 Task: Update the 'After Onboarding Checklist' in the 'Employee Onboarding' project with detailed descriptions and manage your personal tasks in the task management software.
Action: Mouse pressed left at (440, 76)
Screenshot: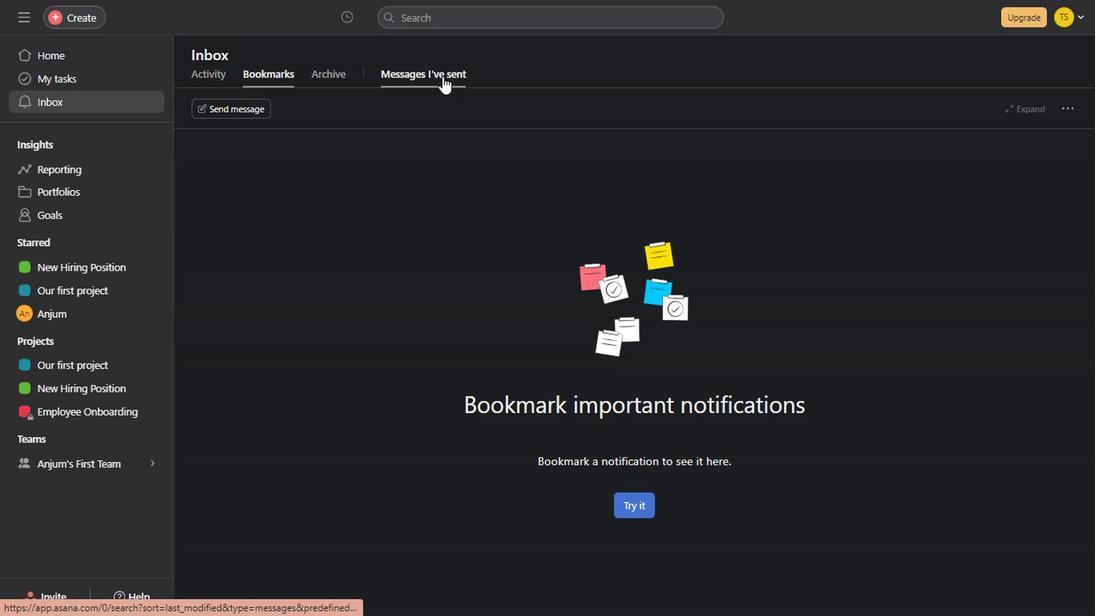
Action: Mouse moved to (410, 152)
Screenshot: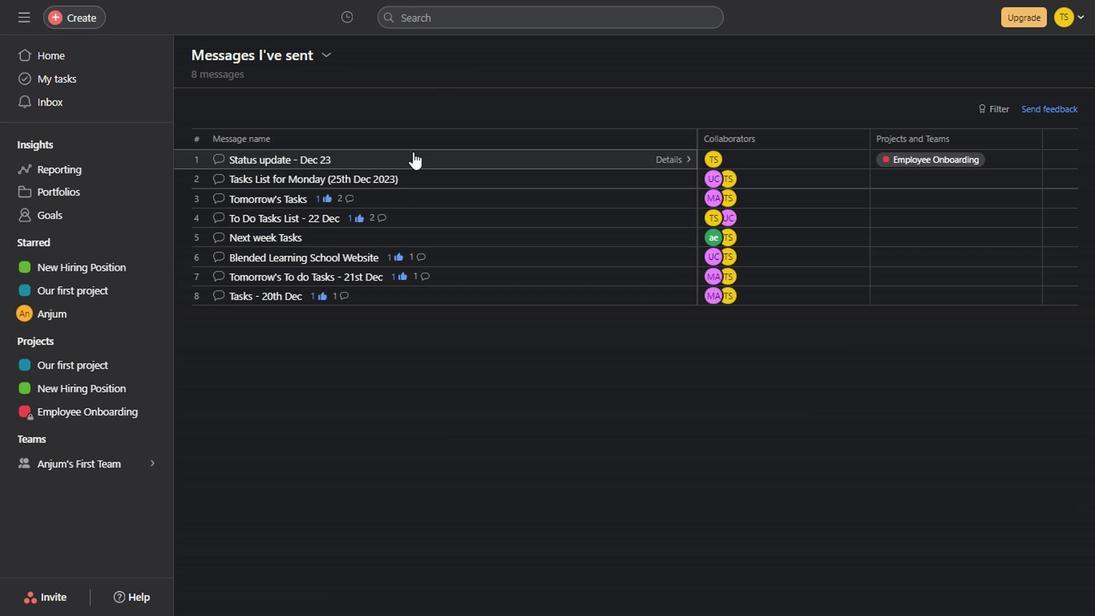 
Action: Mouse pressed left at (410, 152)
Screenshot: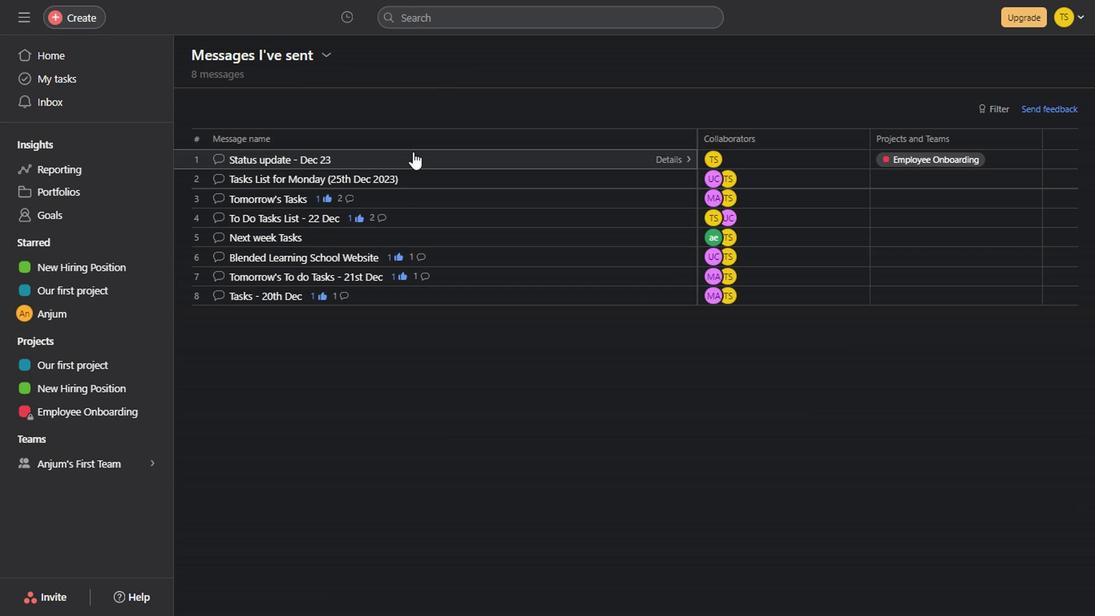 
Action: Mouse moved to (1074, 119)
Screenshot: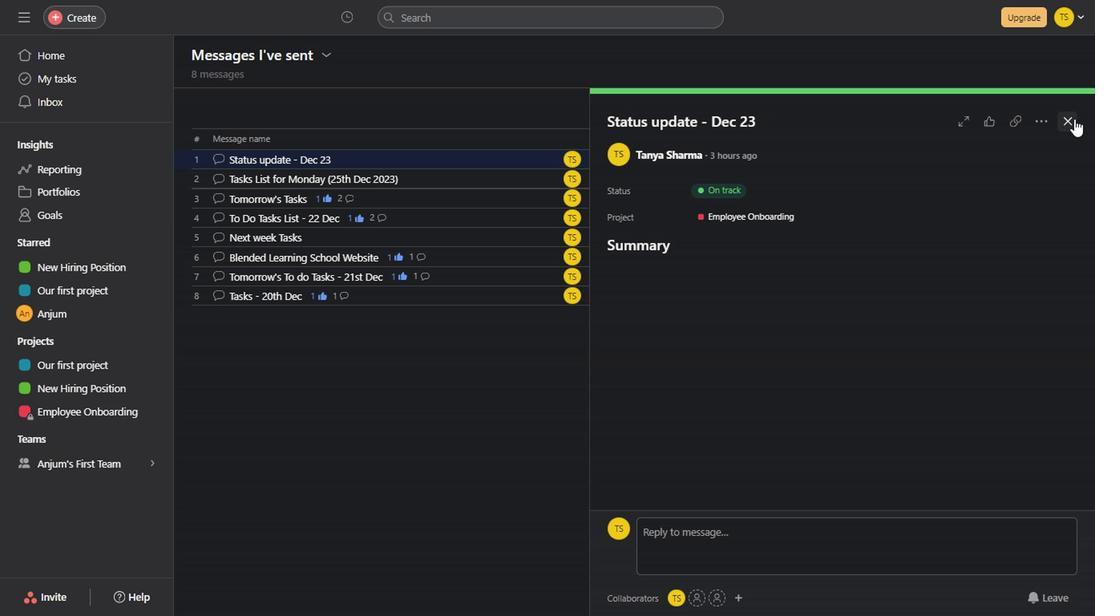 
Action: Mouse pressed left at (1074, 119)
Screenshot: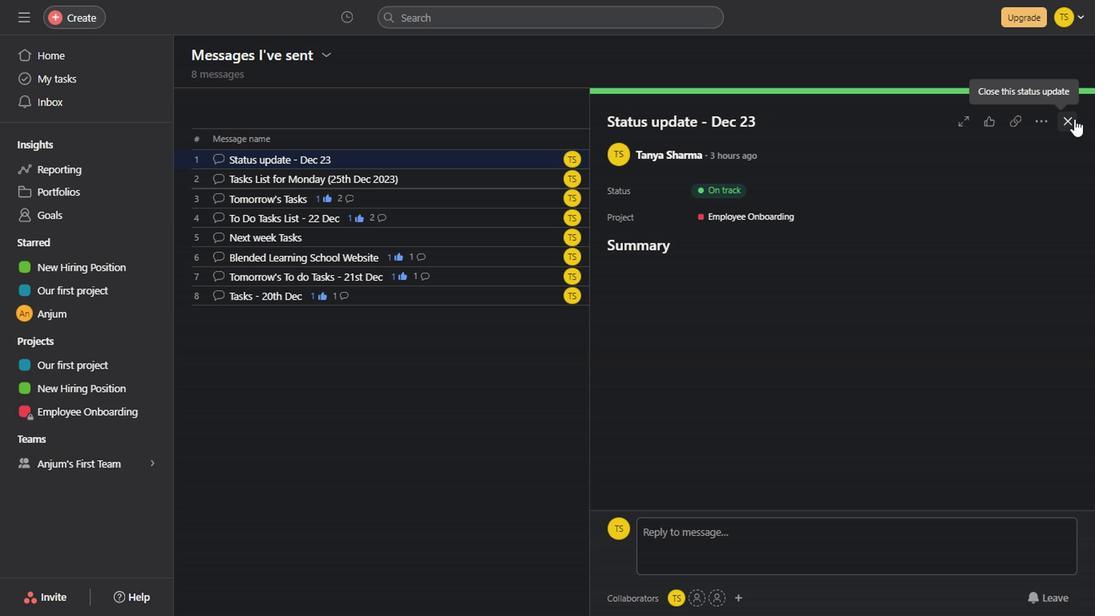 
Action: Mouse moved to (492, 178)
Screenshot: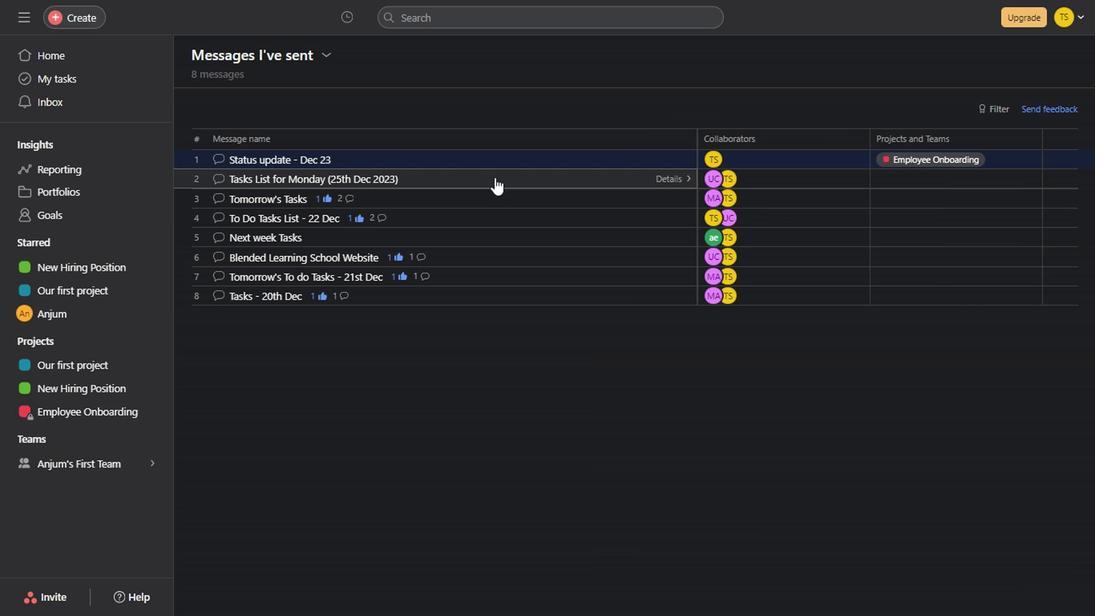 
Action: Mouse pressed left at (492, 178)
Screenshot: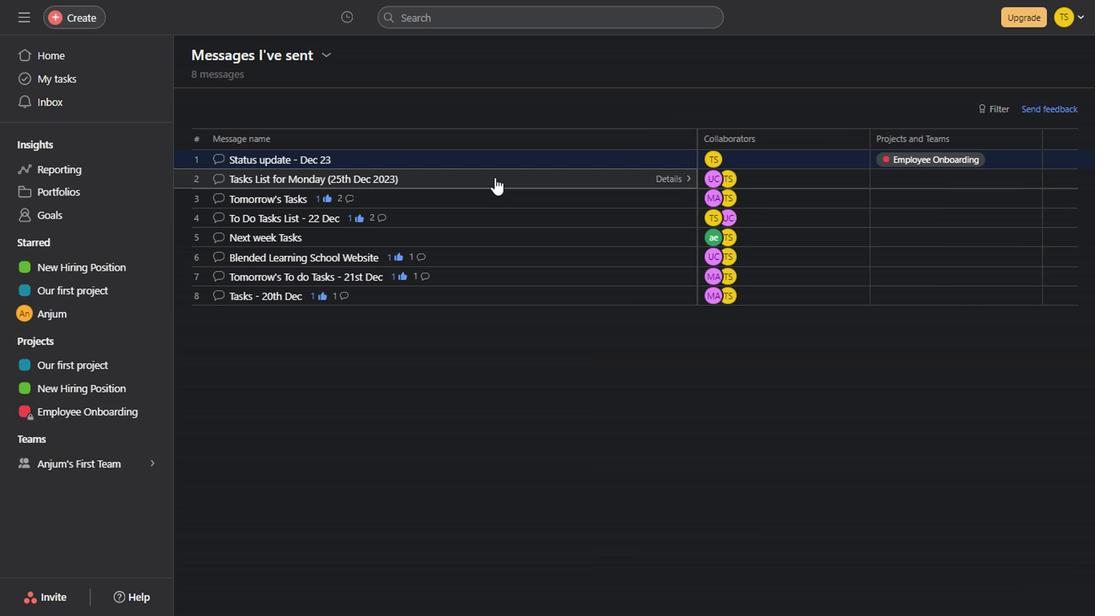 
Action: Mouse moved to (882, 469)
Screenshot: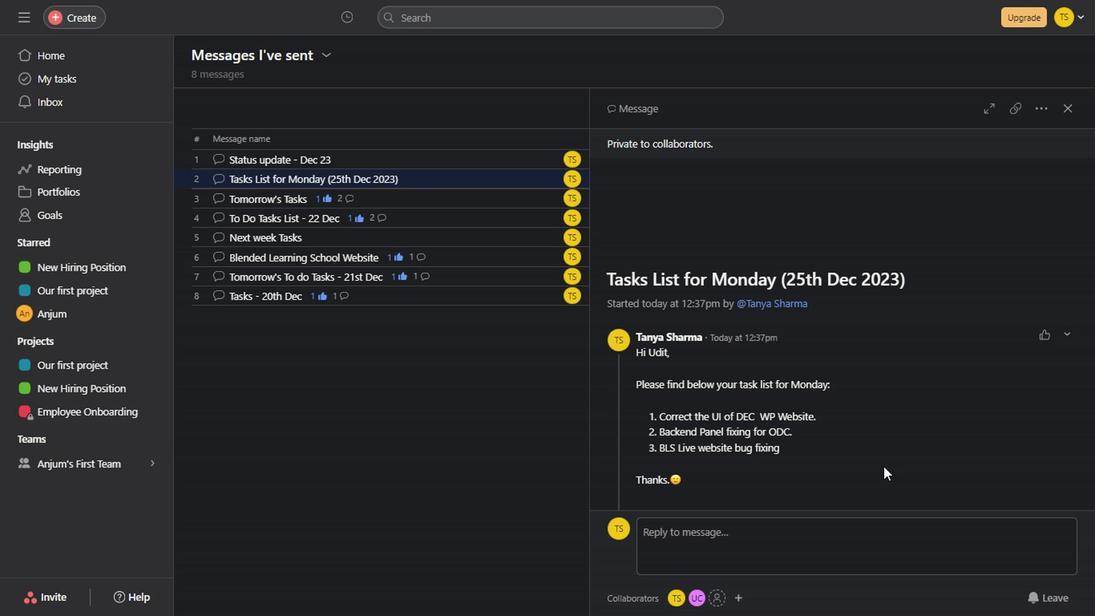 
Action: Mouse scrolled (882, 468) with delta (0, -1)
Screenshot: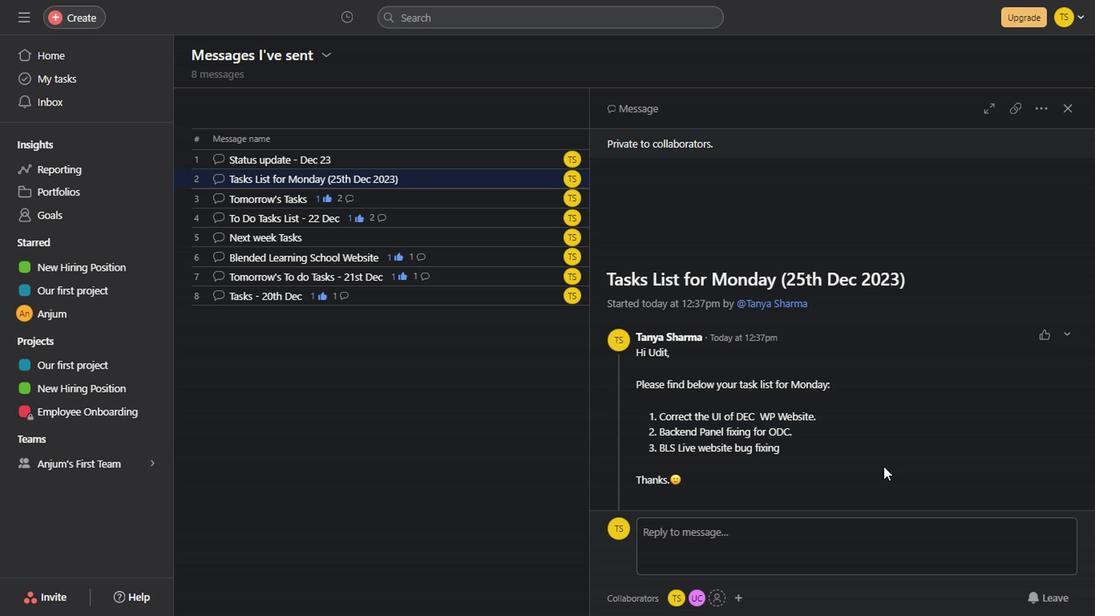 
Action: Mouse scrolled (882, 468) with delta (0, -1)
Screenshot: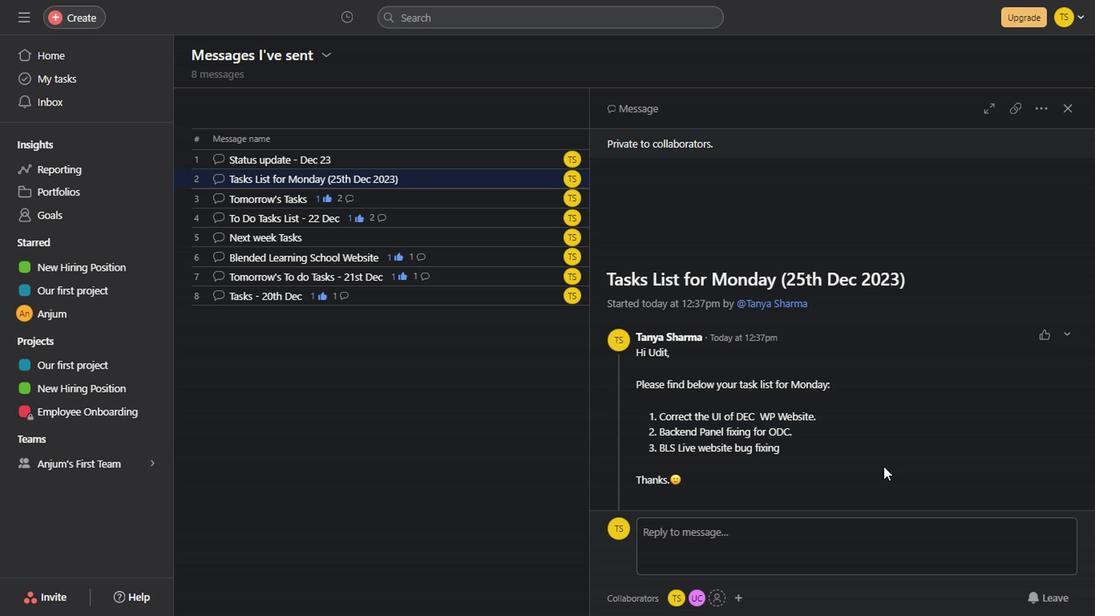 
Action: Mouse scrolled (882, 468) with delta (0, -1)
Screenshot: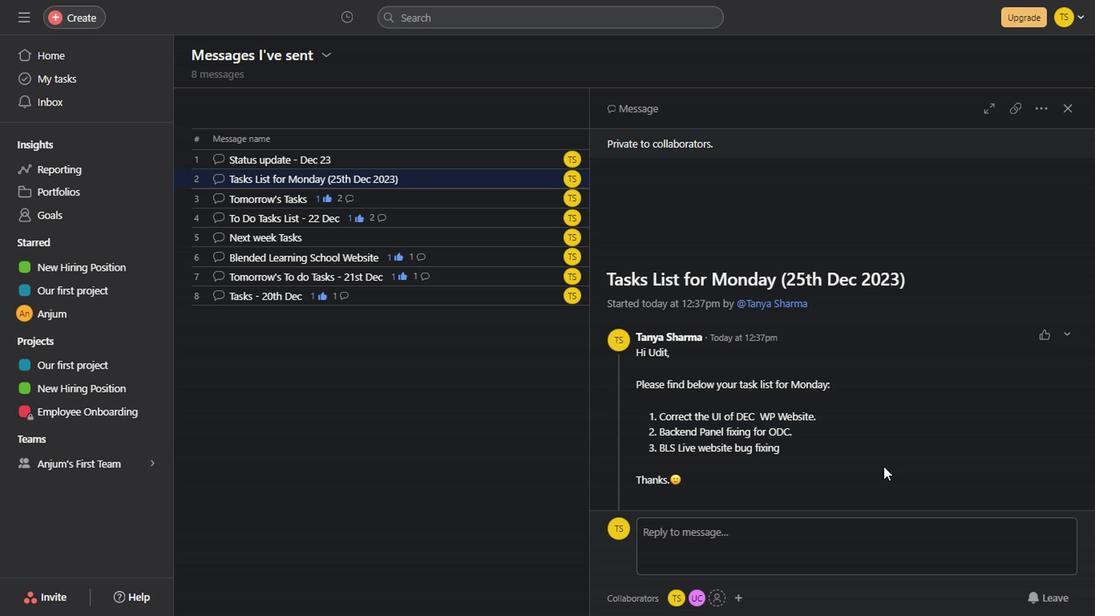 
Action: Mouse scrolled (882, 468) with delta (0, -1)
Screenshot: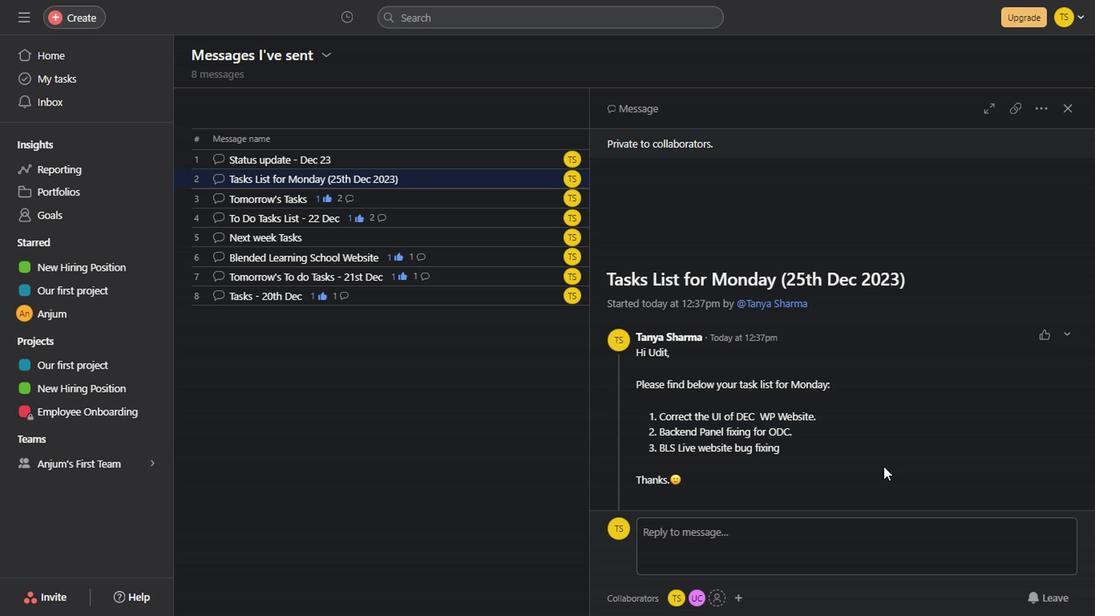 
Action: Mouse scrolled (882, 468) with delta (0, -1)
Screenshot: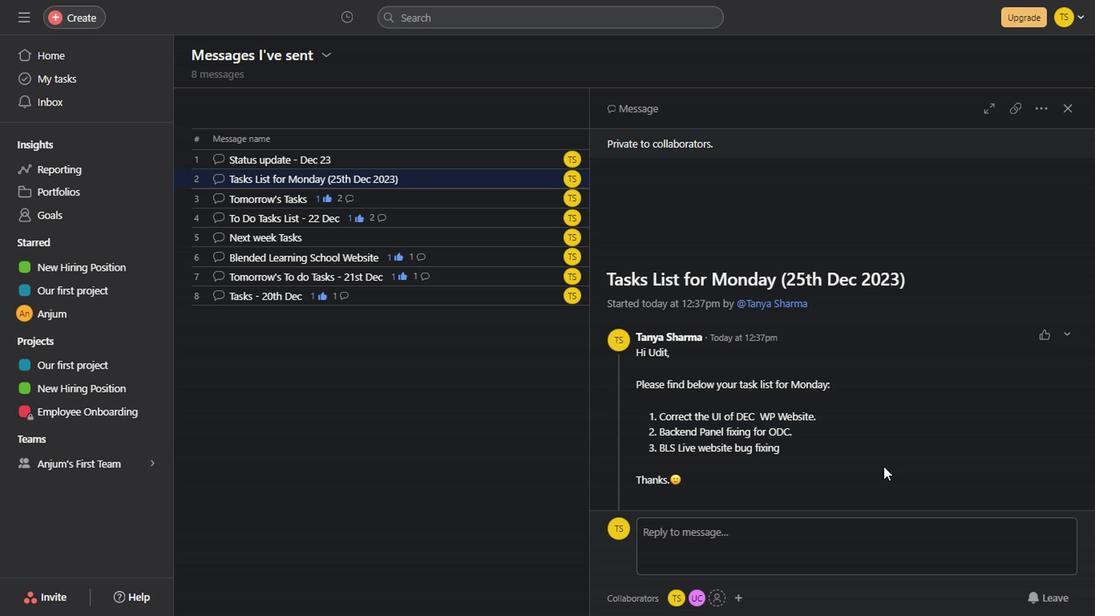 
Action: Mouse scrolled (882, 468) with delta (0, -1)
Screenshot: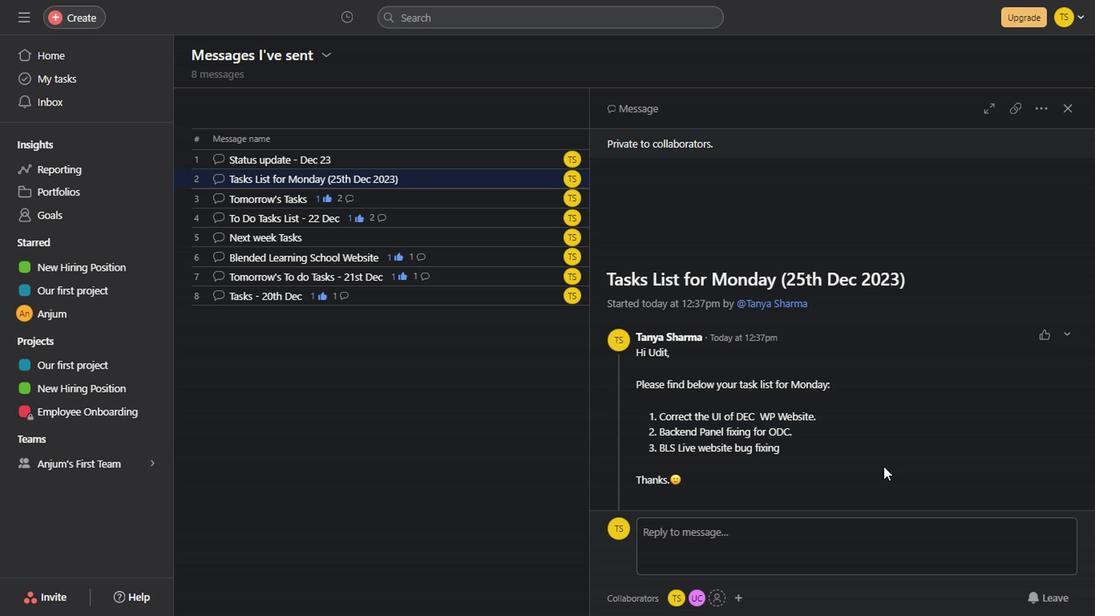 
Action: Mouse scrolled (882, 468) with delta (0, -1)
Screenshot: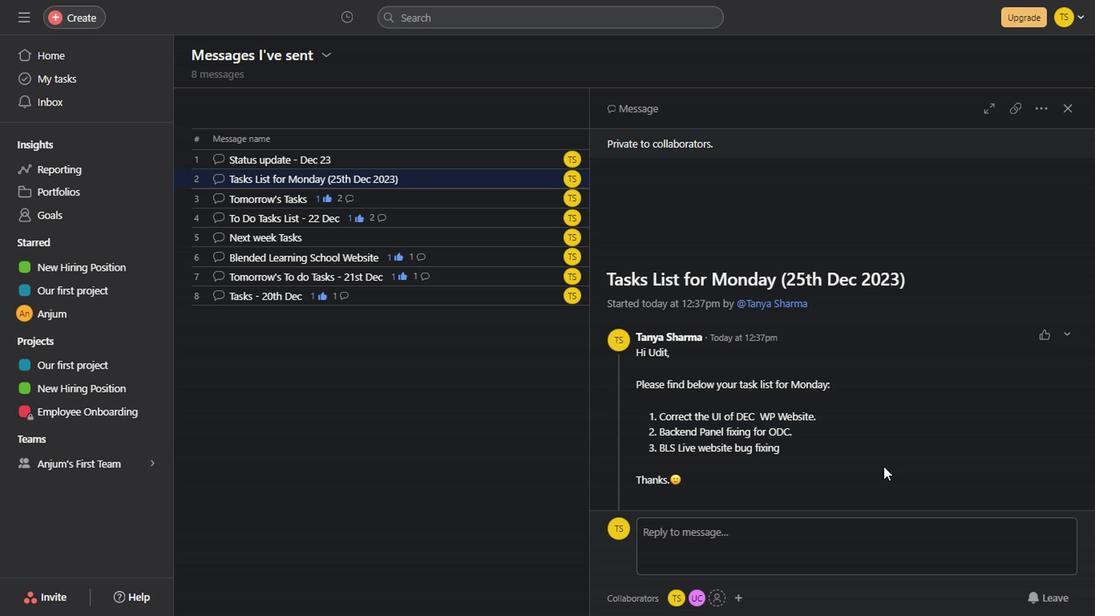 
Action: Mouse scrolled (882, 468) with delta (0, -1)
Screenshot: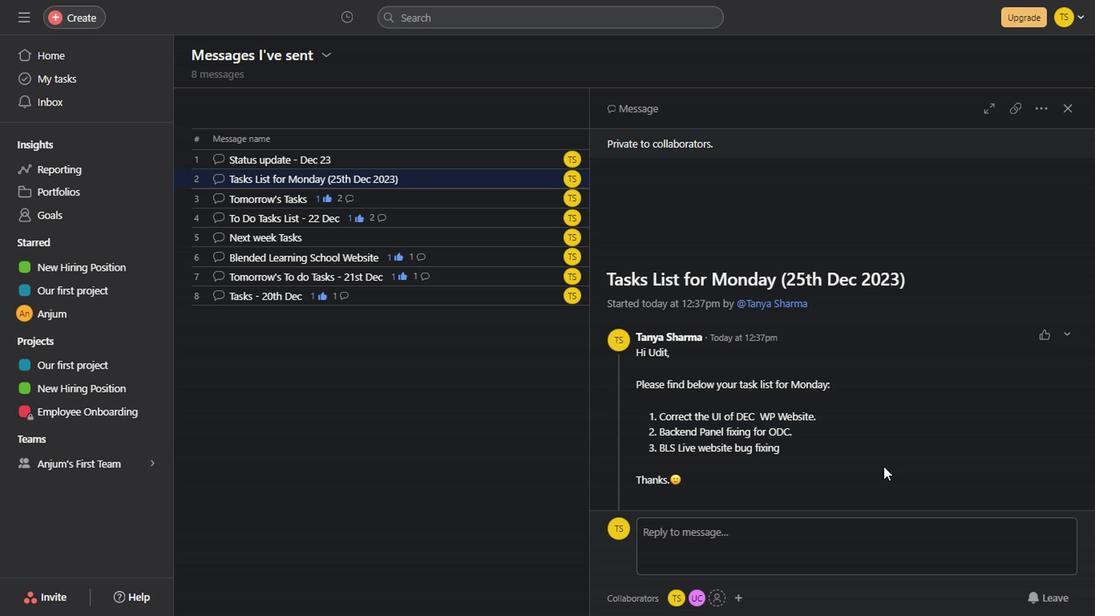 
Action: Mouse scrolled (882, 468) with delta (0, -1)
Screenshot: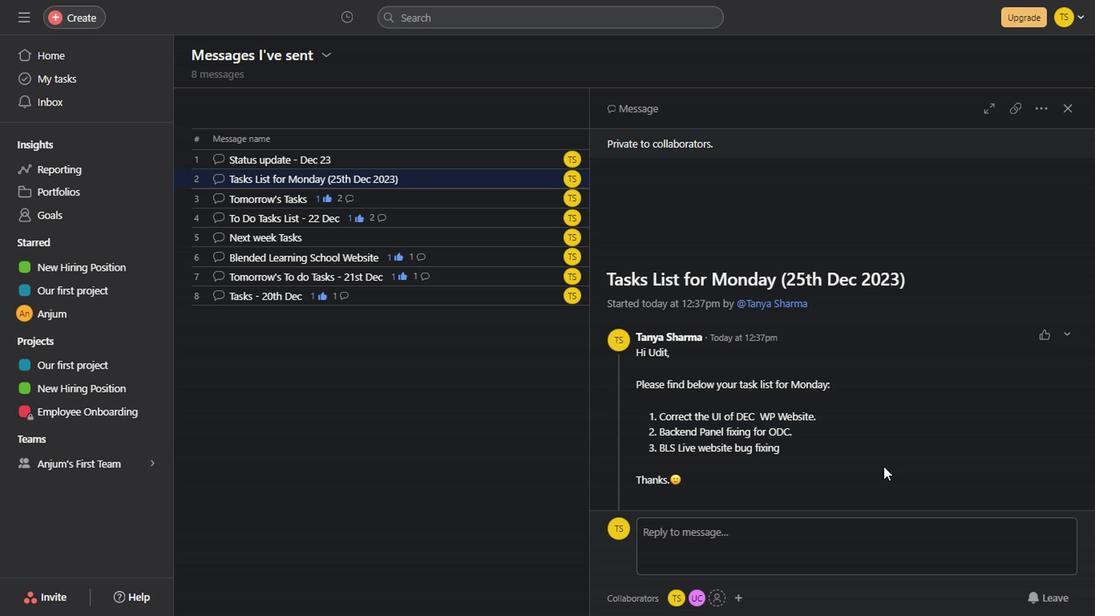 
Action: Mouse scrolled (882, 468) with delta (0, -1)
Screenshot: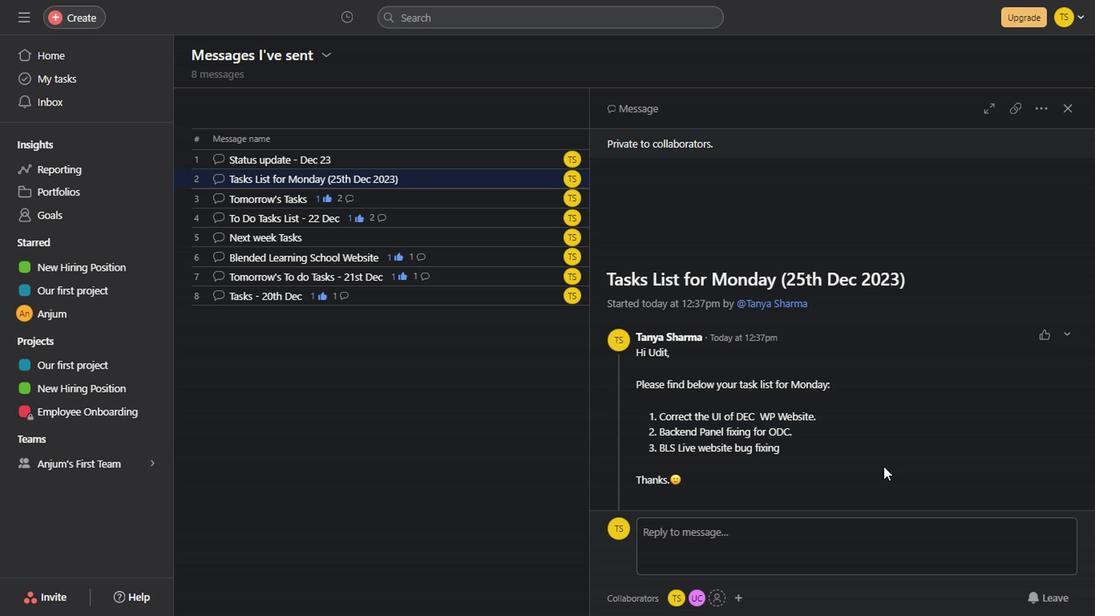 
Action: Mouse scrolled (882, 468) with delta (0, -1)
Screenshot: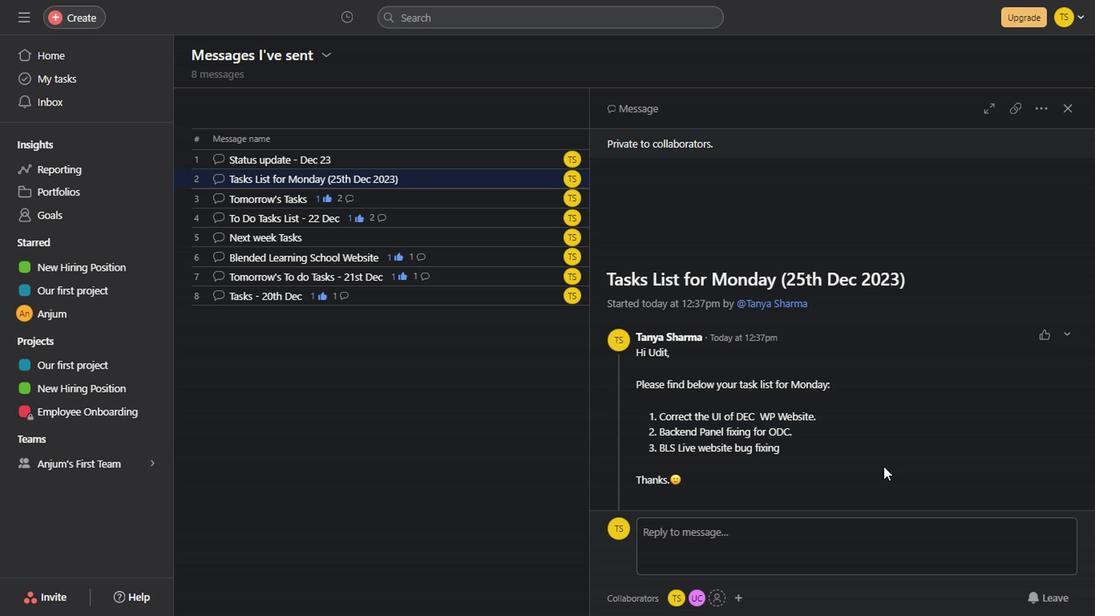 
Action: Mouse scrolled (882, 468) with delta (0, -1)
Screenshot: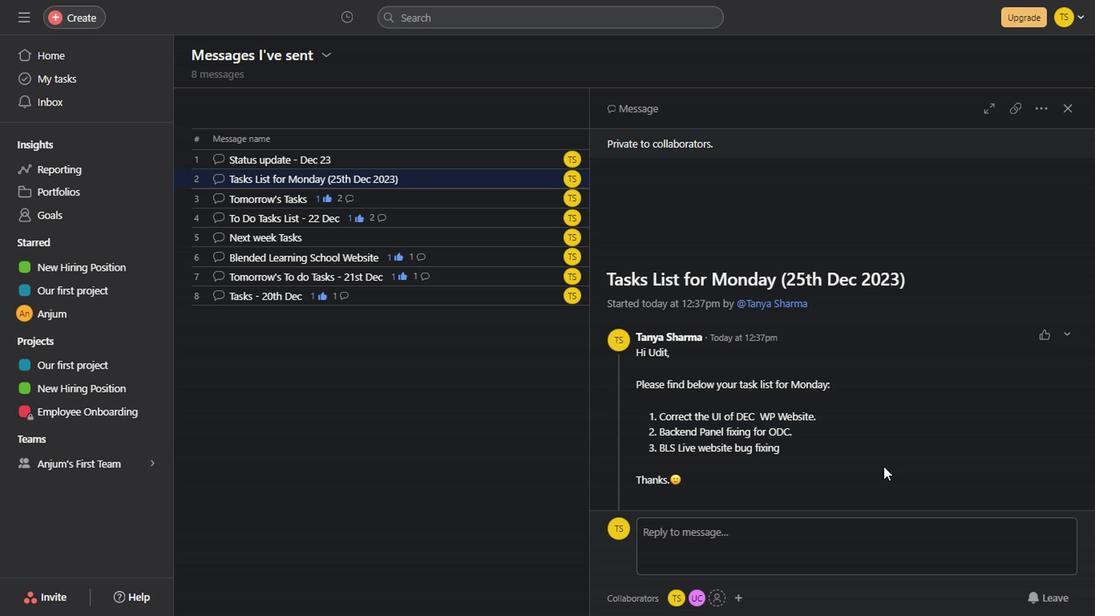 
Action: Mouse scrolled (882, 468) with delta (0, -1)
Screenshot: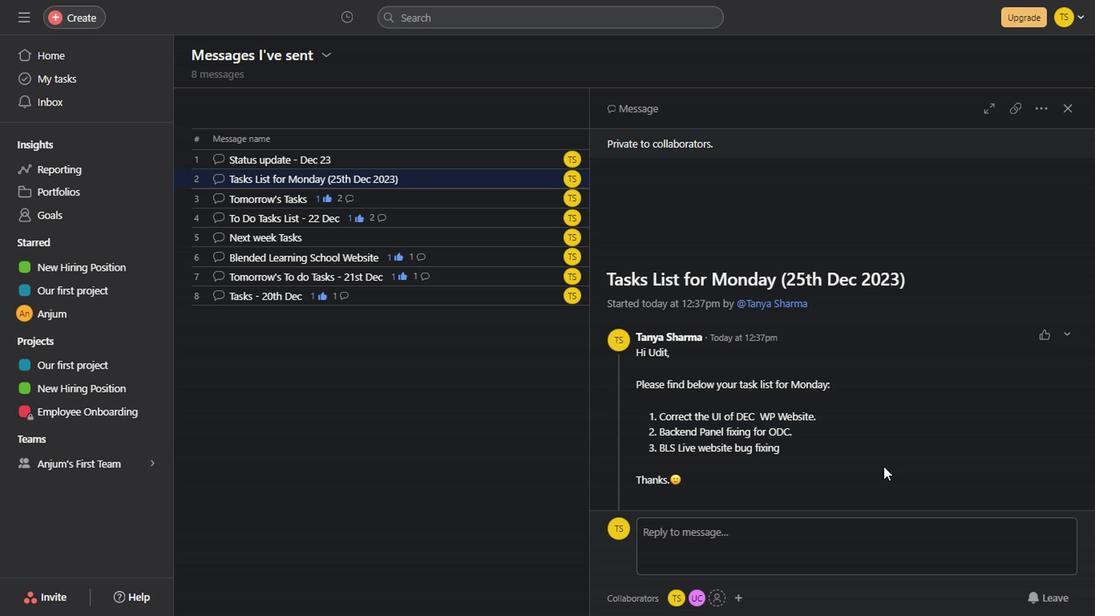 
Action: Mouse scrolled (882, 468) with delta (0, -1)
Screenshot: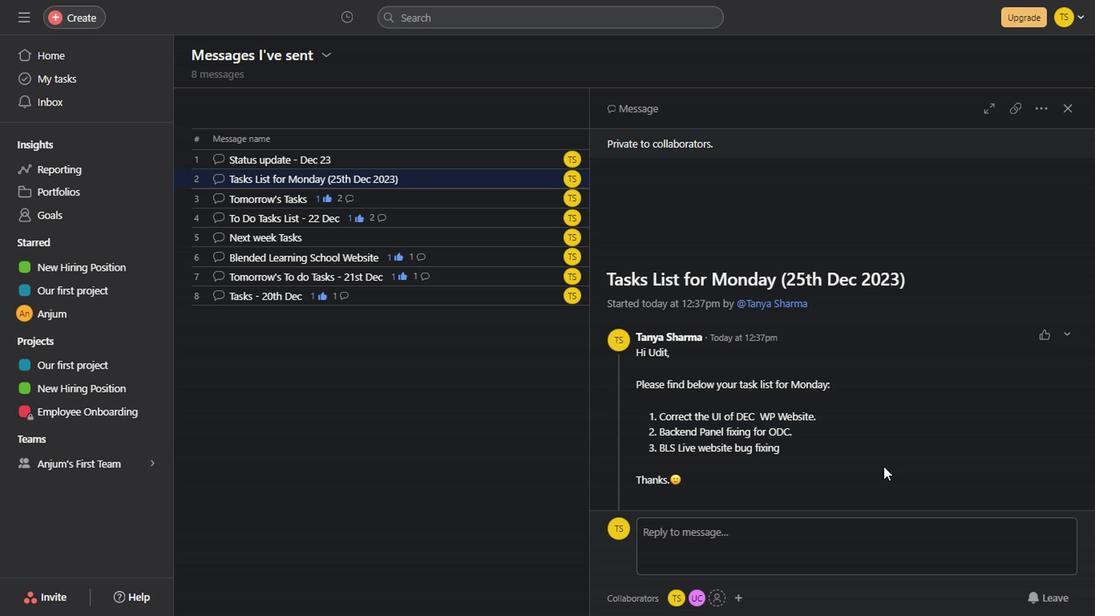 
Action: Mouse scrolled (882, 468) with delta (0, -1)
Screenshot: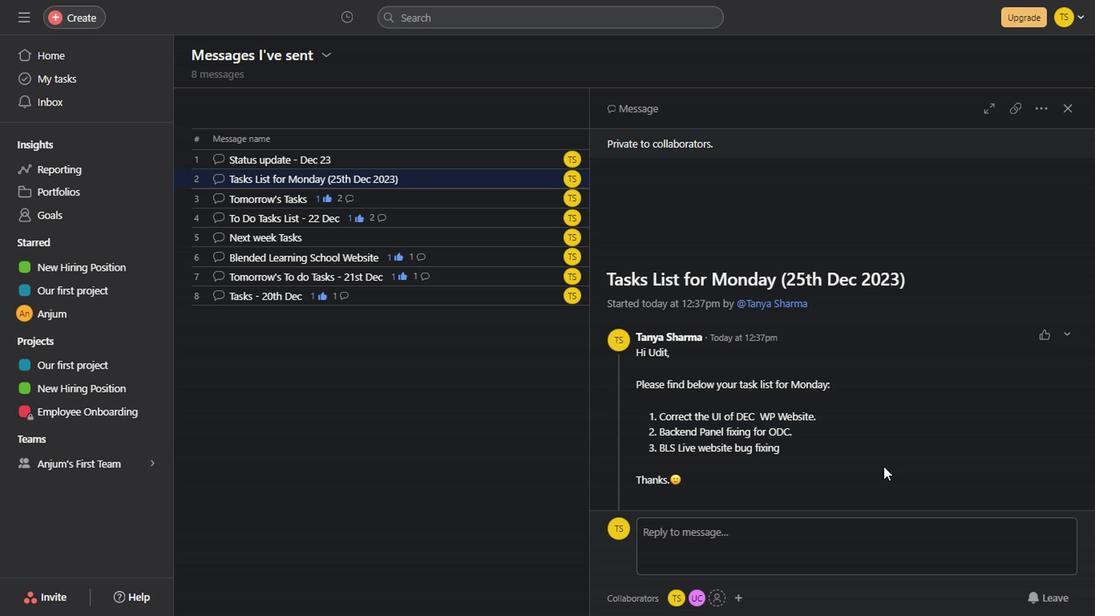 
Action: Mouse scrolled (882, 468) with delta (0, -1)
Screenshot: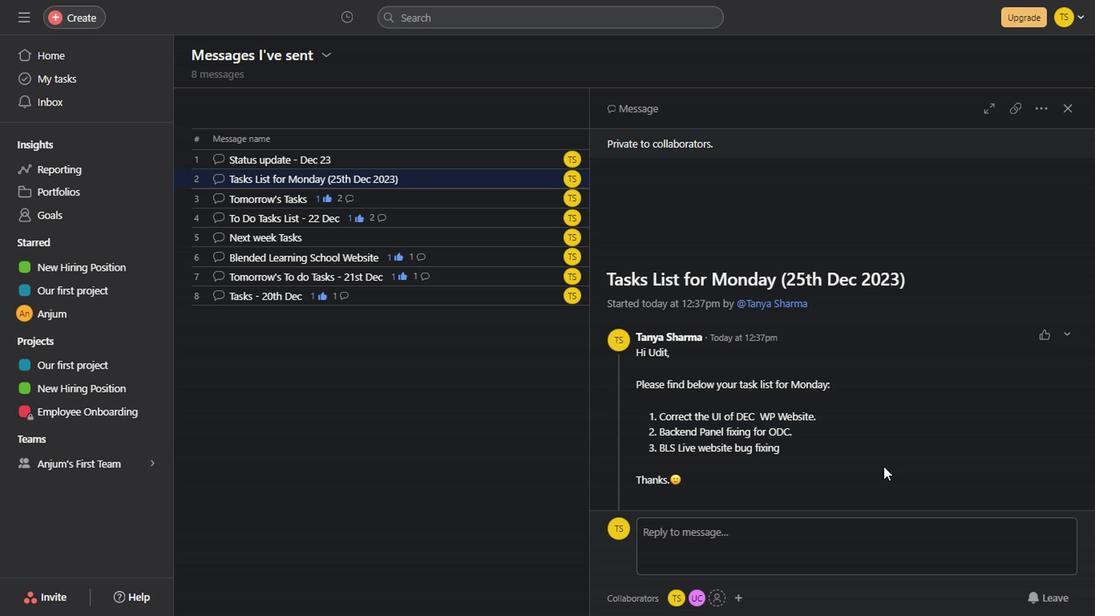
Action: Mouse moved to (1068, 113)
Screenshot: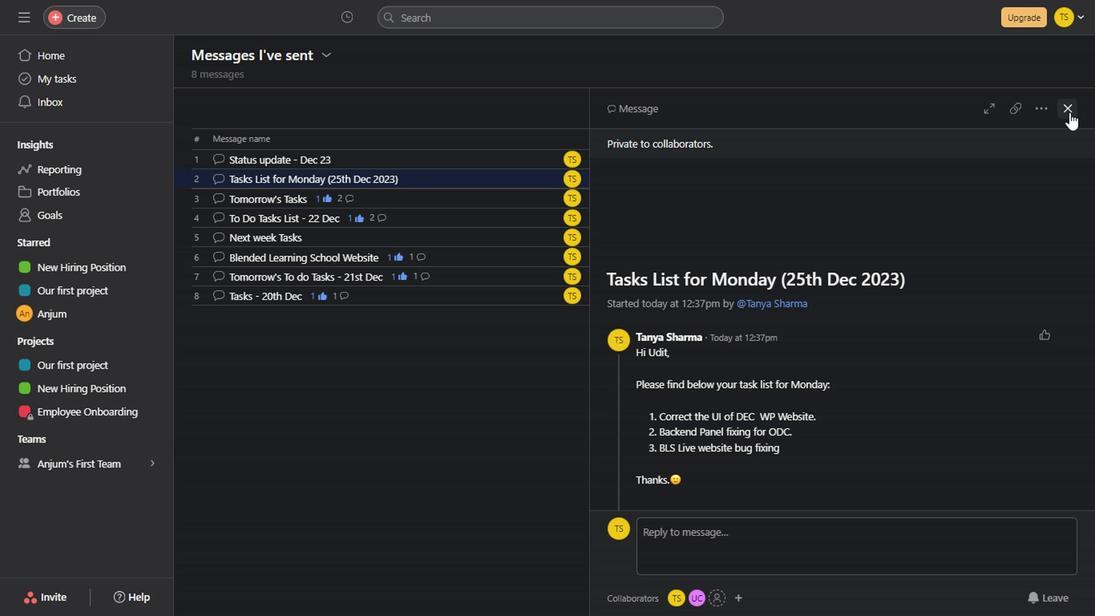 
Action: Mouse pressed left at (1068, 113)
Screenshot: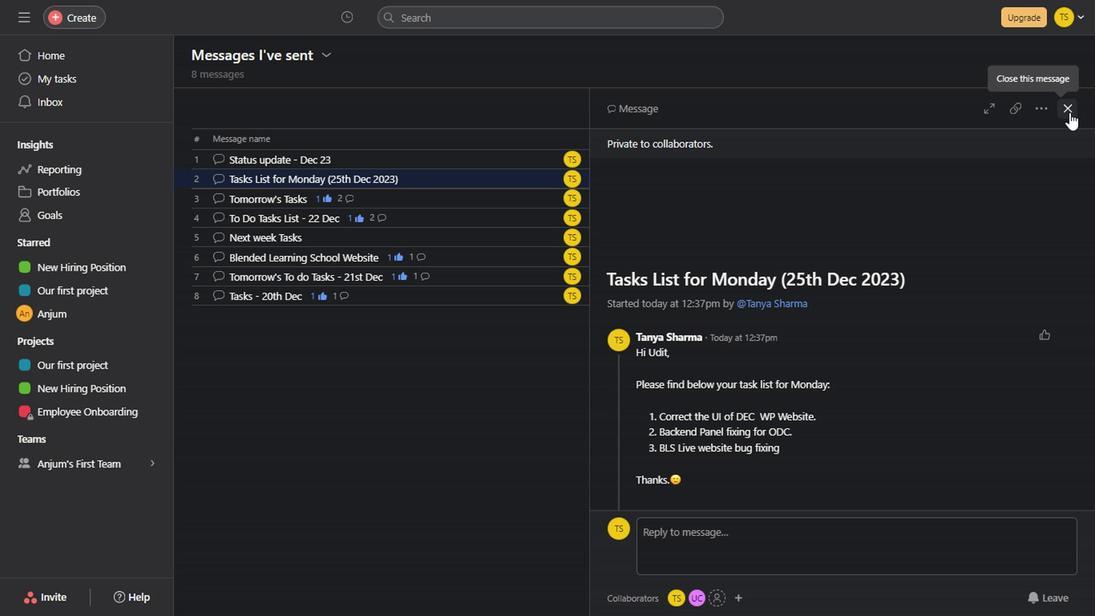 
Action: Mouse moved to (95, 76)
Screenshot: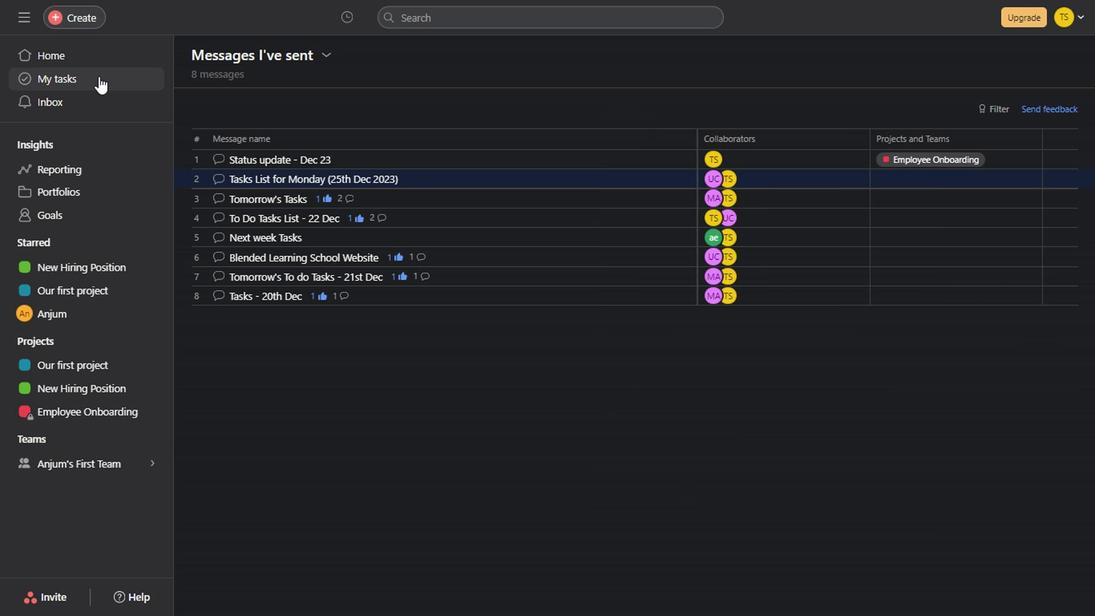 
Action: Mouse pressed left at (95, 76)
Screenshot: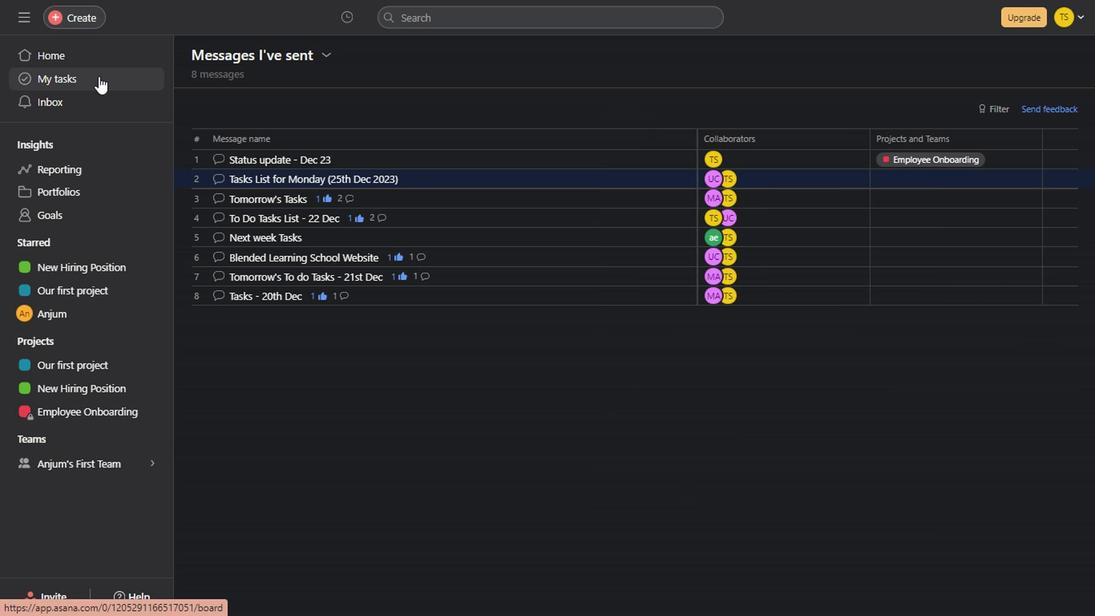 
Action: Mouse moved to (539, 180)
Screenshot: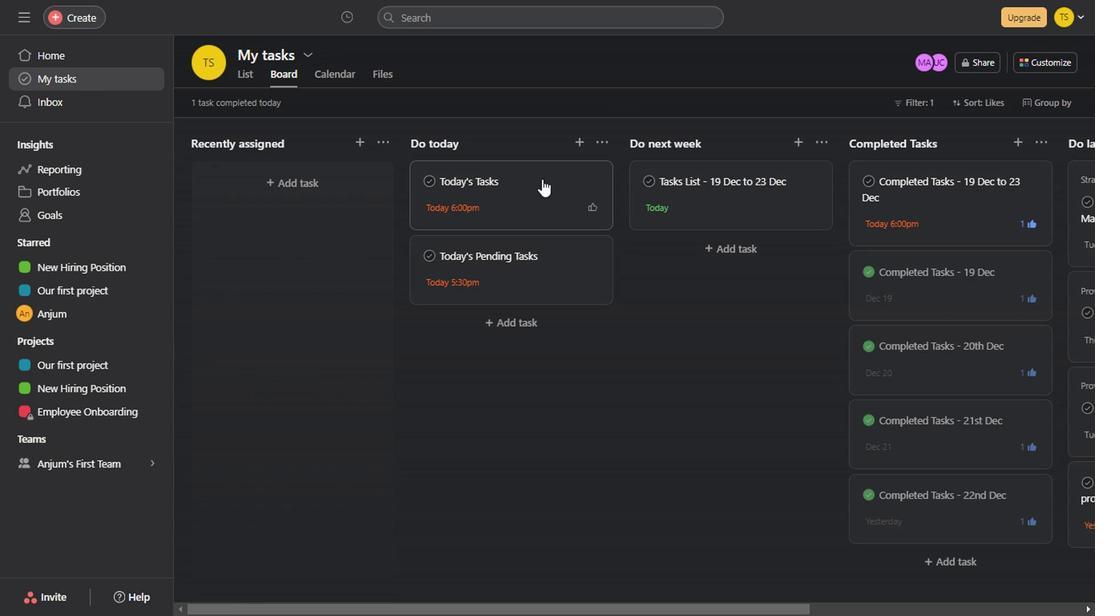 
Action: Mouse pressed left at (539, 180)
Screenshot: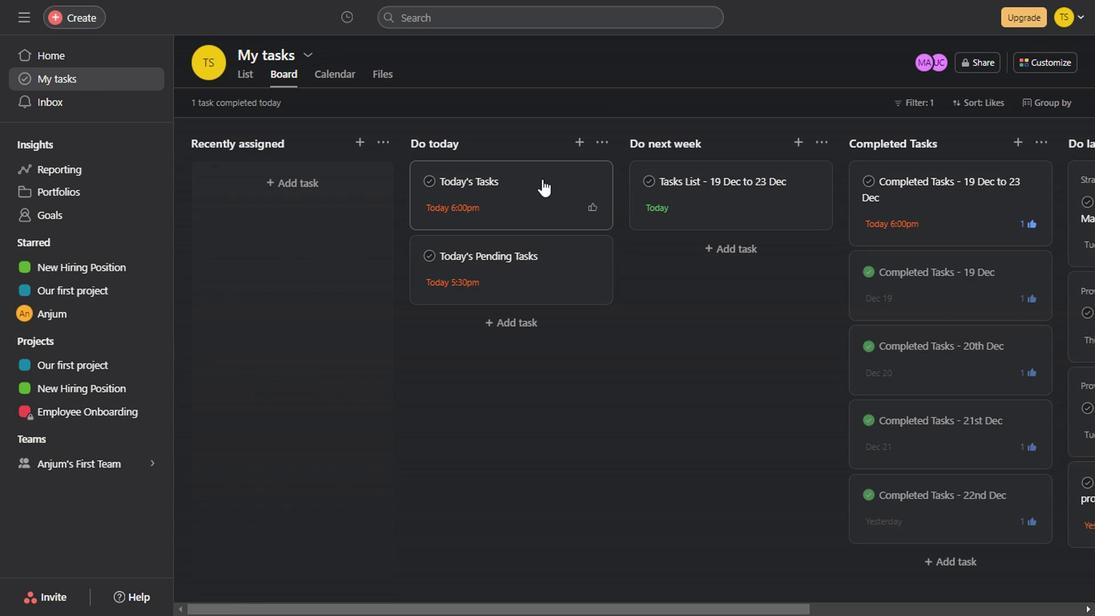 
Action: Mouse moved to (759, 318)
Screenshot: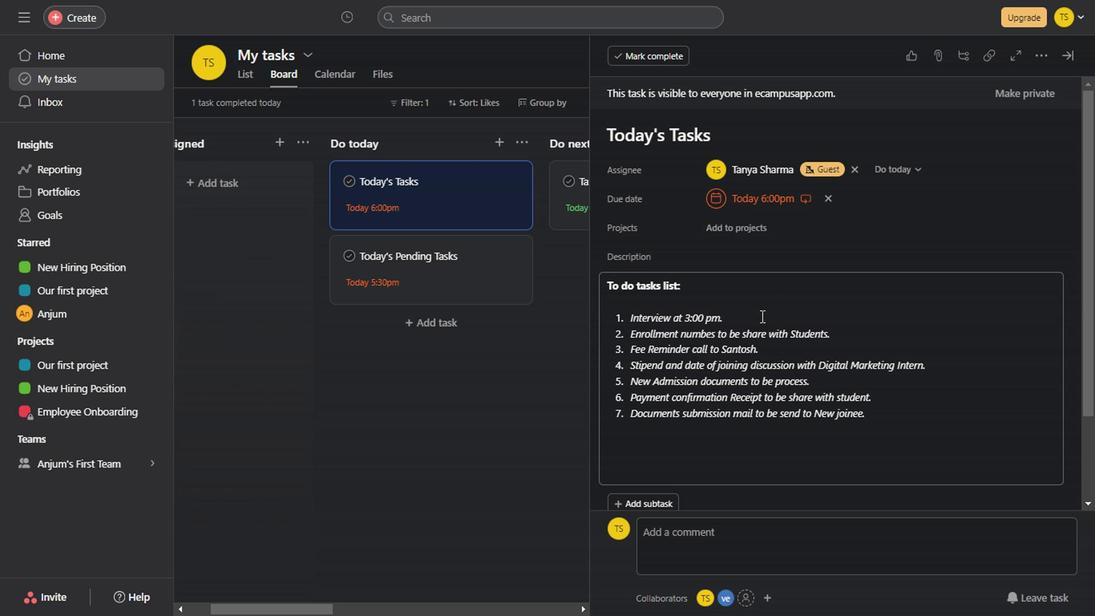 
Action: Mouse pressed left at (759, 318)
Screenshot: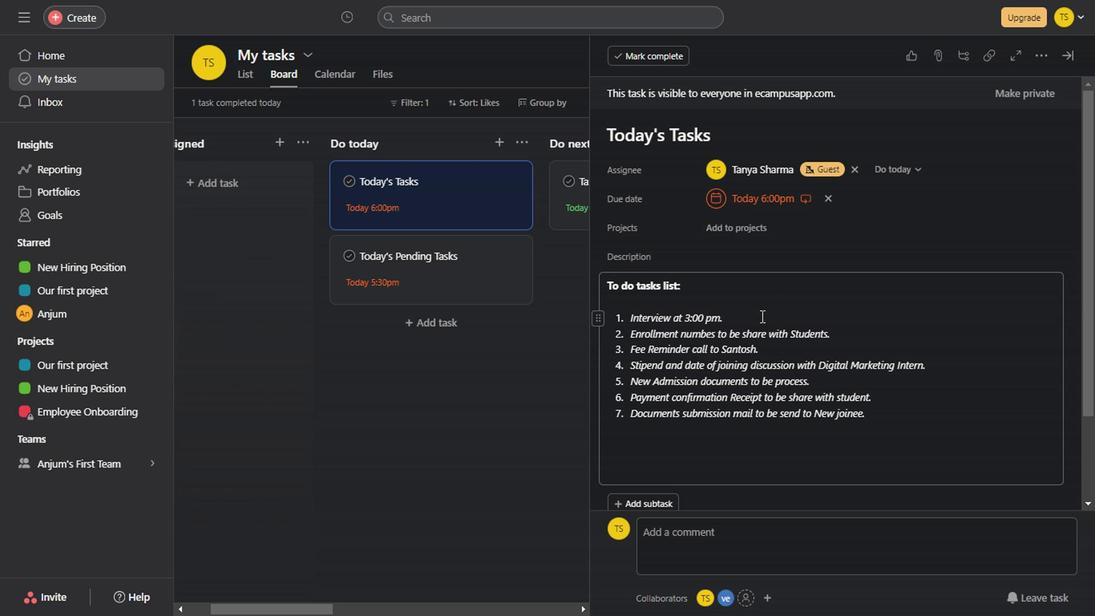 
Action: Key pressed -<Key.space><Key.shift>Done
Screenshot: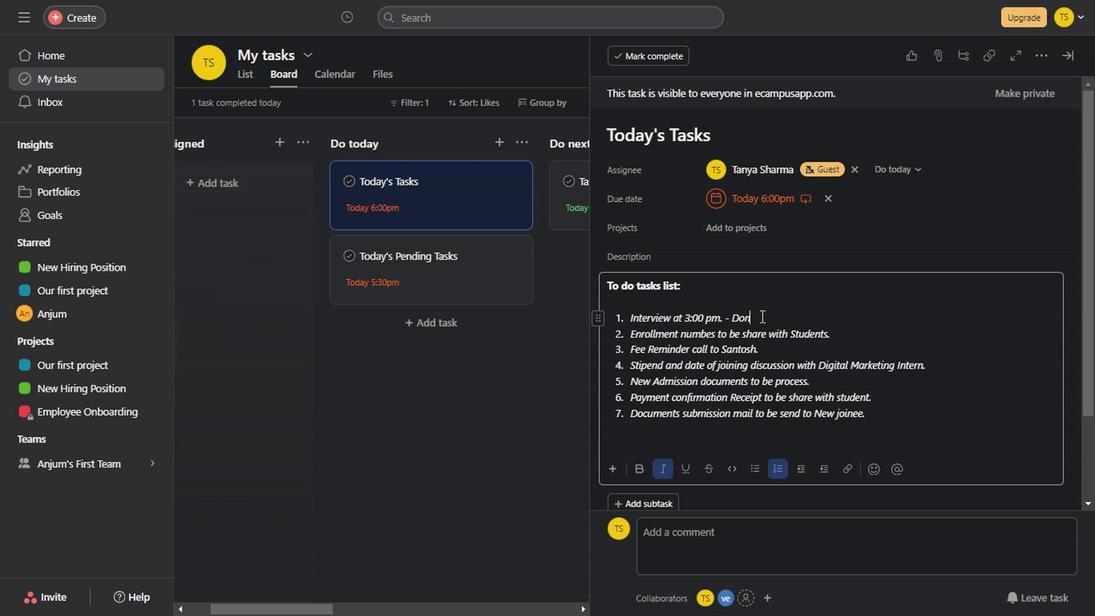 
Action: Mouse moved to (856, 332)
Screenshot: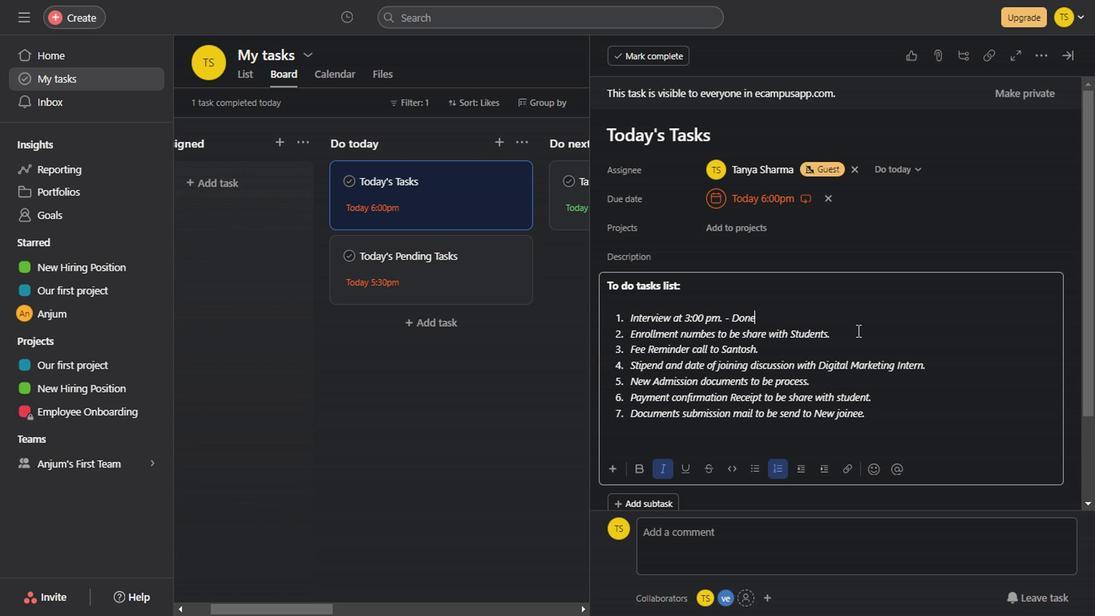 
Action: Mouse pressed left at (856, 332)
Screenshot: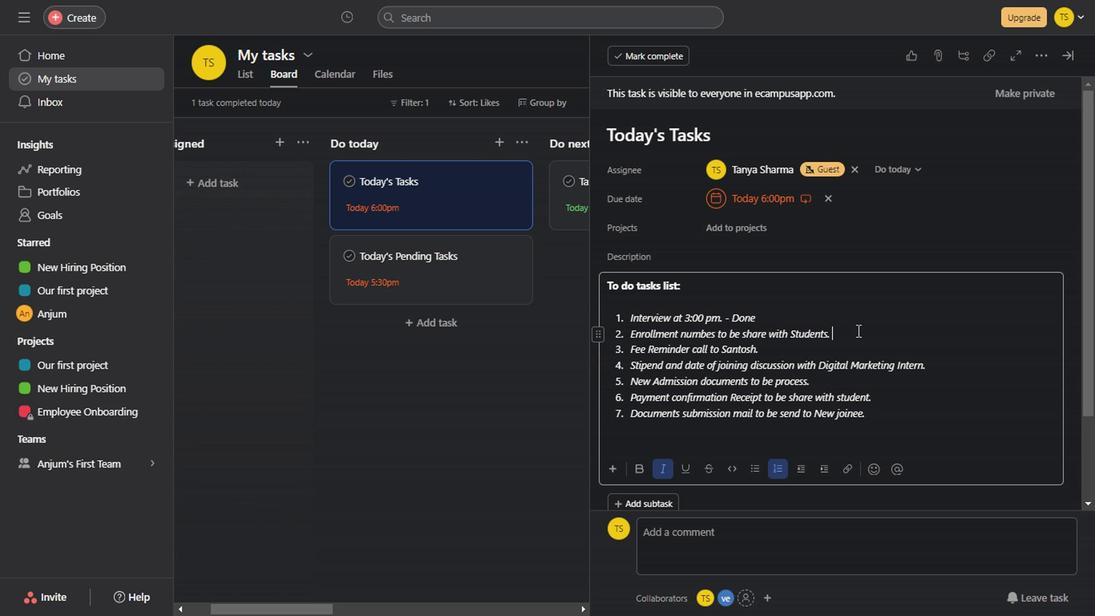 
Action: Key pressed -<Key.space><Key.shift>Done
Screenshot: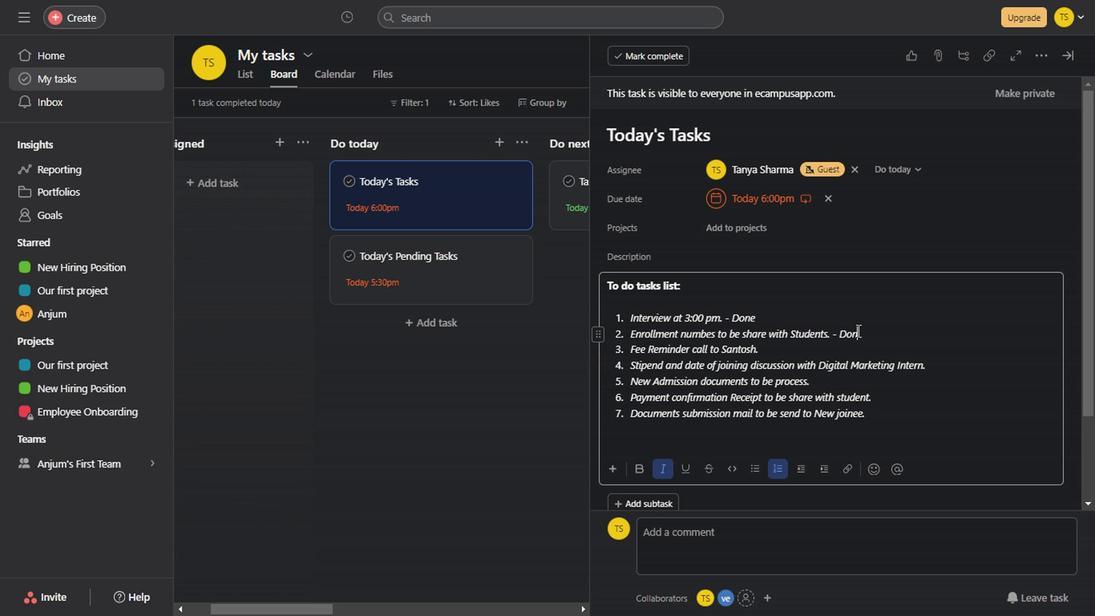 
Action: Mouse moved to (799, 348)
Screenshot: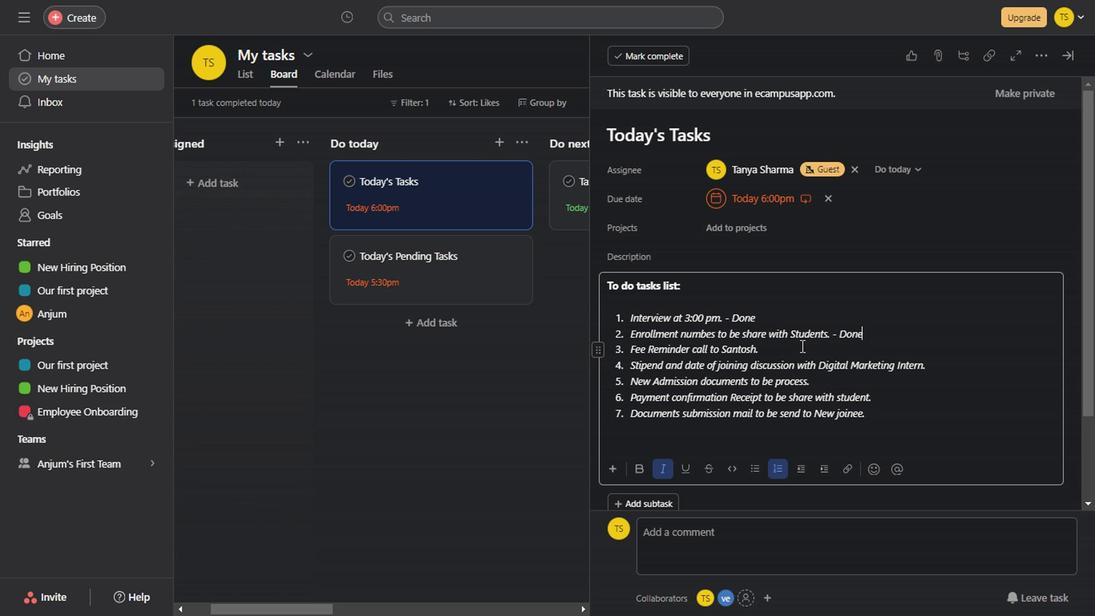 
Action: Mouse pressed left at (799, 348)
Screenshot: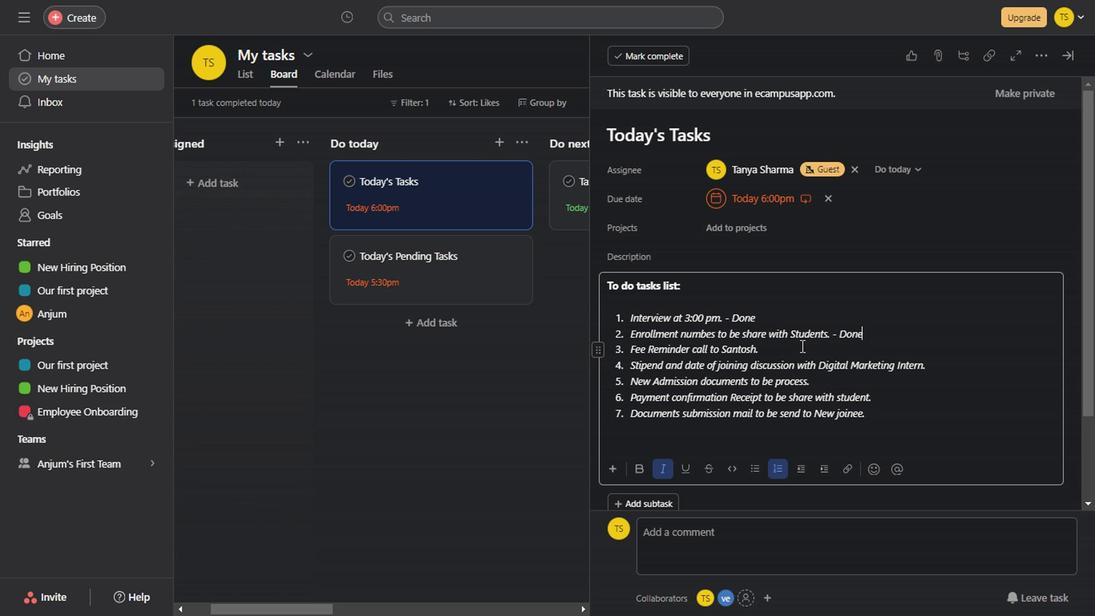 
Action: Mouse moved to (955, 369)
Screenshot: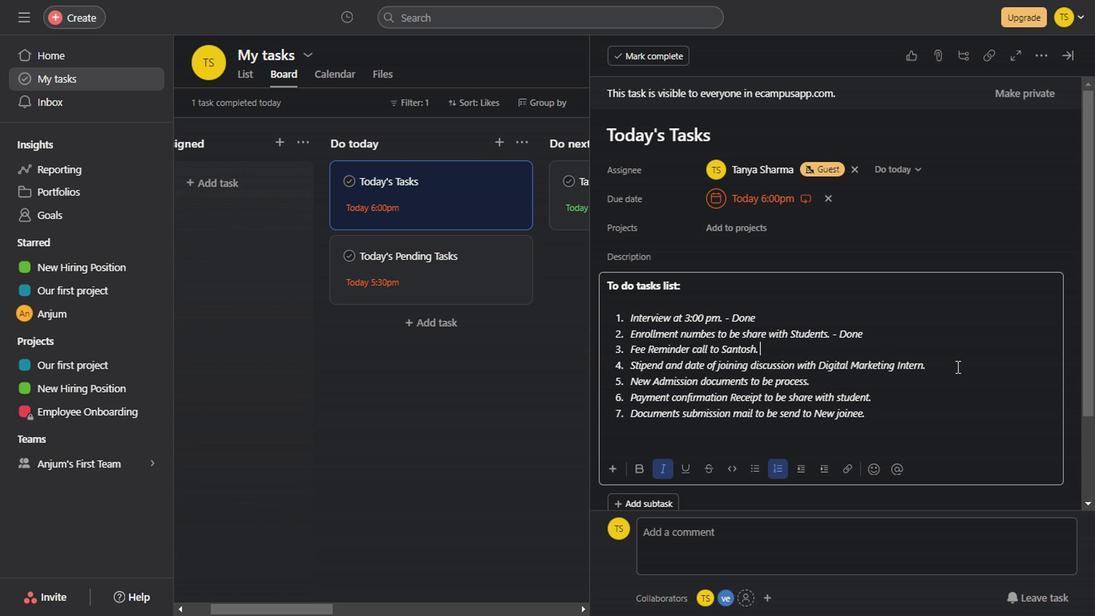 
Action: Mouse pressed left at (955, 369)
Screenshot: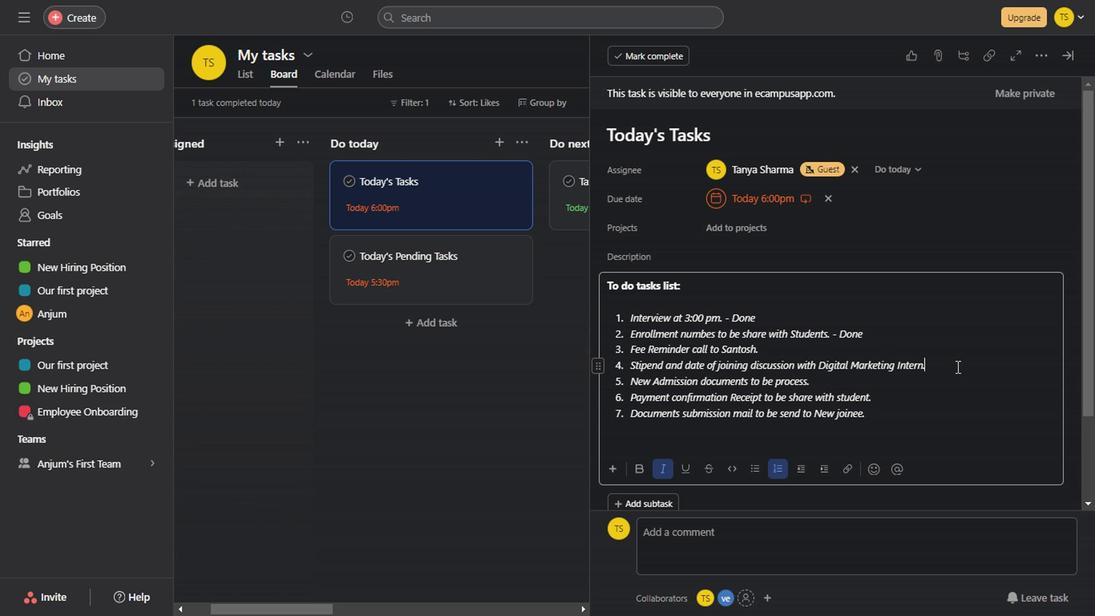 
Action: Key pressed <Key.space>-<Key.space><Key.shift>Done
Screenshot: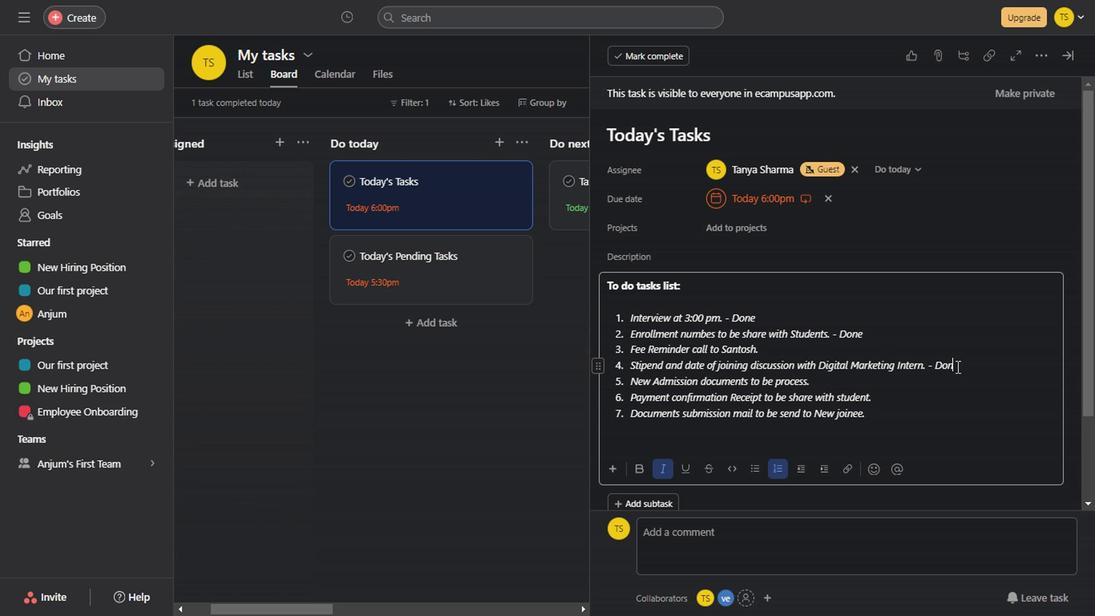 
Action: Mouse moved to (852, 382)
Screenshot: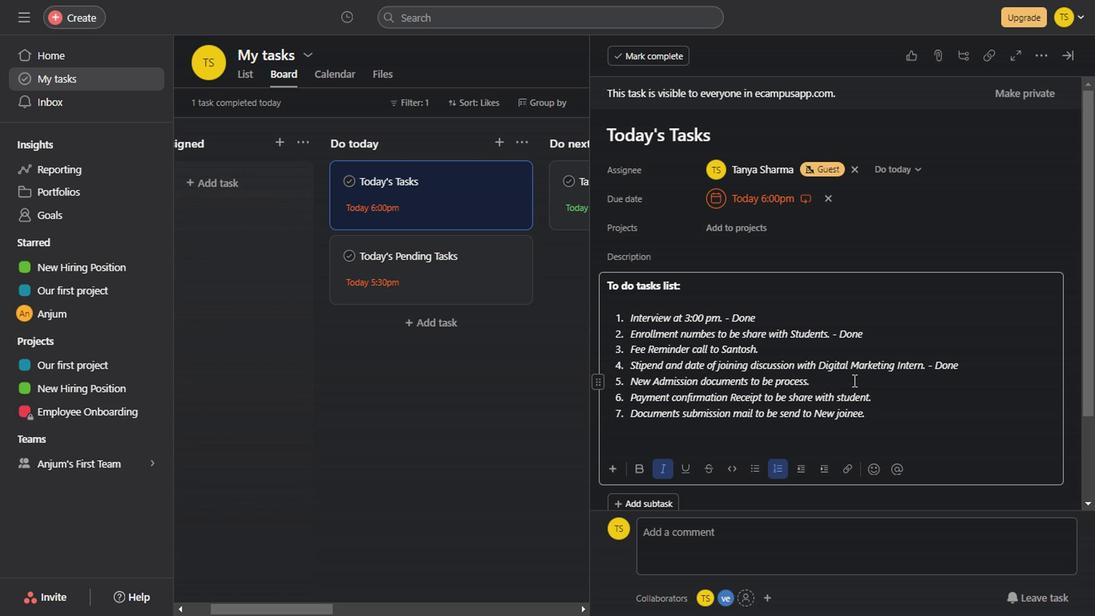 
Action: Mouse pressed left at (852, 382)
Screenshot: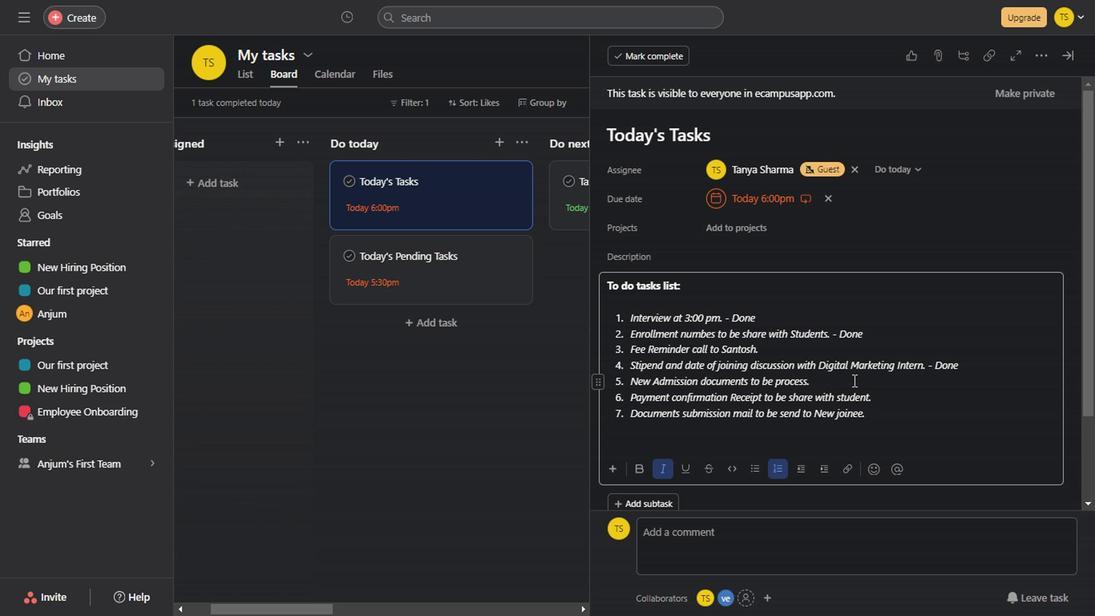 
Action: Key pressed <Key.space><Key.shift><Key.shift><Key.shift><Key.shift><Key.shift><Key.shift><Key.shift><Key.shift><Key.shift>D<Key.backspace>-<Key.space><Key.shift>Done
Screenshot: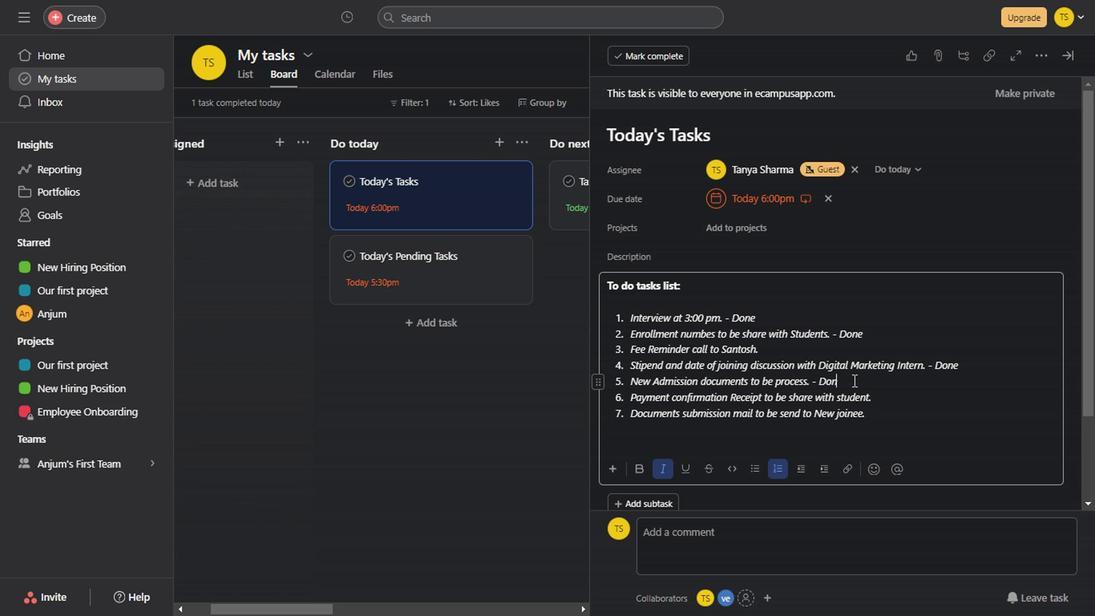 
Action: Mouse moved to (895, 400)
Screenshot: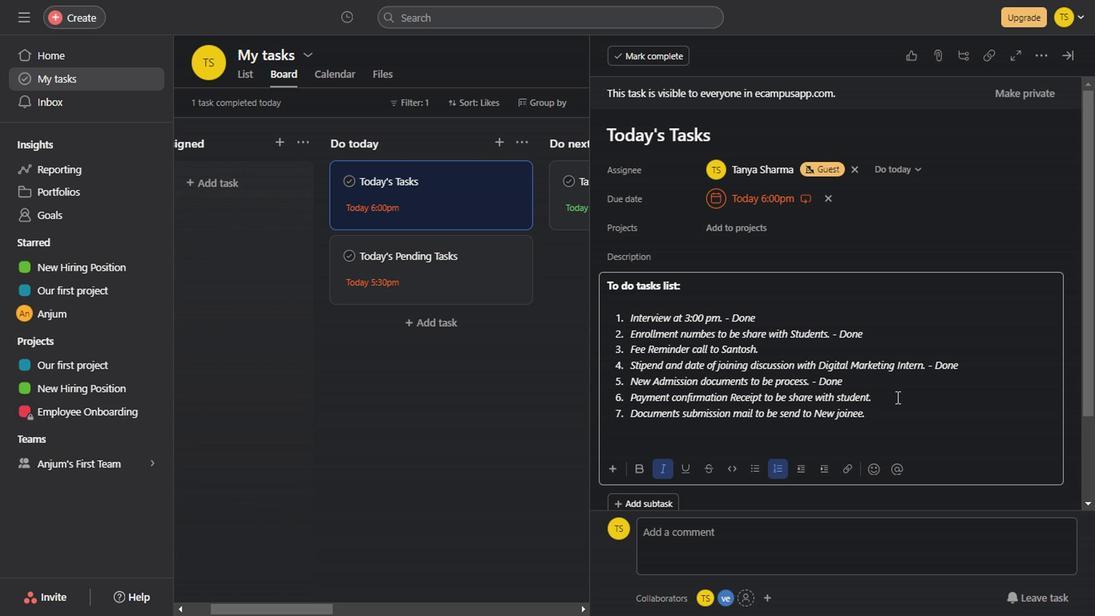 
Action: Mouse pressed left at (895, 400)
Screenshot: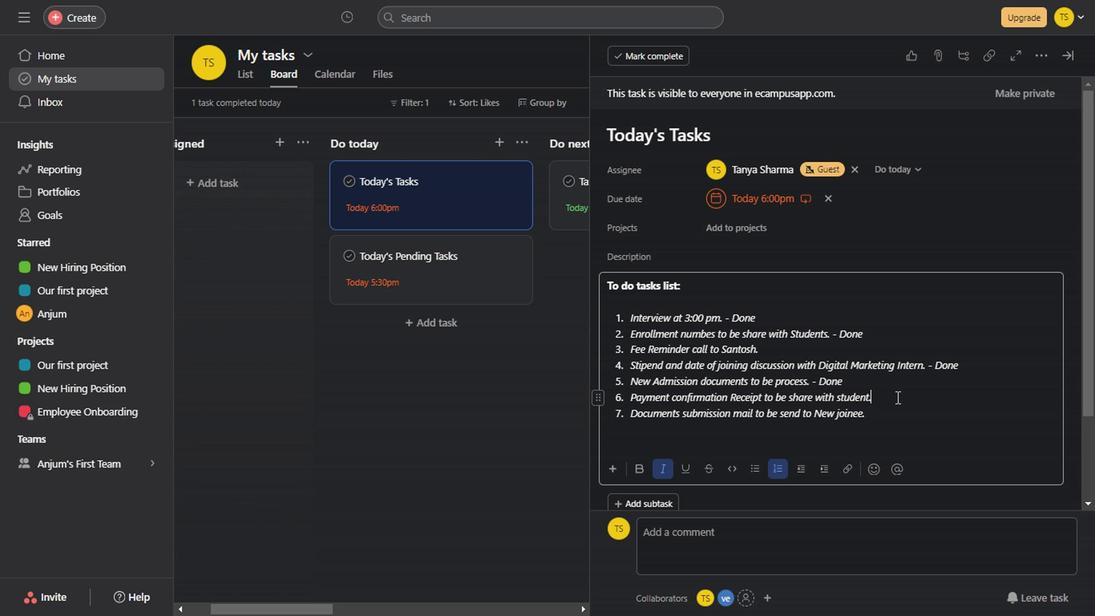
Action: Key pressed <Key.space>-<Key.space><Key.shift>Done
Screenshot: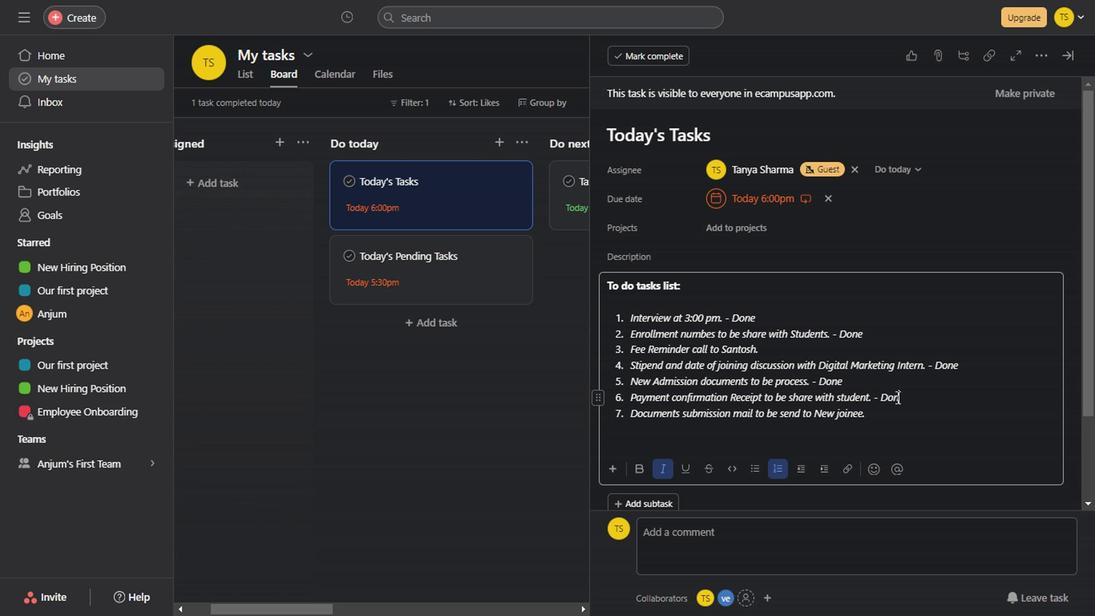 
Action: Mouse moved to (775, 345)
Screenshot: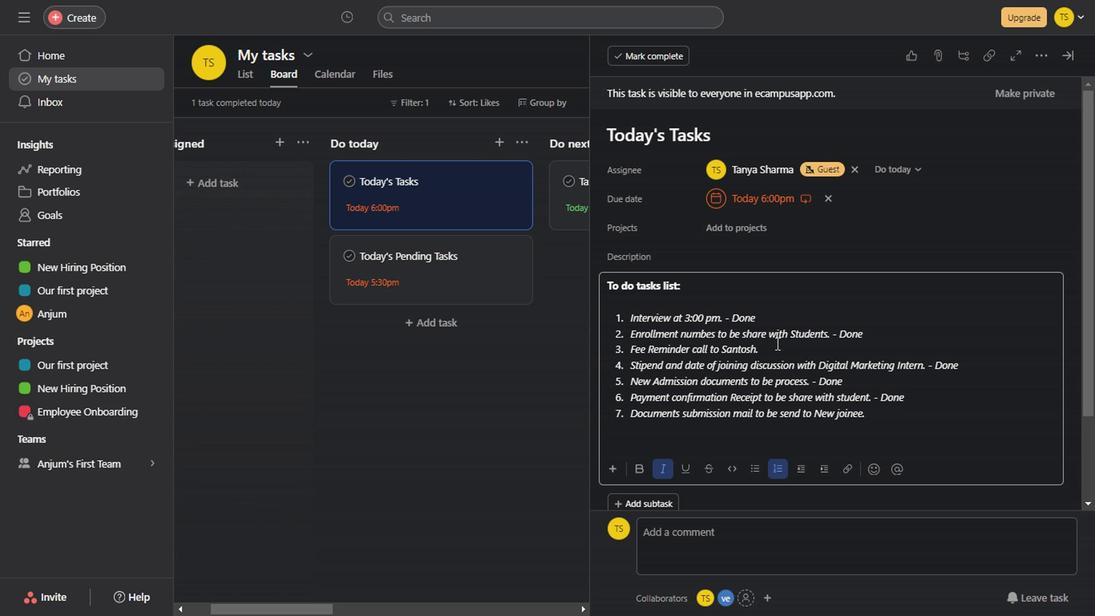 
Action: Mouse pressed left at (775, 345)
Screenshot: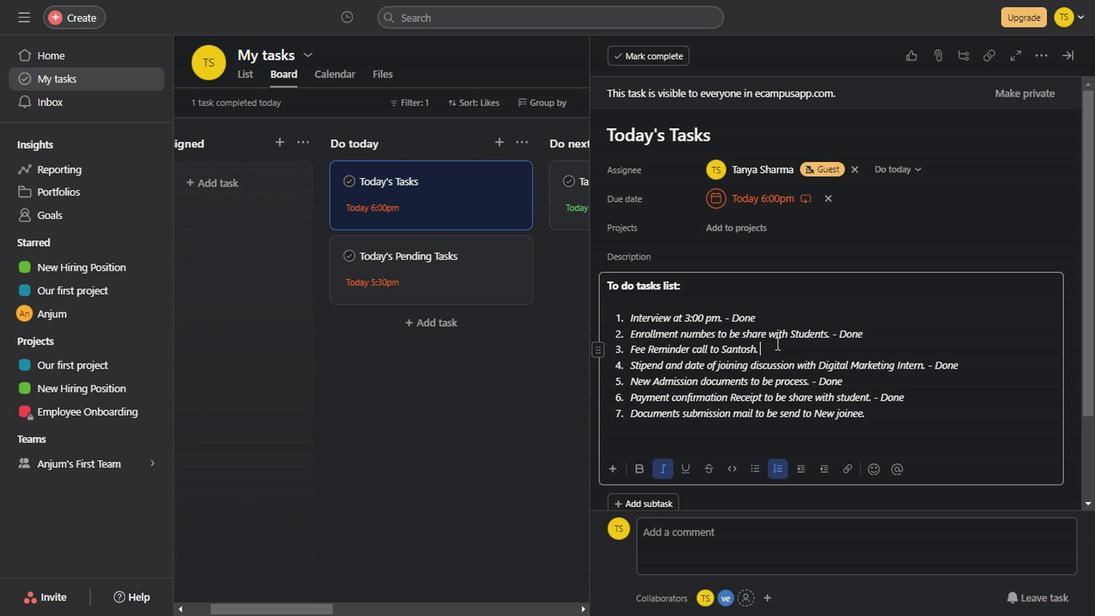 
Action: Key pressed -<Key.space><Key.shift_r>Pending
Screenshot: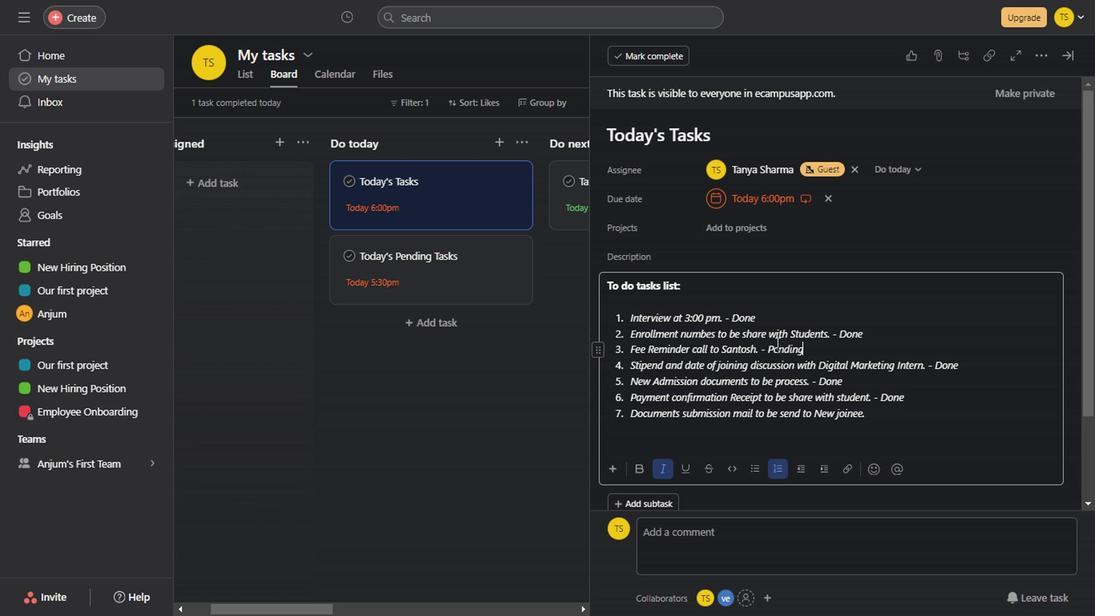 
Action: Mouse moved to (907, 424)
Screenshot: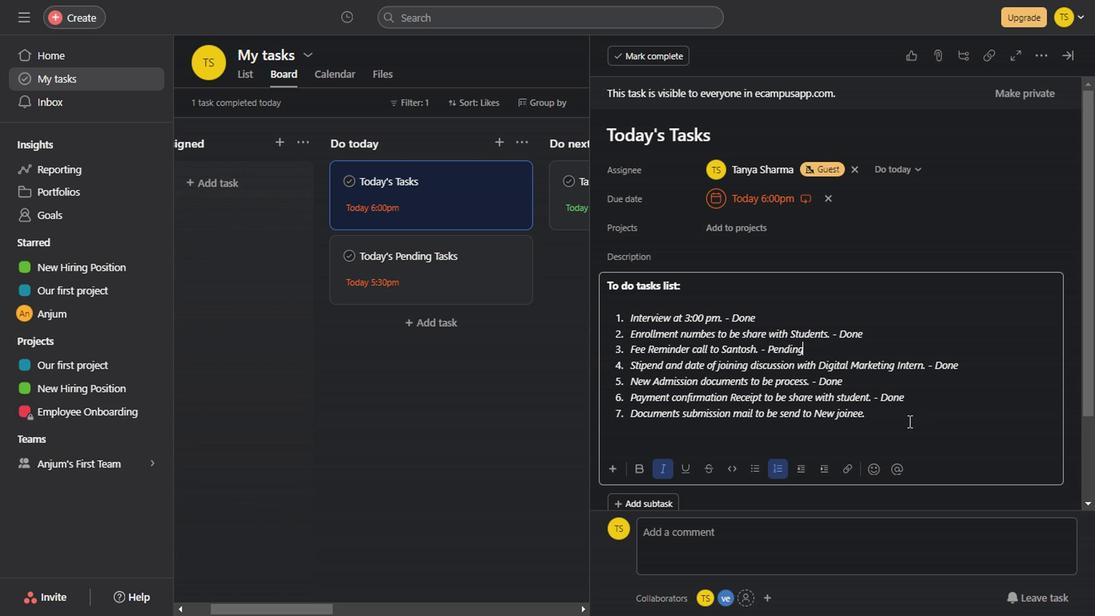 
Action: Mouse pressed left at (907, 424)
Screenshot: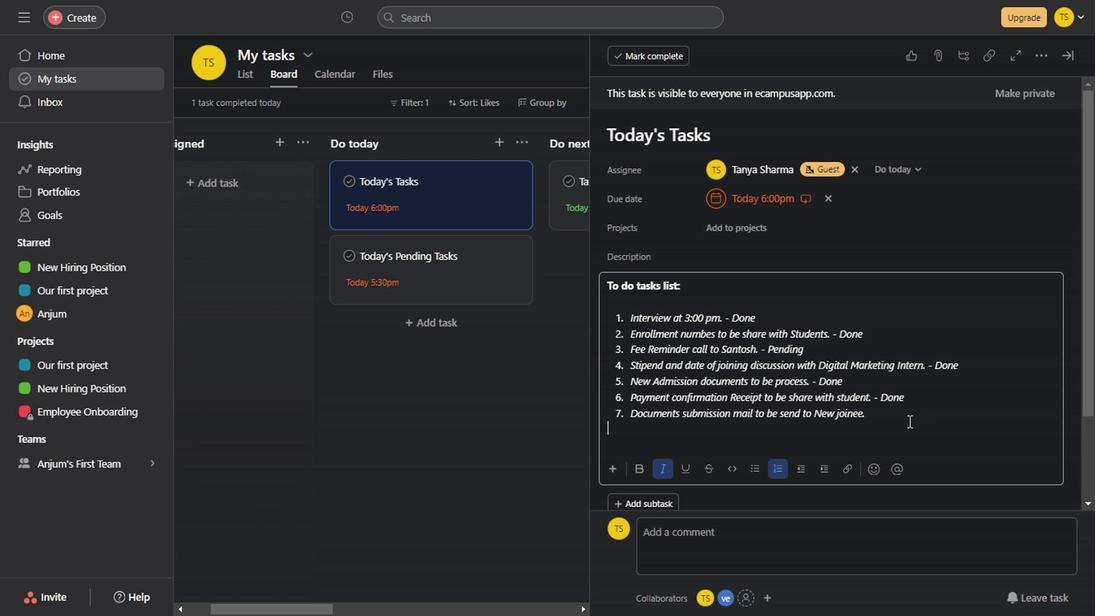 
Action: Mouse moved to (905, 414)
Screenshot: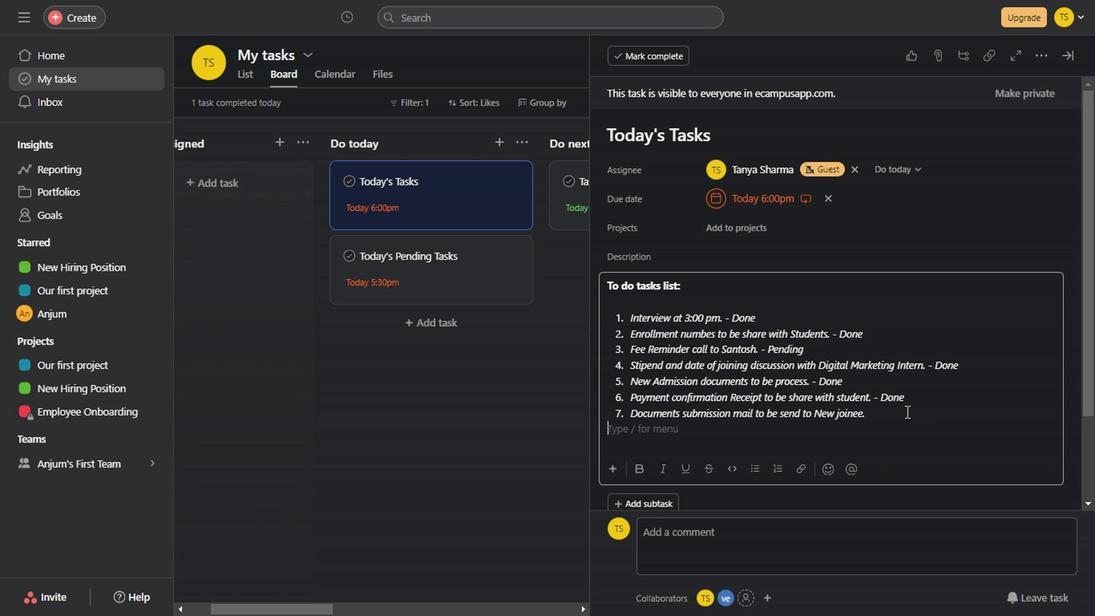 
Action: Mouse pressed left at (905, 414)
Screenshot: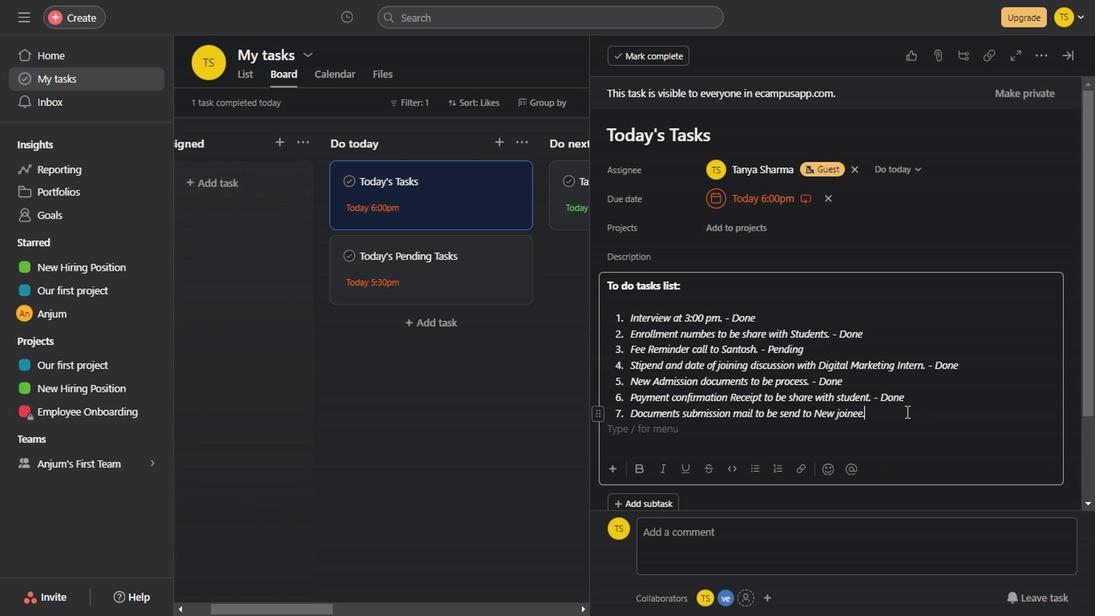
Action: Key pressed <Key.space>-<Key.space><Key.shift>Done
Screenshot: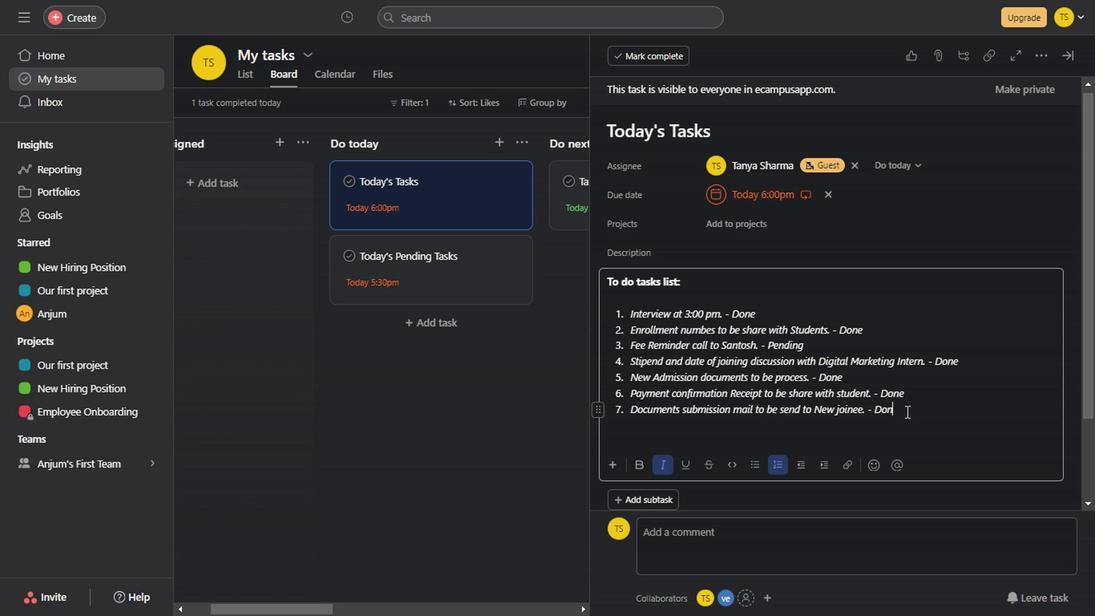 
Action: Mouse moved to (1066, 56)
Screenshot: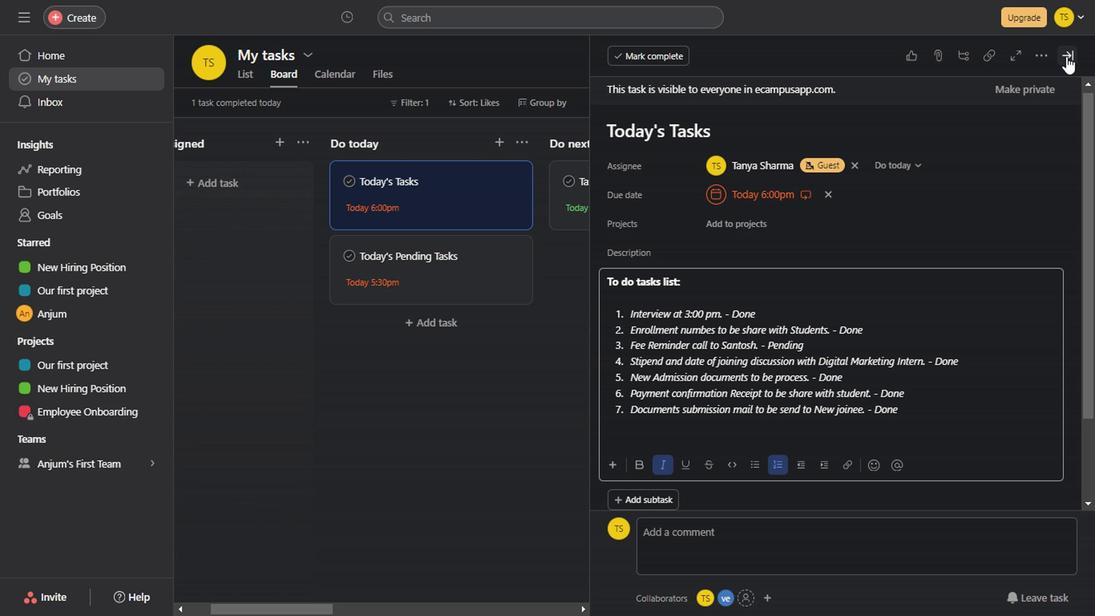 
Action: Mouse pressed left at (1066, 56)
Screenshot: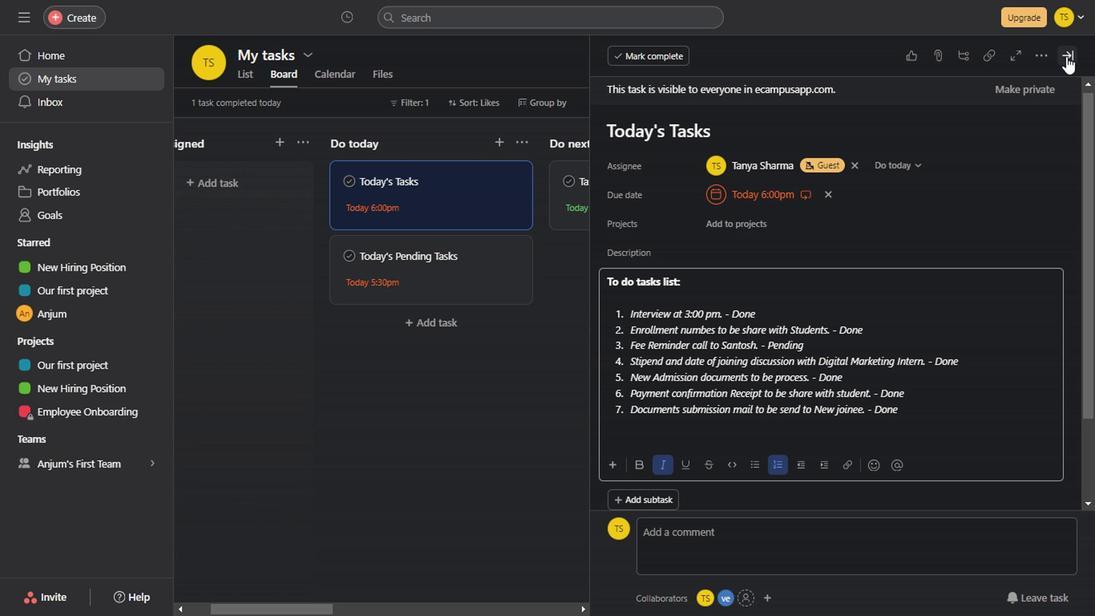 
Action: Mouse moved to (707, 556)
Screenshot: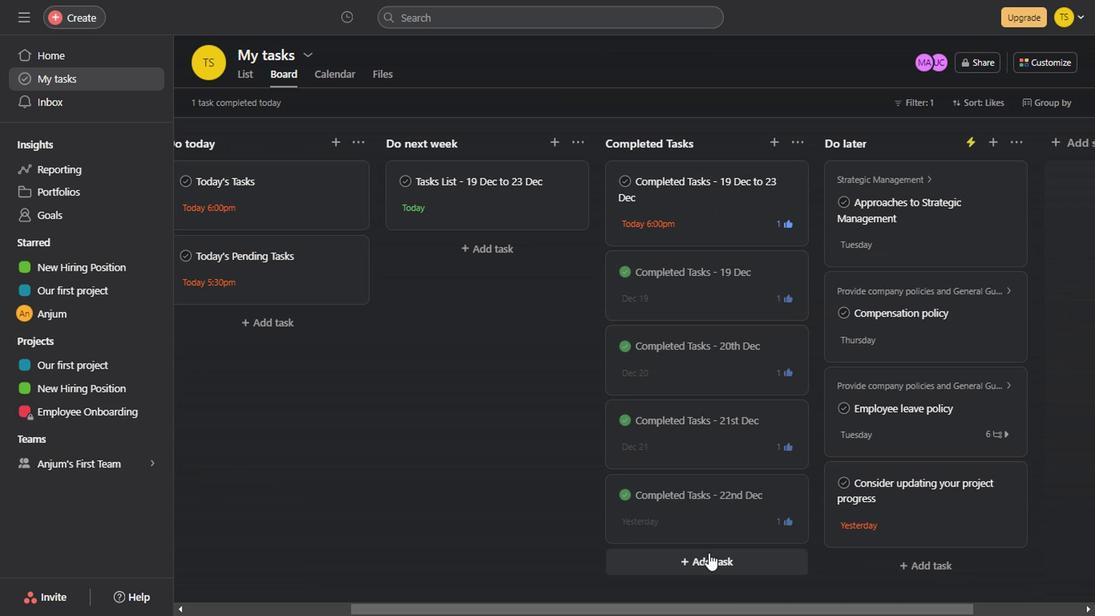 
Action: Mouse pressed left at (707, 556)
Screenshot: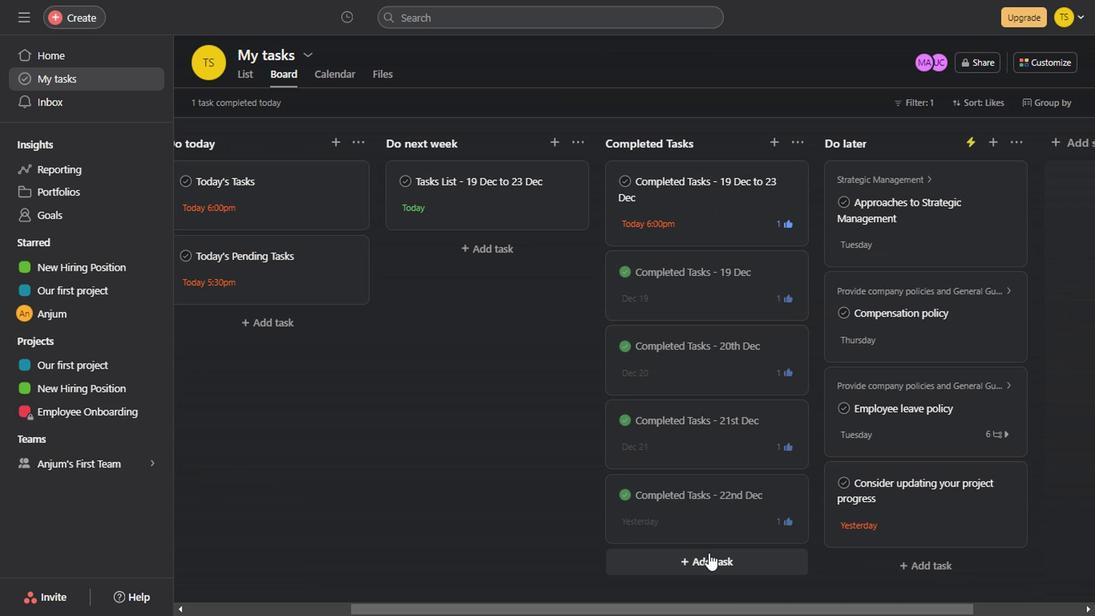 
Action: Mouse moved to (666, 163)
Screenshot: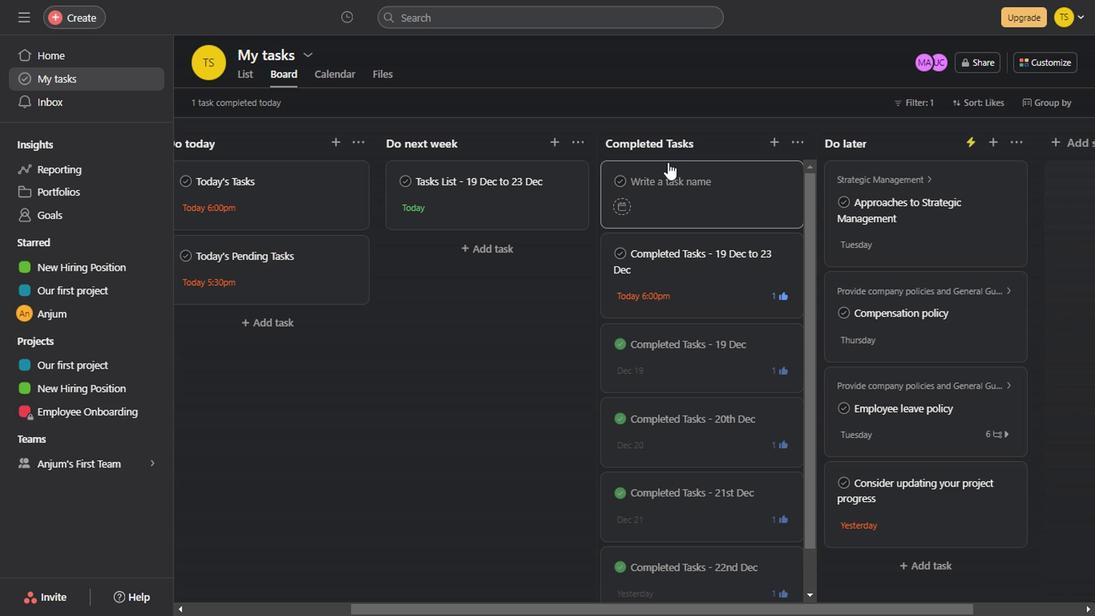 
Action: Key pressed <Key.shift>Completed<Key.space><Key.shift>Tasks<Key.space>-<Key.space>23rd<Key.space><Key.shift>Dec
Screenshot: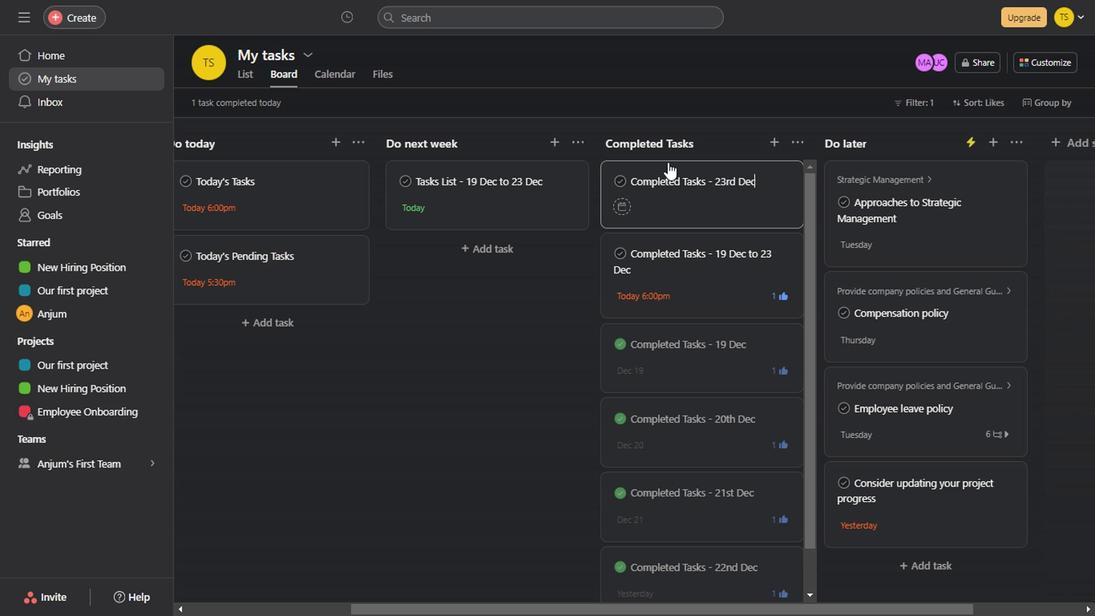 
Action: Mouse moved to (525, 355)
Screenshot: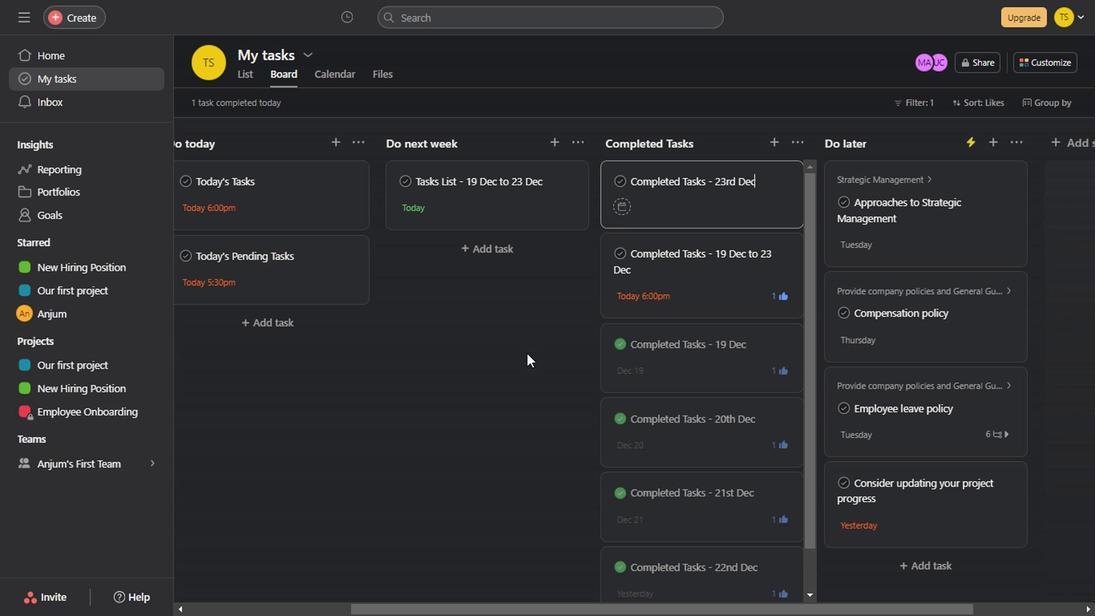 
Action: Mouse pressed left at (525, 355)
Screenshot: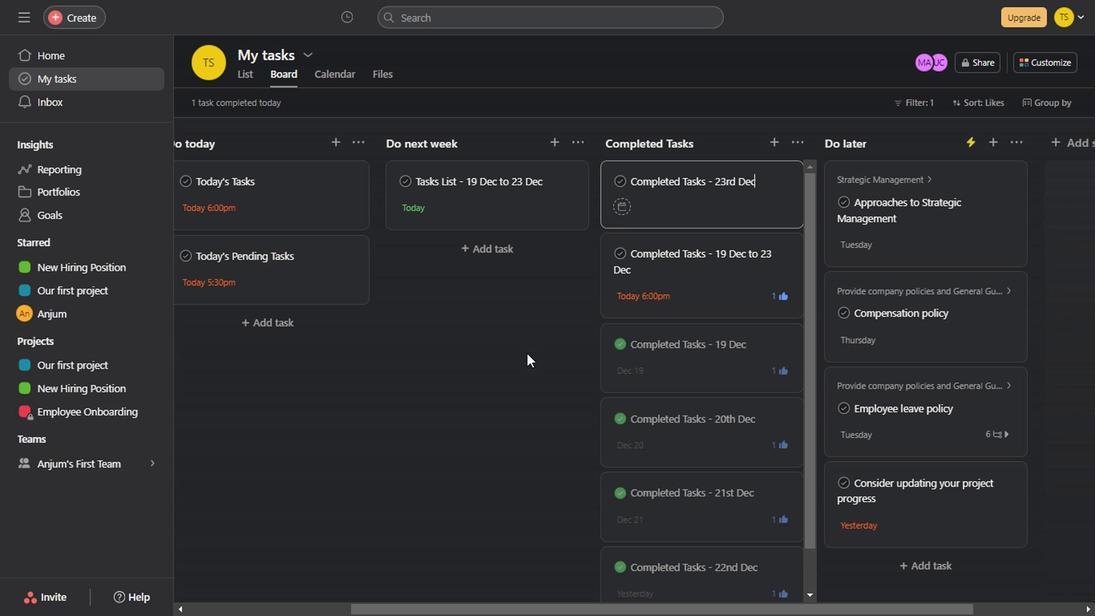 
Action: Mouse moved to (291, 198)
Screenshot: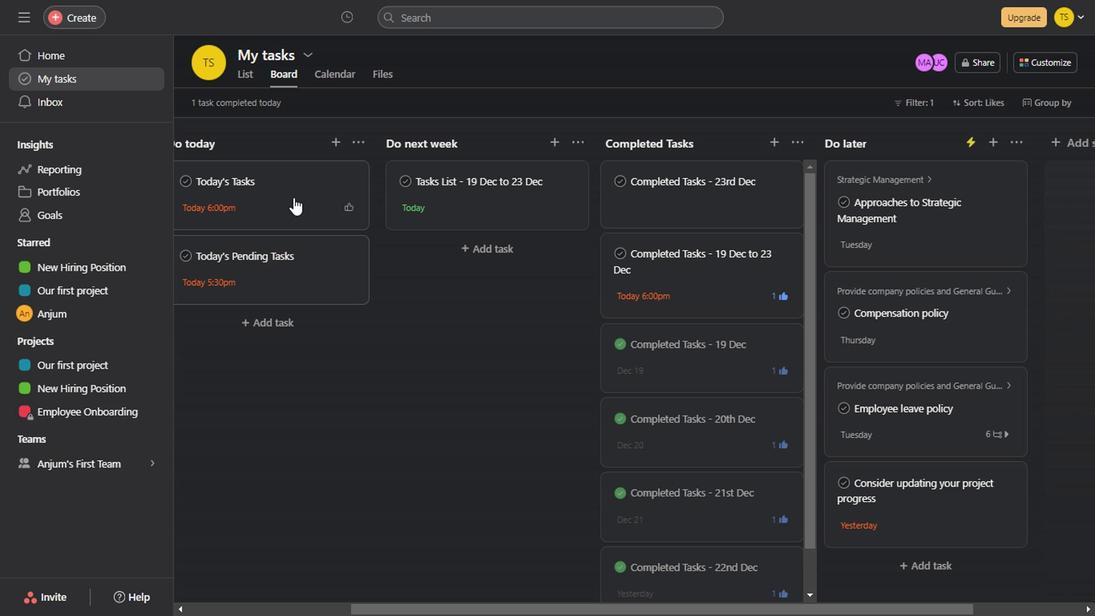 
Action: Mouse pressed left at (291, 198)
Screenshot: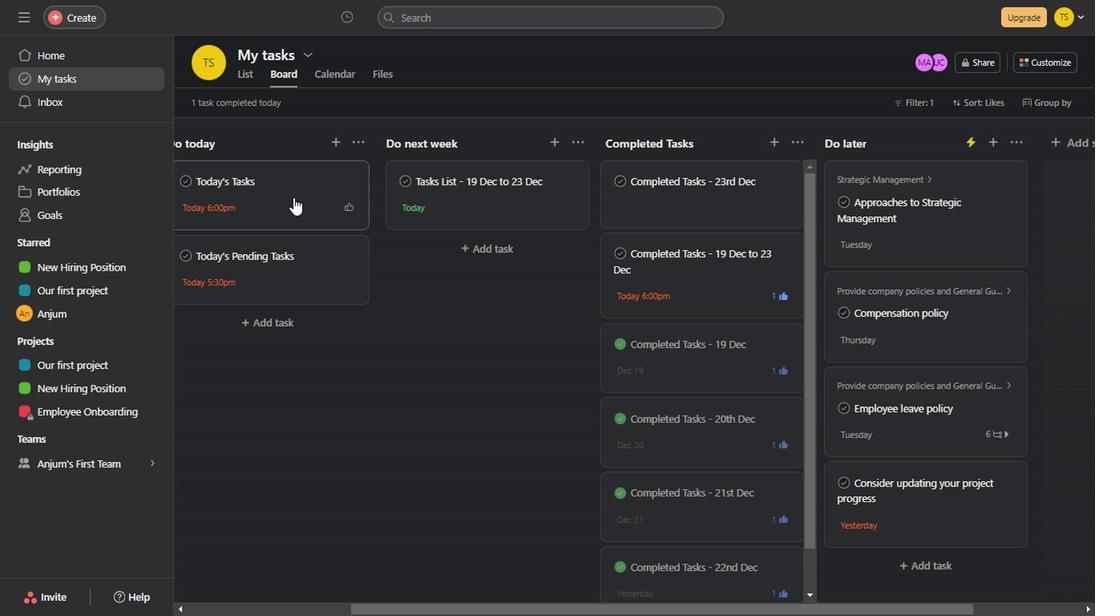 
Action: Mouse moved to (630, 318)
Screenshot: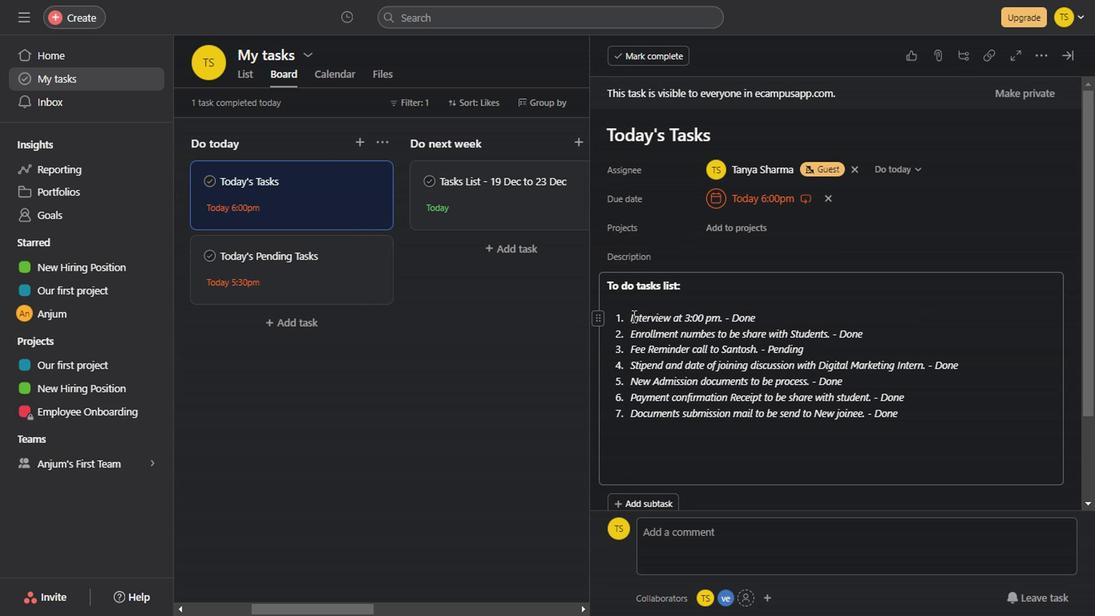 
Action: Mouse pressed left at (630, 318)
Screenshot: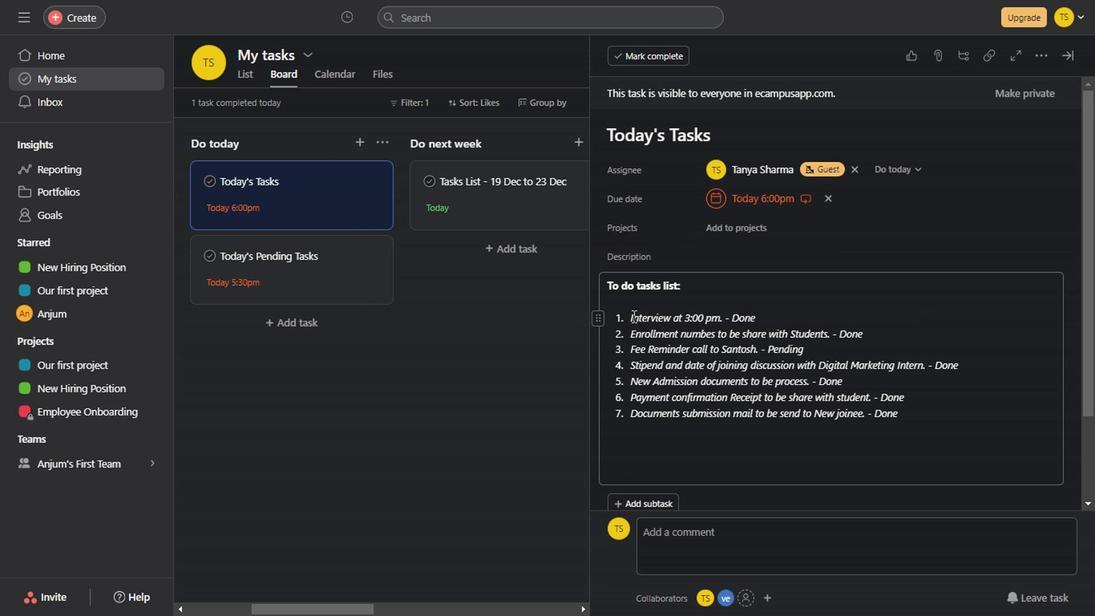 
Action: Key pressed <Key.left><Key.shift><Key.right><Key.right><Key.right><Key.right><Key.right><Key.right><Key.right><Key.right><Key.right><Key.right><Key.right><Key.right><Key.right><Key.right><Key.right><Key.right><Key.right><Key.right><Key.right><Key.right><Key.right><Key.right><Key.right><Key.right><Key.right><Key.right><Key.right><Key.right><Key.right><Key.right><Key.right><Key.right><Key.right><Key.right><Key.right><Key.right><Key.right><Key.right><Key.right><Key.right><Key.right><Key.right><Key.right><Key.right><Key.right><Key.right><Key.right><Key.right><Key.right><Key.right><Key.right><Key.right><Key.right><Key.right><Key.right><Key.right><Key.right><Key.right><Key.right><Key.right><Key.right><Key.right><Key.right><Key.right><Key.right><Key.right><Key.right><Key.right><Key.right><Key.right><Key.right><Key.right><Key.right><Key.right><Key.right><Key.right><Key.right><Key.right><Key.right><Key.right>
Screenshot: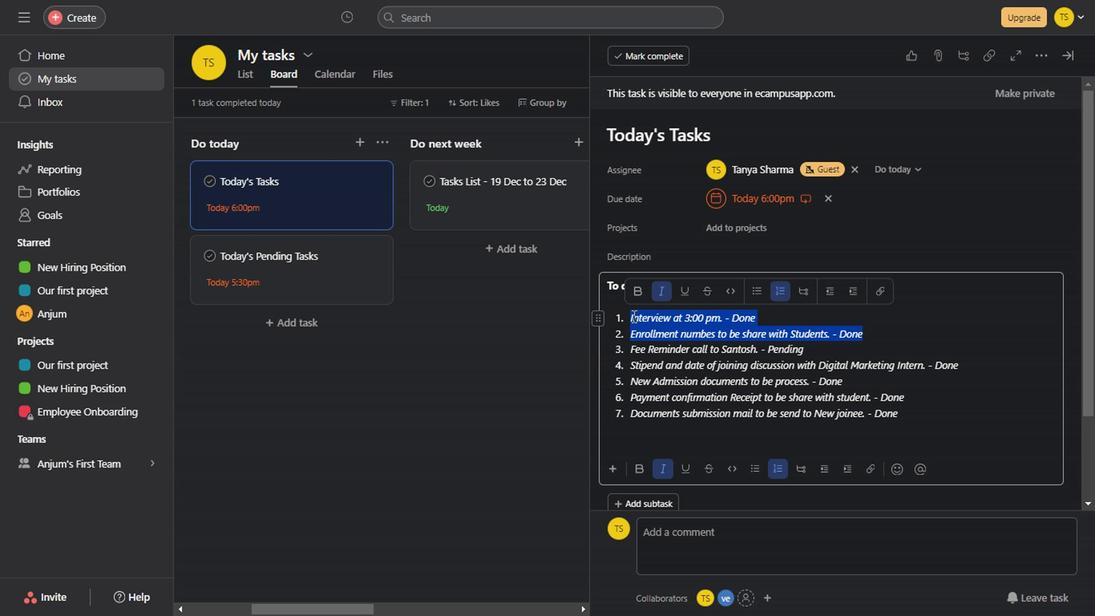 
Action: Mouse moved to (666, 321)
Screenshot: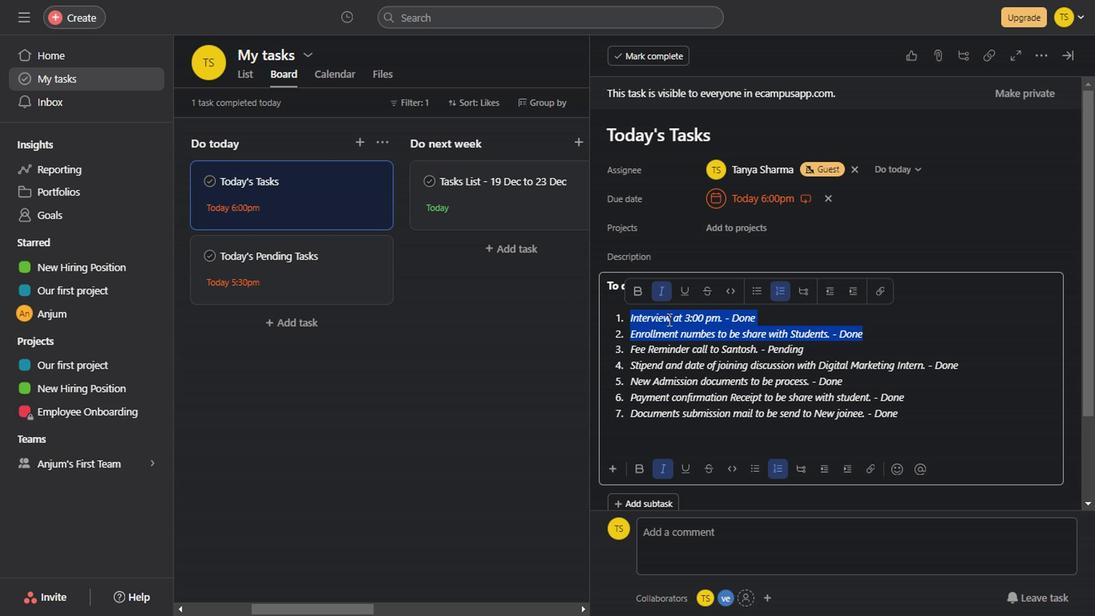 
Action: Mouse pressed right at (666, 321)
Screenshot: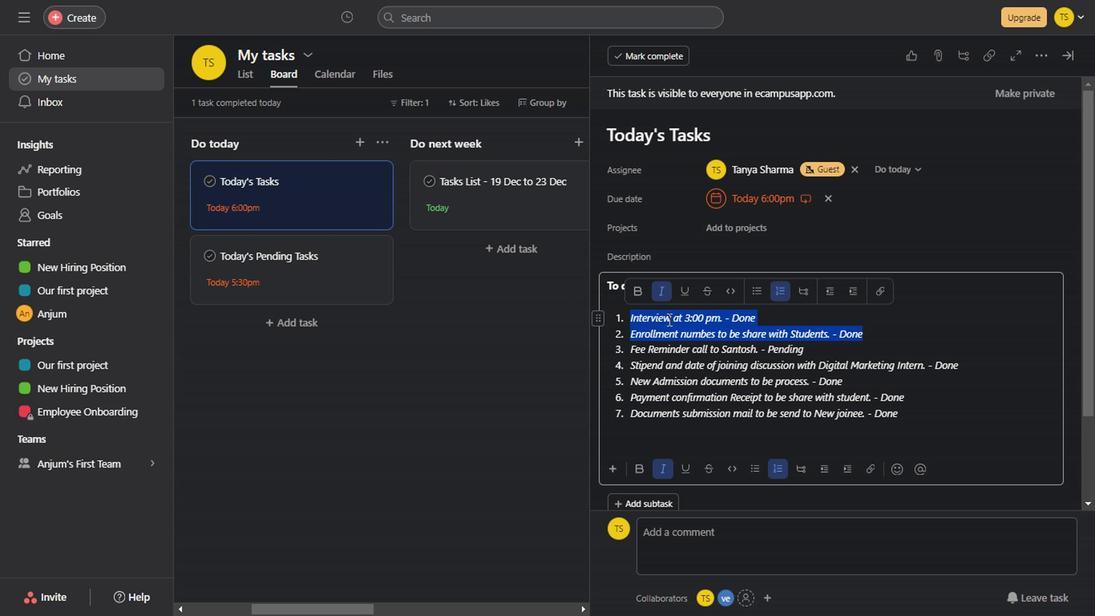 
Action: Mouse moved to (734, 130)
Screenshot: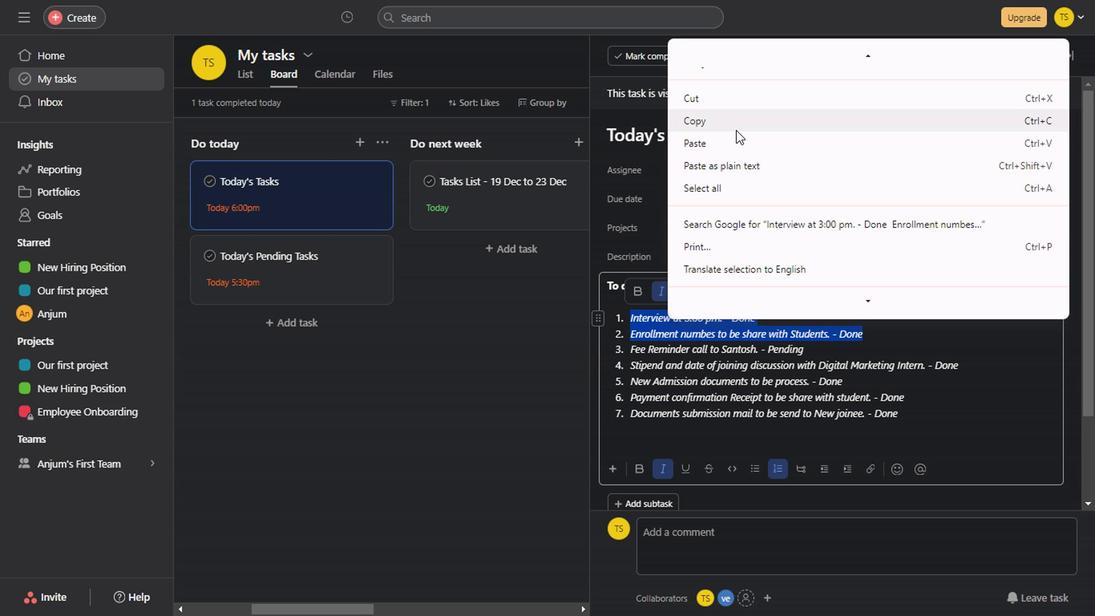 
Action: Mouse pressed left at (734, 130)
Screenshot: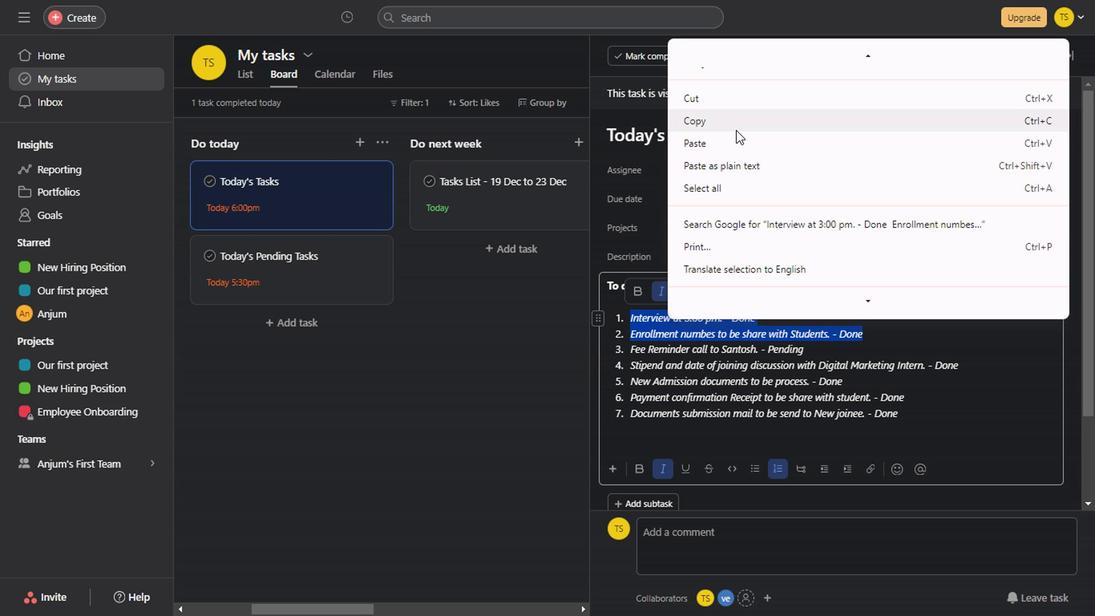 
Action: Mouse moved to (348, 220)
Screenshot: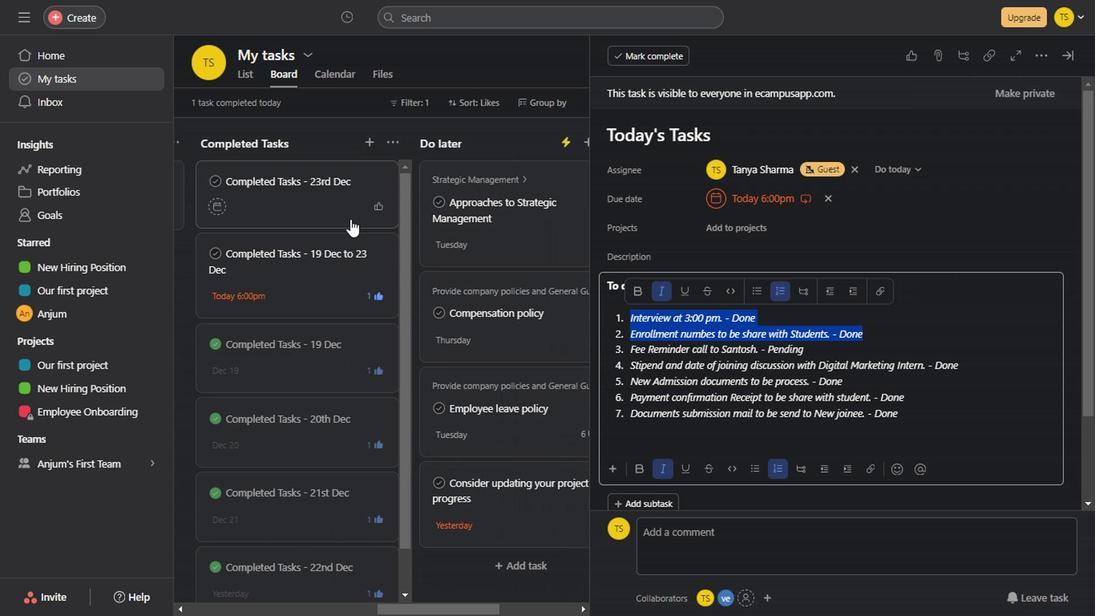 
Action: Mouse pressed left at (348, 220)
Screenshot: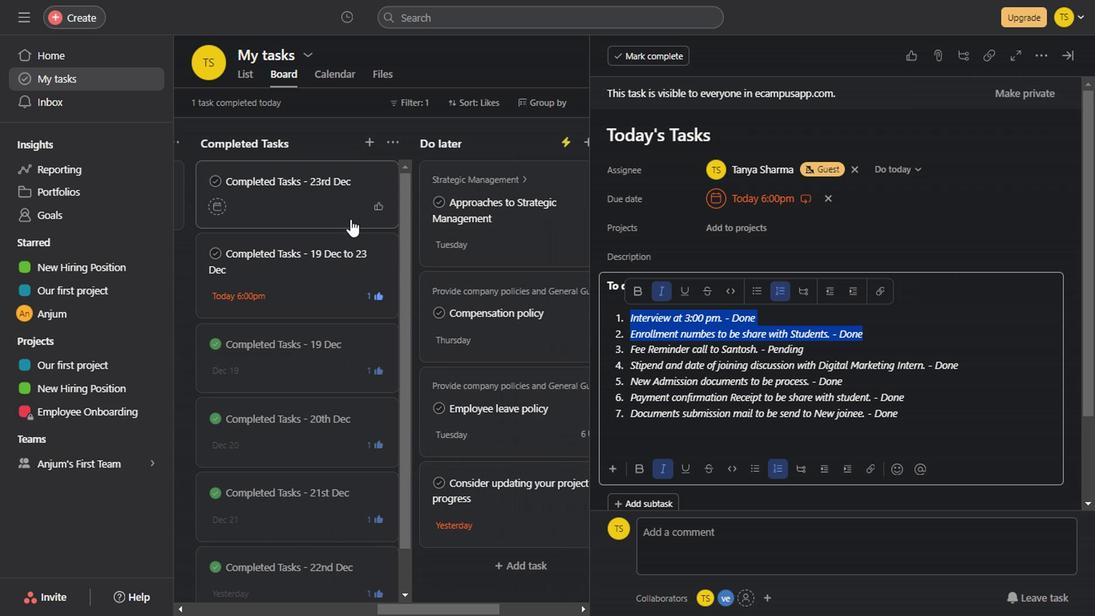 
Action: Mouse moved to (635, 293)
Screenshot: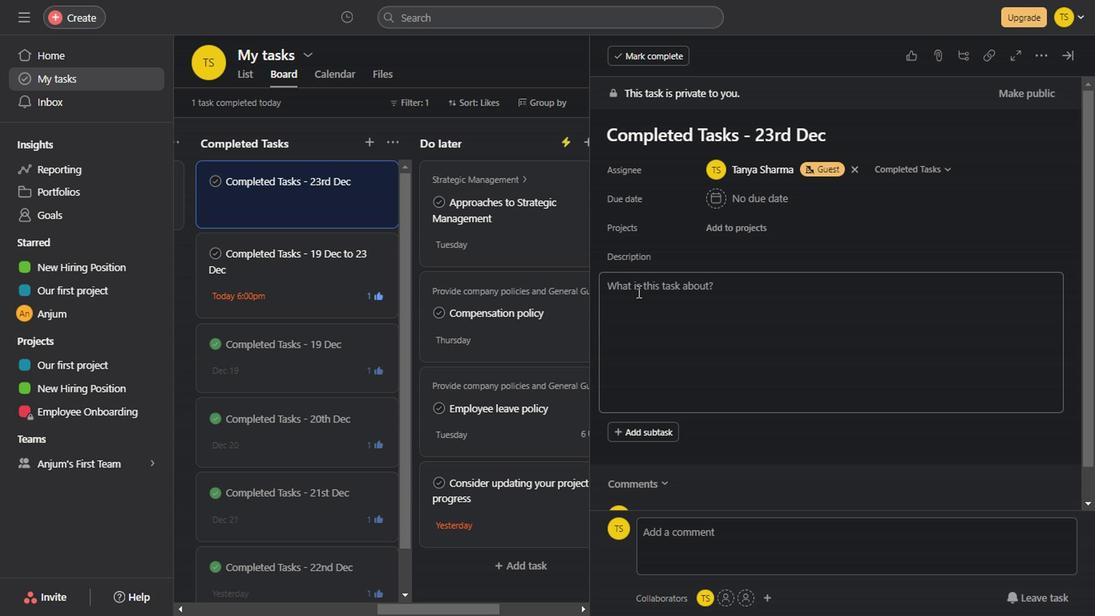 
Action: Mouse pressed left at (635, 293)
Screenshot: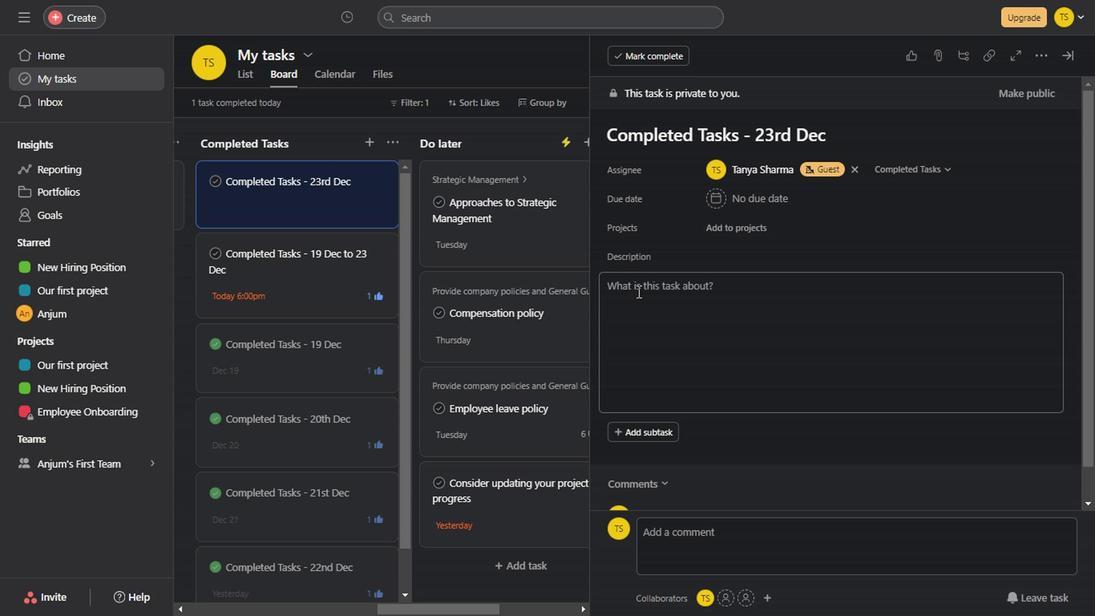 
Action: Mouse pressed right at (635, 293)
Screenshot: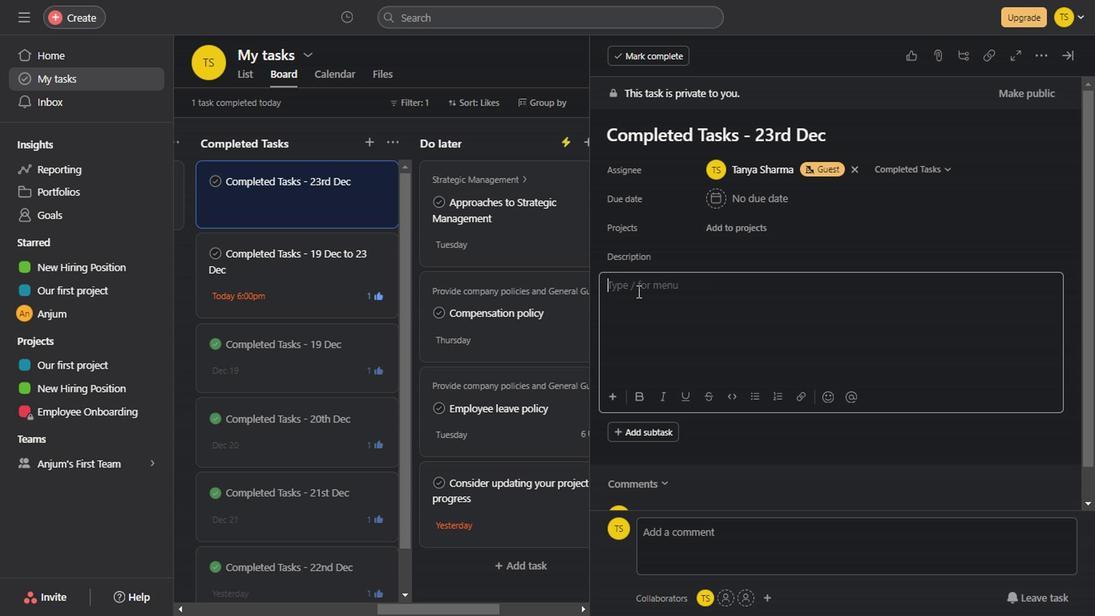 
Action: Mouse moved to (709, 448)
Screenshot: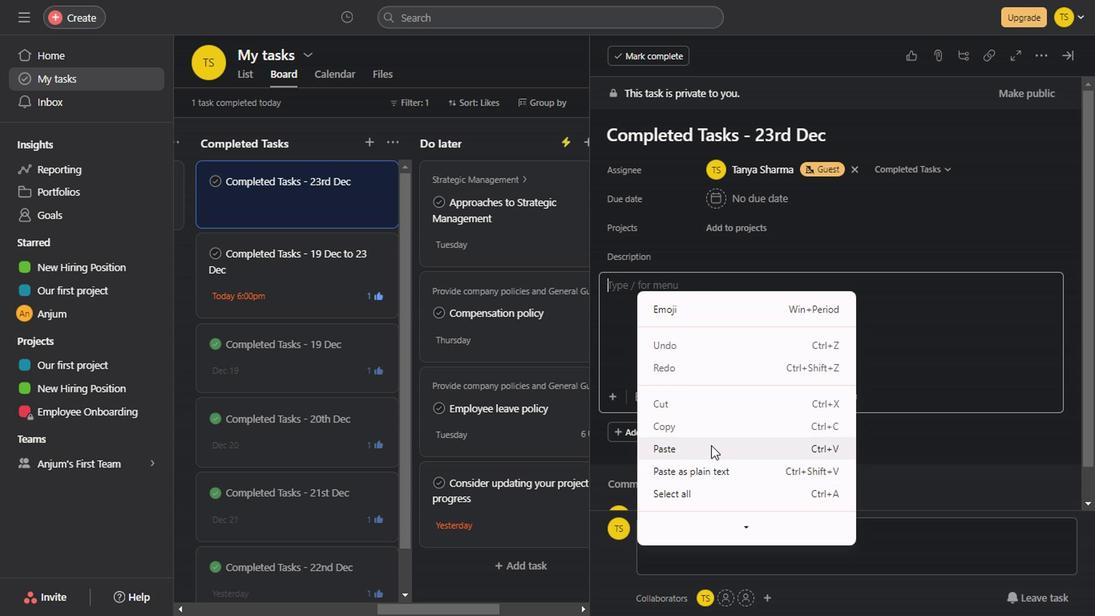 
Action: Mouse pressed left at (709, 448)
Screenshot: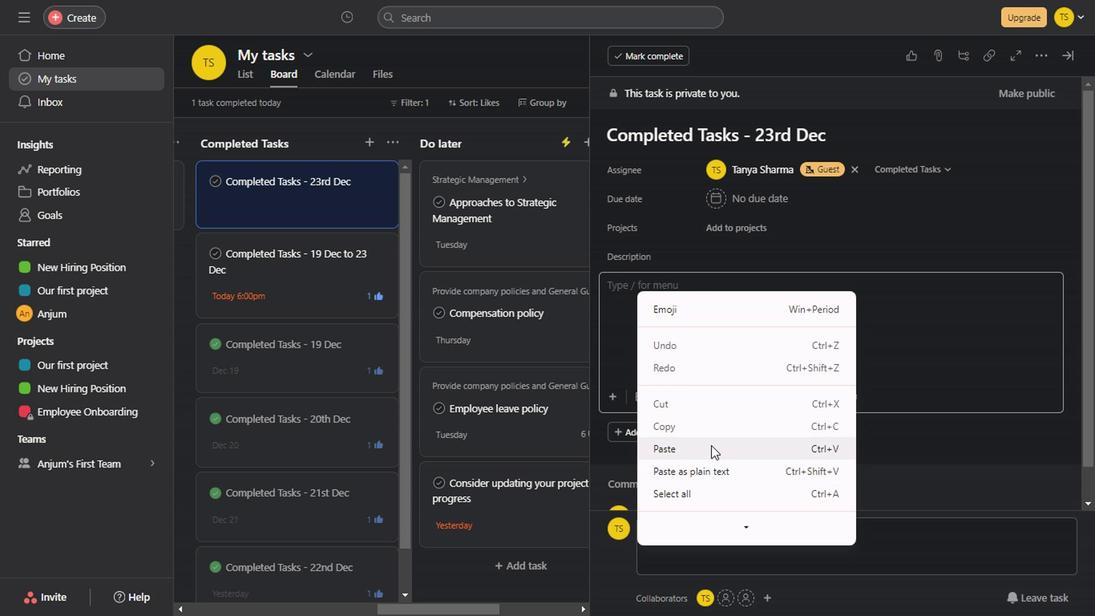 
Action: Mouse moved to (350, 186)
Screenshot: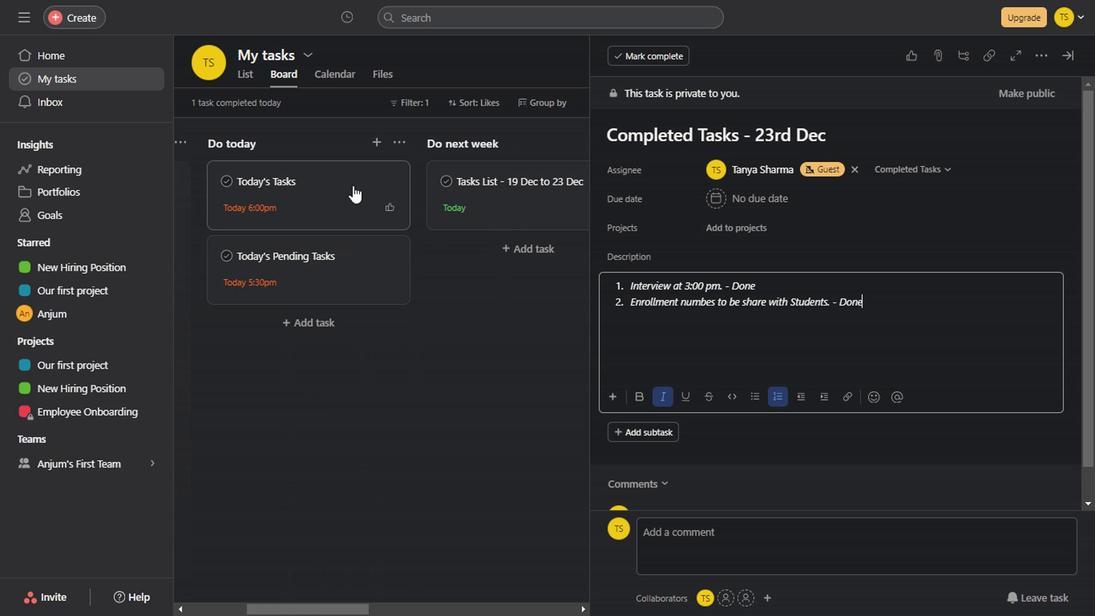 
Action: Mouse pressed left at (350, 186)
Screenshot: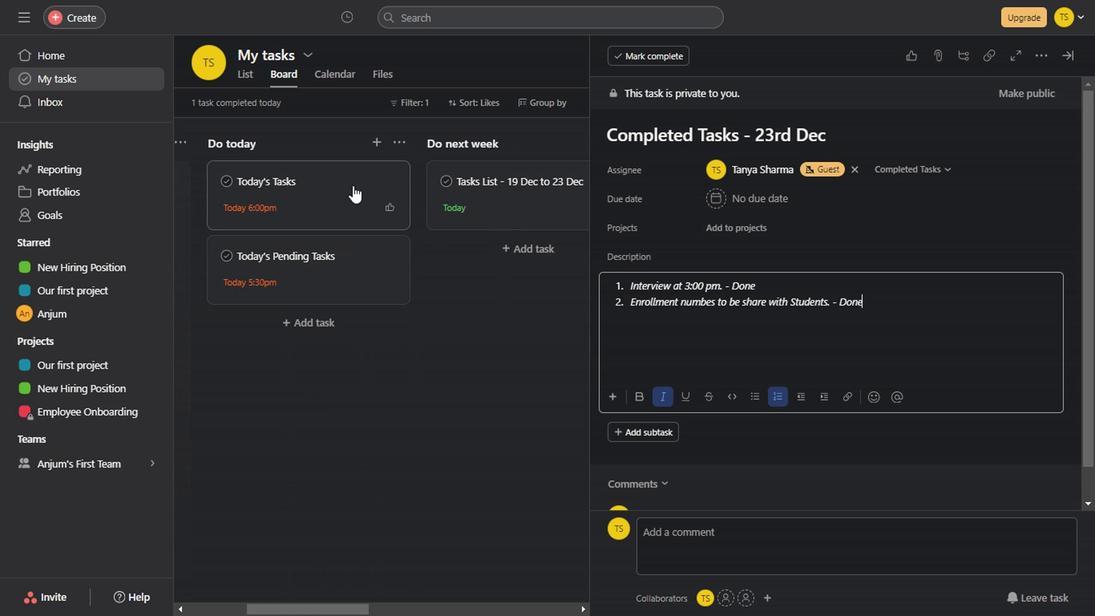 
Action: Mouse moved to (630, 368)
Screenshot: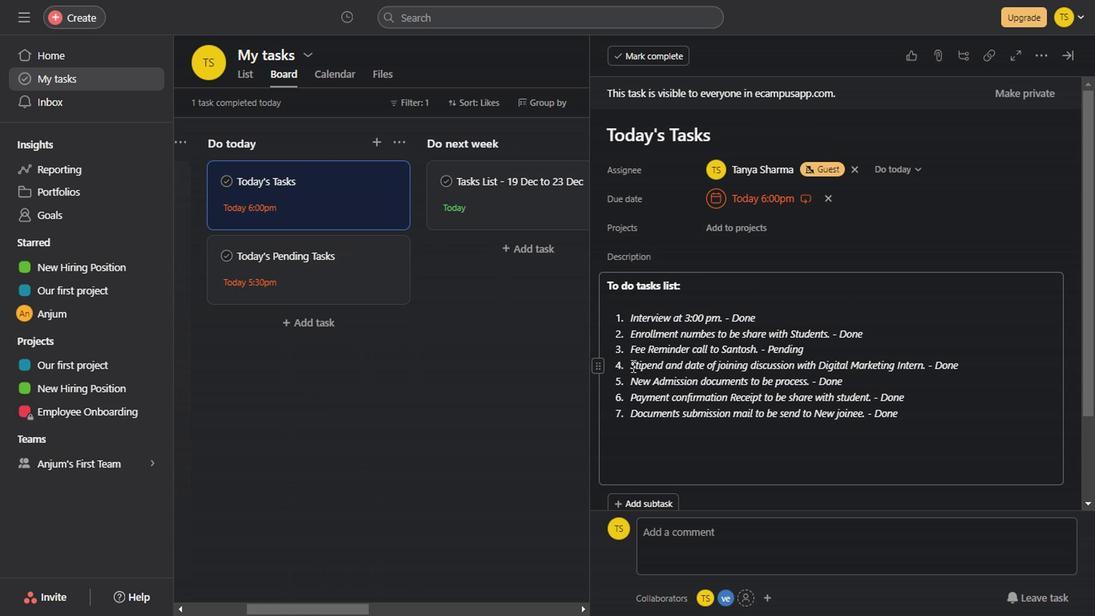 
Action: Mouse pressed left at (630, 368)
Screenshot: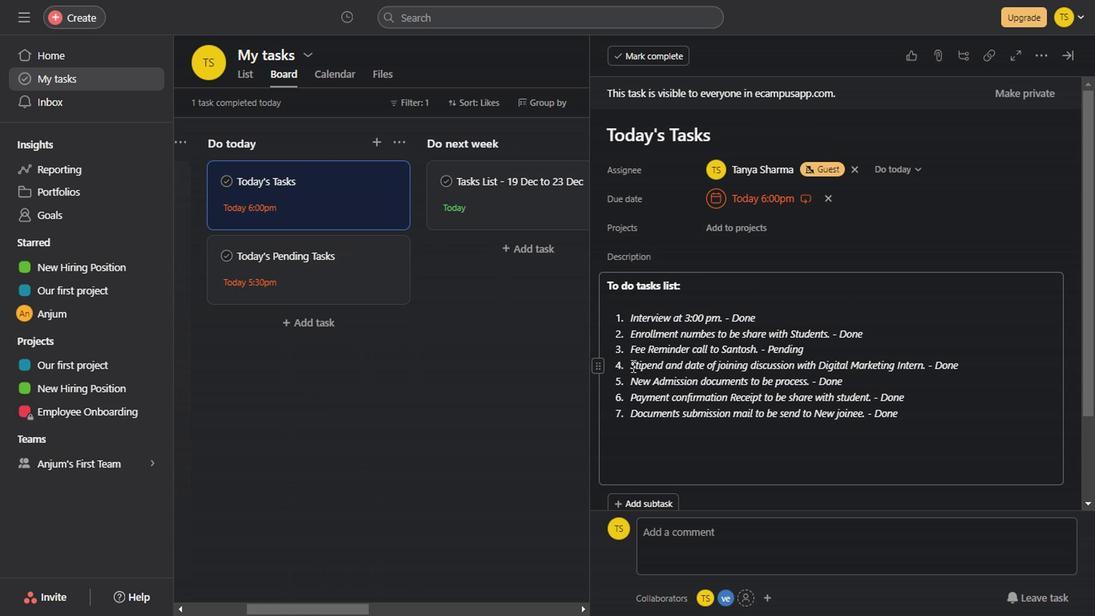 
Action: Key pressed <Key.shift><Key.right><Key.right><Key.right><Key.right><Key.right><Key.right><Key.right><Key.right><Key.right><Key.right><Key.right><Key.right><Key.right><Key.right><Key.right><Key.right><Key.right><Key.right><Key.right><Key.right><Key.right><Key.right><Key.right><Key.right><Key.right><Key.right><Key.right><Key.right><Key.right><Key.right><Key.right><Key.right><Key.right><Key.right><Key.right><Key.right><Key.right><Key.right><Key.right><Key.right><Key.right><Key.right><Key.right><Key.right><Key.right><Key.right><Key.right><Key.right><Key.right><Key.right><Key.right><Key.right><Key.right><Key.right><Key.right><Key.right><Key.right><Key.right><Key.right><Key.right><Key.right><Key.right><Key.right><Key.right><Key.right><Key.right><Key.right><Key.right><Key.right><Key.right><Key.right><Key.right><Key.right><Key.right><Key.right><Key.right><Key.right><Key.right><Key.right><Key.right><Key.right><Key.right><Key.right><Key.right><Key.right><Key.right><Key.right><Key.right><Key.right><Key.right><Key.right><Key.right><Key.right><Key.right><Key.right><Key.right><Key.right><Key.right><Key.right><Key.right><Key.right><Key.right><Key.right><Key.right><Key.right><Key.right><Key.right><Key.right><Key.right><Key.right><Key.right><Key.right><Key.right><Key.right><Key.right><Key.right><Key.right><Key.right><Key.right><Key.right><Key.right><Key.right><Key.right><Key.right><Key.right><Key.right><Key.right><Key.right><Key.right><Key.right><Key.right><Key.right><Key.right><Key.right><Key.right><Key.right><Key.right><Key.right><Key.right><Key.right><Key.right><Key.right><Key.right><Key.right><Key.right><Key.right><Key.right><Key.right><Key.right><Key.right><Key.right><Key.right><Key.right><Key.right><Key.right><Key.right><Key.right><Key.right><Key.right><Key.right><Key.right><Key.right><Key.right><Key.right><Key.right><Key.right><Key.right><Key.right><Key.right><Key.right><Key.right><Key.right><Key.right><Key.right><Key.right><Key.right><Key.right><Key.right><Key.right><Key.right><Key.right><Key.right><Key.right><Key.right><Key.right><Key.right><Key.right><Key.right><Key.right><Key.right><Key.right><Key.right><Key.right><Key.right><Key.right><Key.right><Key.right><Key.right><Key.right><Key.right><Key.right><Key.right><Key.right><Key.right><Key.right><Key.right><Key.right><Key.right><Key.right><Key.right><Key.right><Key.right><Key.right><Key.right><Key.right><Key.right><Key.right><Key.right><Key.right><Key.right><Key.right><Key.right><Key.right><Key.right><Key.right><Key.right><Key.right><Key.right><Key.right><Key.right><Key.right><Key.right><Key.right><Key.right><Key.right><Key.right><Key.right><Key.right><Key.right><Key.right><Key.right><Key.right><Key.right>
Screenshot: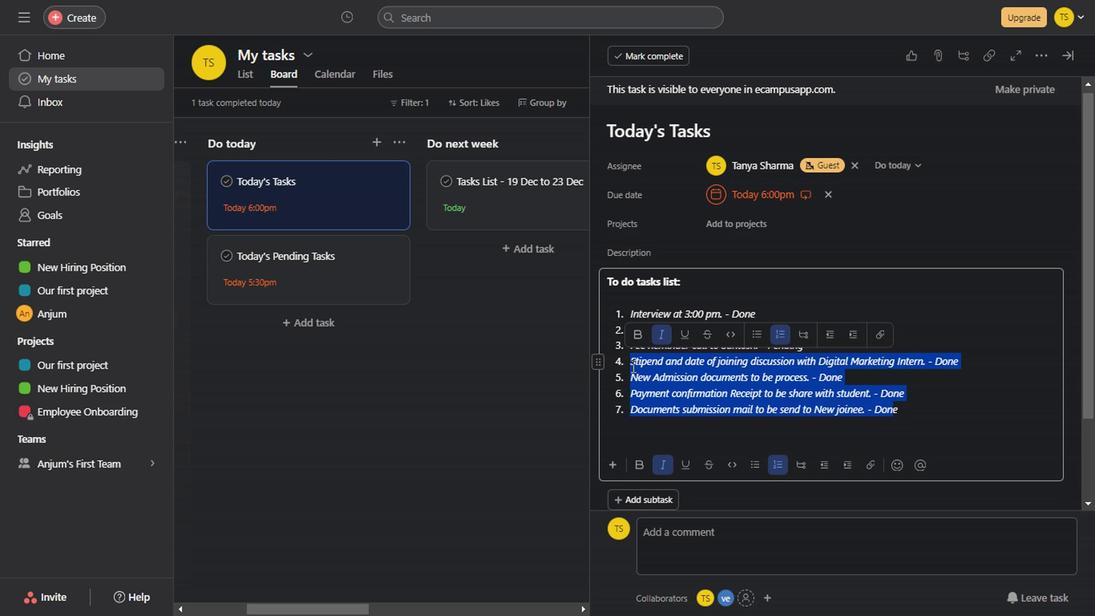 
Action: Mouse moved to (767, 384)
Screenshot: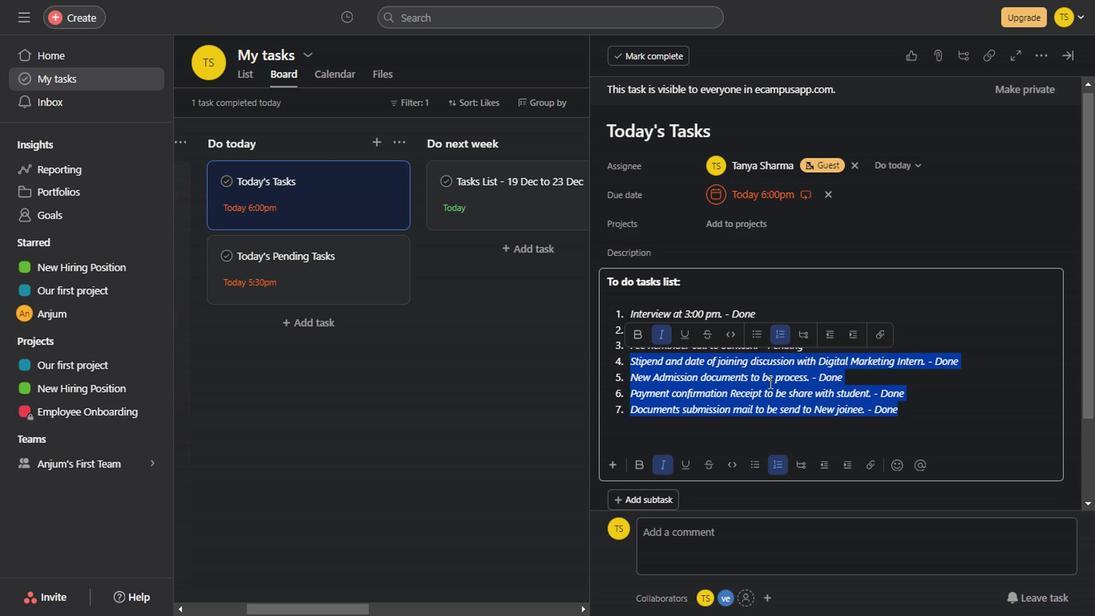 
Action: Mouse pressed right at (767, 384)
Screenshot: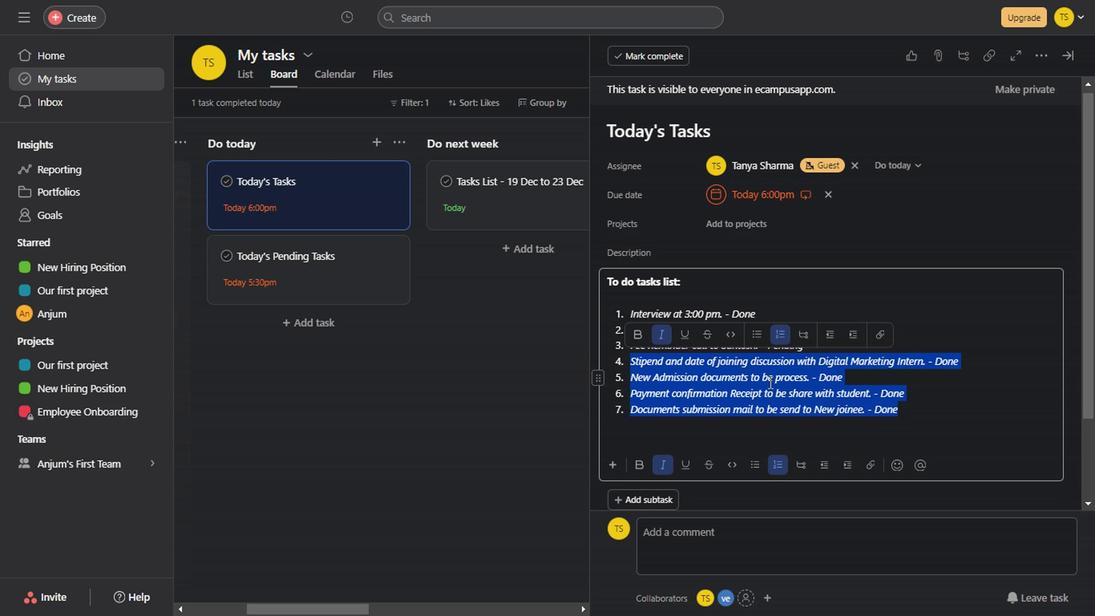
Action: Mouse moved to (465, 124)
Screenshot: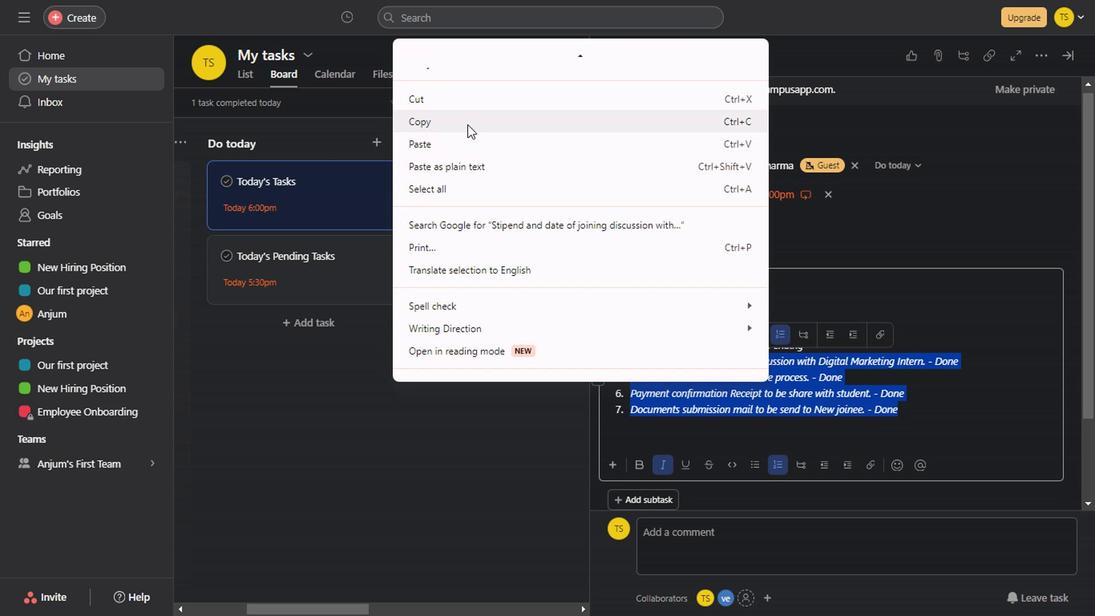 
Action: Mouse pressed left at (465, 124)
Screenshot: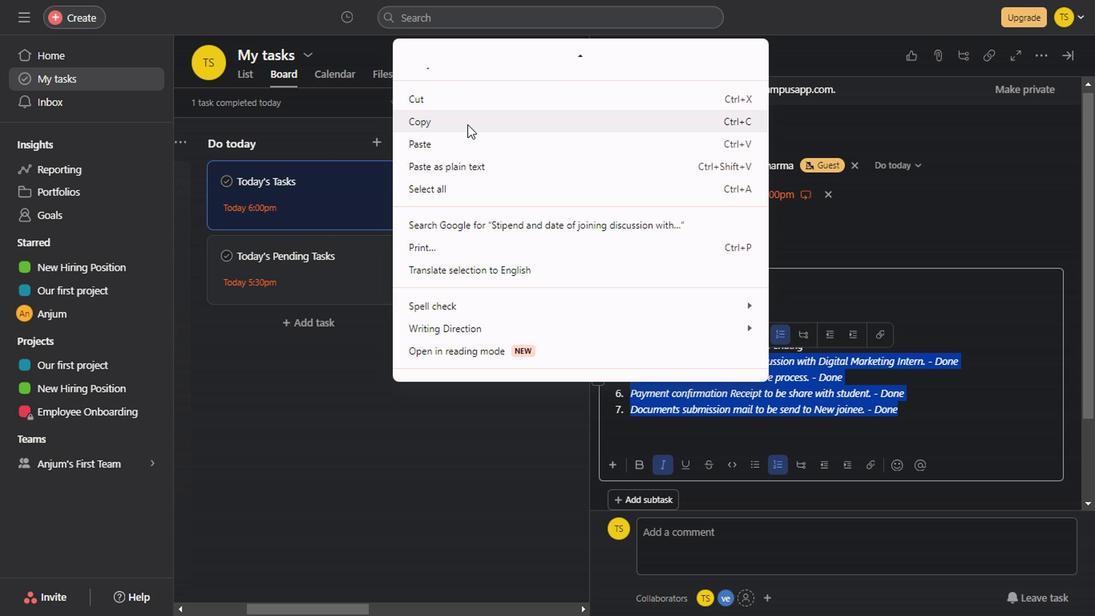 
Action: Mouse moved to (1070, 50)
Screenshot: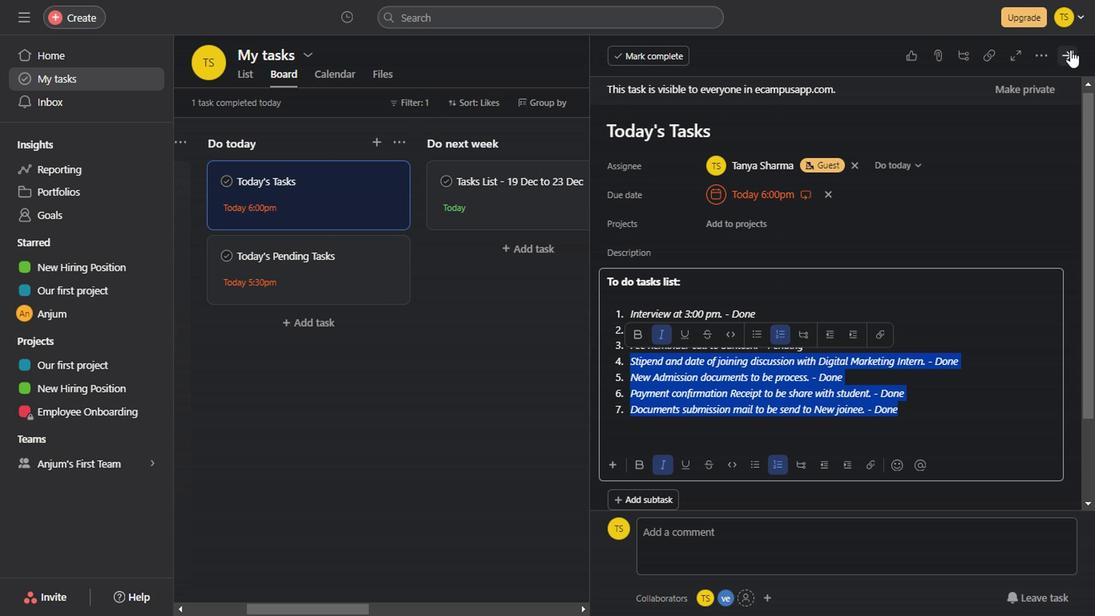 
Action: Mouse pressed left at (1070, 50)
Screenshot: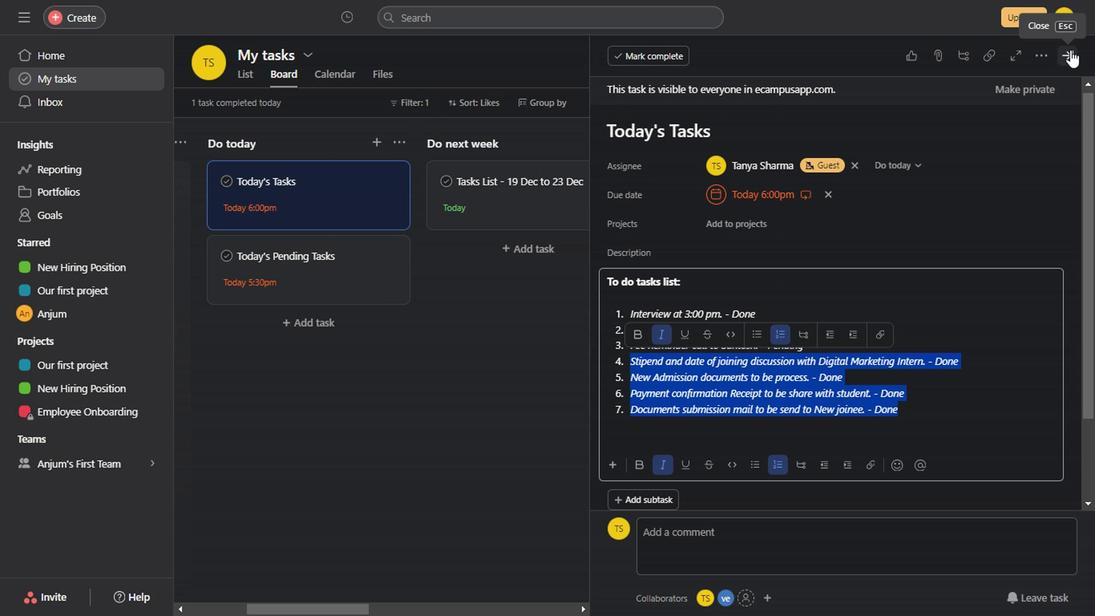
Action: Mouse moved to (735, 198)
Screenshot: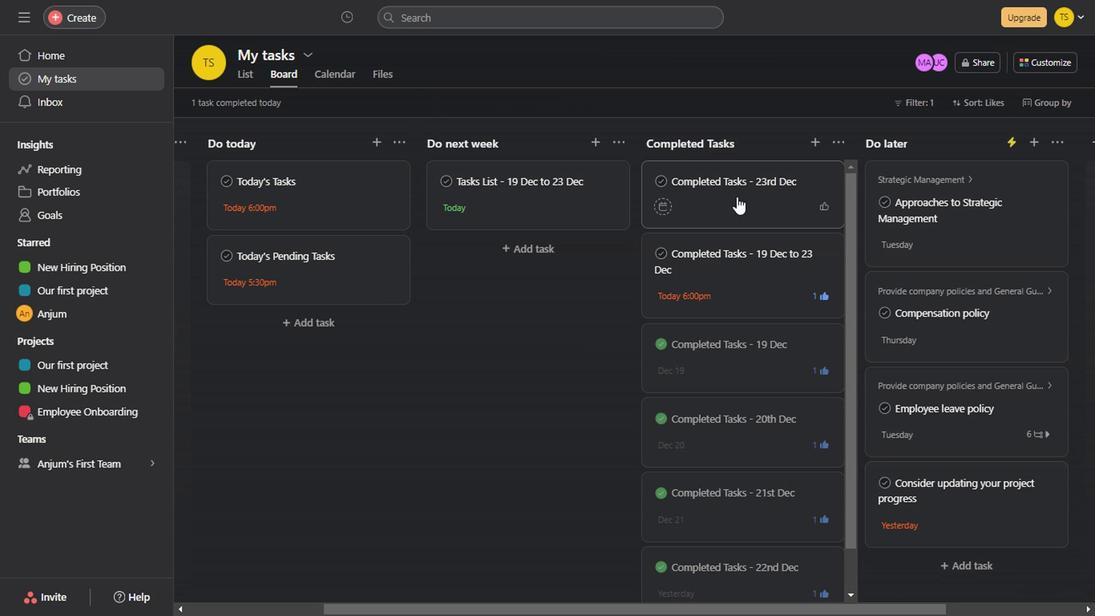
Action: Mouse pressed left at (735, 198)
Screenshot: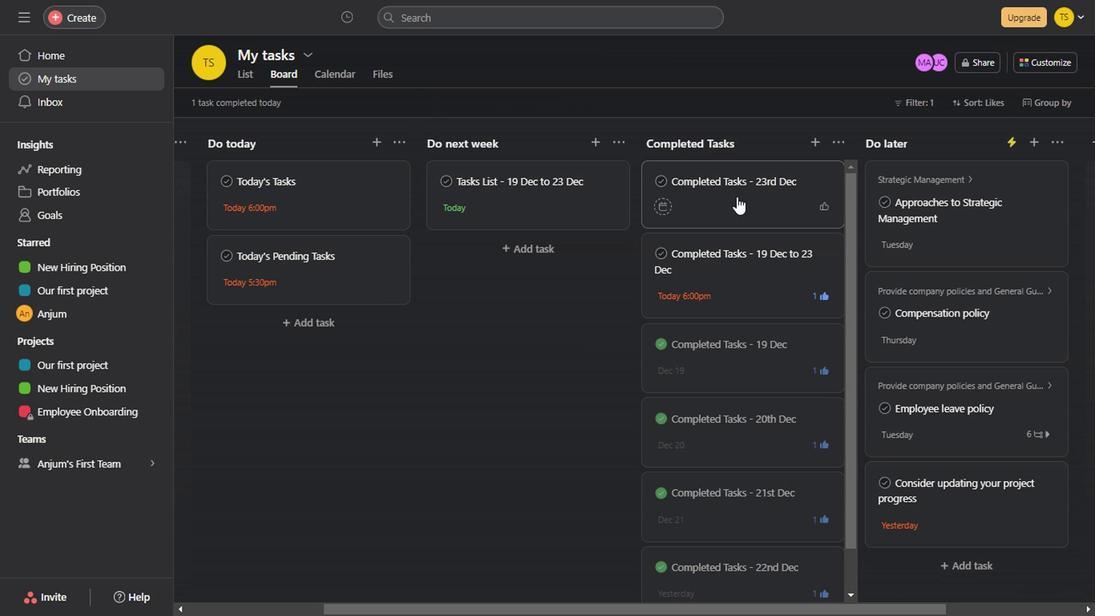 
Action: Mouse moved to (878, 306)
Screenshot: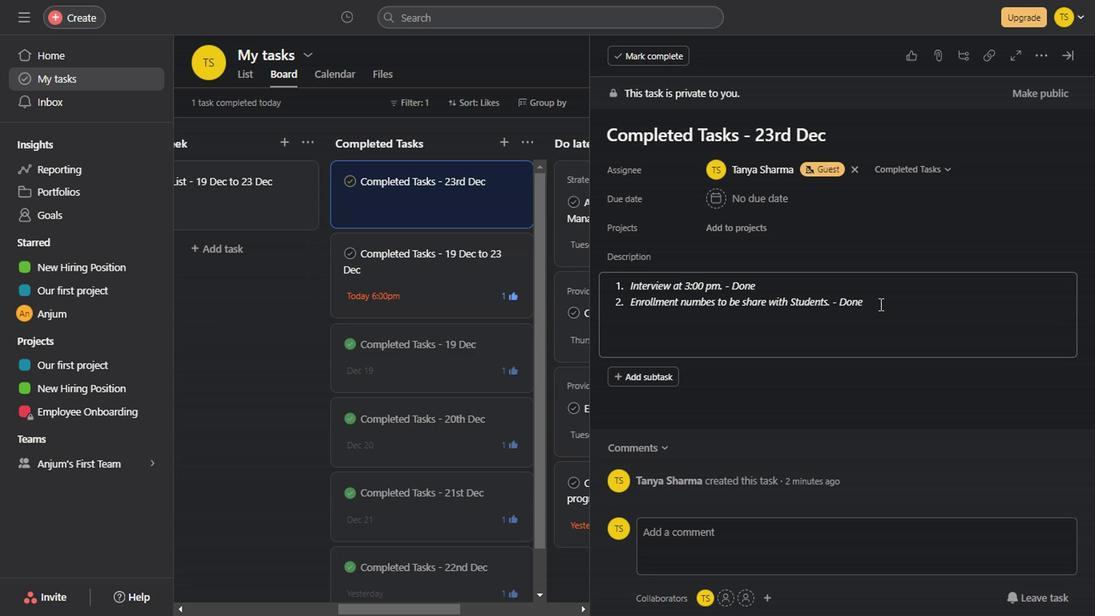 
Action: Mouse pressed left at (878, 306)
Screenshot: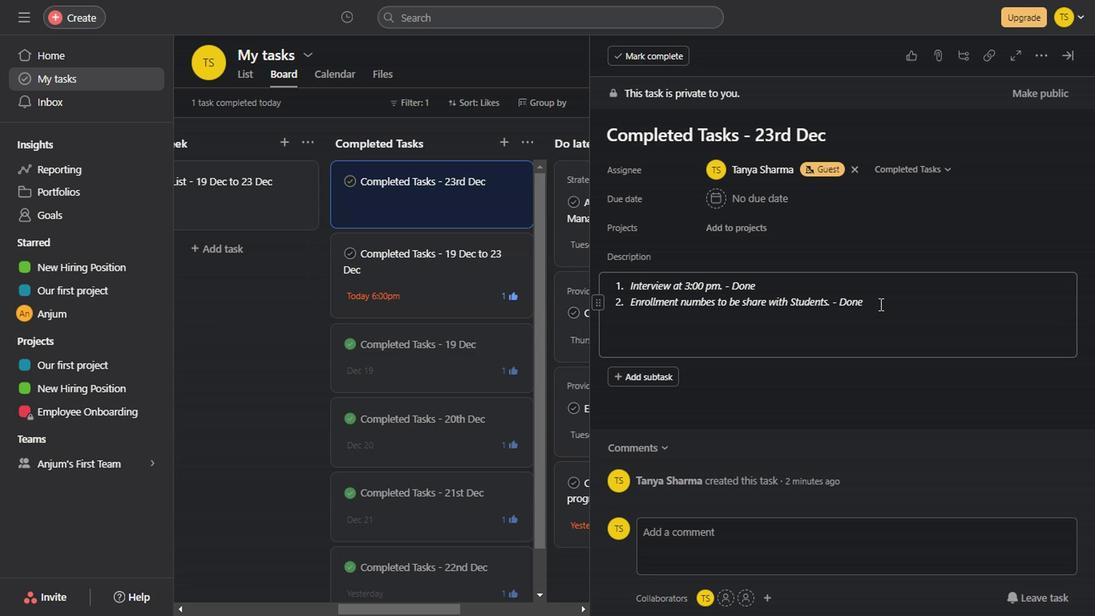 
Action: Key pressed <Key.enter>
Screenshot: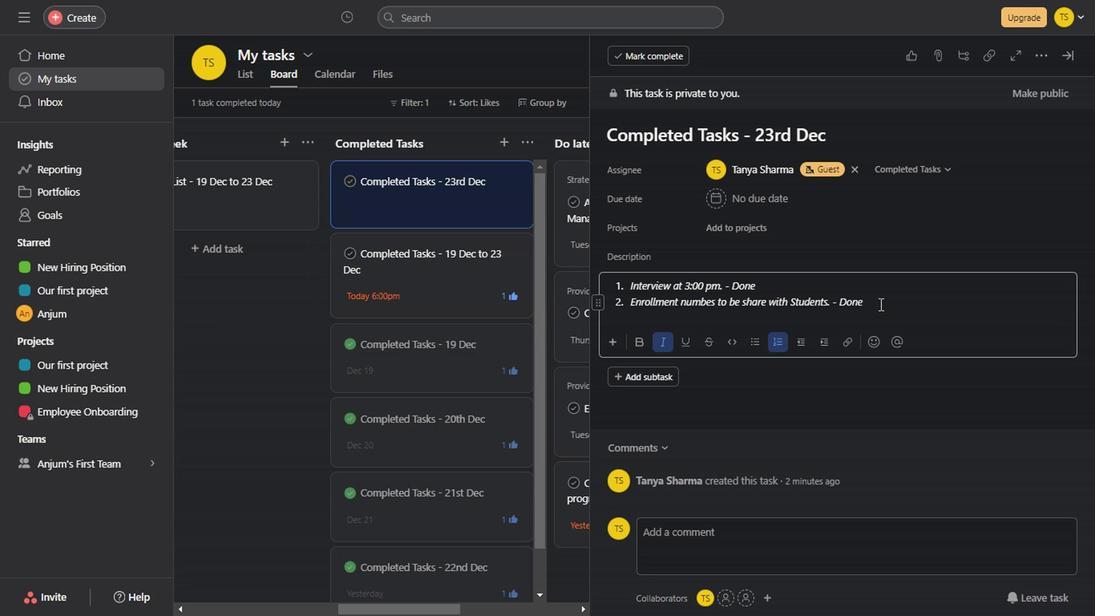 
Action: Mouse moved to (713, 316)
Screenshot: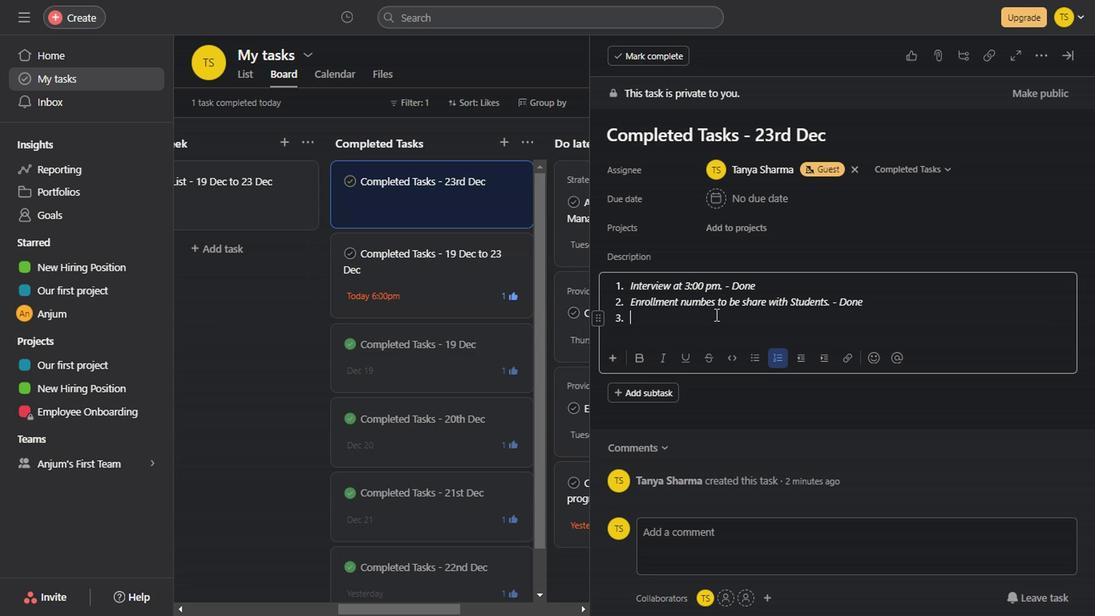 
Action: Mouse pressed right at (713, 316)
Screenshot: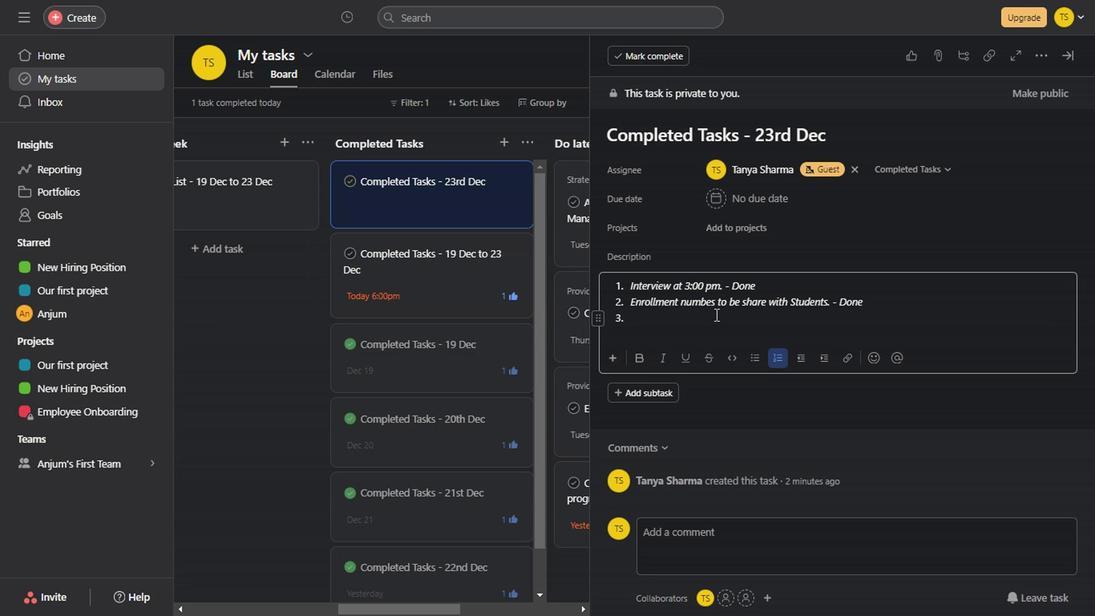 
Action: Mouse moved to (776, 198)
Screenshot: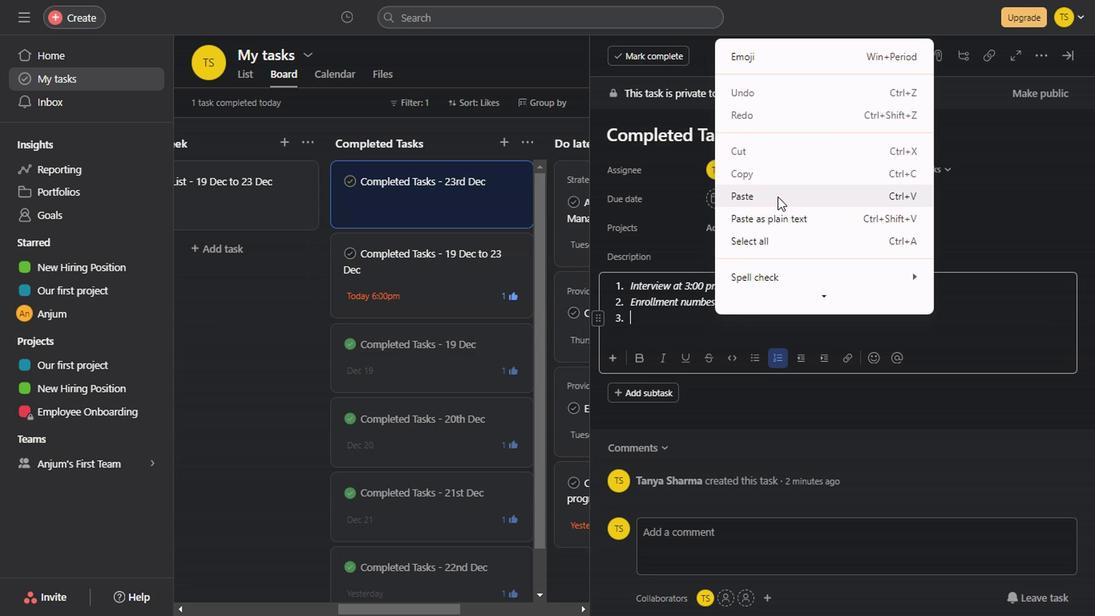 
Action: Mouse pressed left at (776, 198)
Screenshot: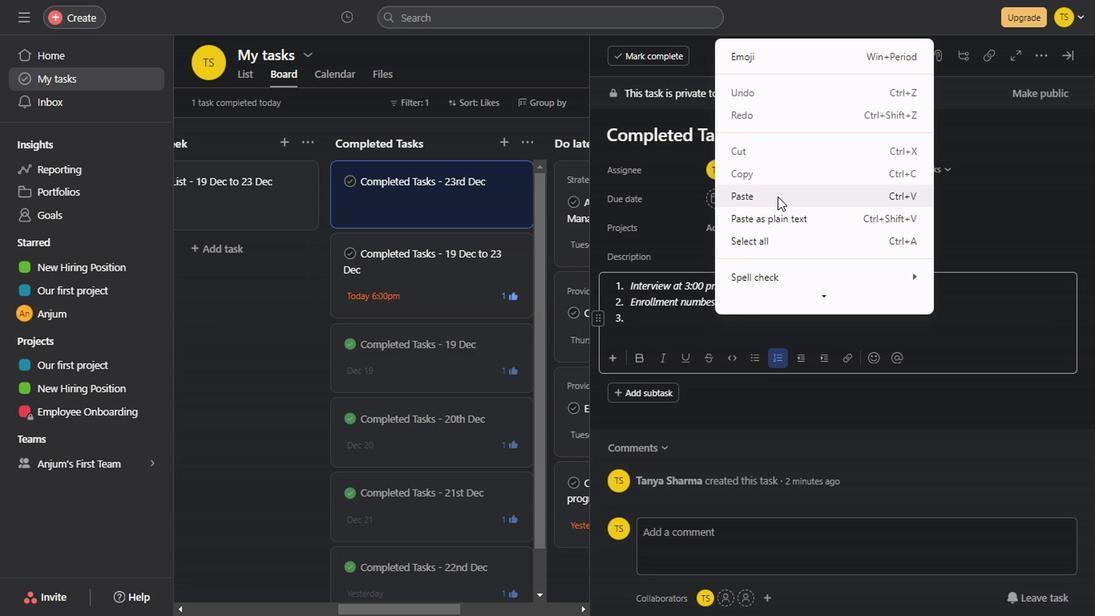 
Action: Mouse moved to (305, 384)
Screenshot: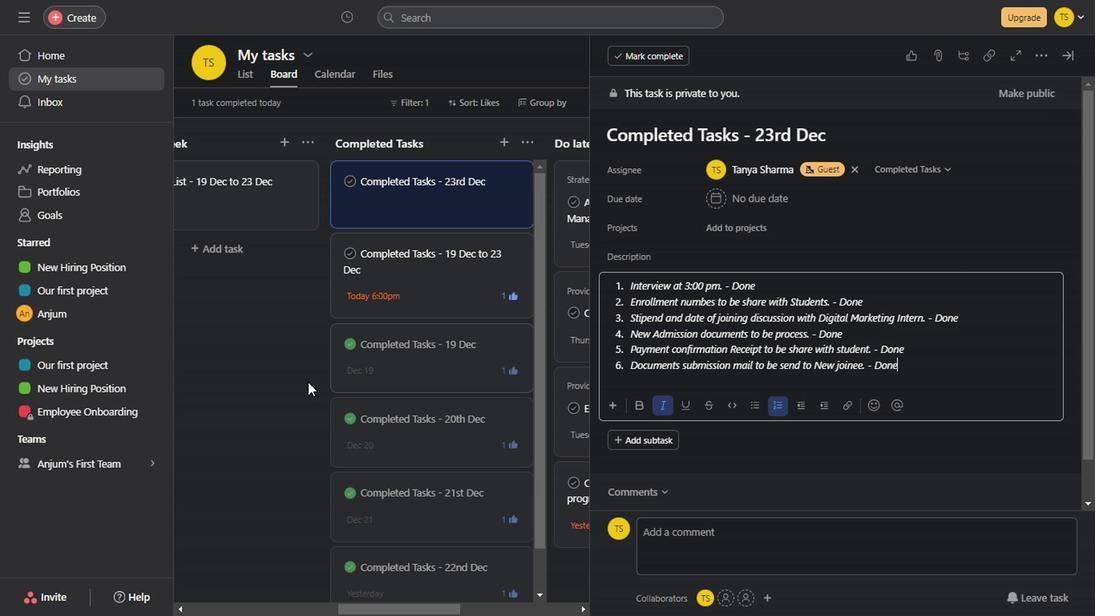 
Action: Mouse scrolled (305, 383) with delta (0, -1)
Screenshot: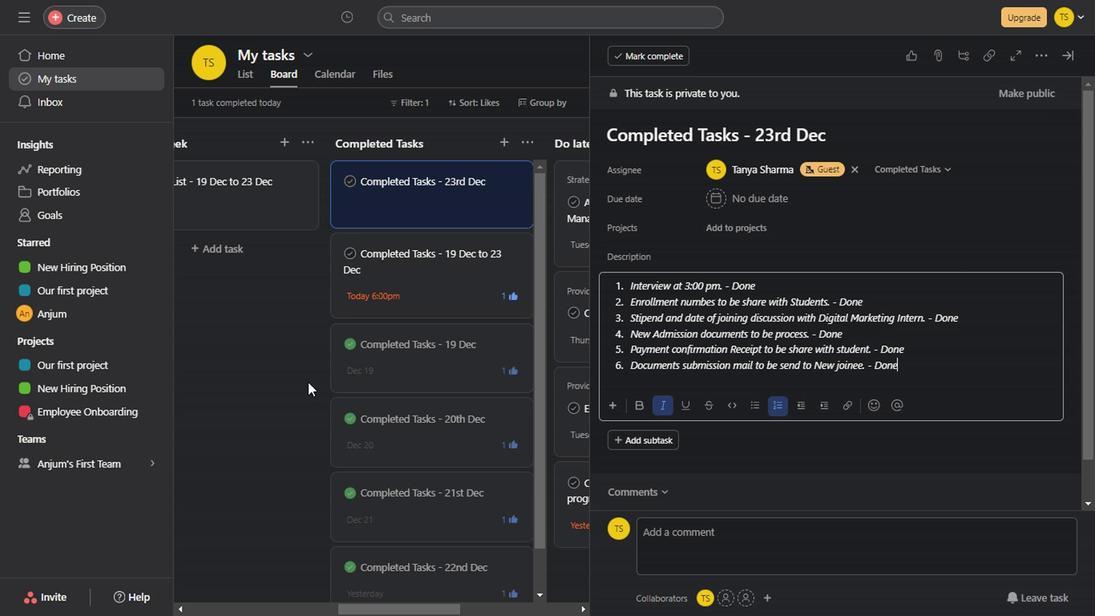 
Action: Mouse scrolled (305, 383) with delta (0, -1)
Screenshot: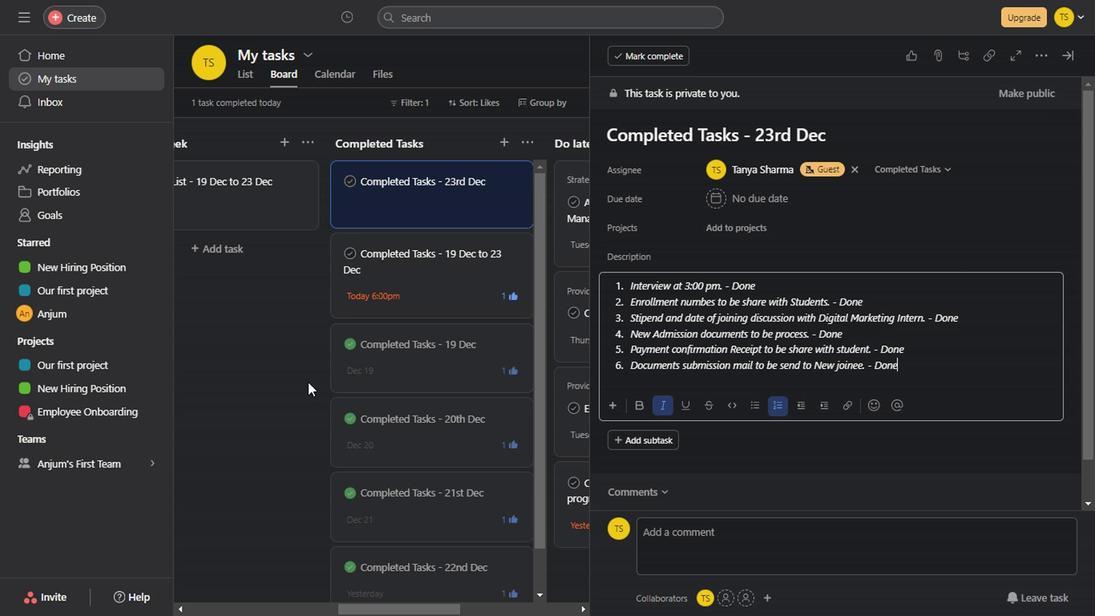 
Action: Mouse scrolled (305, 383) with delta (0, -1)
Screenshot: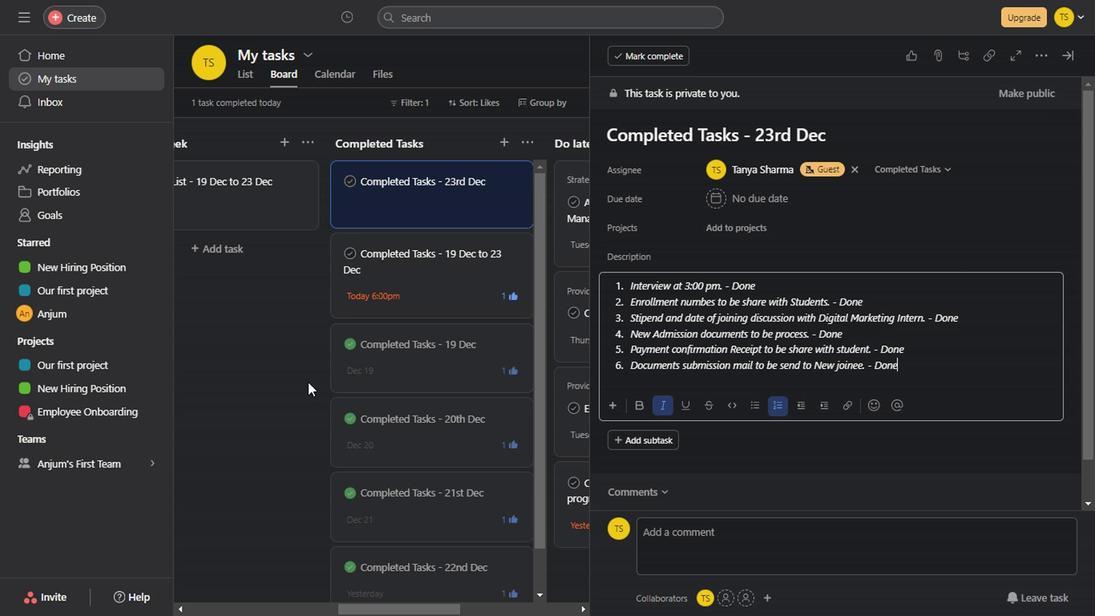 
Action: Mouse scrolled (305, 383) with delta (0, -1)
Screenshot: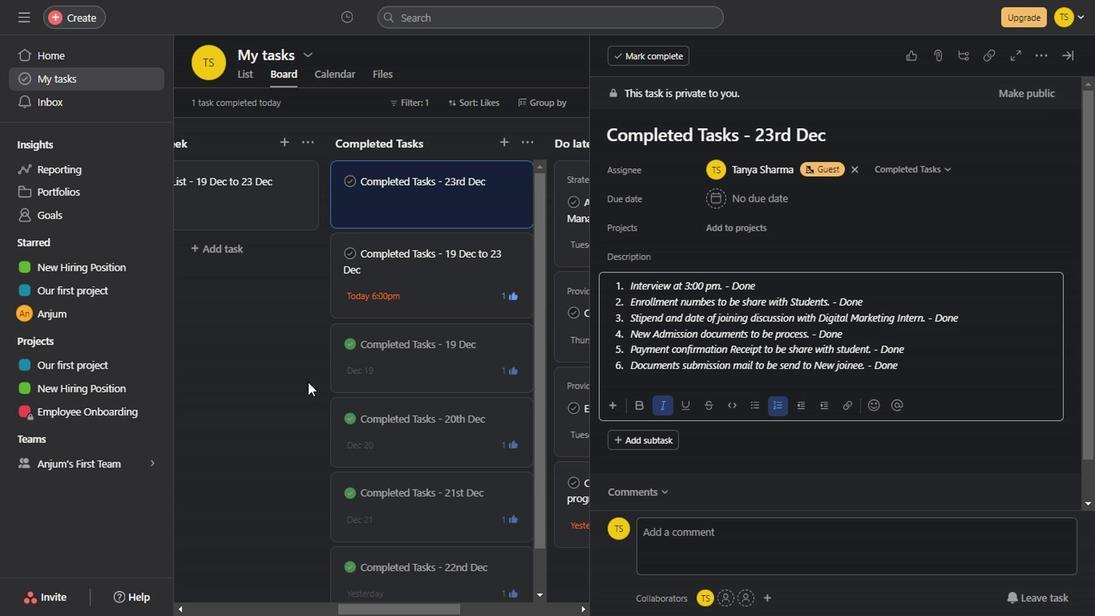 
Action: Mouse scrolled (305, 383) with delta (0, -1)
Screenshot: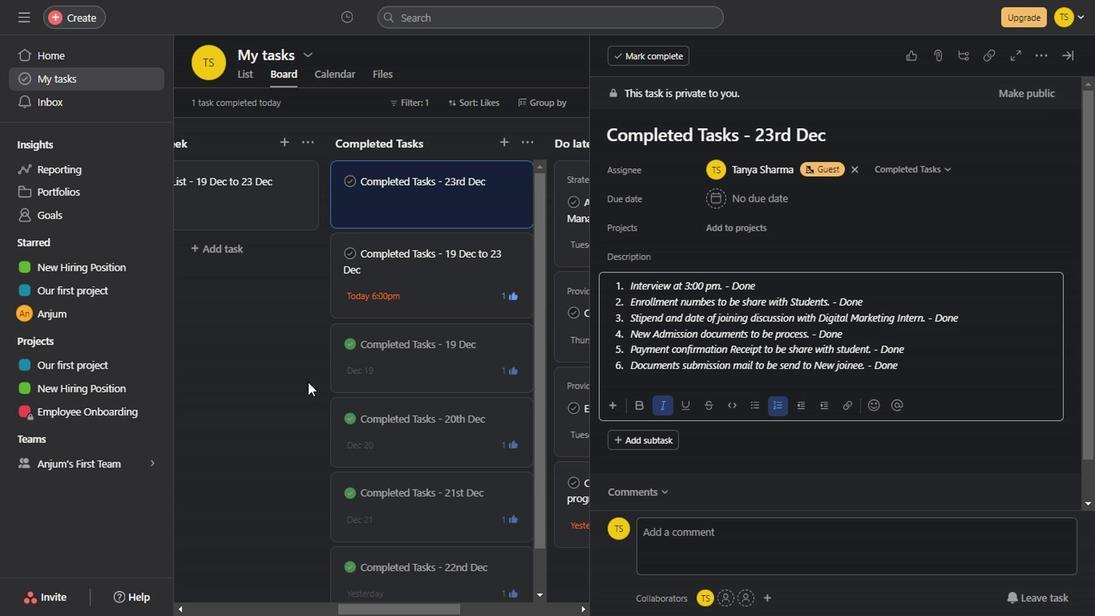 
Action: Mouse scrolled (305, 383) with delta (0, -1)
Screenshot: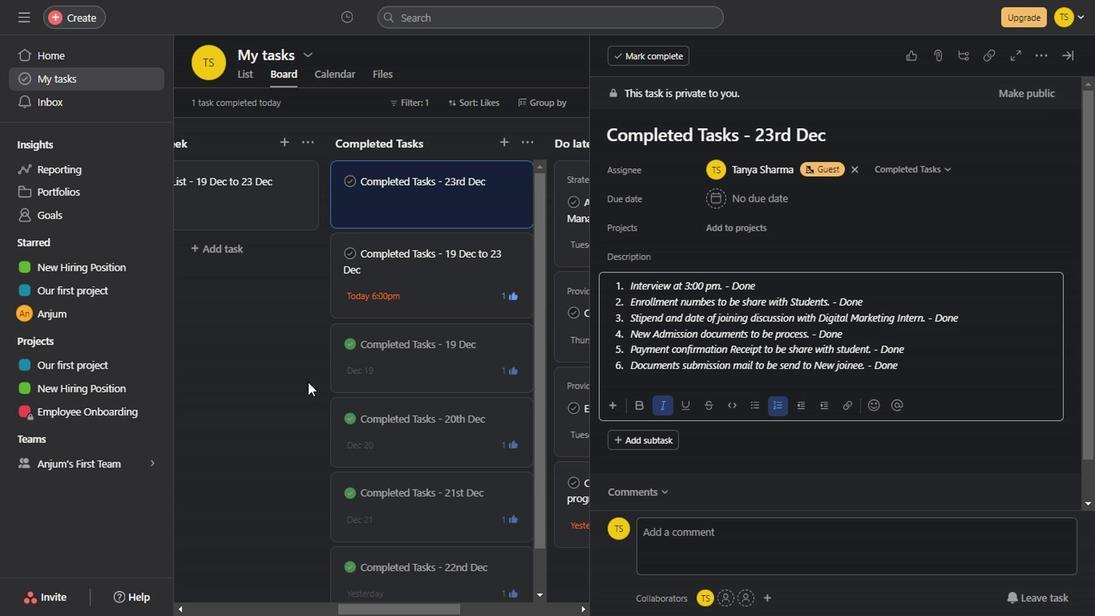 
Action: Mouse scrolled (305, 383) with delta (0, -1)
Screenshot: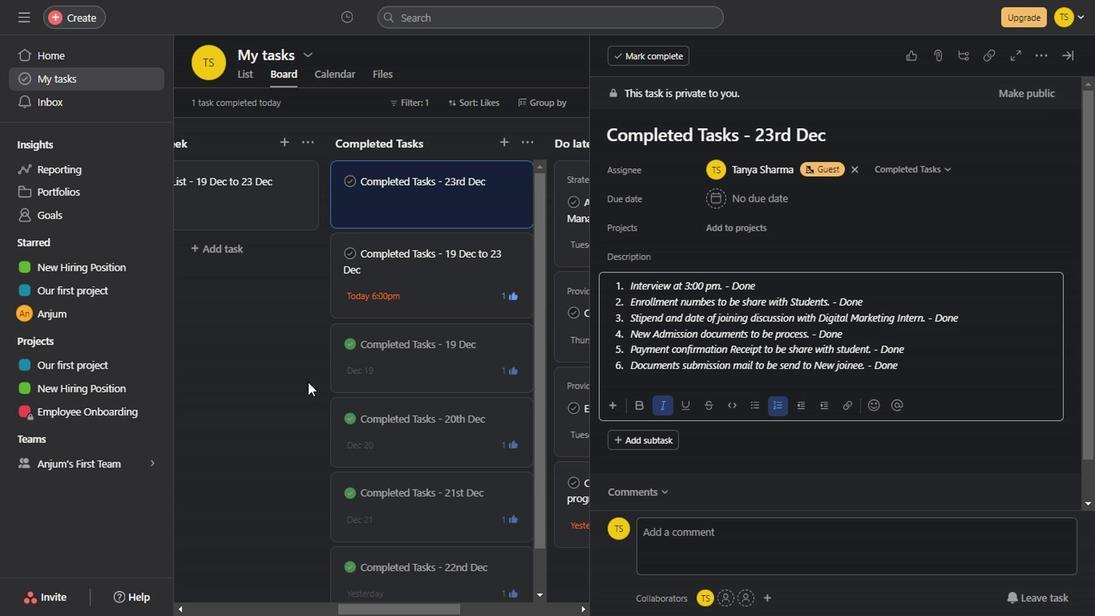 
Action: Mouse scrolled (305, 383) with delta (0, -1)
Screenshot: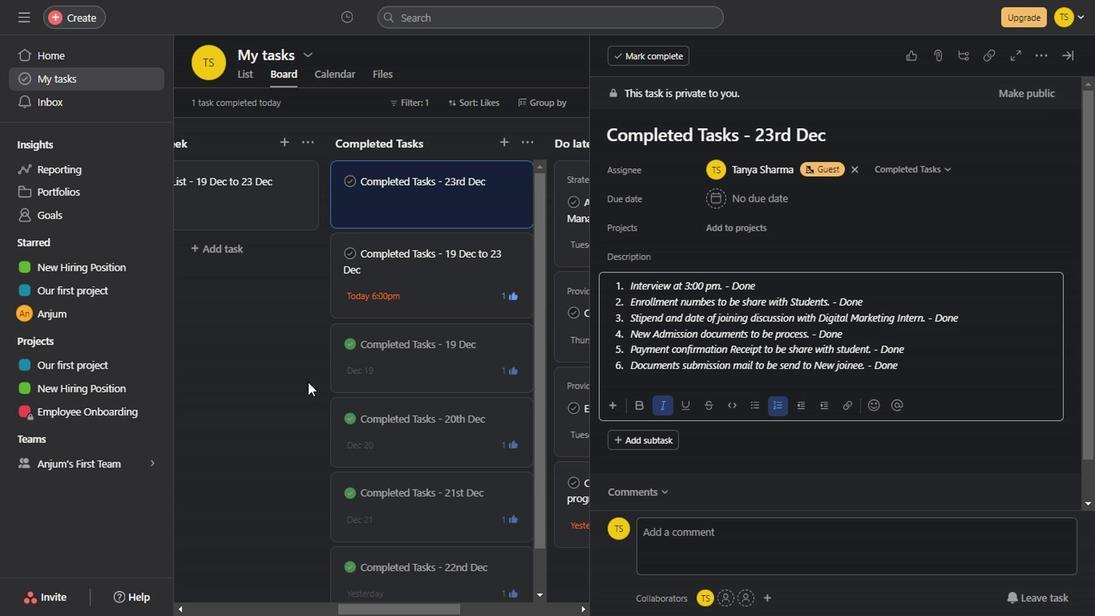 
Action: Mouse scrolled (305, 383) with delta (0, -1)
Screenshot: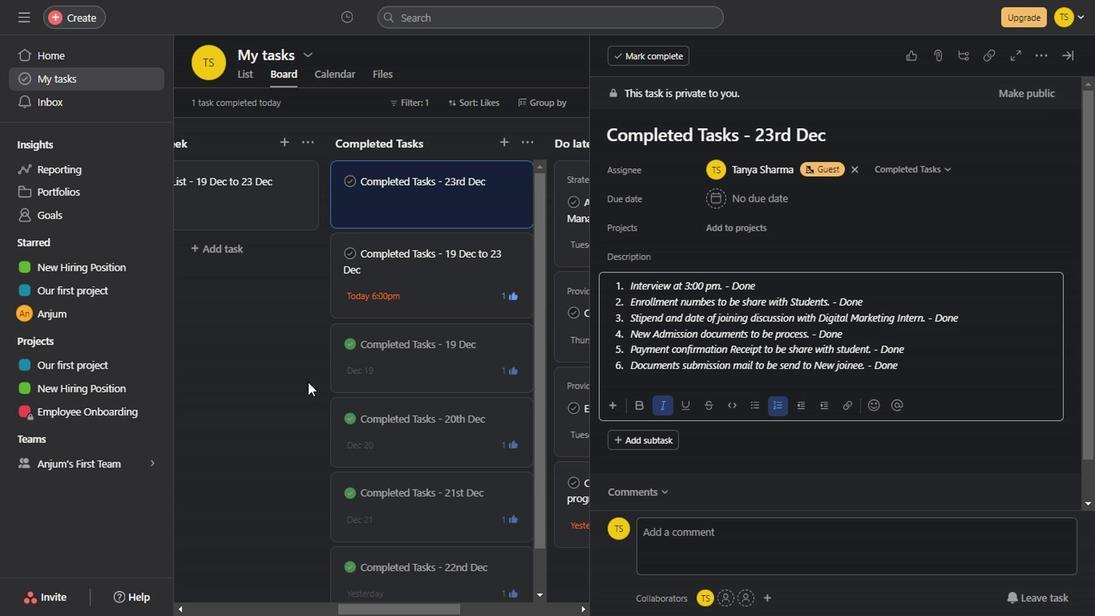 
Action: Mouse scrolled (305, 383) with delta (0, -1)
Screenshot: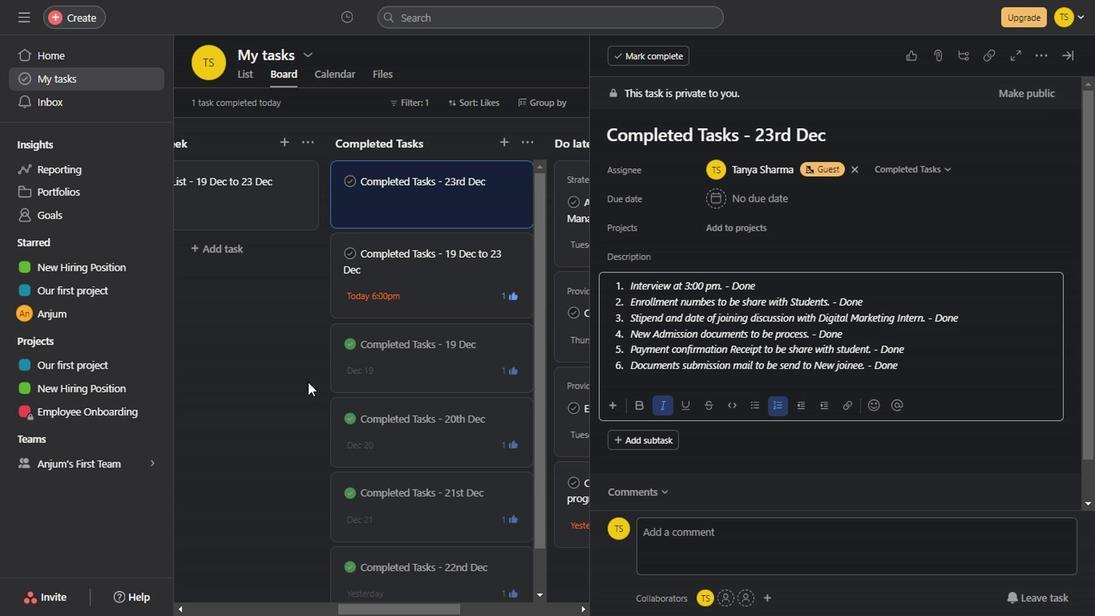
Action: Mouse scrolled (305, 383) with delta (0, -1)
Screenshot: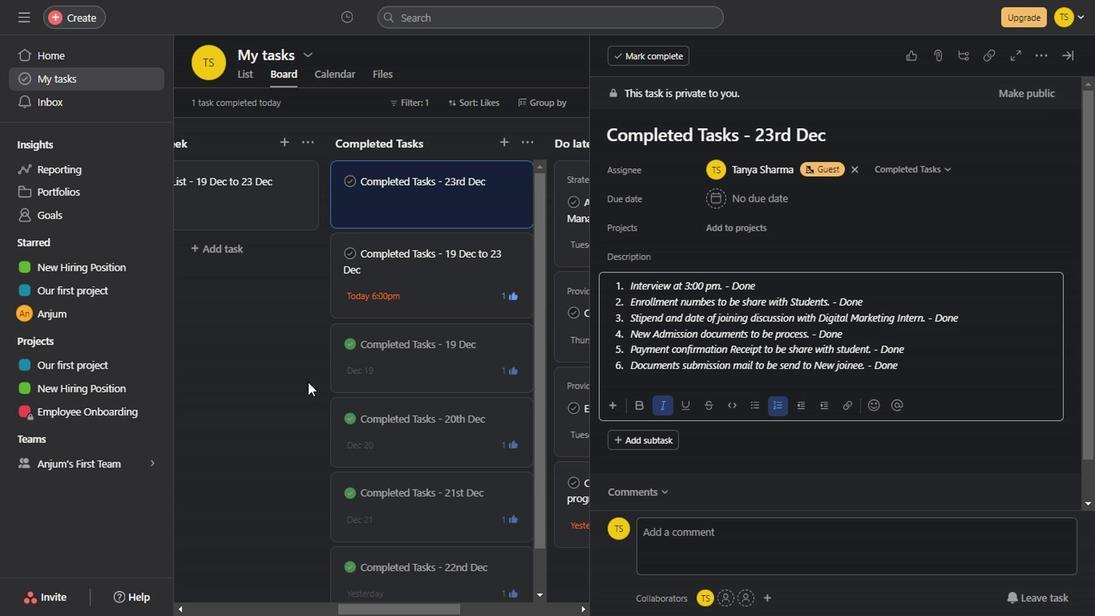 
Action: Mouse scrolled (305, 383) with delta (0, -1)
Screenshot: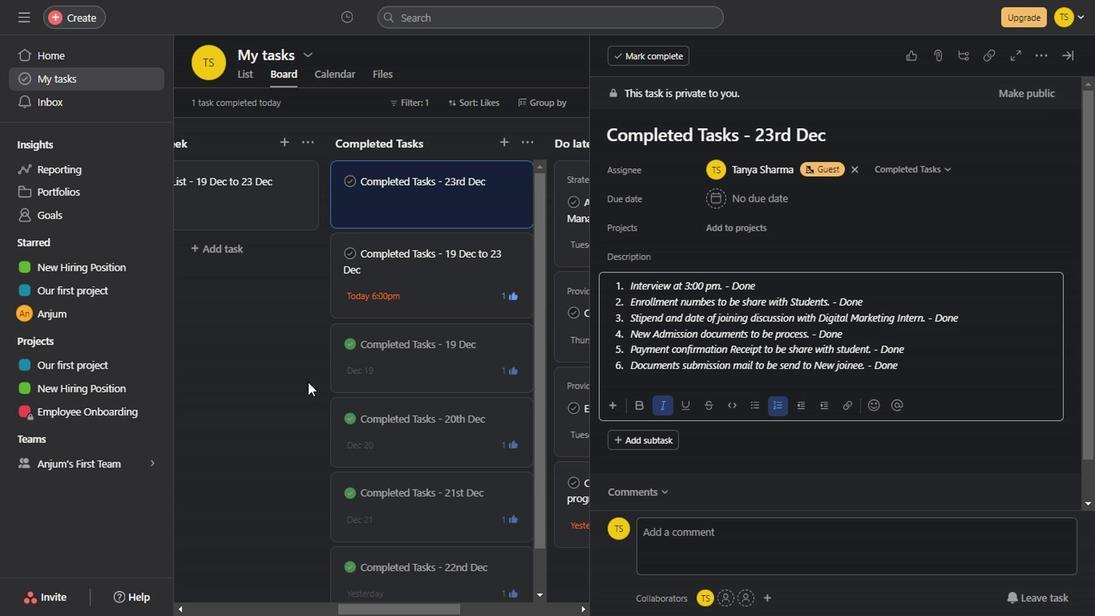 
Action: Mouse moved to (765, 202)
Screenshot: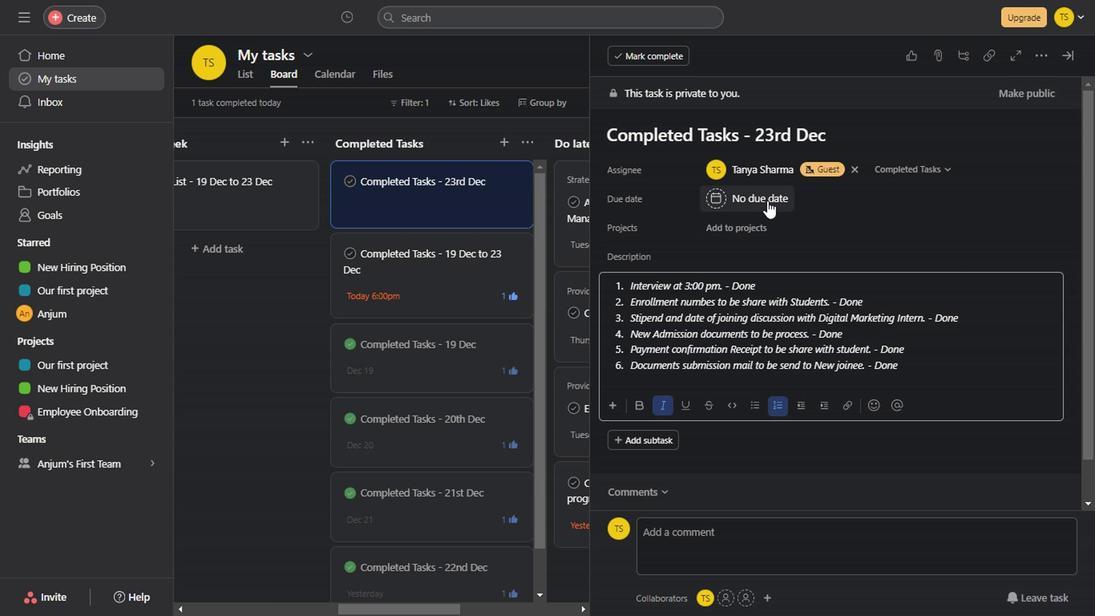 
Action: Mouse pressed left at (765, 202)
Screenshot: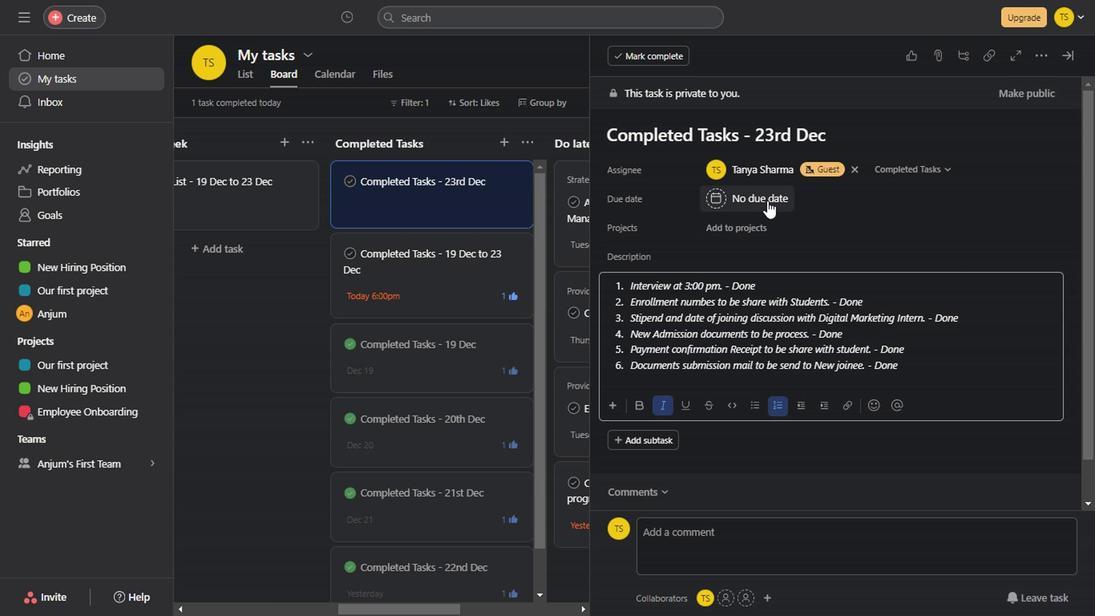 
Action: Mouse moved to (855, 378)
Screenshot: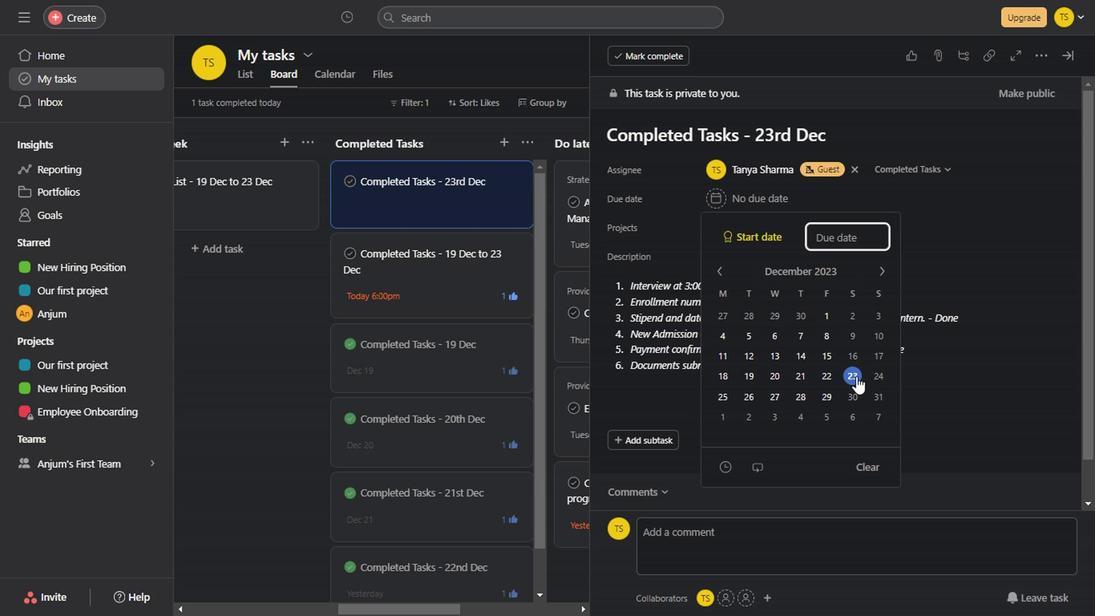 
Action: Mouse pressed left at (855, 378)
Screenshot: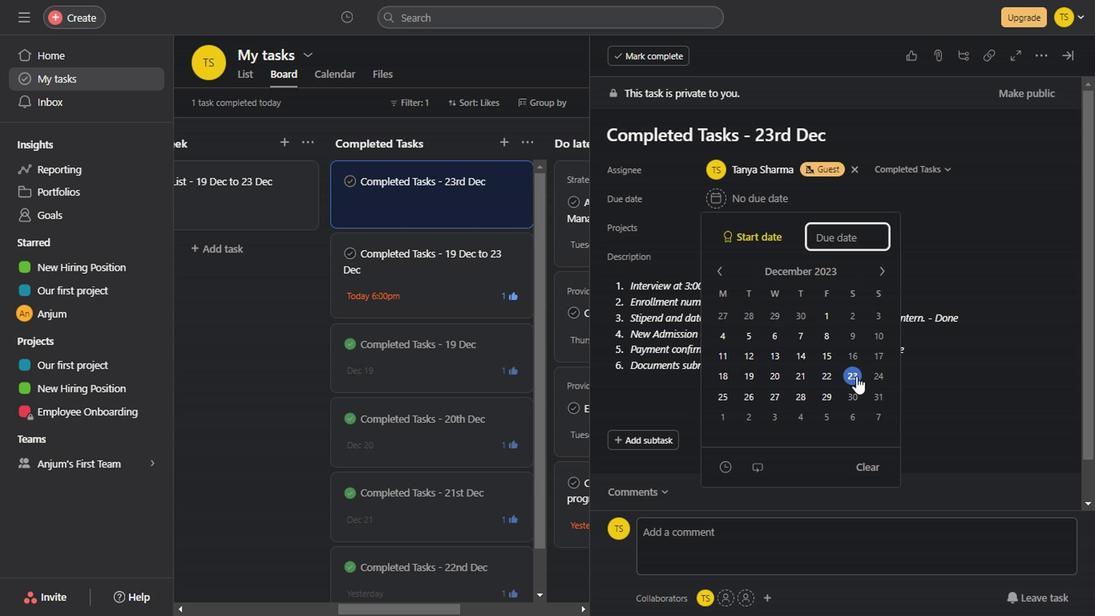 
Action: Mouse moved to (724, 466)
Screenshot: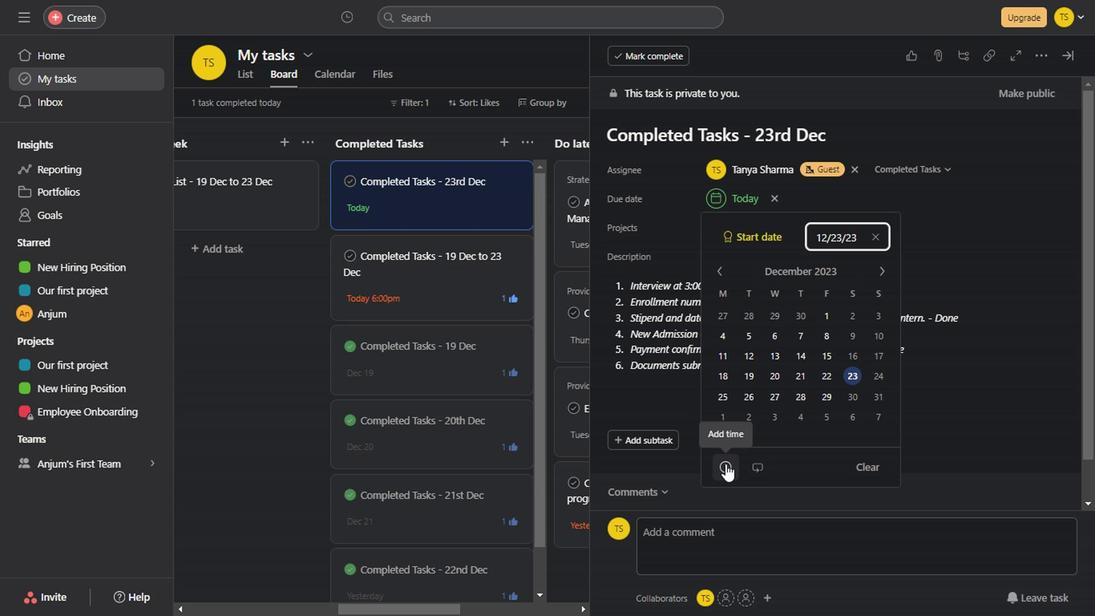 
Action: Mouse pressed left at (724, 466)
Screenshot: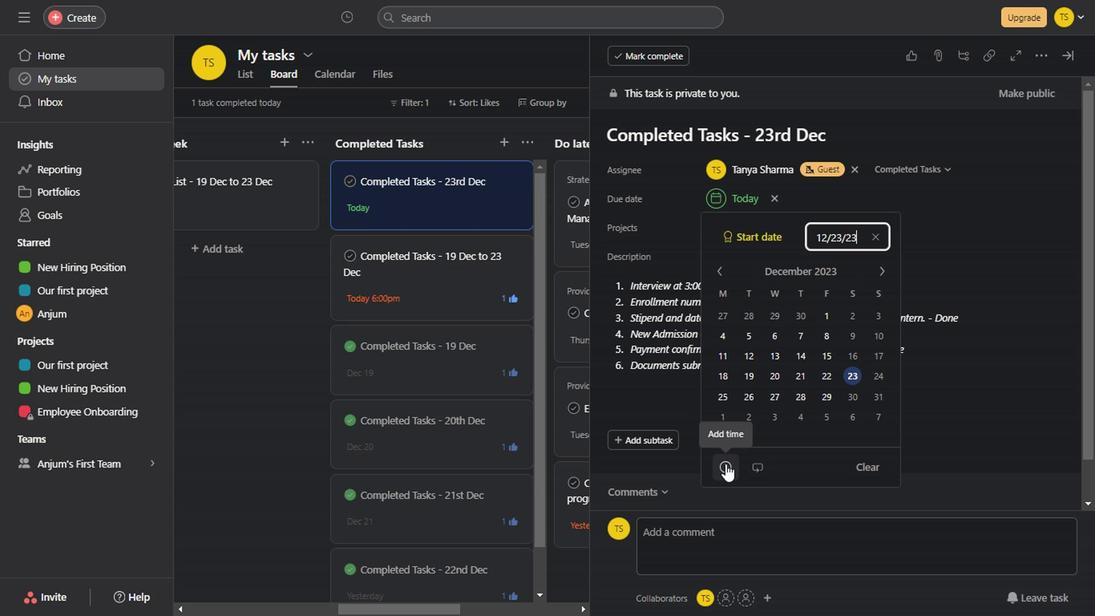 
Action: Mouse moved to (880, 397)
Screenshot: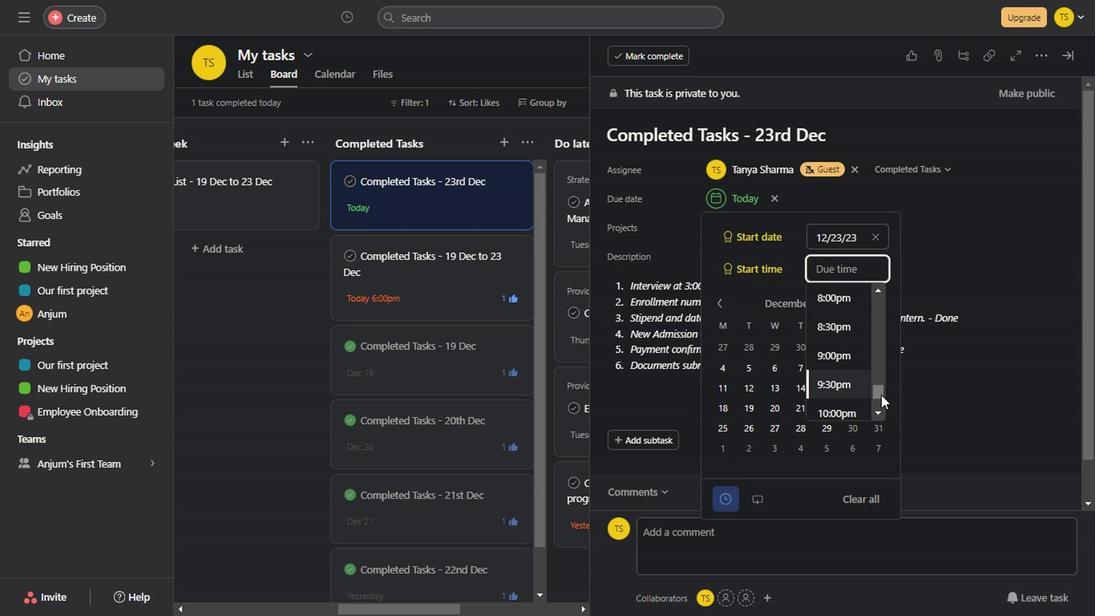 
Action: Mouse pressed left at (880, 397)
Screenshot: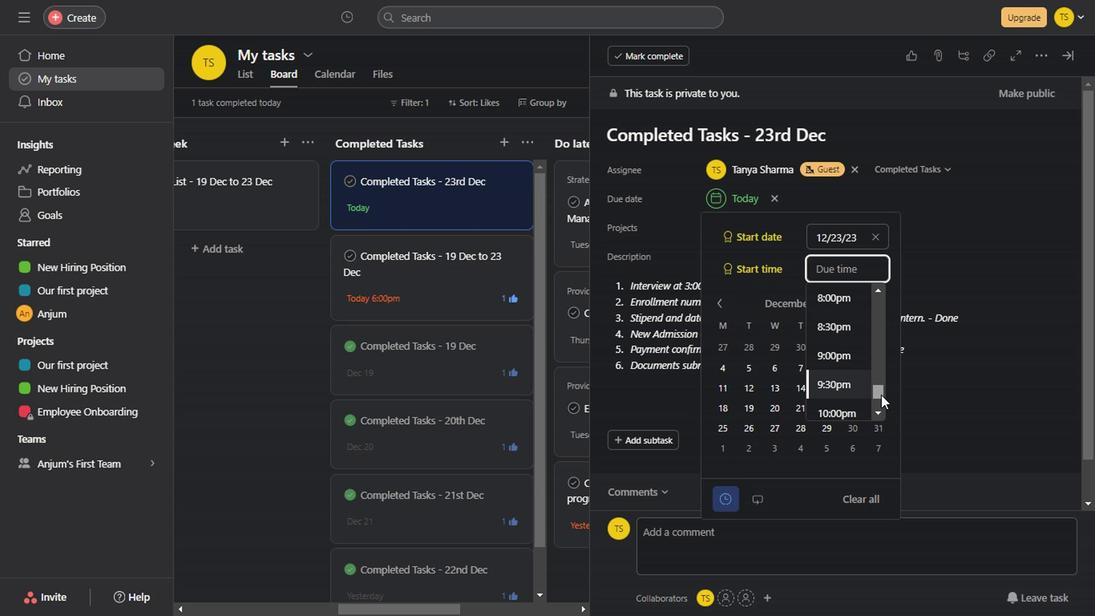 
Action: Mouse moved to (844, 353)
Screenshot: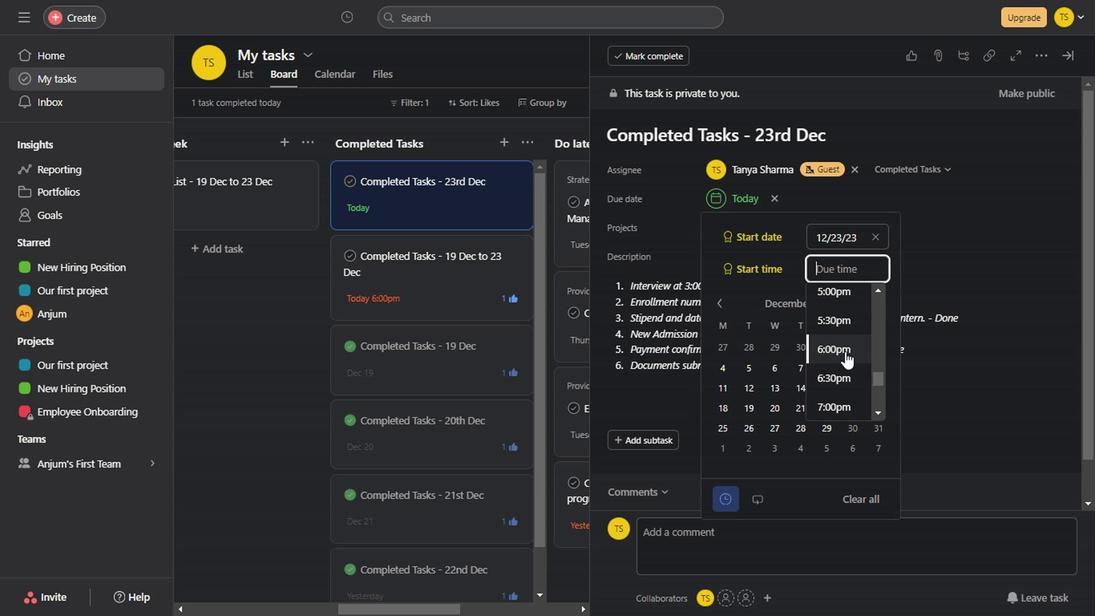 
Action: Mouse pressed left at (844, 353)
Screenshot: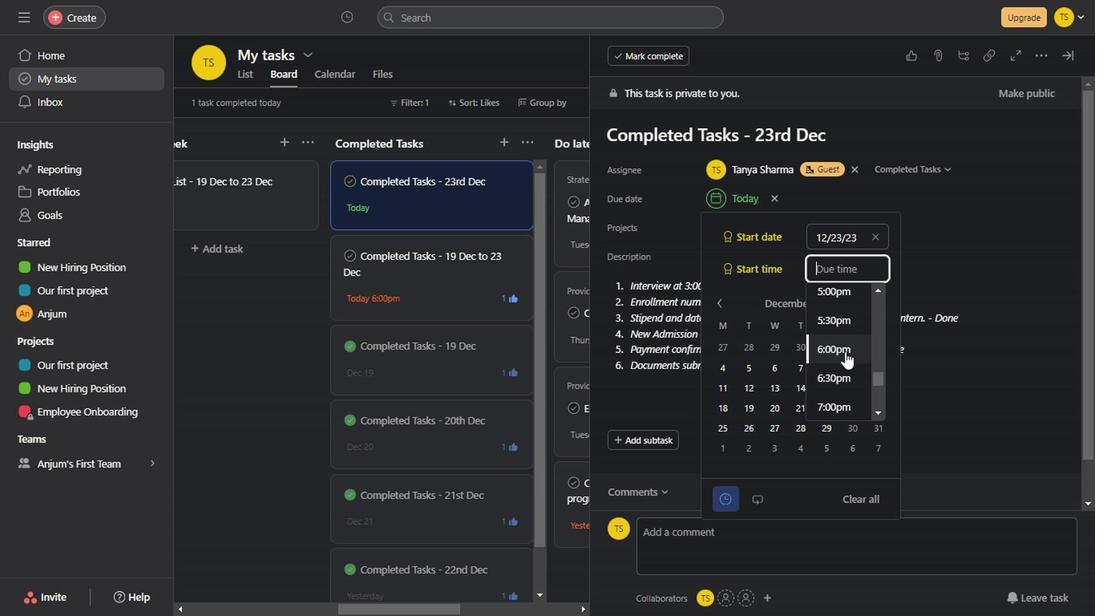 
Action: Mouse moved to (757, 503)
Screenshot: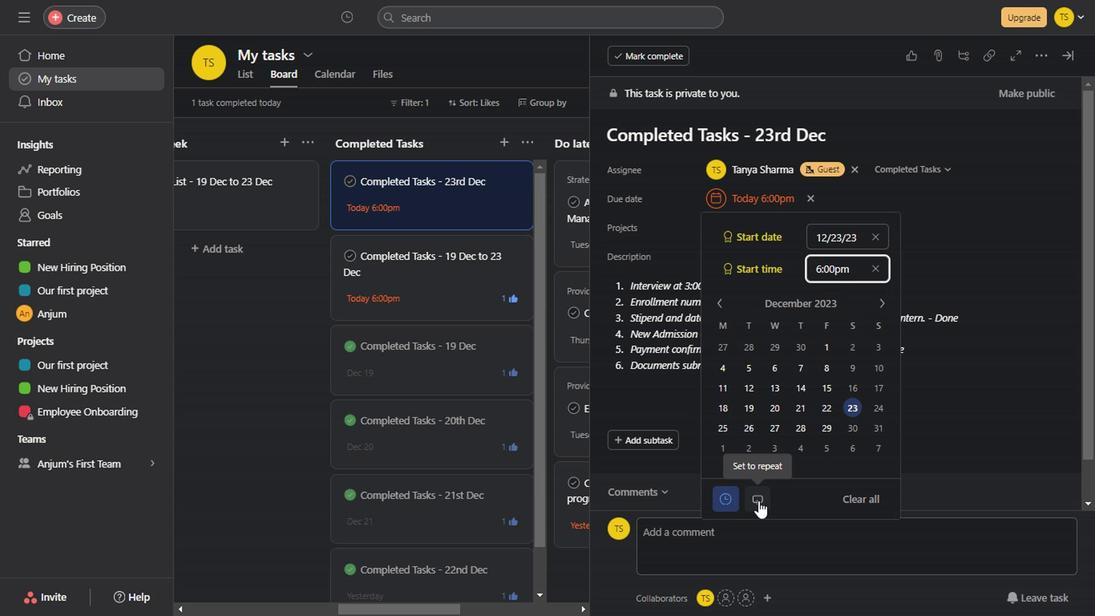 
Action: Mouse pressed left at (757, 503)
Screenshot: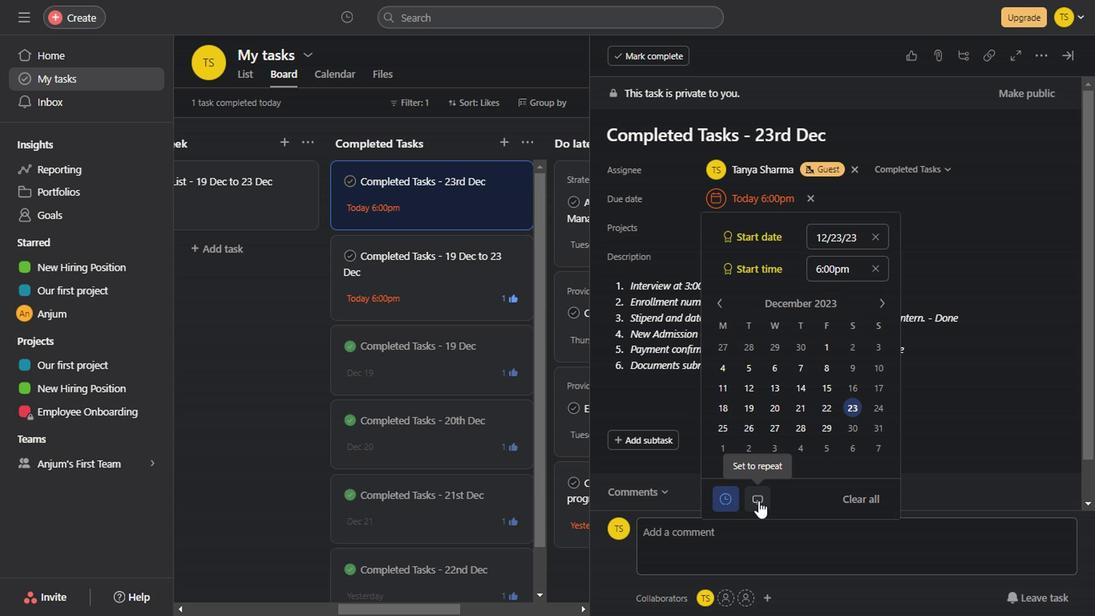 
Action: Mouse moved to (875, 495)
Screenshot: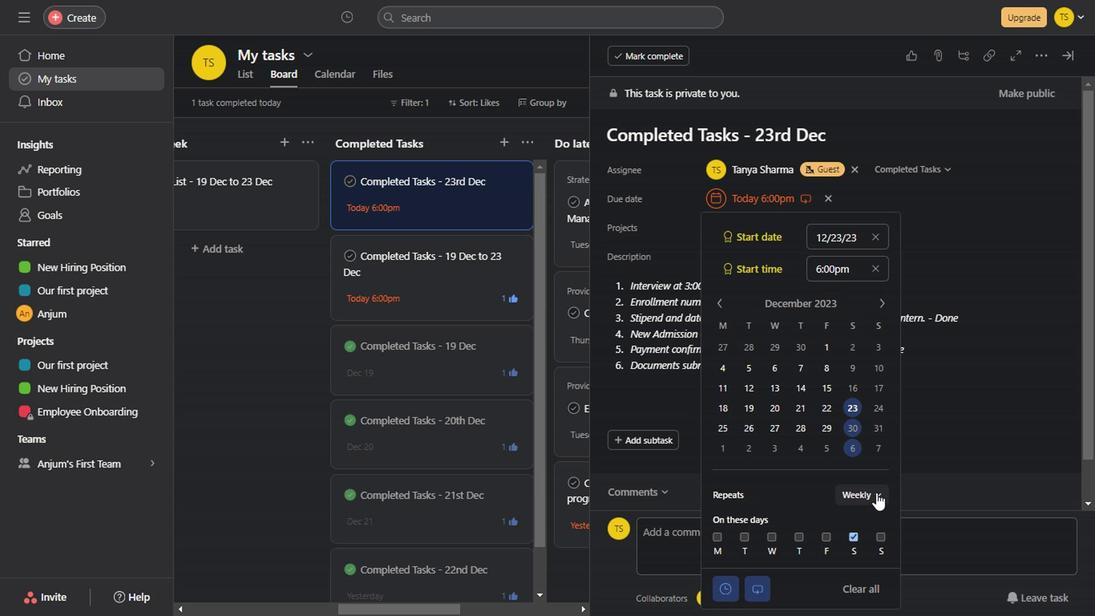 
Action: Mouse pressed left at (875, 495)
Screenshot: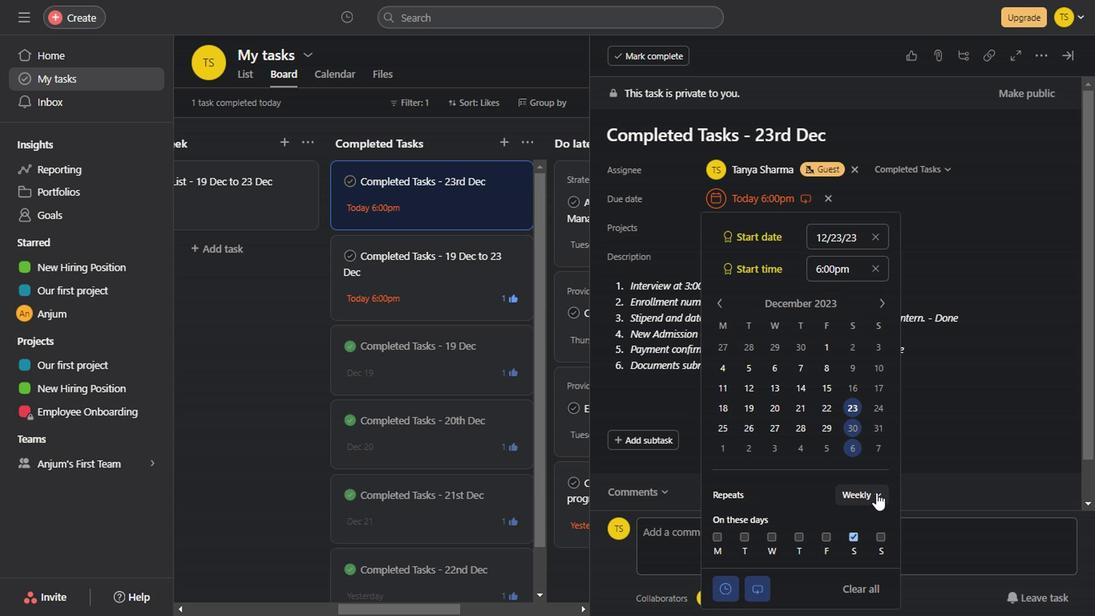 
Action: Mouse moved to (894, 409)
Screenshot: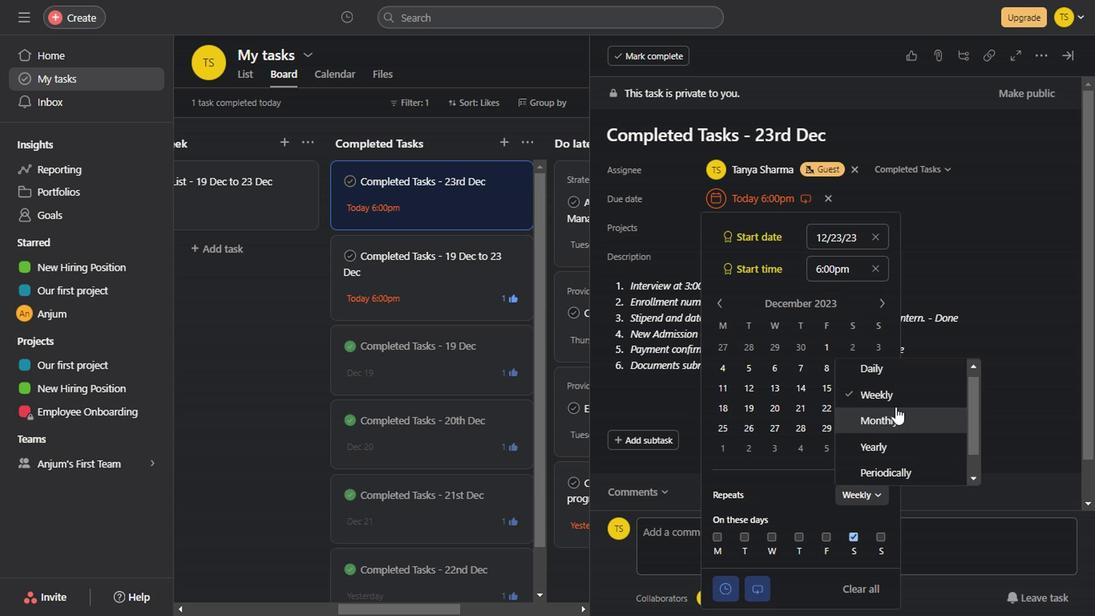 
Action: Mouse pressed left at (894, 409)
Screenshot: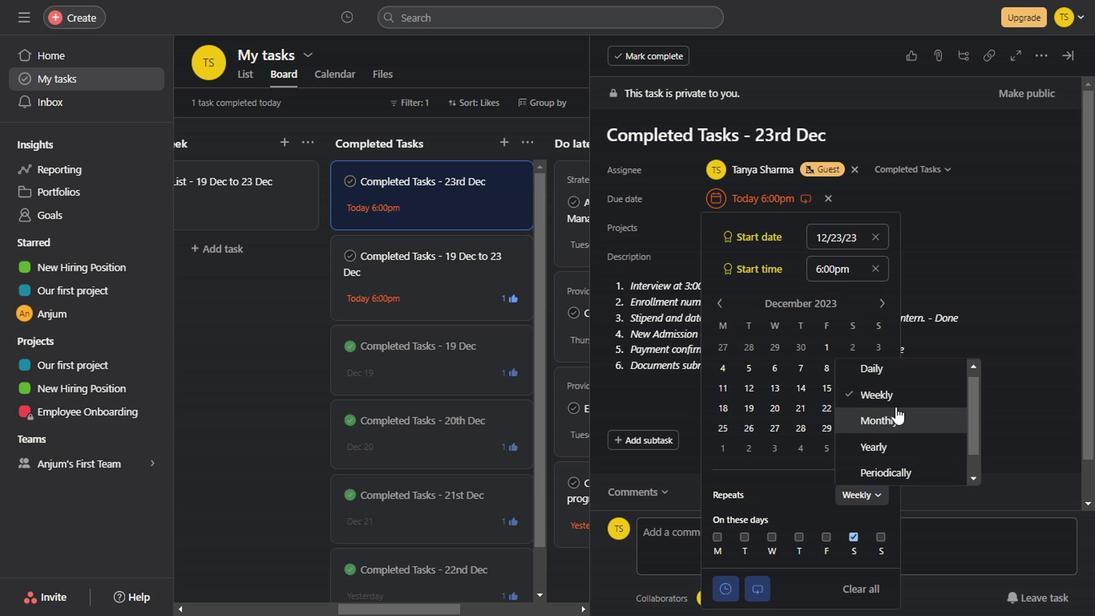 
Action: Mouse moved to (713, 536)
Screenshot: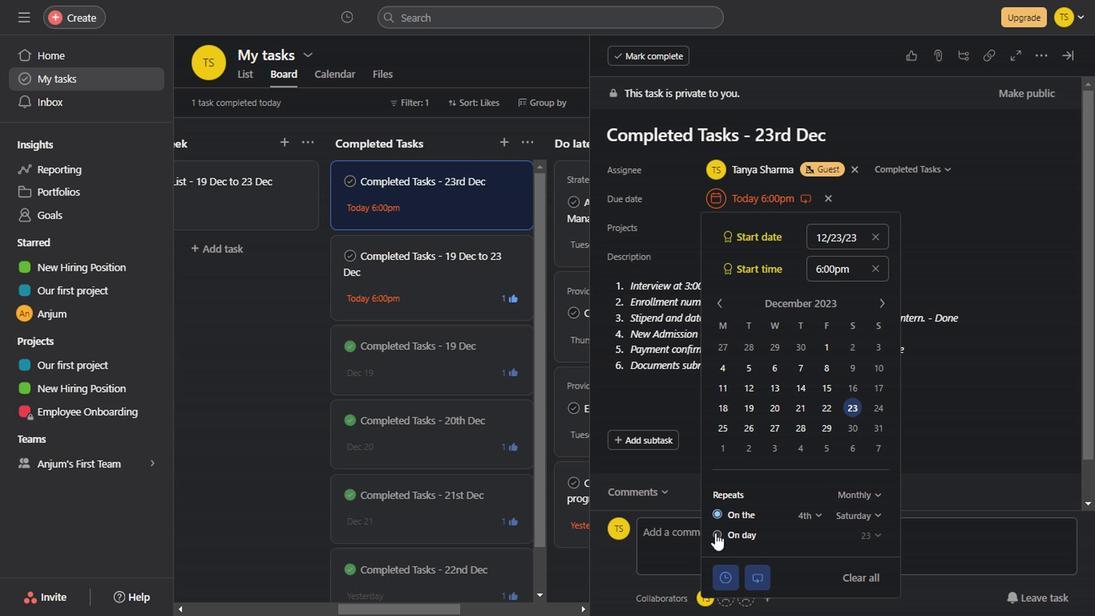 
Action: Mouse pressed left at (713, 536)
Screenshot: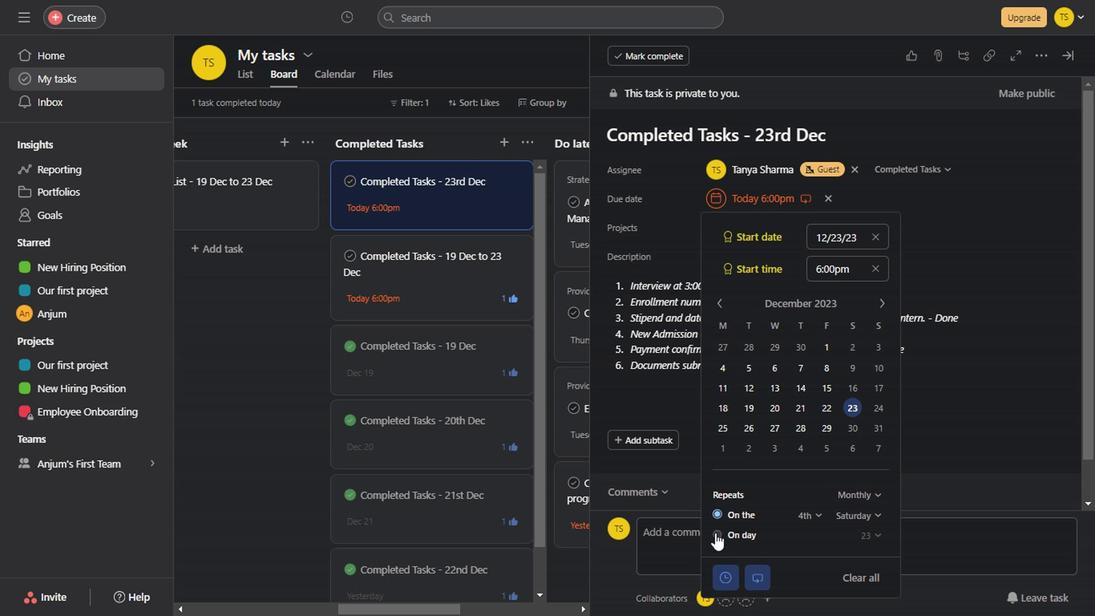 
Action: Mouse moved to (936, 406)
Screenshot: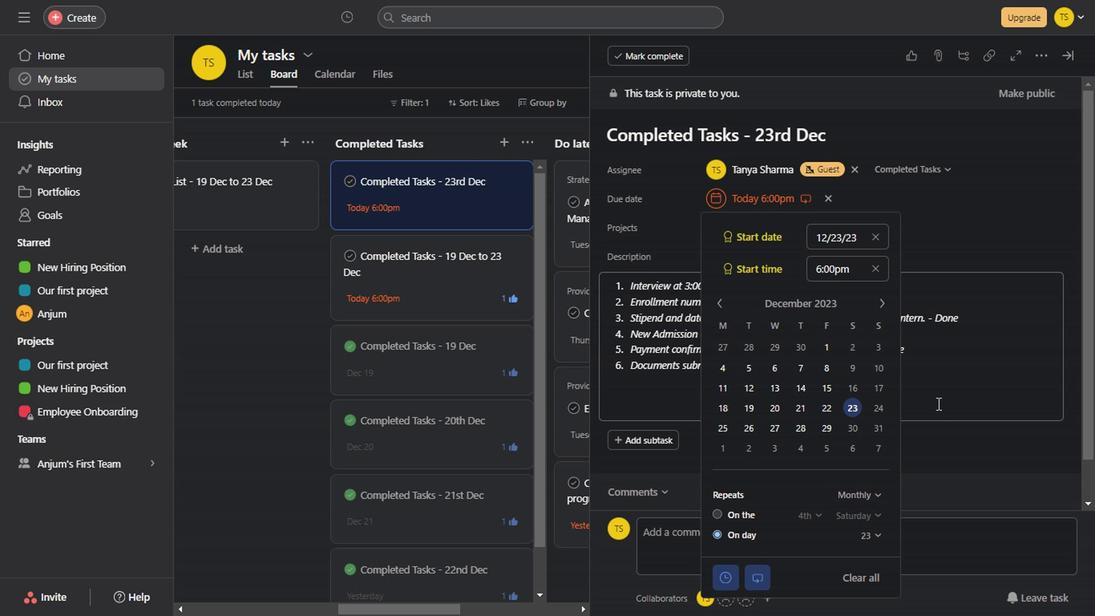 
Action: Mouse pressed left at (936, 406)
Screenshot: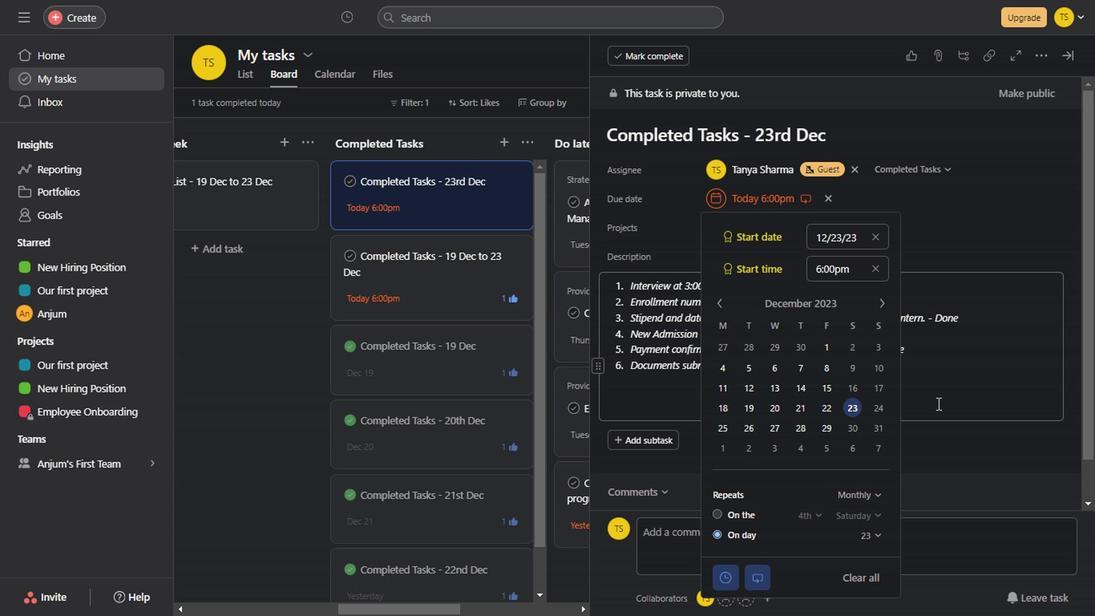 
Action: Mouse moved to (771, 287)
Screenshot: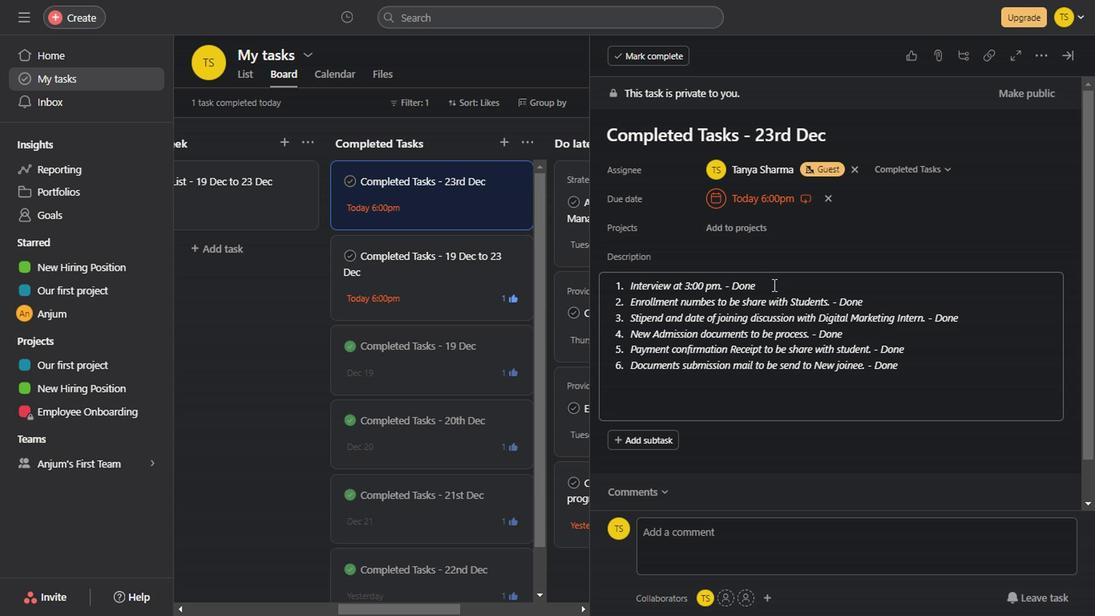 
Action: Mouse pressed left at (771, 287)
Screenshot: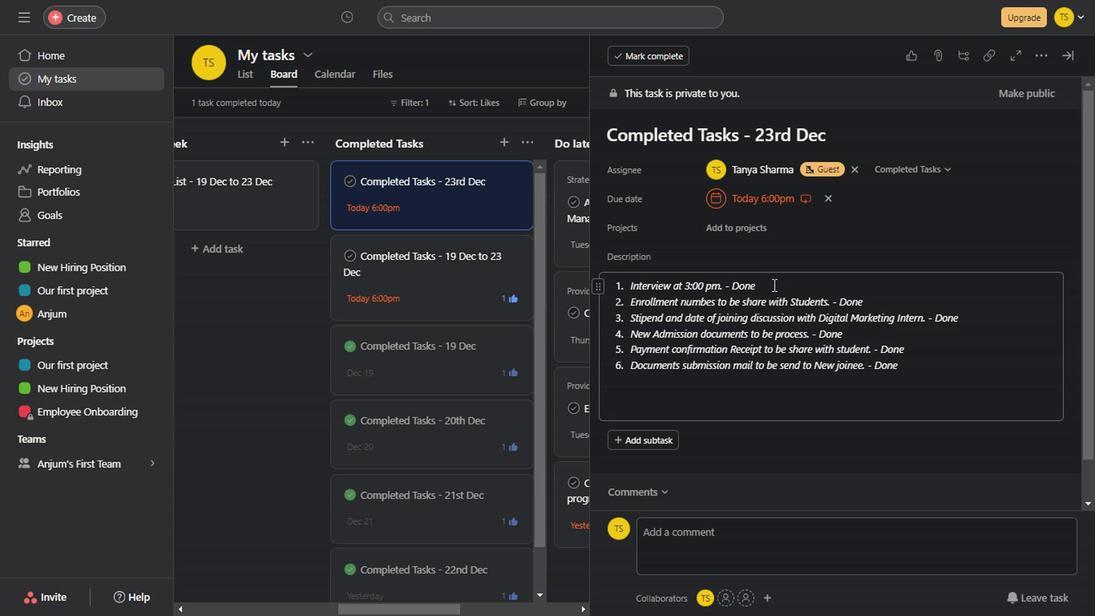 
Action: Key pressed <Key.backspace><Key.backspace><Key.backspace><Key.backspace><Key.backspace>
Screenshot: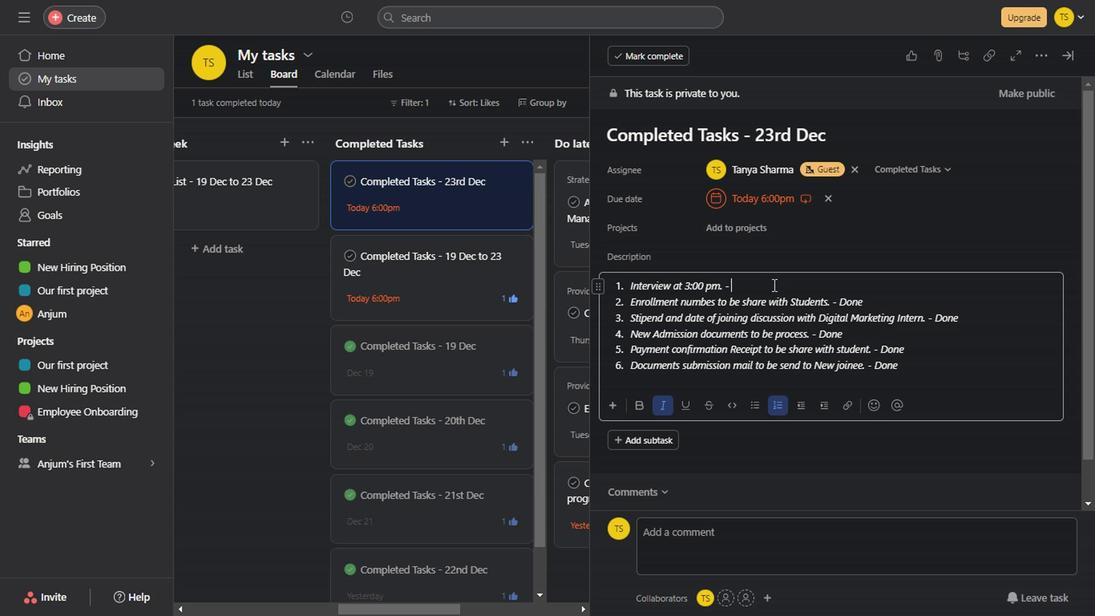 
Action: Mouse moved to (446, 271)
Screenshot: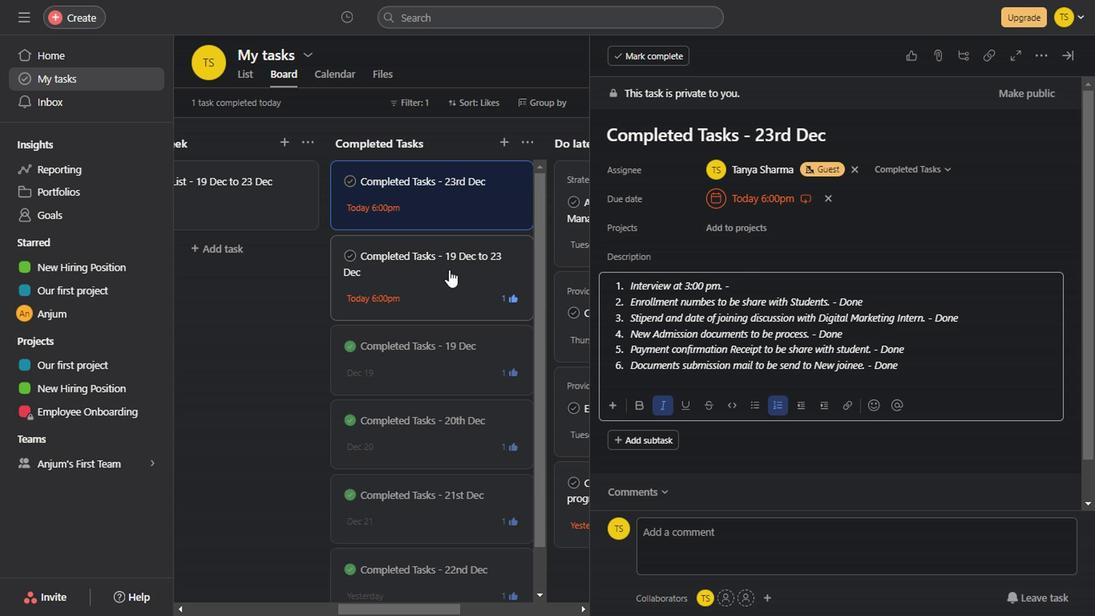 
Action: Mouse pressed left at (446, 271)
Screenshot: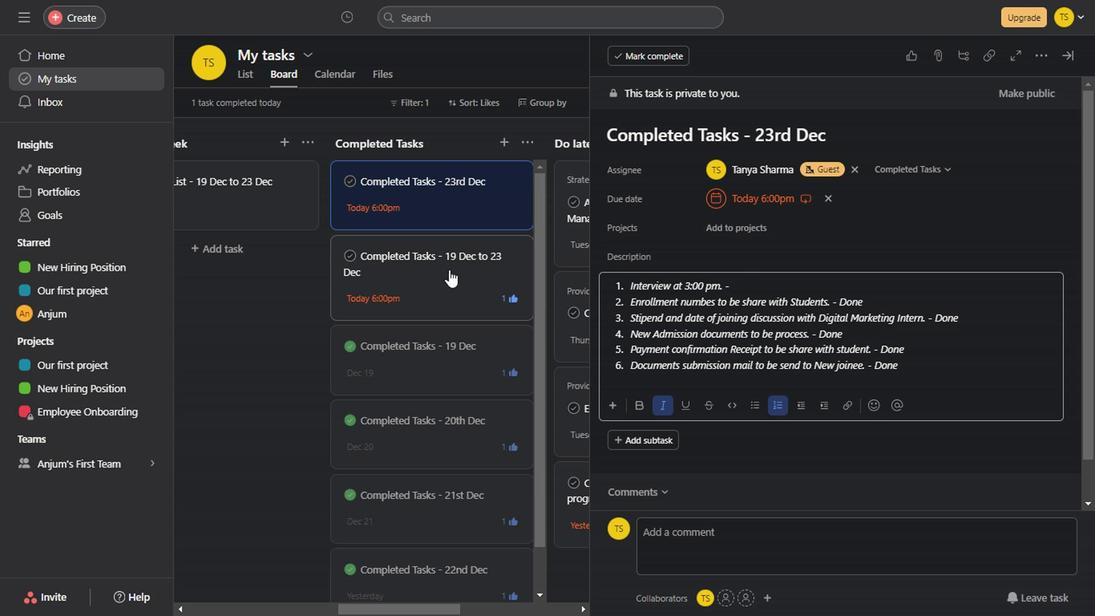 
Action: Mouse moved to (461, 388)
Screenshot: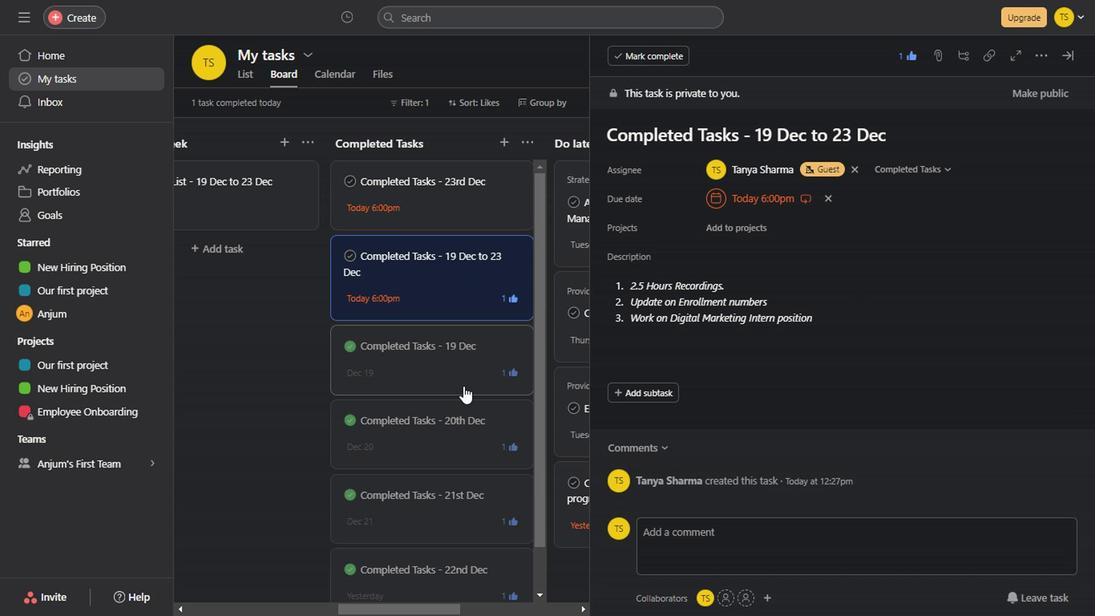 
Action: Mouse pressed left at (461, 388)
Screenshot: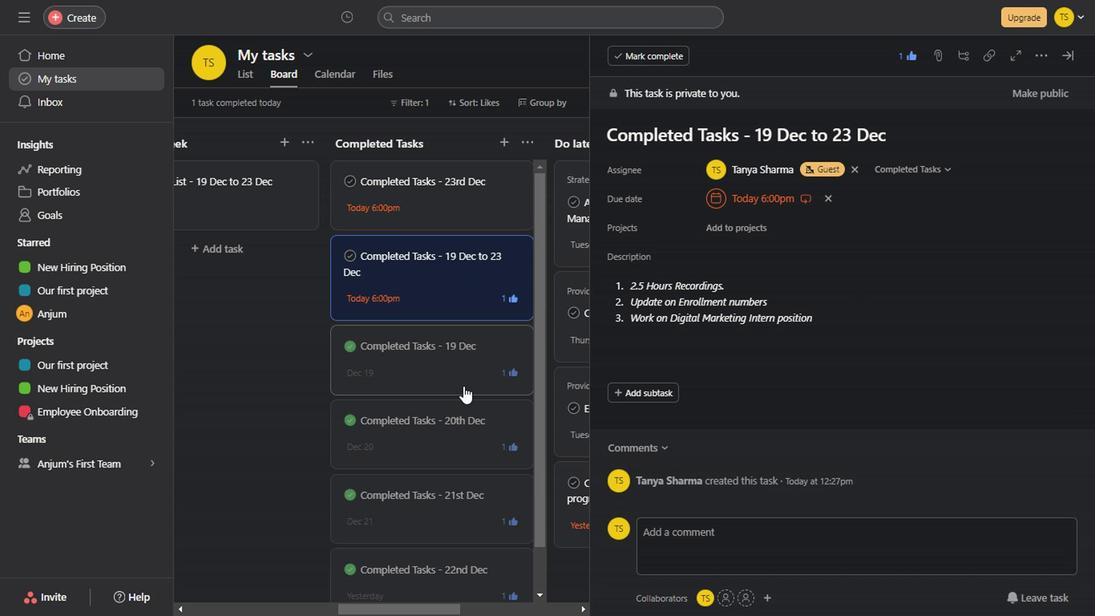 
Action: Mouse moved to (444, 210)
Screenshot: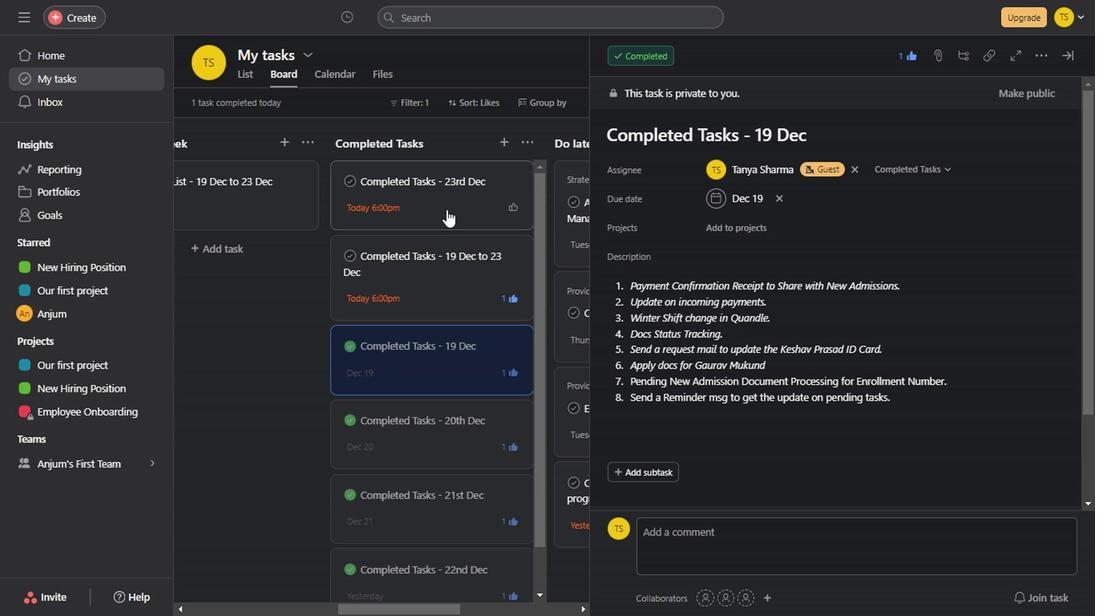 
Action: Mouse pressed left at (444, 210)
Screenshot: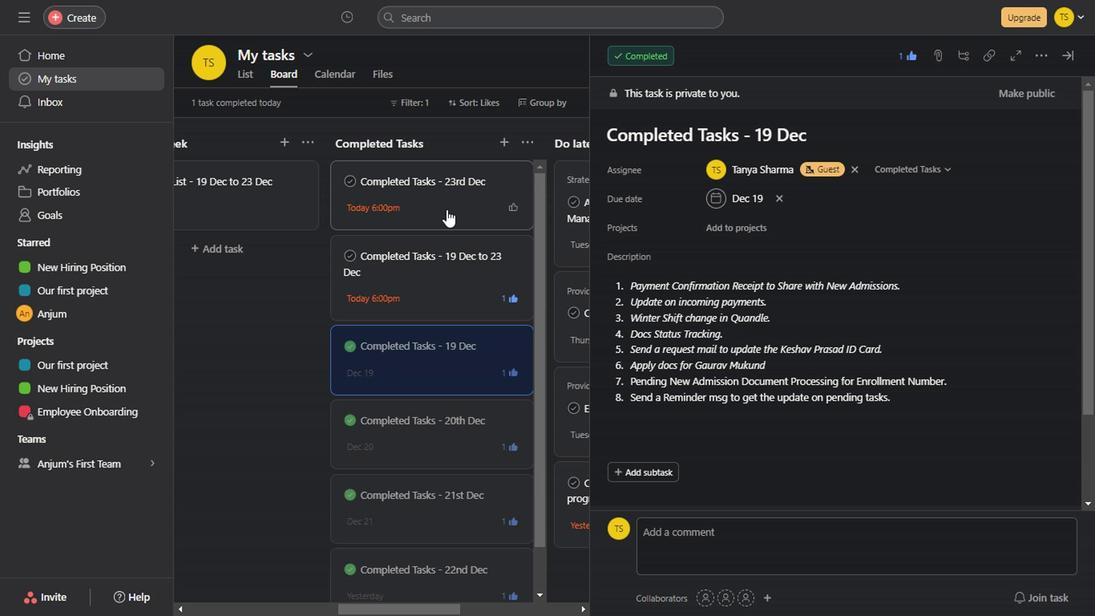 
Action: Mouse moved to (741, 285)
Screenshot: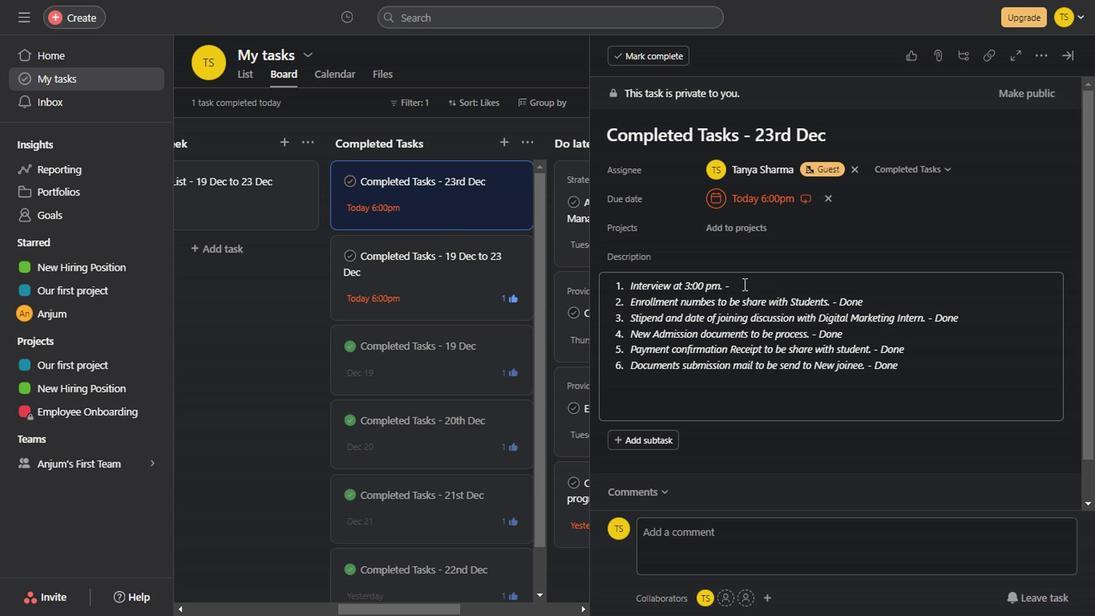 
Action: Mouse pressed left at (741, 285)
Screenshot: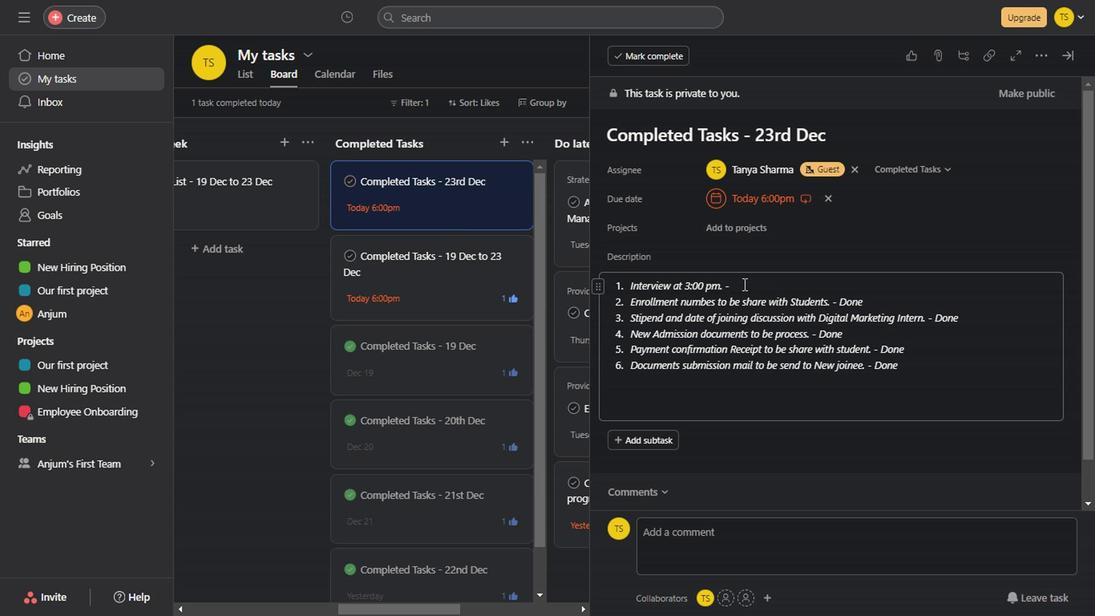 
Action: Key pressed <Key.backspace>
Screenshot: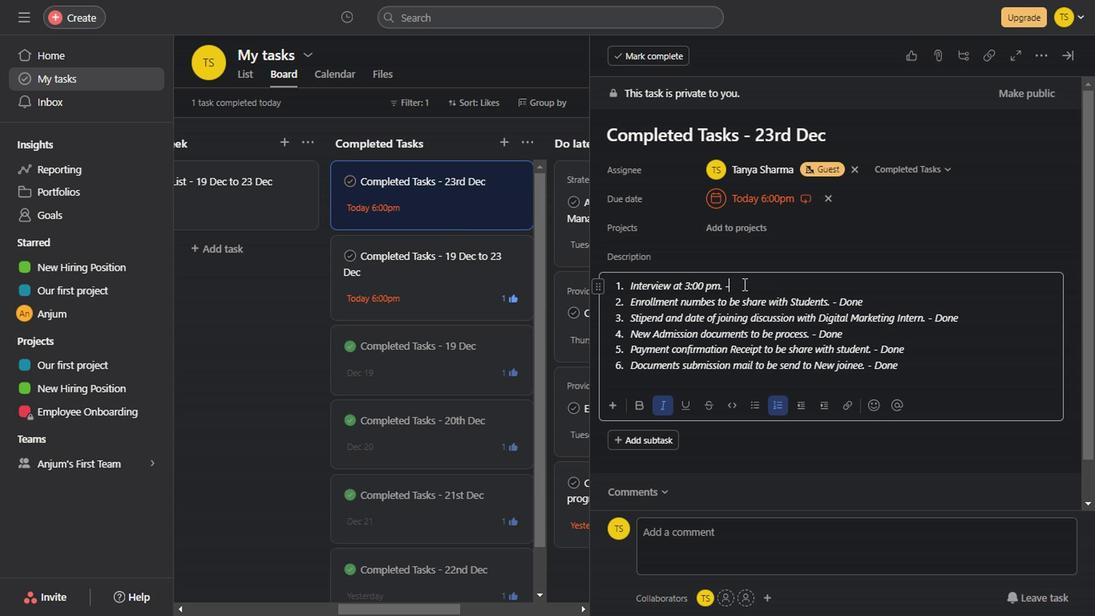 
Action: Mouse moved to (893, 303)
Screenshot: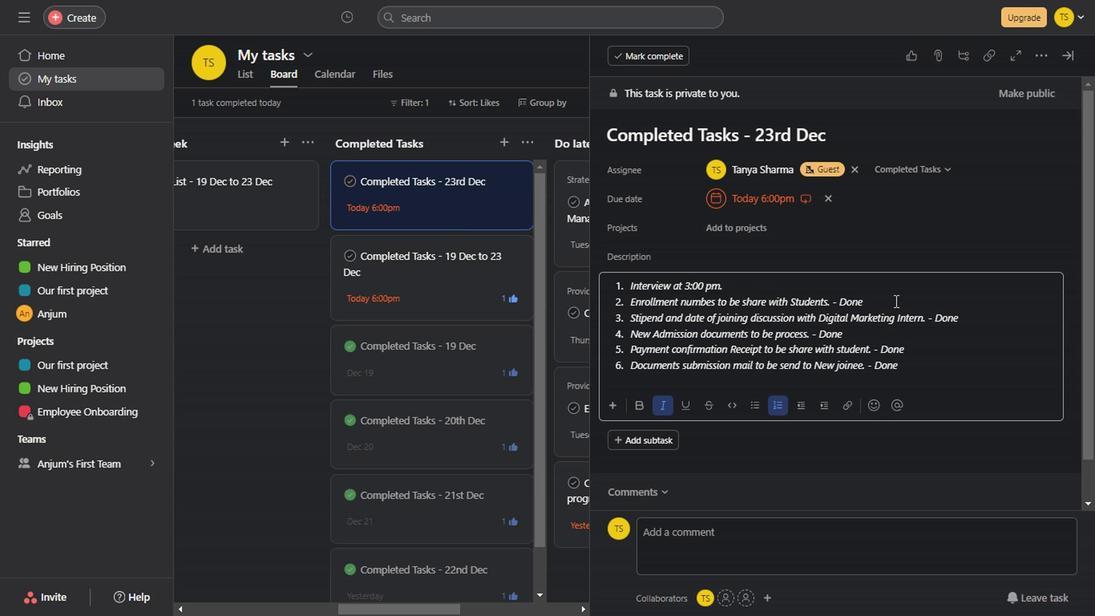
Action: Mouse pressed left at (893, 303)
Screenshot: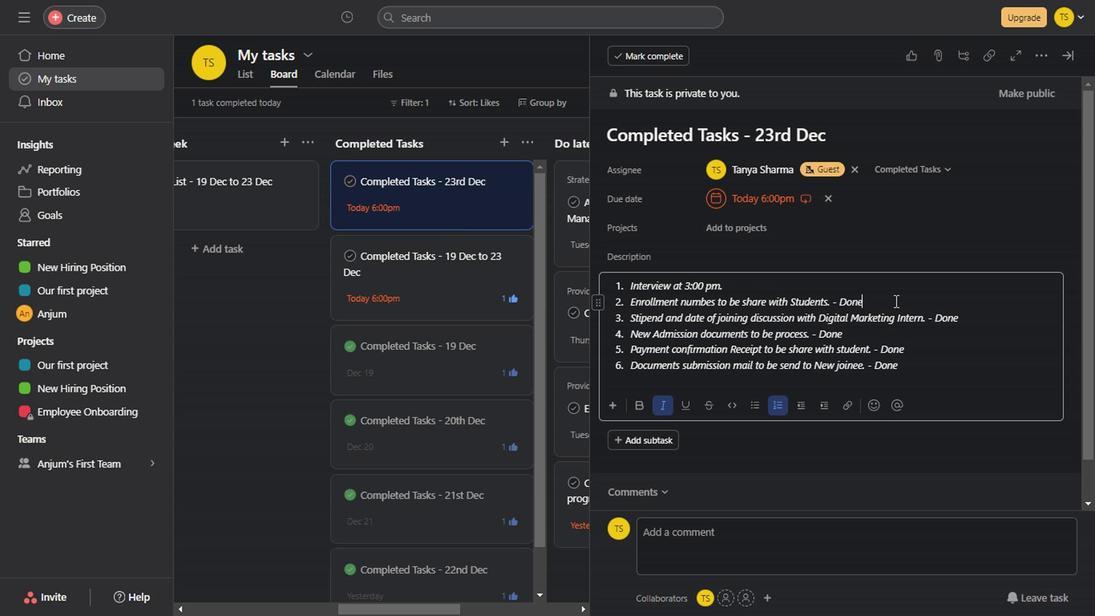 
Action: Key pressed <Key.backspace><Key.backspace><Key.backspace><Key.backspace><Key.backspace><Key.backspace>
Screenshot: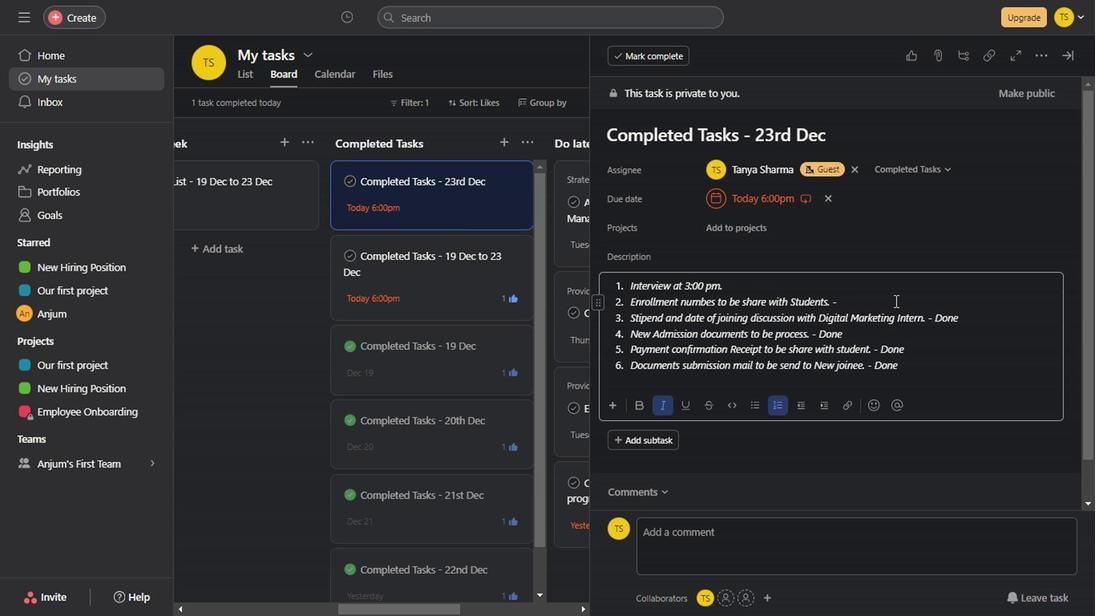 
Action: Mouse moved to (994, 322)
Screenshot: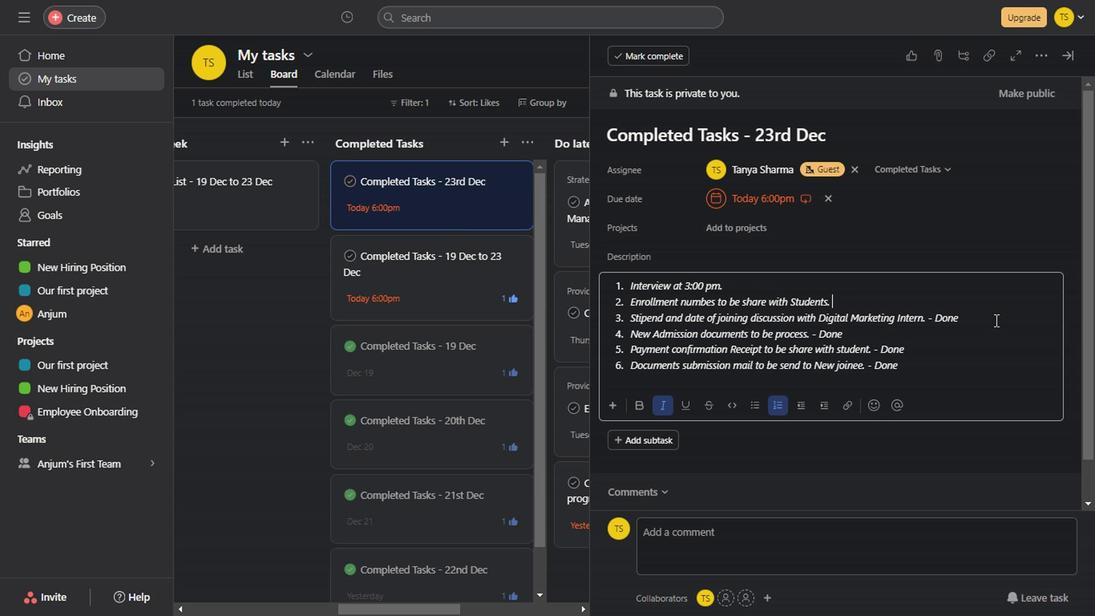 
Action: Mouse pressed left at (994, 322)
Screenshot: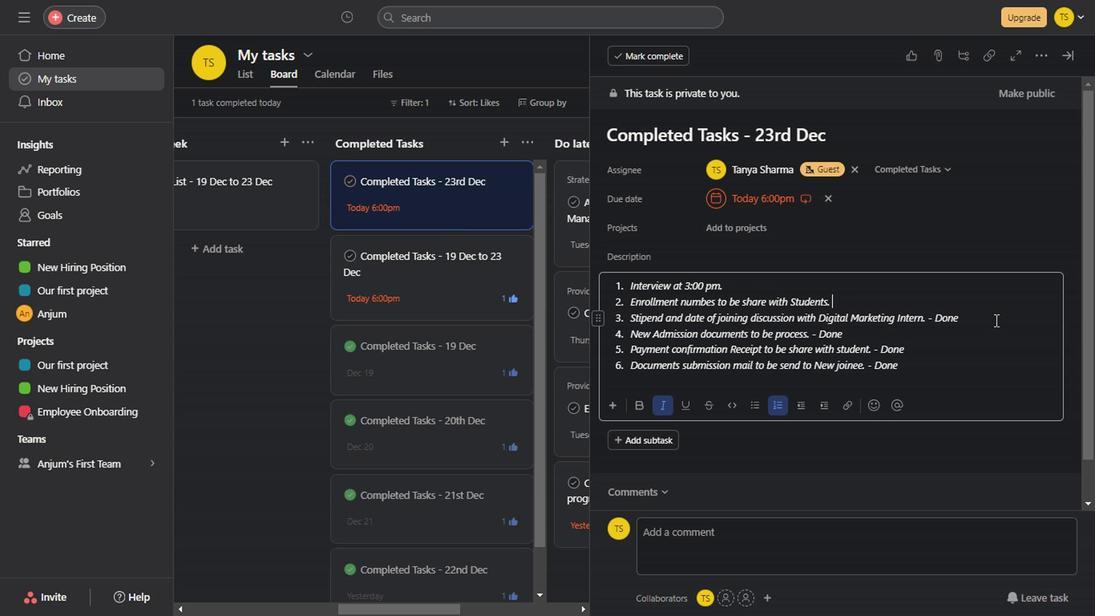 
Action: Key pressed <Key.backspace><Key.backspace><Key.backspace><Key.backspace><Key.backspace><Key.backspace>
Screenshot: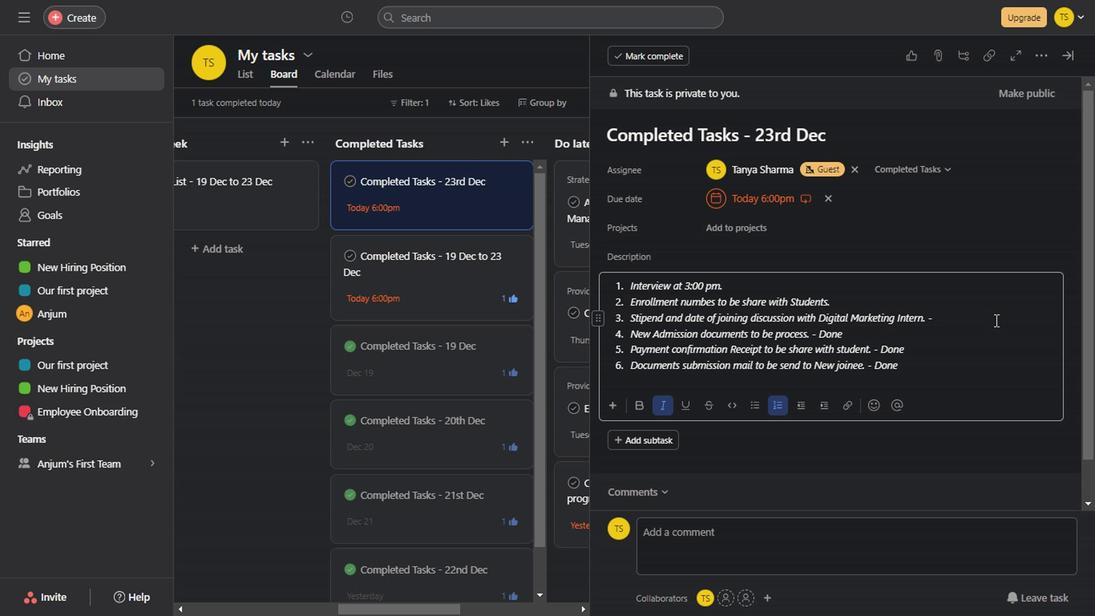 
Action: Mouse moved to (845, 332)
Screenshot: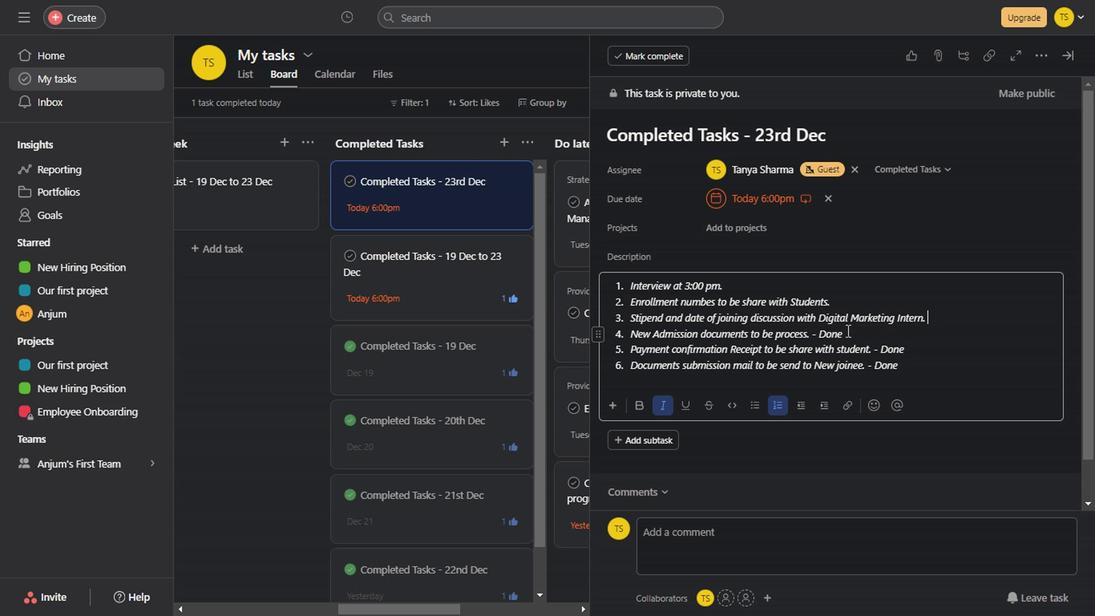 
Action: Mouse pressed left at (845, 332)
Screenshot: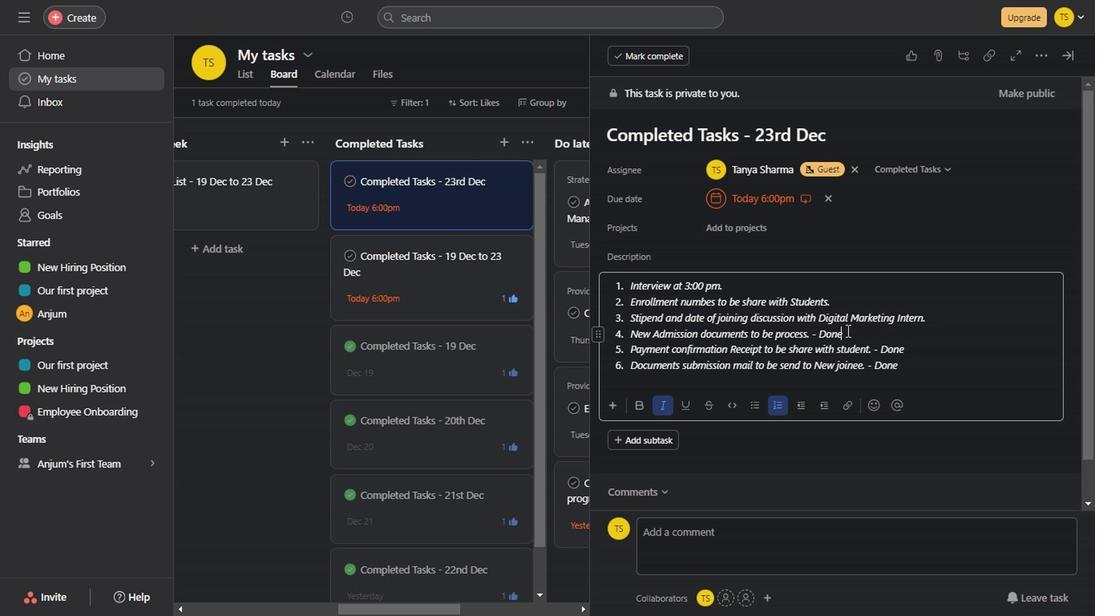 
Action: Key pressed <Key.backspace><Key.backspace><Key.backspace><Key.backspace><Key.backspace><Key.backspace>
Screenshot: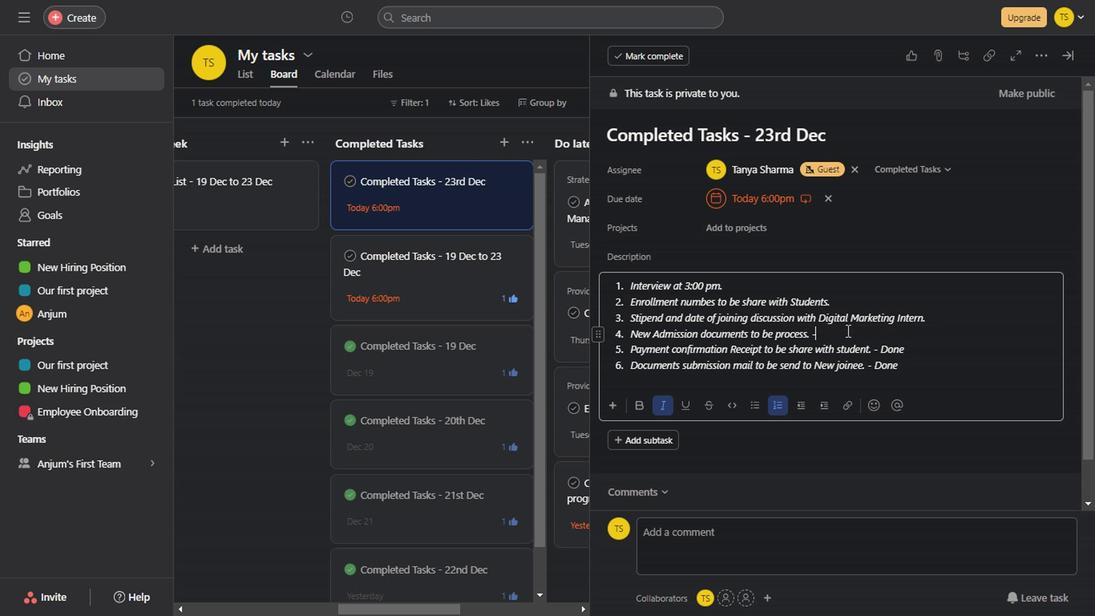 
Action: Mouse moved to (915, 347)
Screenshot: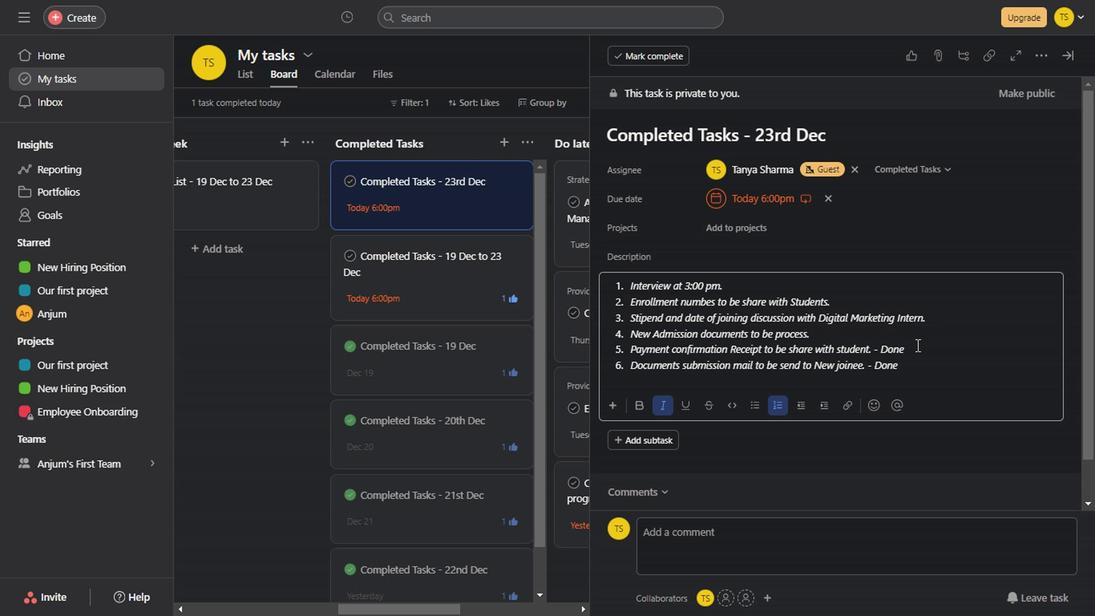 
Action: Mouse pressed left at (915, 347)
Screenshot: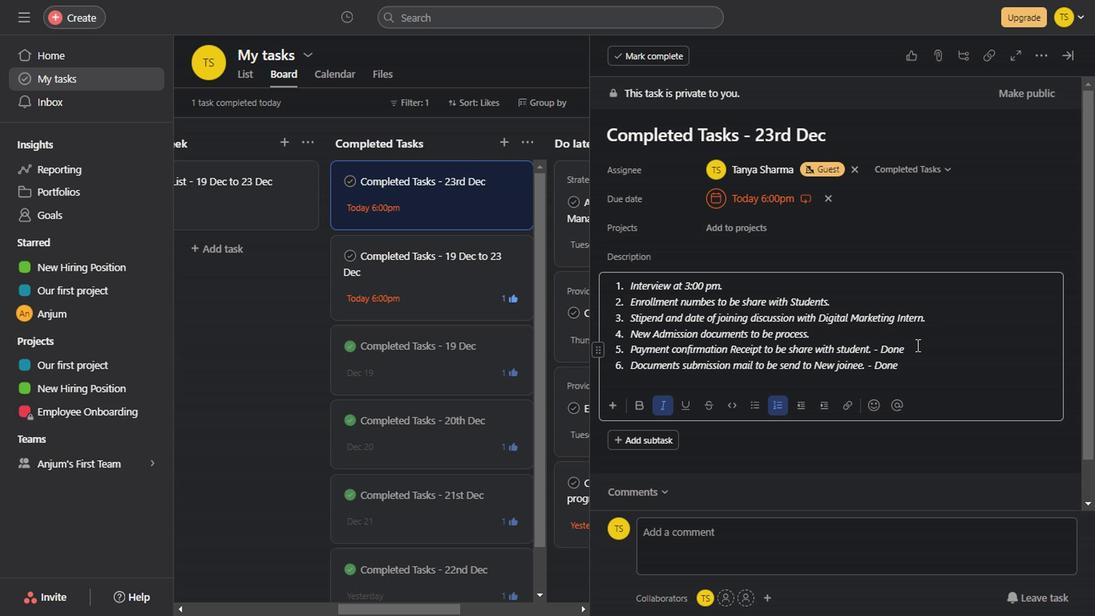 
Action: Key pressed <Key.backspace><Key.backspace><Key.backspace><Key.backspace><Key.backspace><Key.backspace>
Screenshot: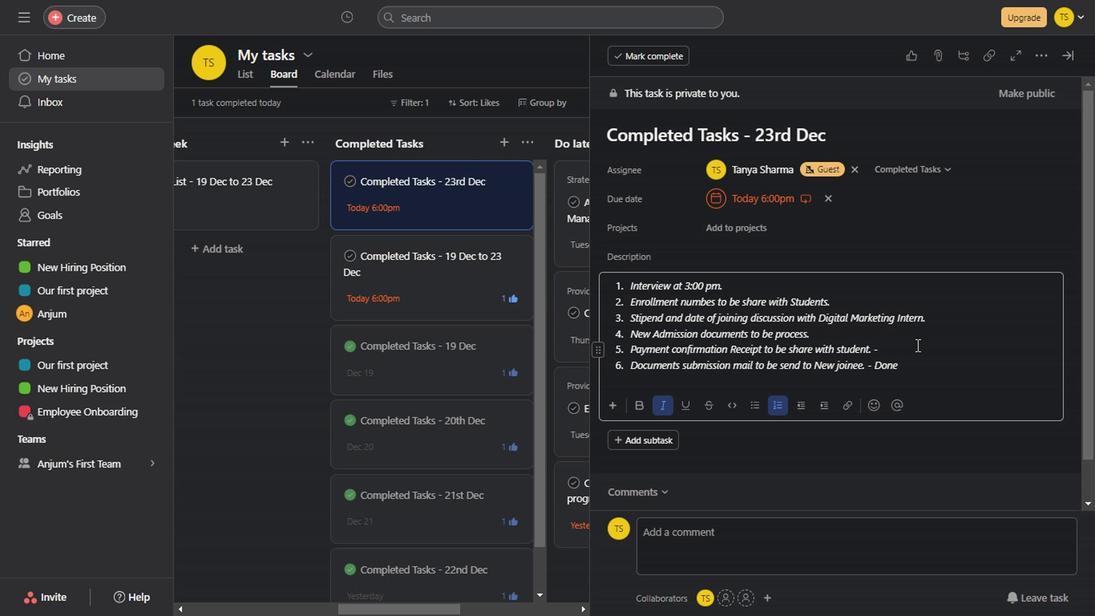 
Action: Mouse moved to (926, 367)
Screenshot: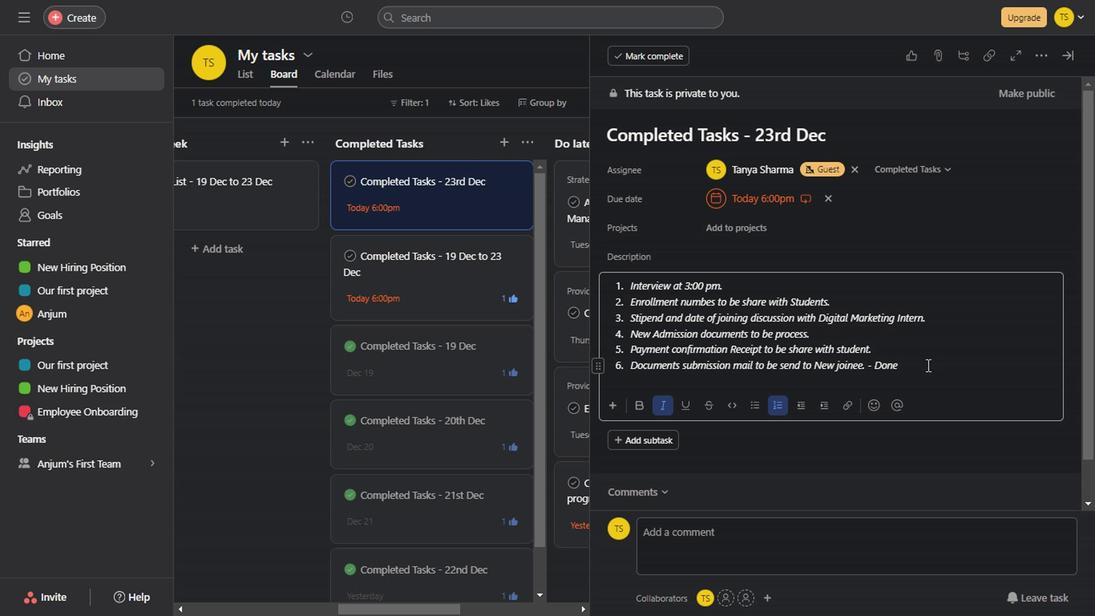 
Action: Mouse pressed left at (926, 367)
Screenshot: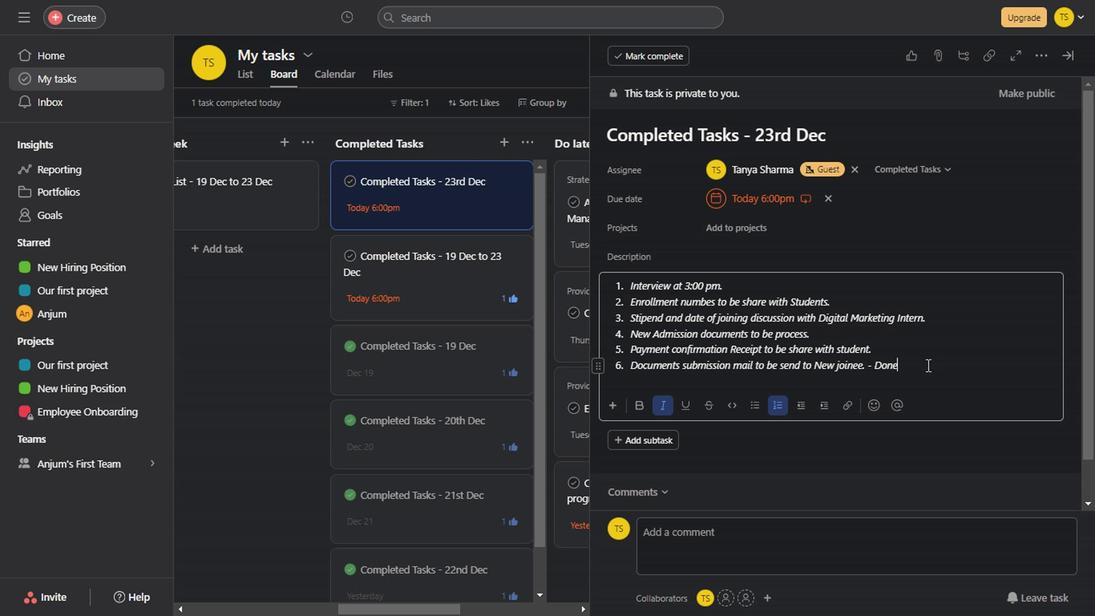 
Action: Key pressed <Key.backspace><Key.backspace><Key.backspace><Key.backspace><Key.backspace><Key.backspace>
Screenshot: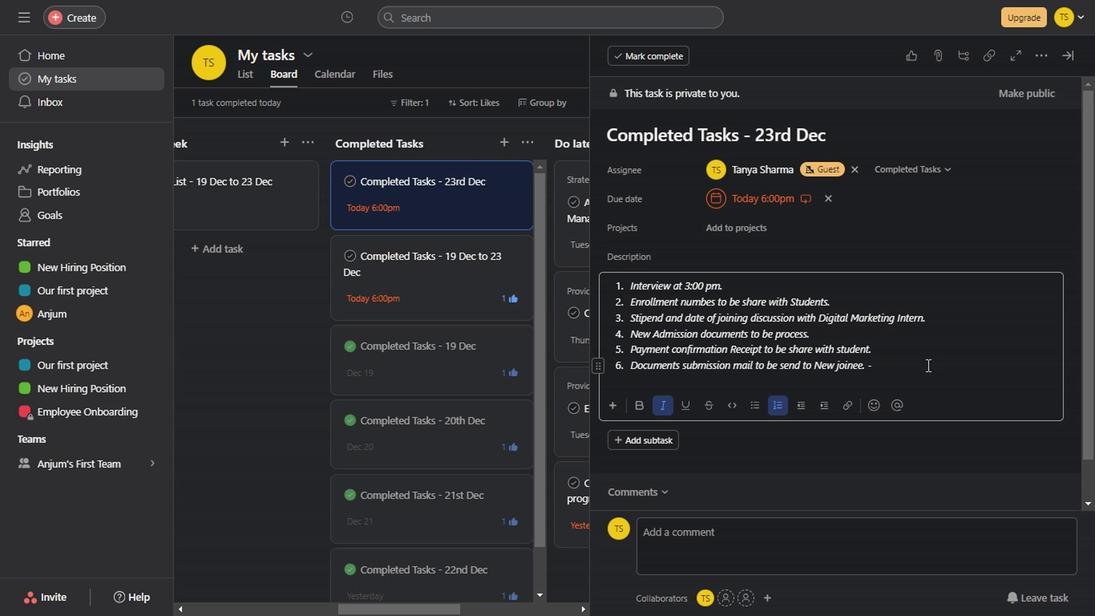 
Action: Mouse moved to (1075, 58)
Screenshot: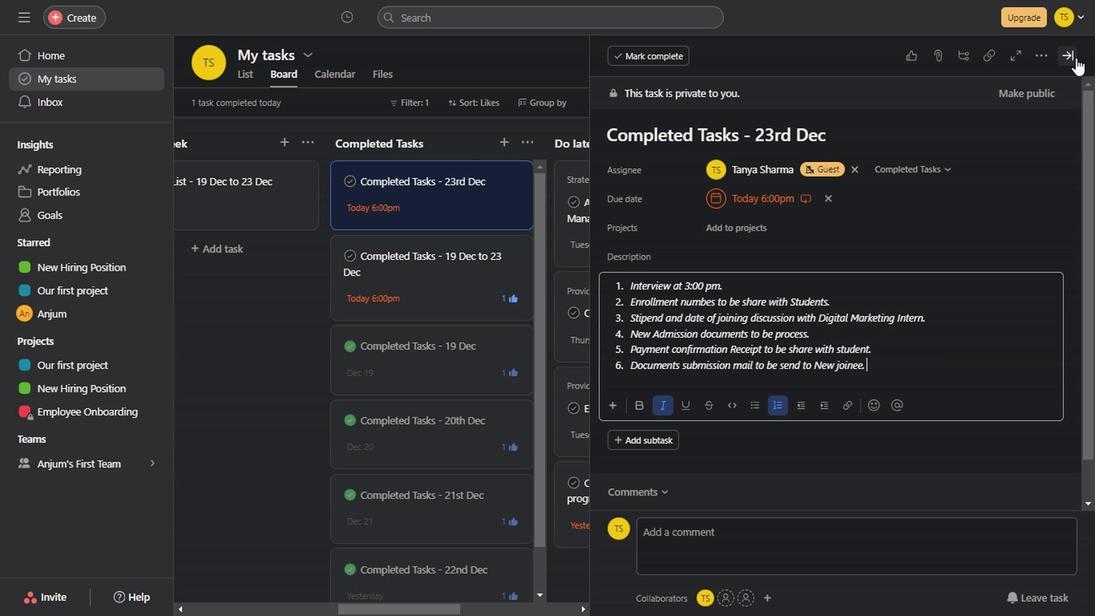 
Action: Mouse pressed left at (1075, 58)
Screenshot: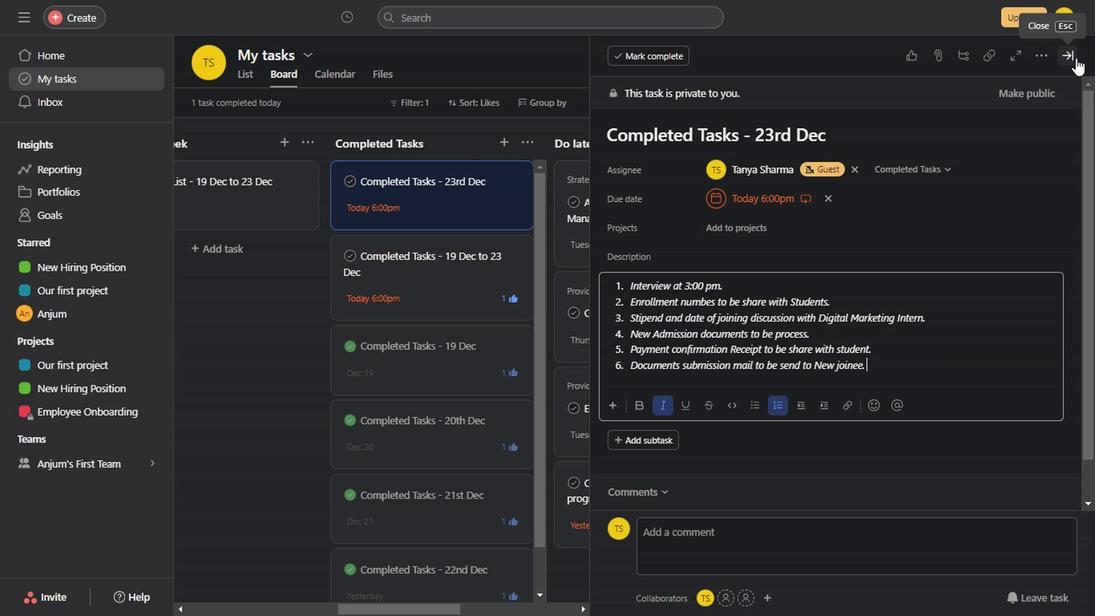 
Action: Mouse moved to (372, 198)
Screenshot: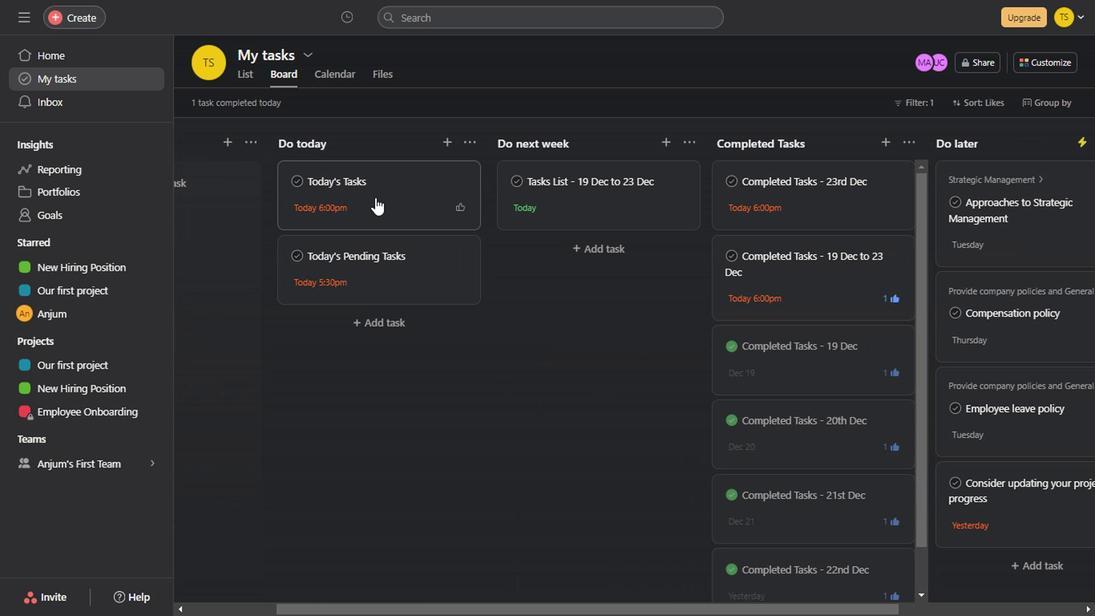 
Action: Mouse pressed left at (372, 198)
Screenshot: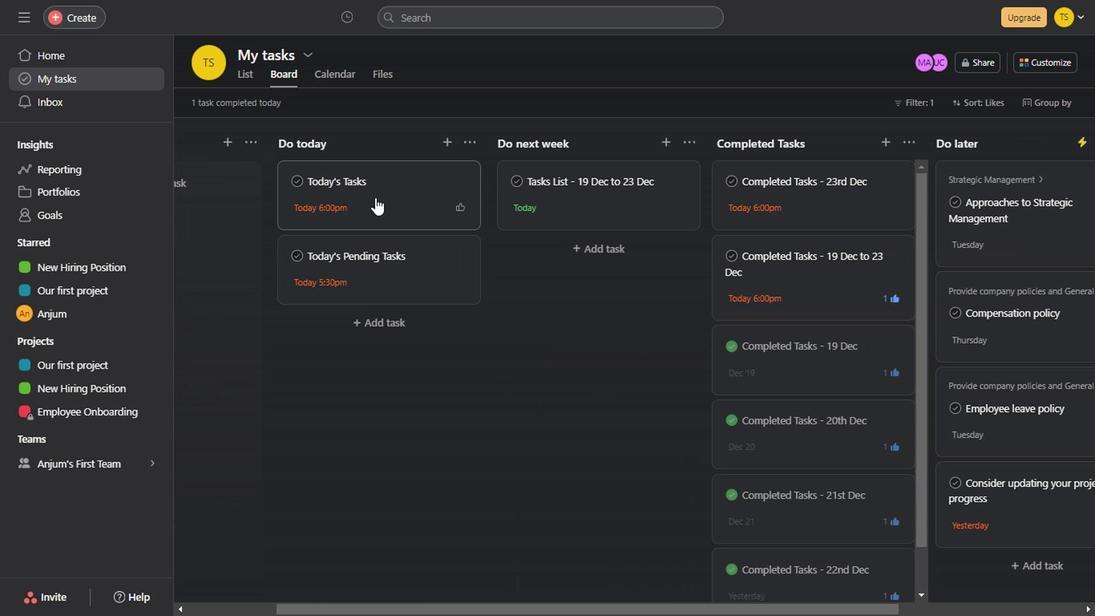 
Action: Mouse moved to (630, 352)
Screenshot: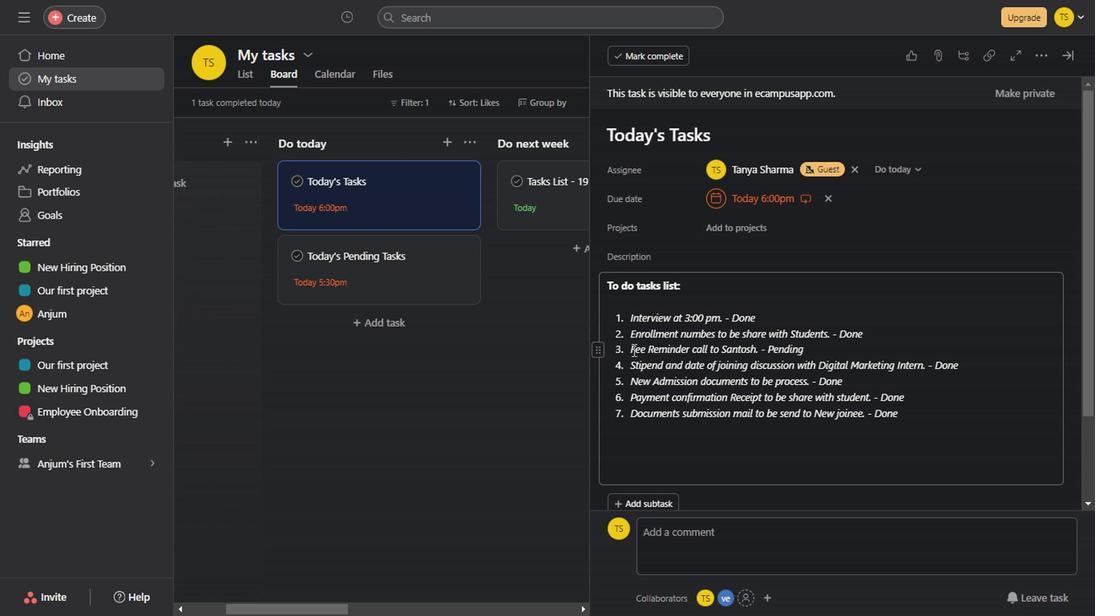 
Action: Mouse pressed left at (630, 352)
Screenshot: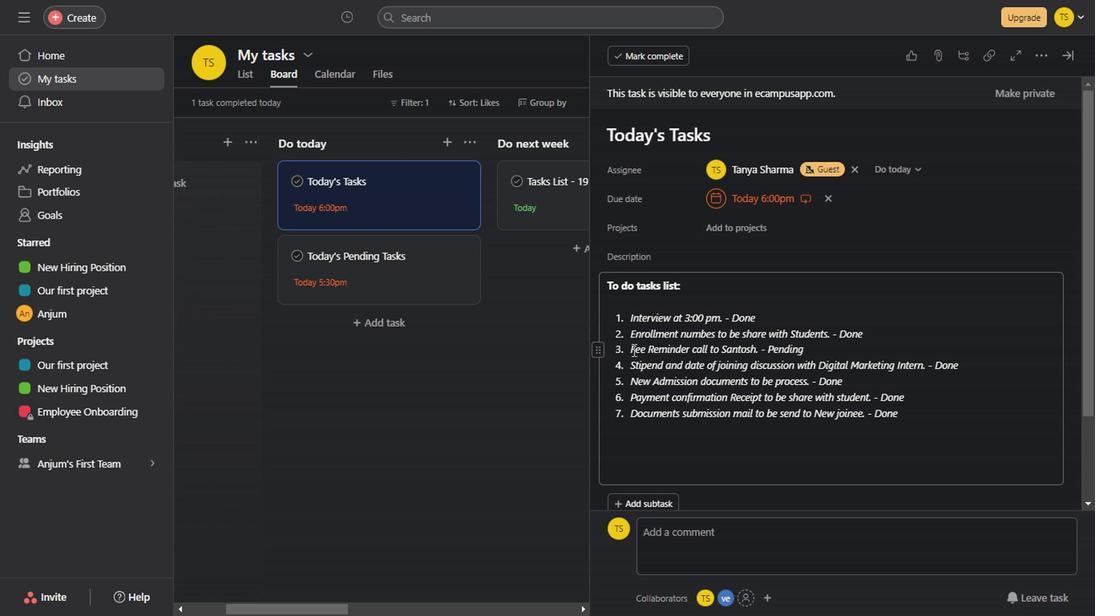 
Action: Key pressed <Key.shift><Key.right><Key.right><Key.right><Key.right><Key.right><Key.right><Key.right><Key.right><Key.right><Key.right><Key.right><Key.right><Key.right><Key.right><Key.right><Key.right><Key.right><Key.right><Key.right><Key.right><Key.right><Key.right><Key.right><Key.right><Key.right><Key.right><Key.right><Key.right><Key.right><Key.right><Key.right><Key.right><Key.right><Key.right><Key.right><Key.right><Key.right><Key.right><Key.right>
Screenshot: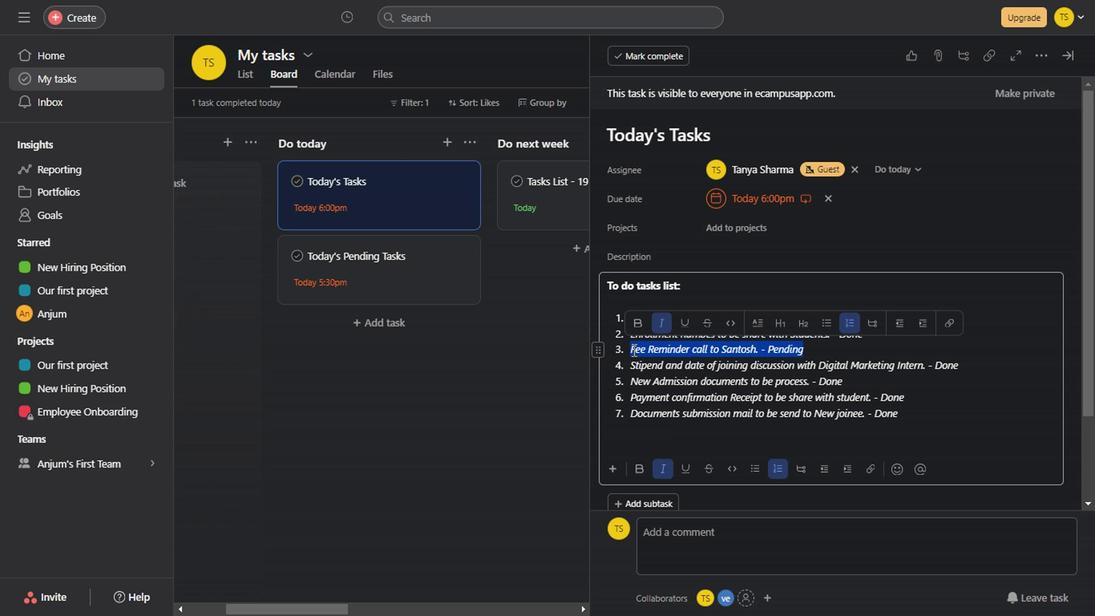 
Action: Mouse moved to (688, 349)
Screenshot: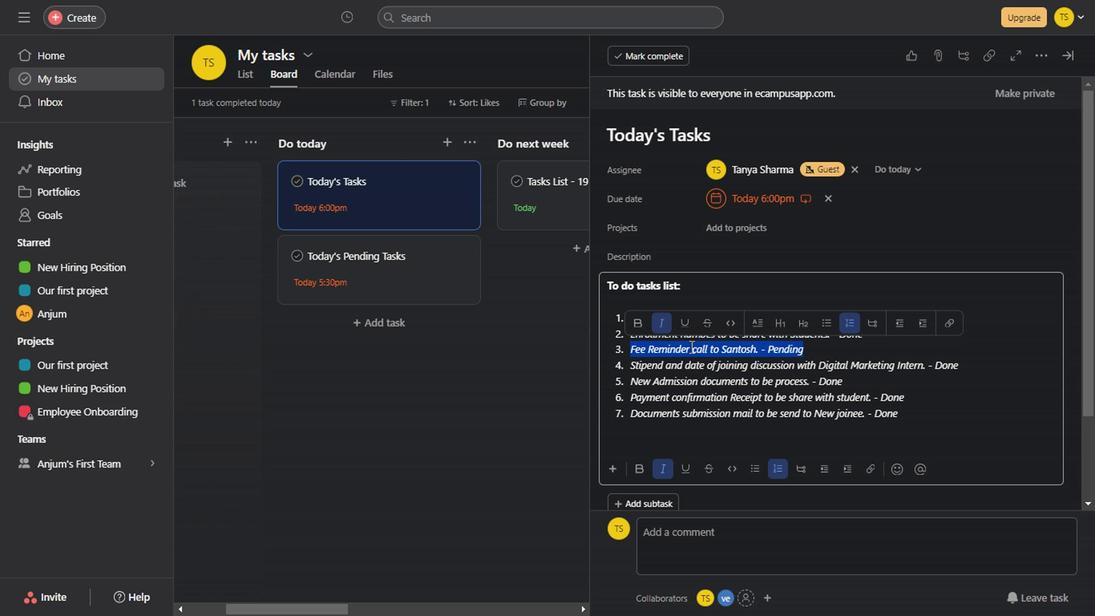 
Action: Mouse pressed right at (688, 349)
Screenshot: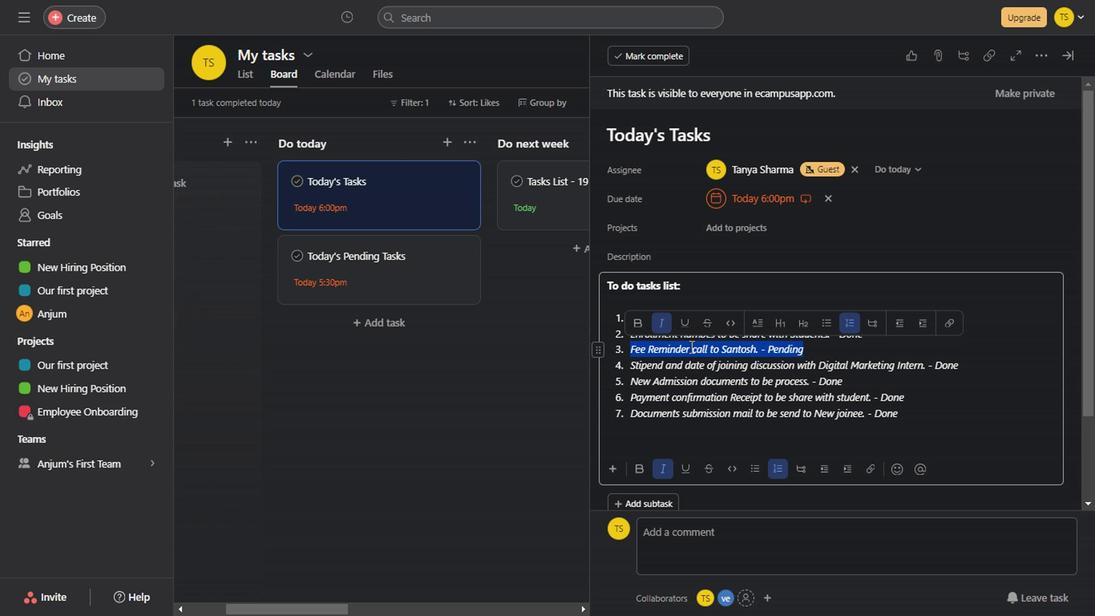 
Action: Mouse pressed left at (688, 349)
Screenshot: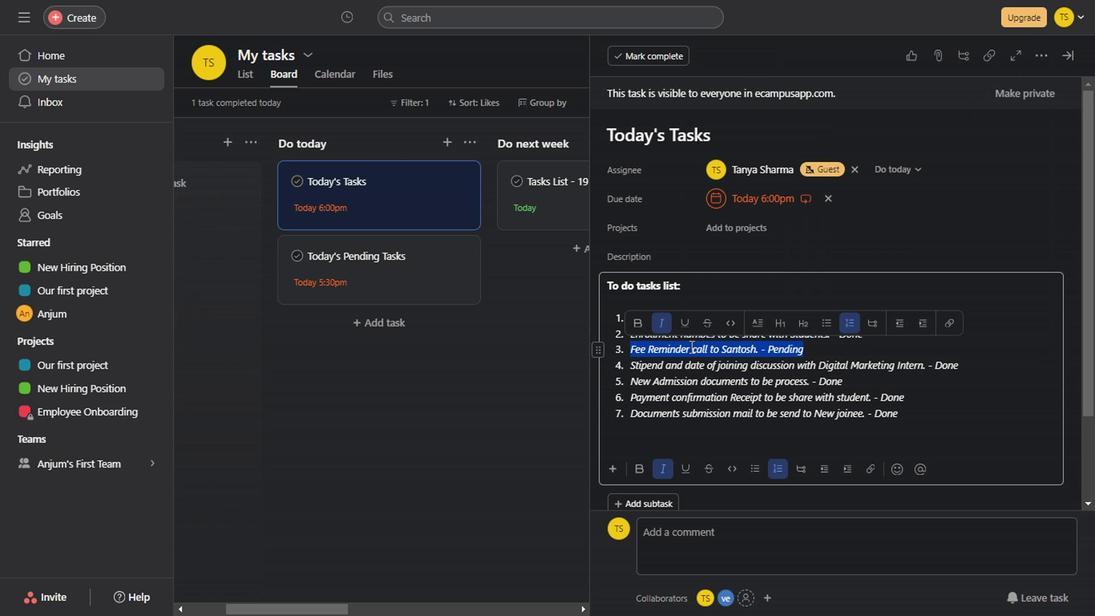 
Action: Mouse moved to (693, 346)
Screenshot: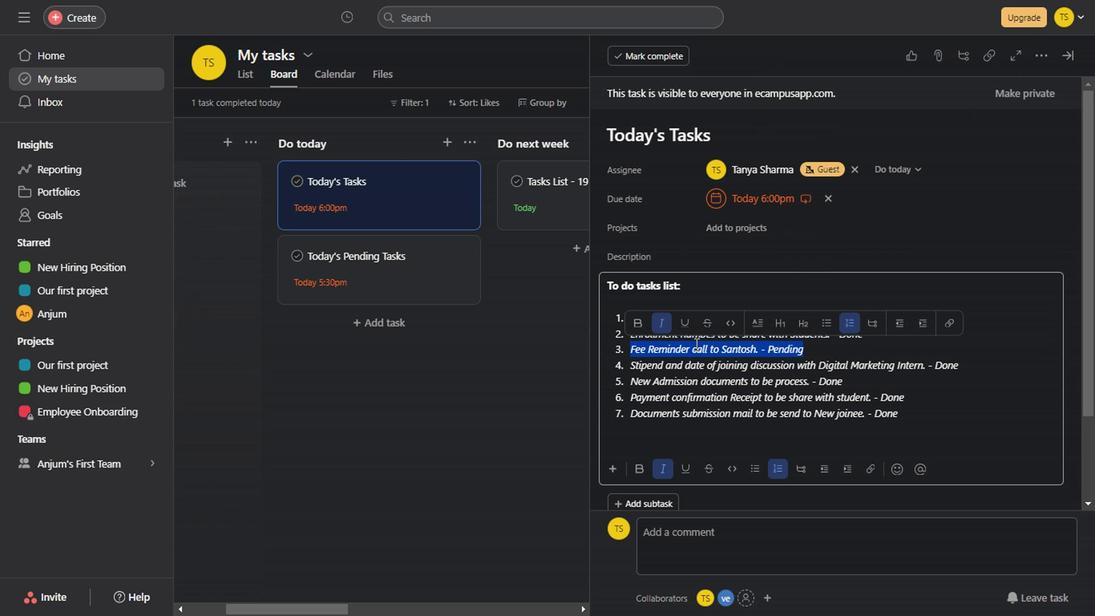
Action: Mouse pressed right at (693, 346)
Screenshot: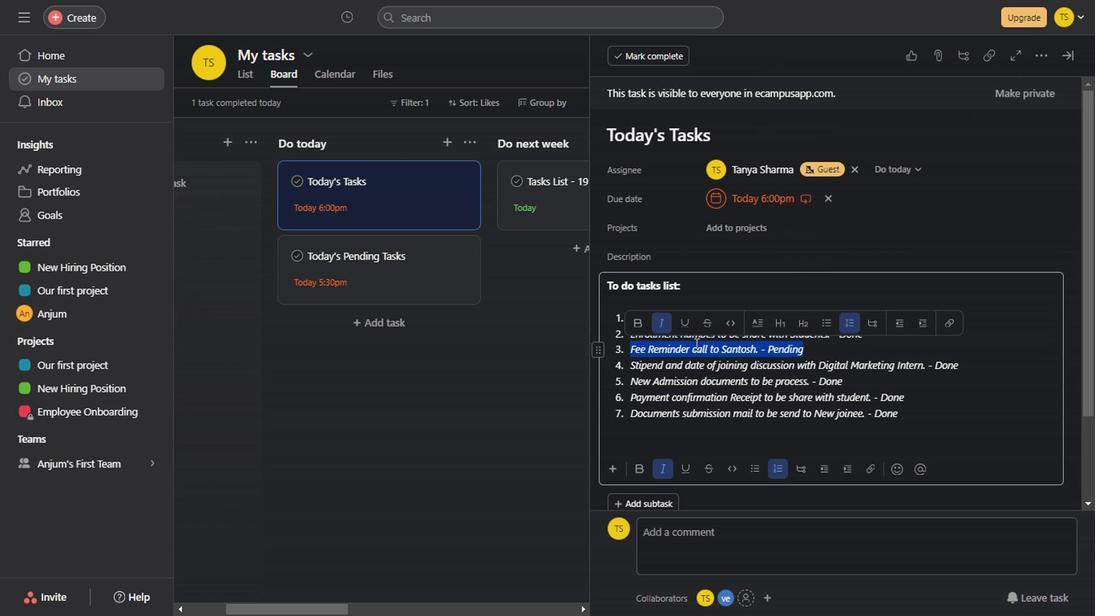
Action: Mouse moved to (765, 118)
Screenshot: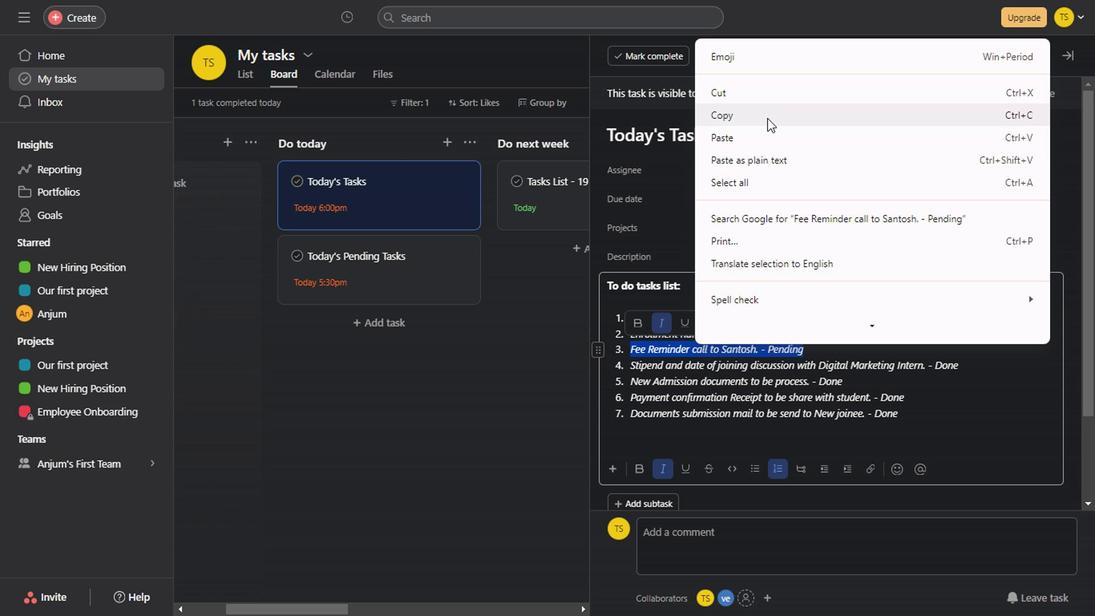 
Action: Mouse pressed left at (765, 118)
Screenshot: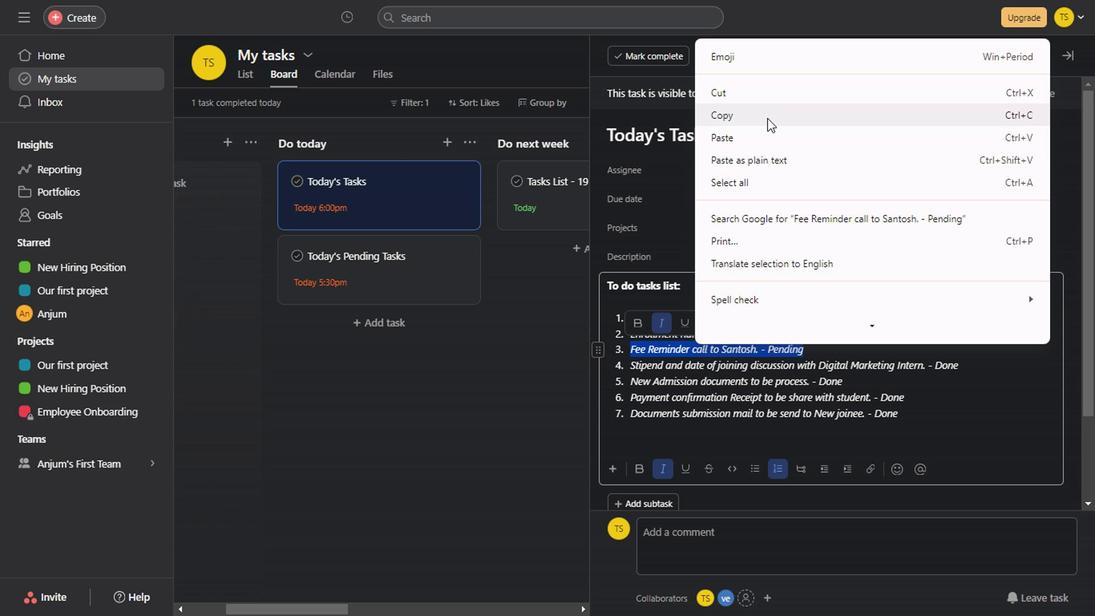 
Action: Mouse moved to (392, 278)
Screenshot: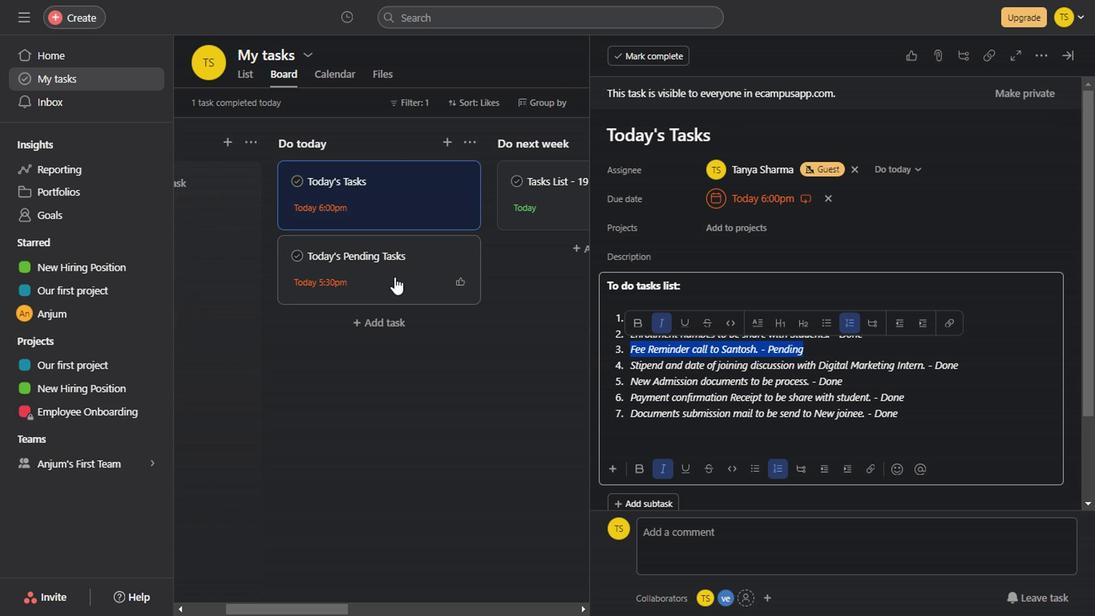 
Action: Mouse pressed left at (392, 278)
Screenshot: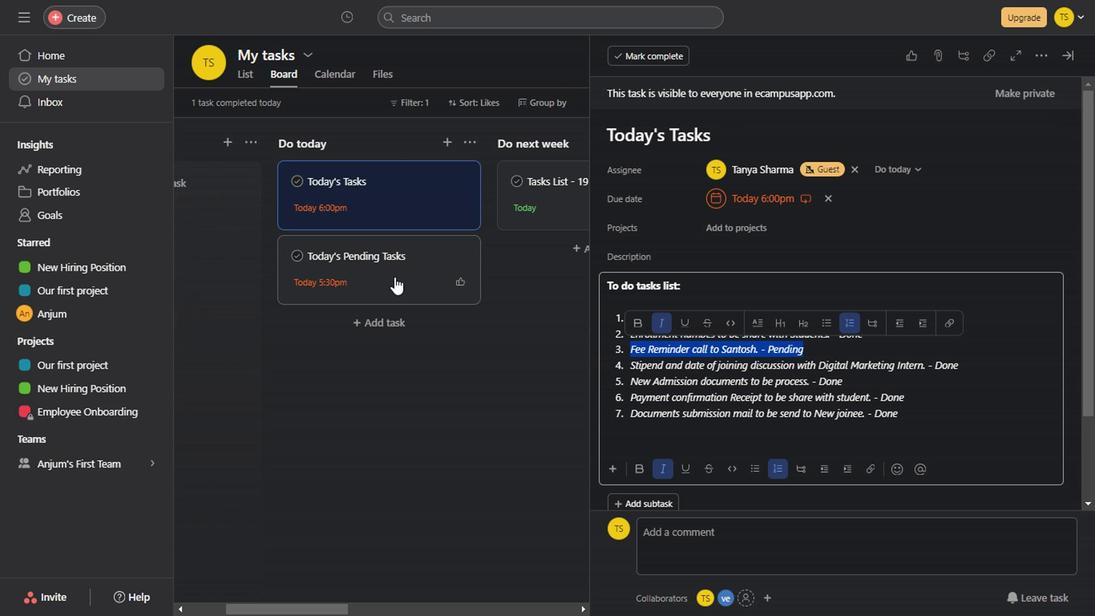
Action: Mouse moved to (702, 281)
Screenshot: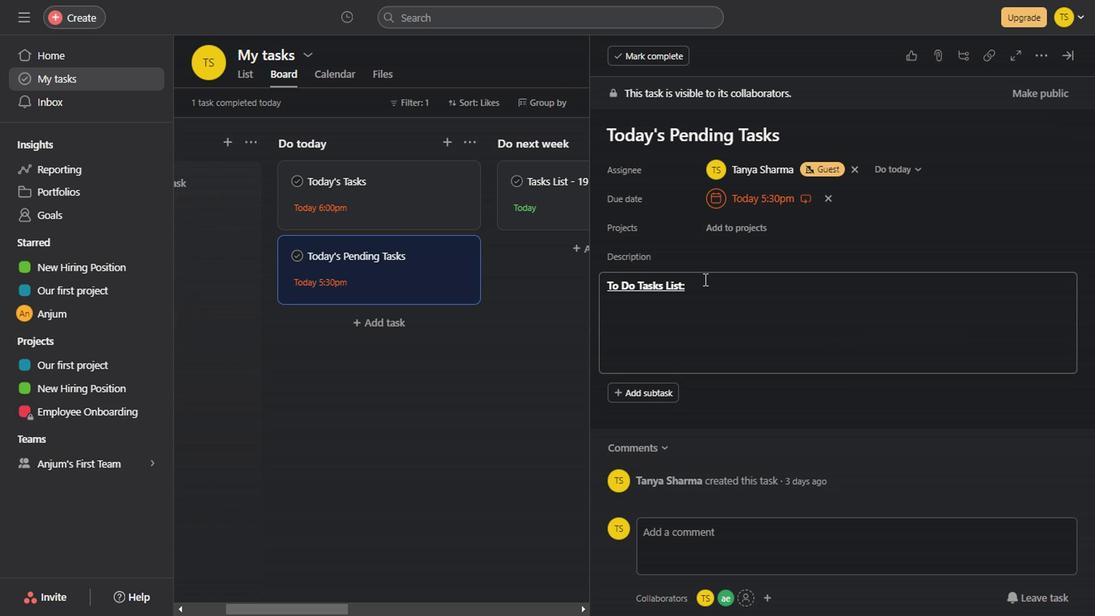 
Action: Mouse pressed left at (702, 281)
Screenshot: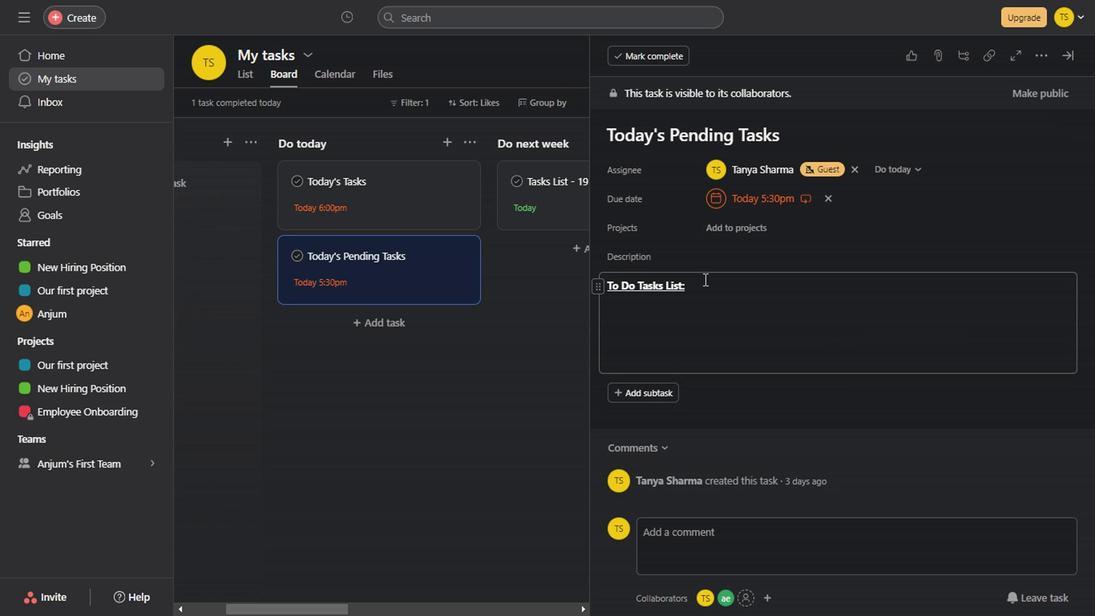 
Action: Key pressed <Key.enter><Key.enter>
Screenshot: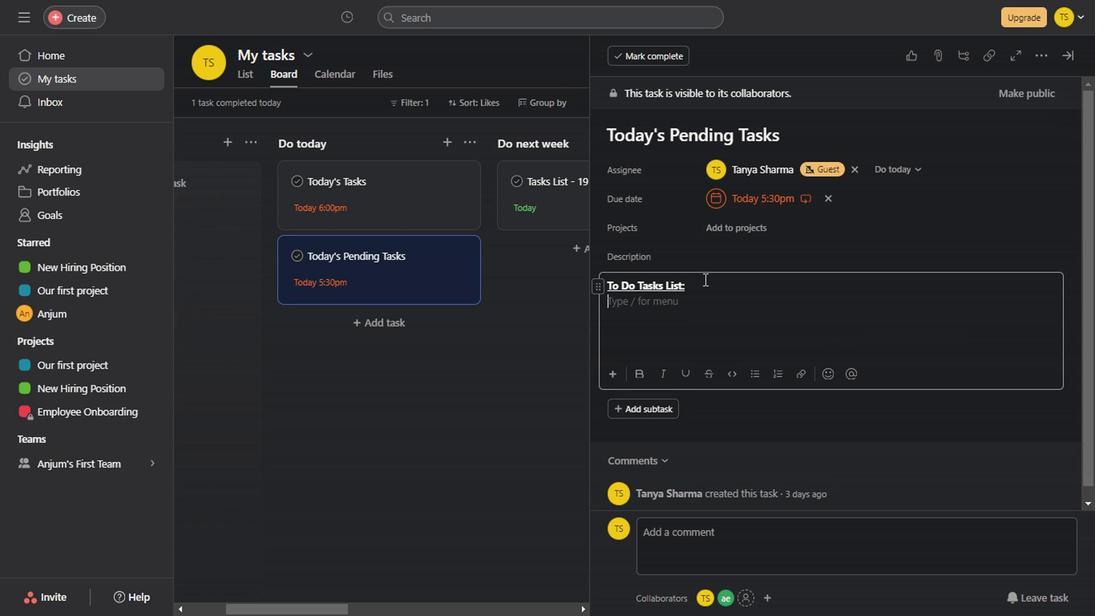 
Action: Mouse moved to (635, 315)
Screenshot: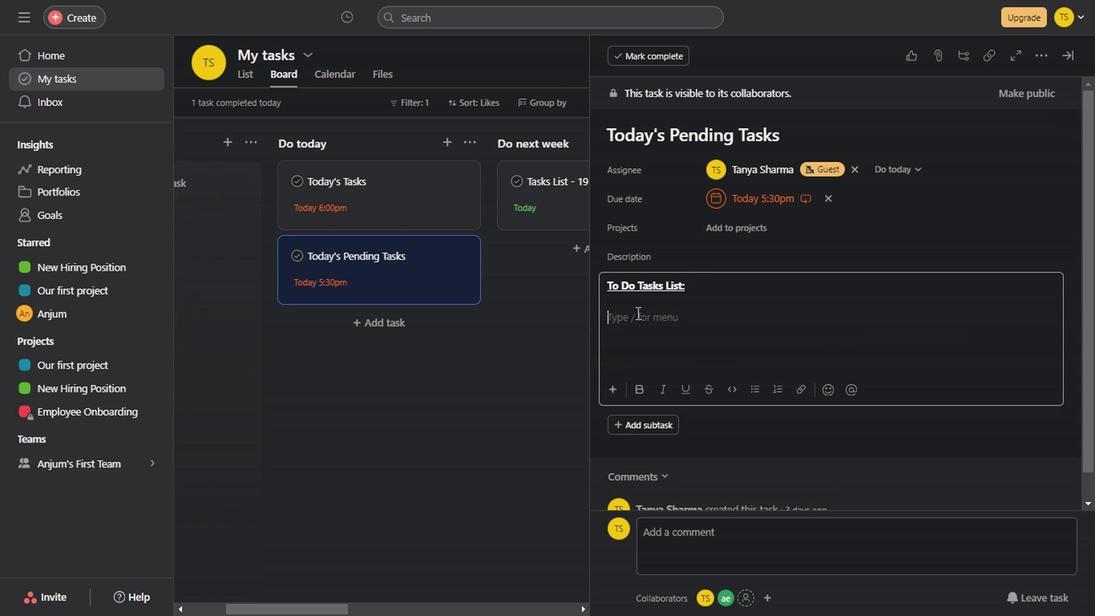 
Action: Mouse pressed right at (635, 315)
Screenshot: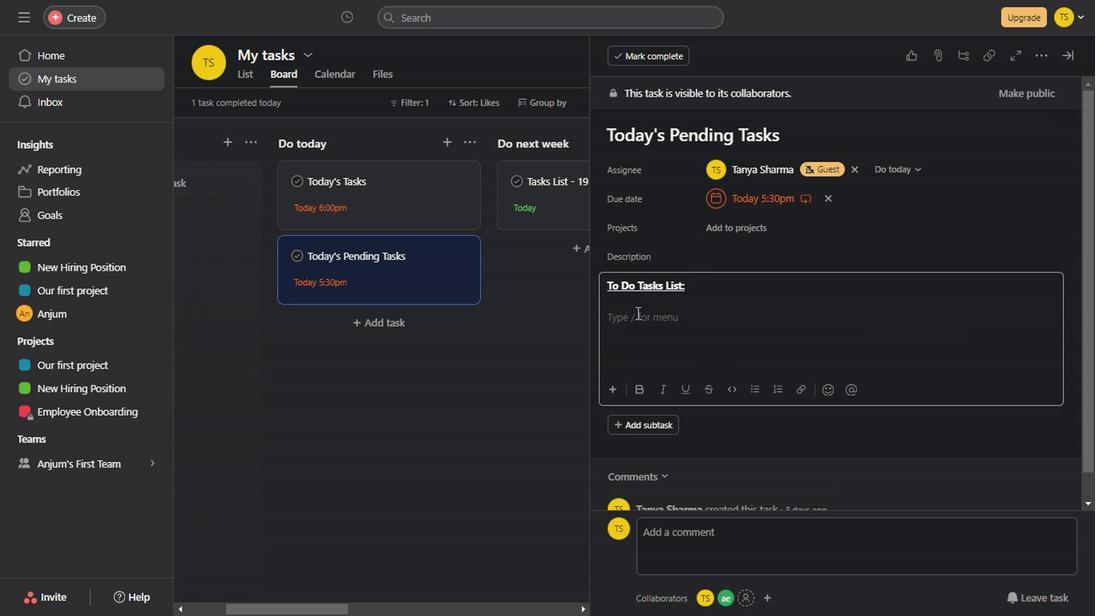 
Action: Mouse moved to (721, 207)
Screenshot: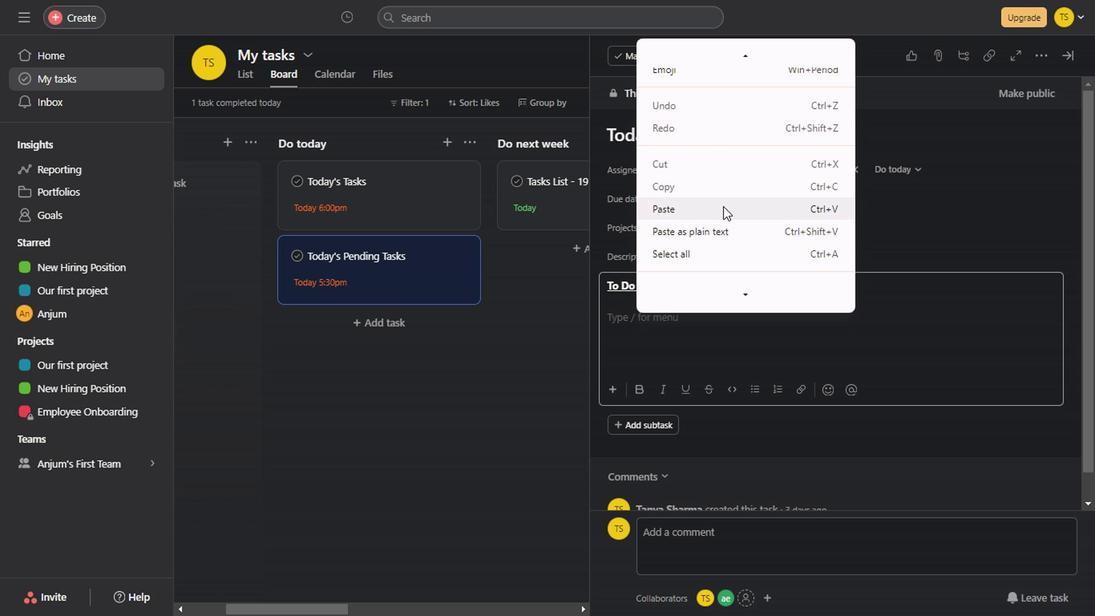 
Action: Mouse pressed left at (721, 207)
Screenshot: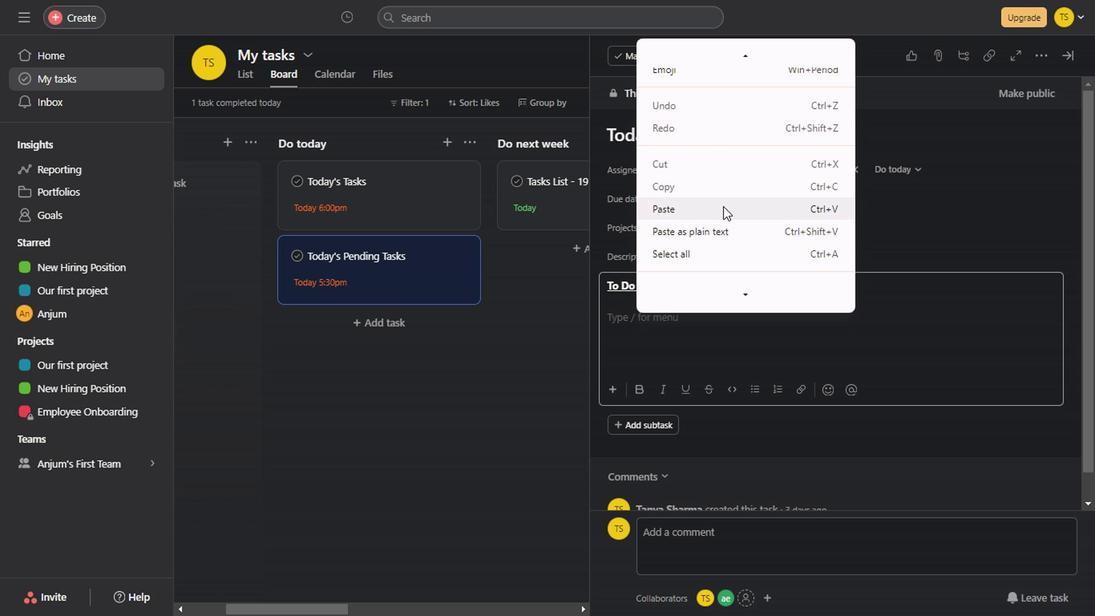 
Action: Mouse moved to (392, 200)
Screenshot: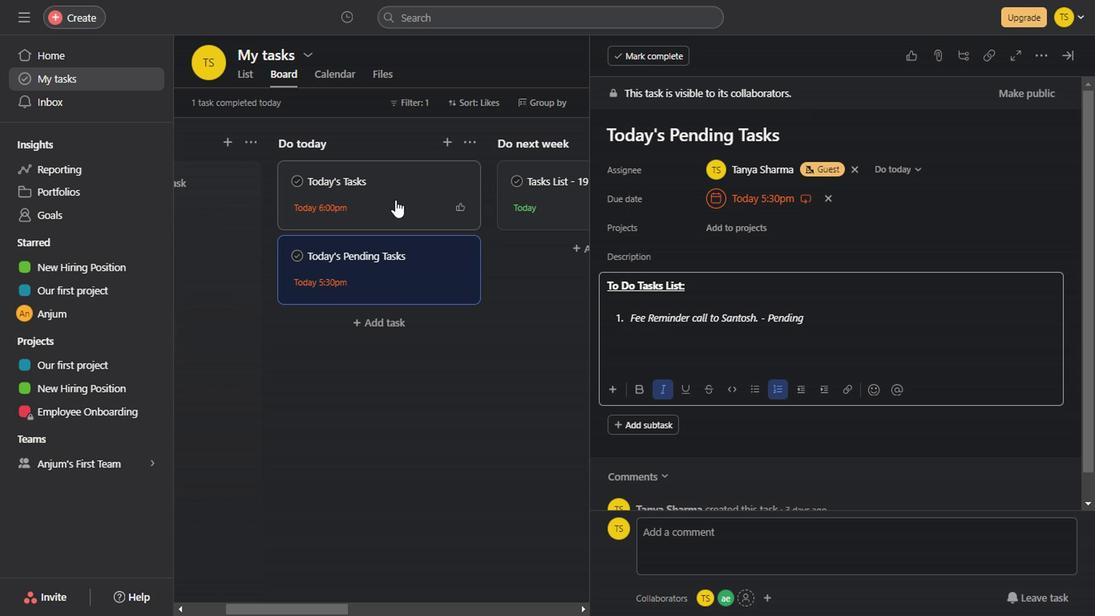 
Action: Mouse pressed left at (392, 200)
Screenshot: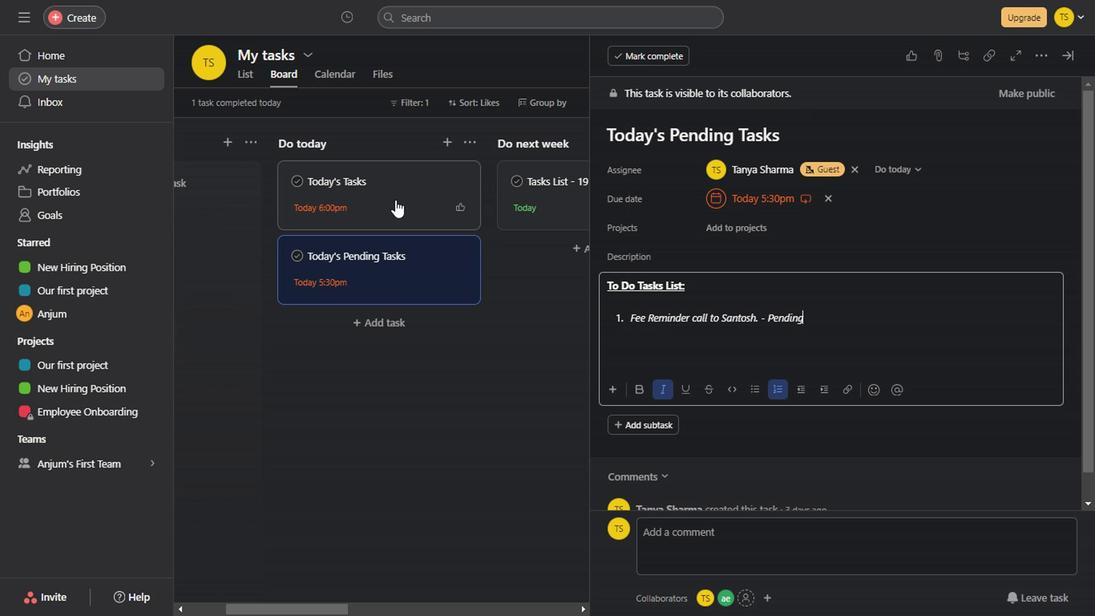 
Action: Mouse moved to (751, 316)
Screenshot: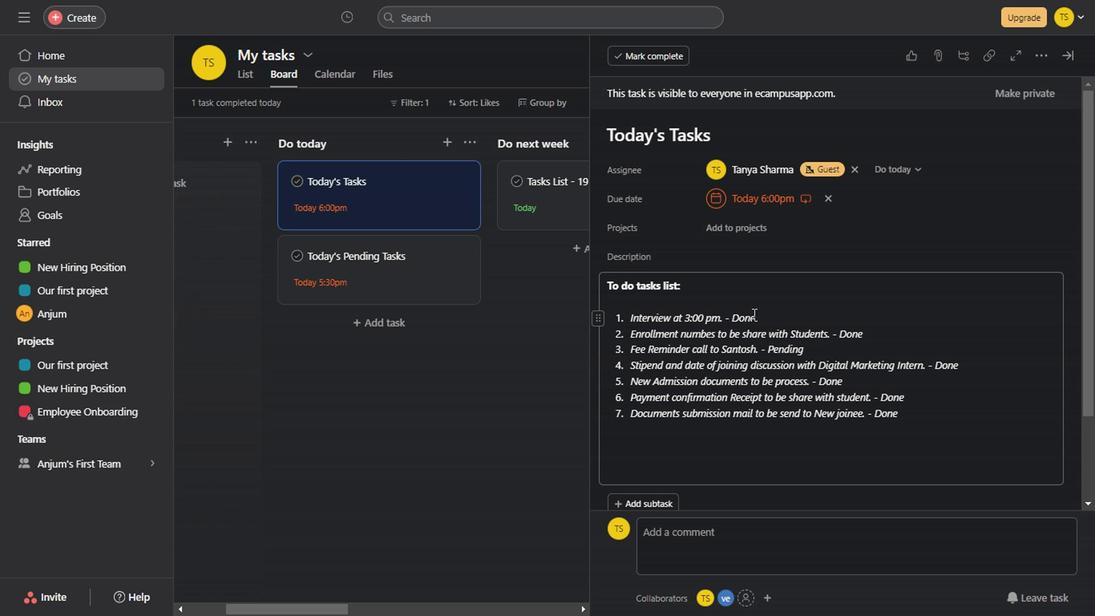 
Action: Mouse pressed left at (751, 316)
Screenshot: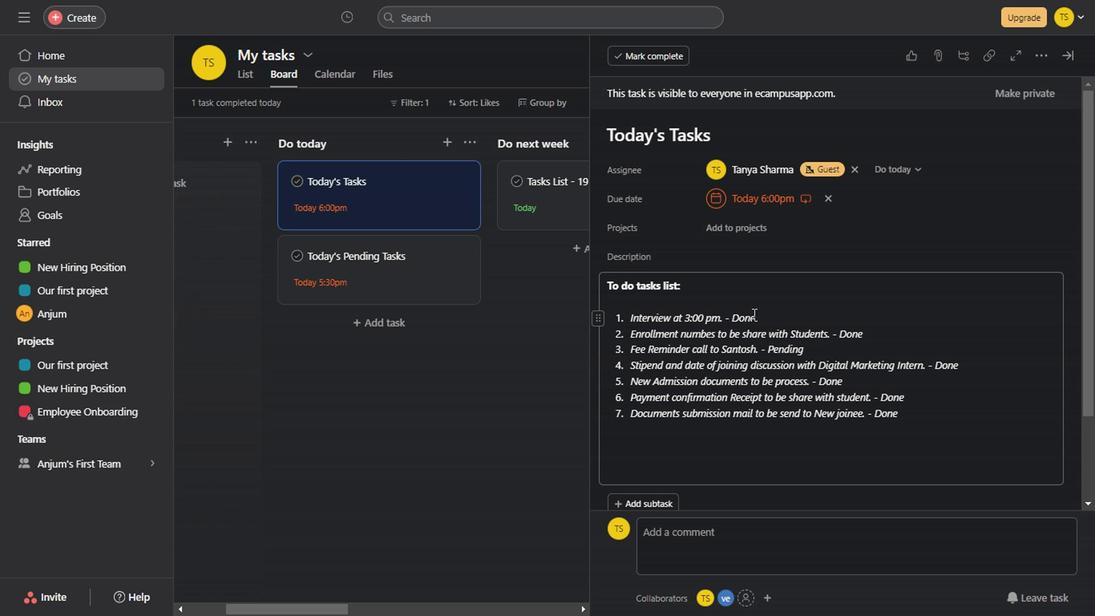
Action: Key pressed <Key.down><Key.down><Key.down><Key.down><Key.down>
Screenshot: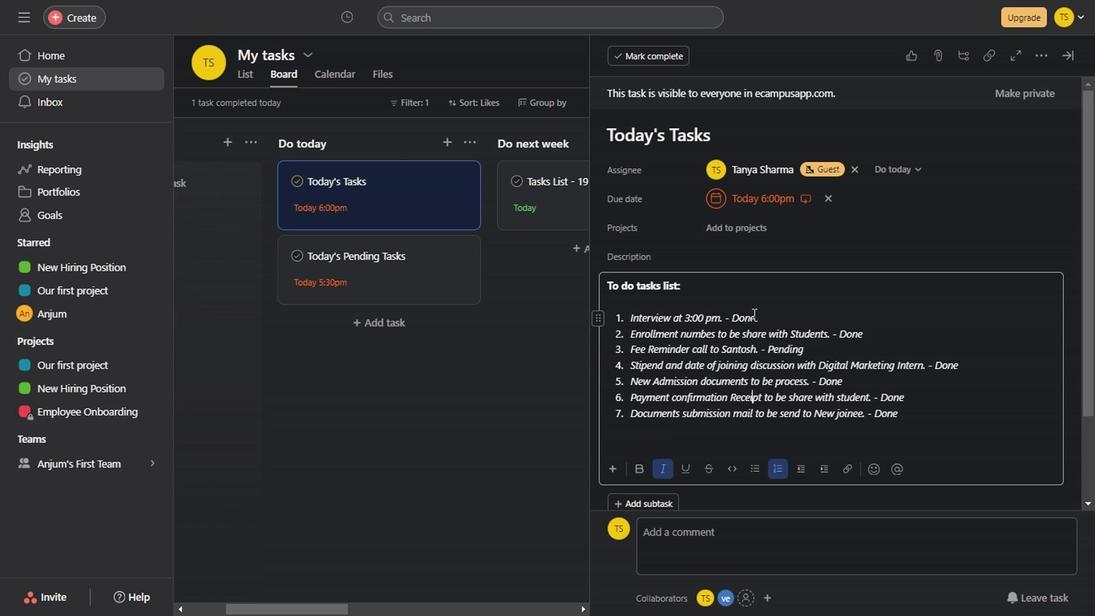 
Action: Mouse moved to (763, 317)
Screenshot: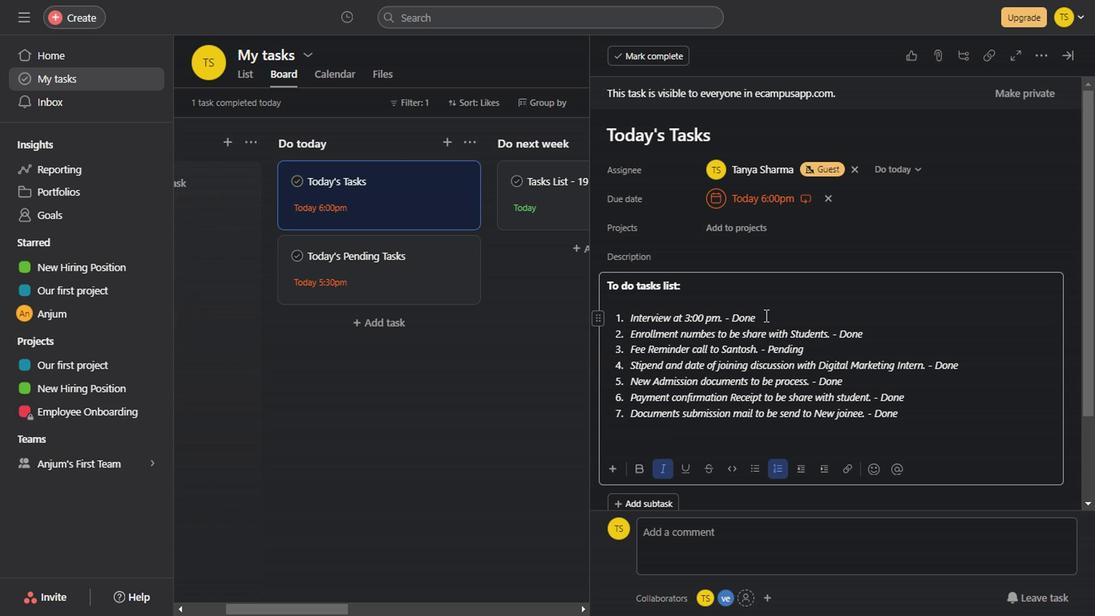 
Action: Mouse pressed left at (763, 317)
Screenshot: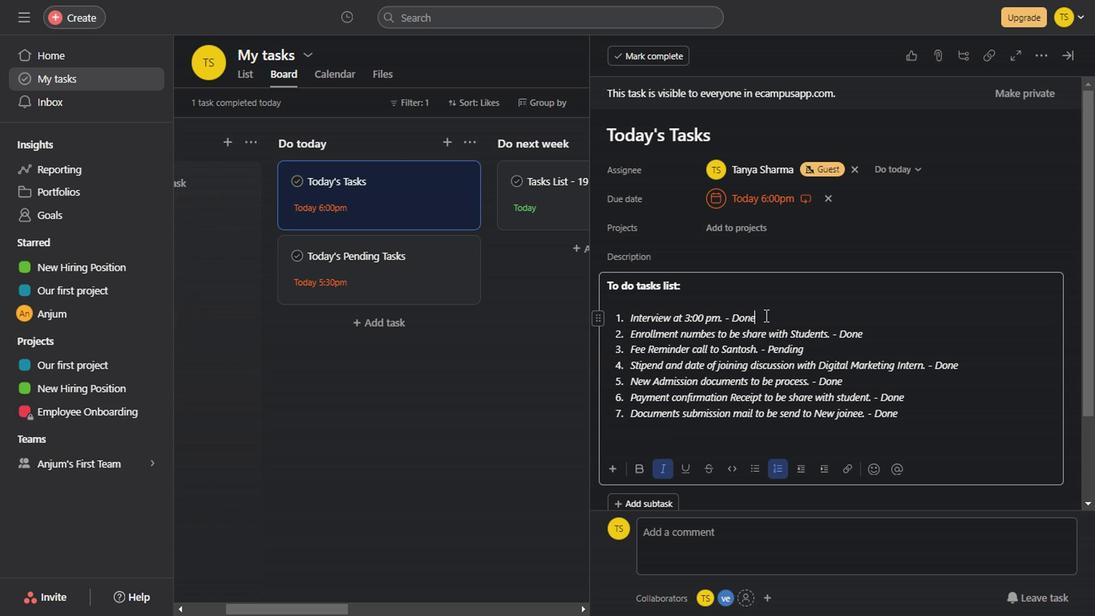 
Action: Key pressed <Key.backspace><Key.backspace><Key.backspace><Key.backspace><Key.backspace><Key.backspace><Key.backspace><Key.backspace><Key.backspace><Key.backspace><Key.backspace><Key.backspace><Key.backspace><Key.backspace><Key.backspace><Key.backspace><Key.backspace><Key.backspace><Key.backspace><Key.backspace><Key.backspace><Key.backspace><Key.backspace><Key.backspace><Key.backspace><Key.backspace><Key.backspace><Key.backspace><Key.backspace><Key.backspace><Key.backspace>
Screenshot: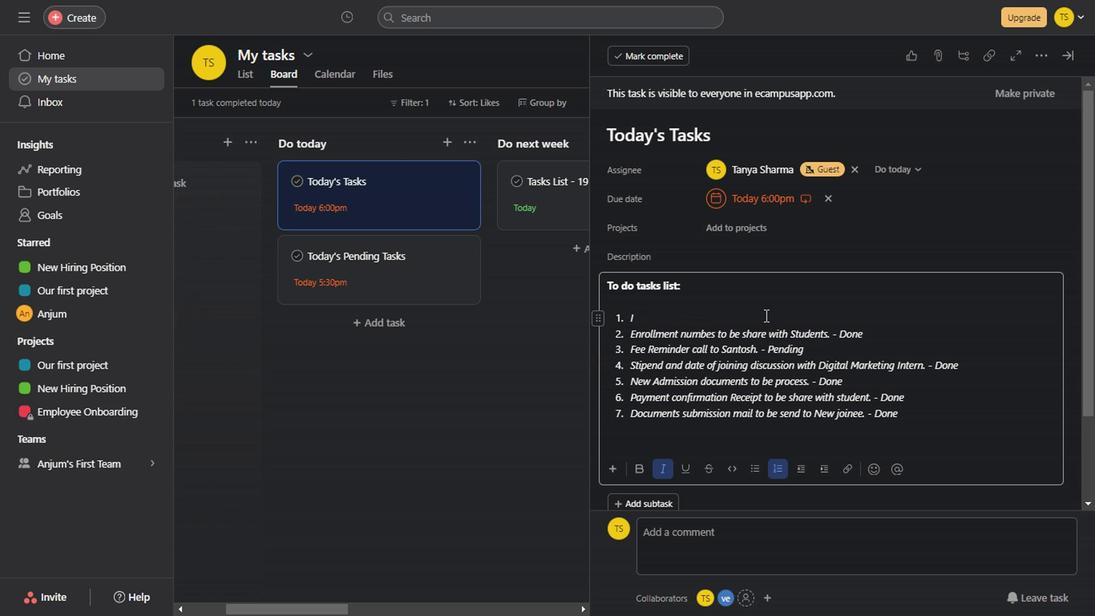 
Action: Mouse moved to (876, 301)
Screenshot: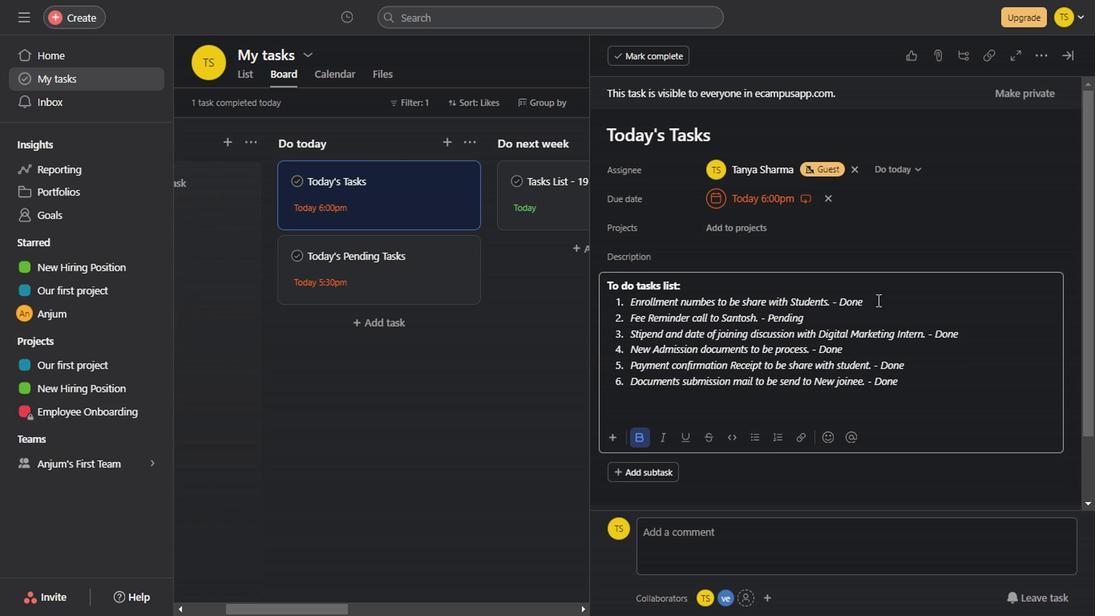 
Action: Mouse pressed left at (876, 301)
Screenshot: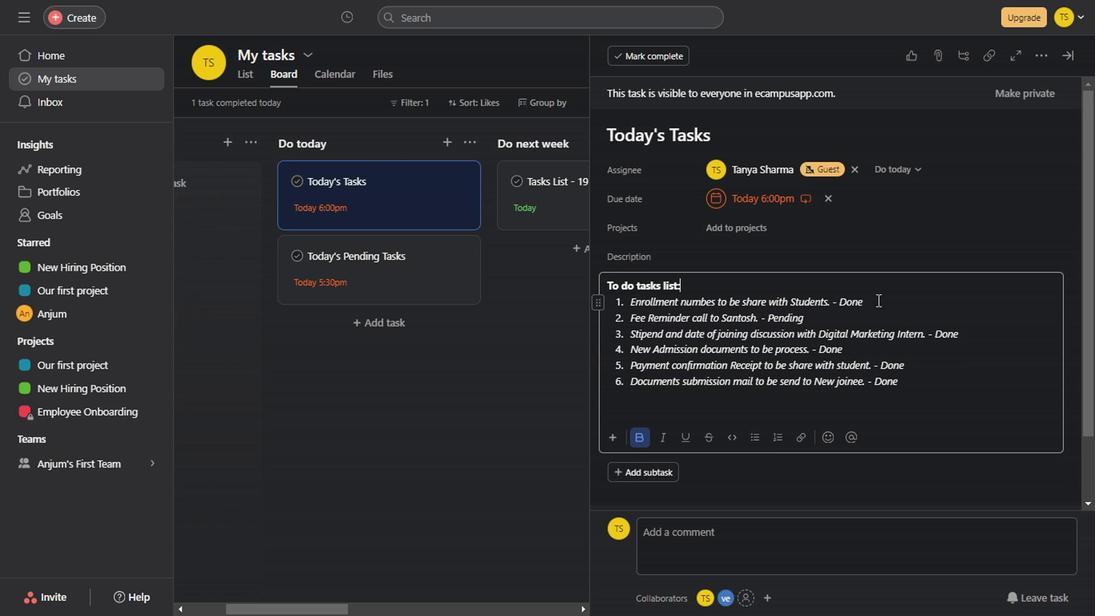 
Action: Key pressed <Key.backspace><Key.backspace><Key.backspace><Key.backspace><Key.backspace><Key.backspace><Key.backspace><Key.backspace><Key.backspace><Key.backspace><Key.backspace><Key.backspace><Key.backspace><Key.backspace><Key.backspace><Key.backspace><Key.backspace><Key.backspace><Key.backspace><Key.backspace><Key.backspace><Key.backspace><Key.backspace><Key.backspace><Key.backspace><Key.backspace><Key.backspace><Key.backspace><Key.backspace><Key.backspace><Key.backspace><Key.backspace><Key.backspace><Key.backspace><Key.backspace><Key.backspace>
Screenshot: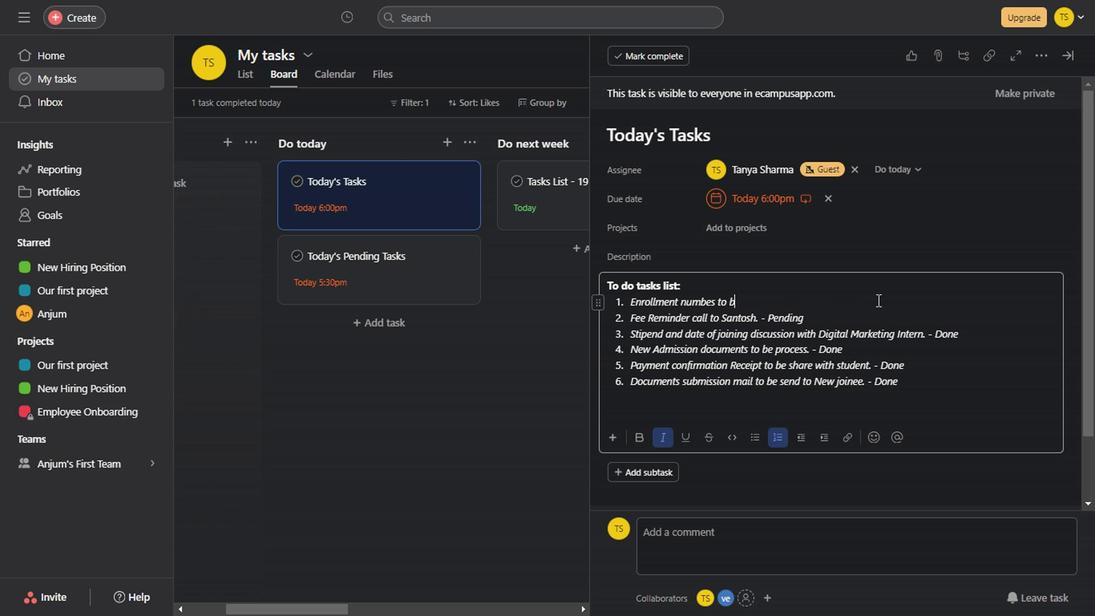 
Action: Mouse moved to (627, 300)
Screenshot: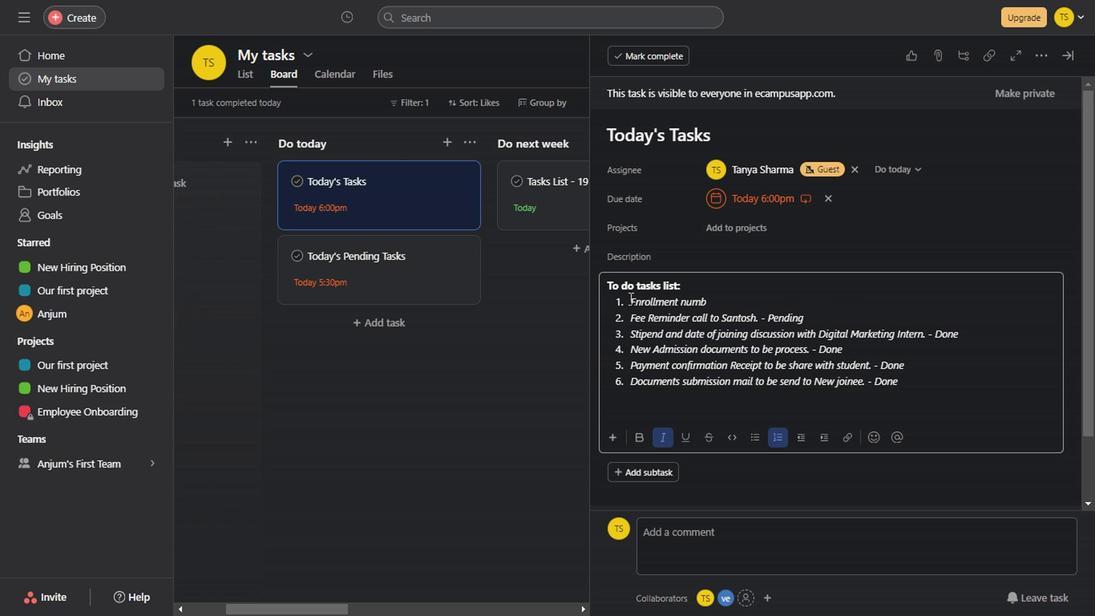 
Action: Mouse pressed left at (627, 300)
Screenshot: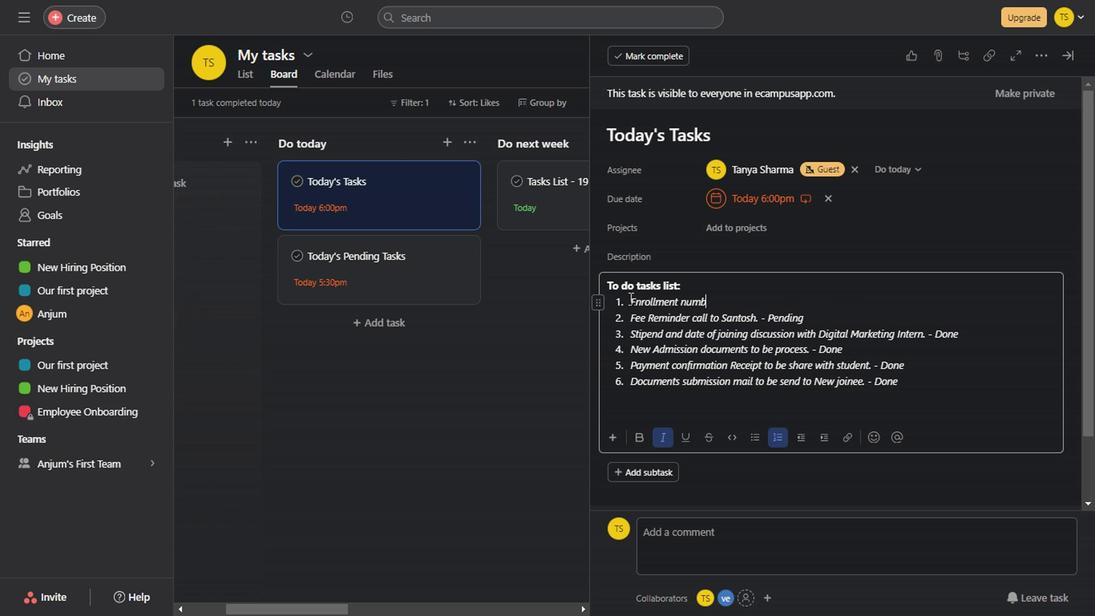 
Action: Key pressed <Key.shift><Key.down><Key.down><Key.down><Key.down><Key.down><Key.down><Key.backspace><Key.backspace>
Screenshot: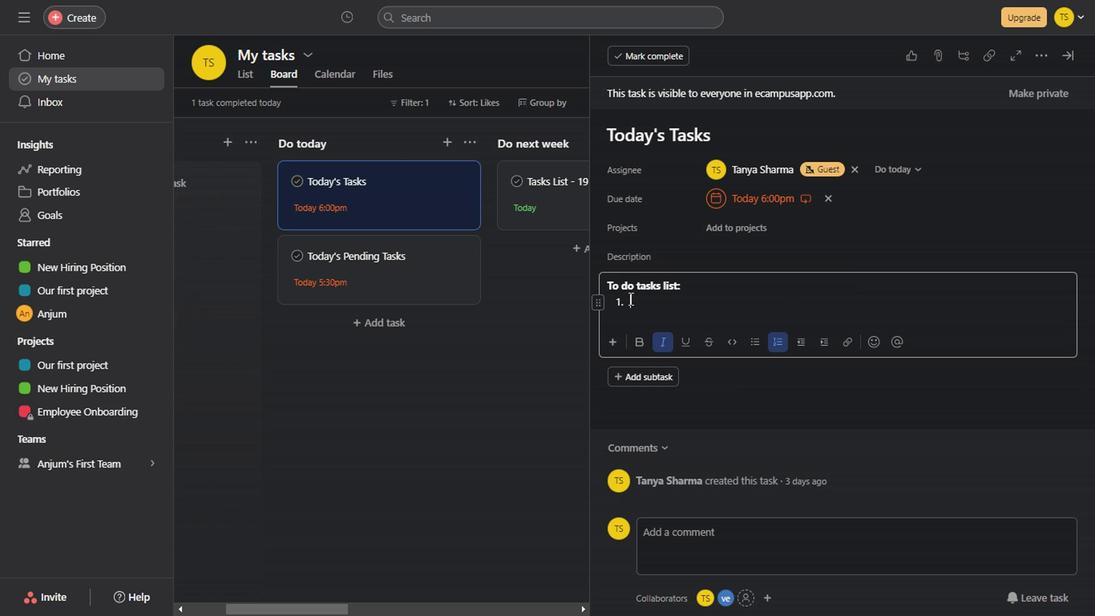 
Action: Mouse moved to (523, 402)
Screenshot: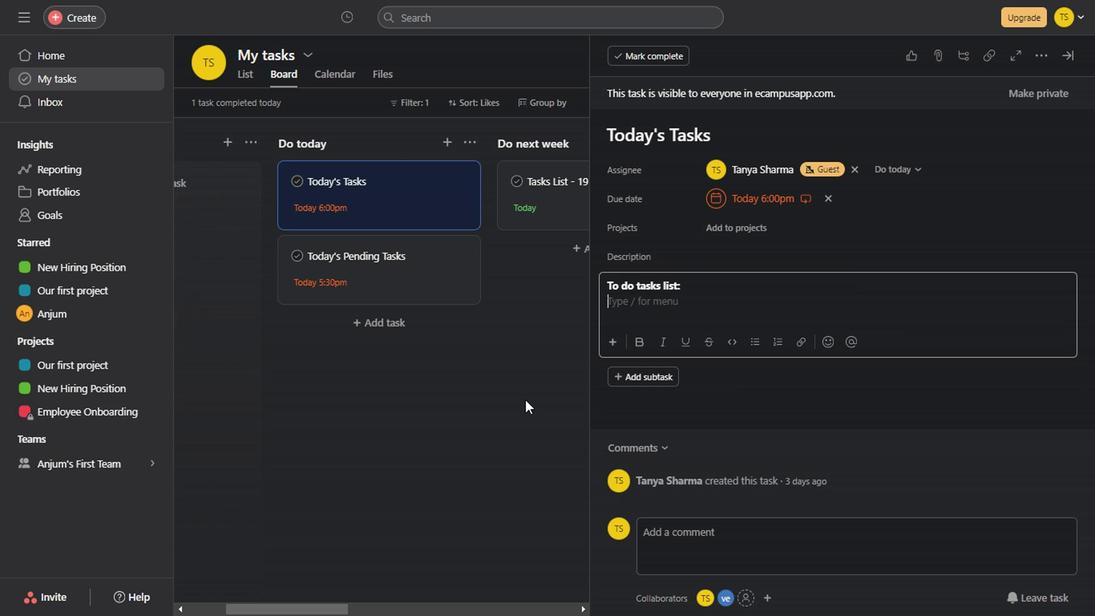 
Action: Mouse pressed left at (523, 402)
Screenshot: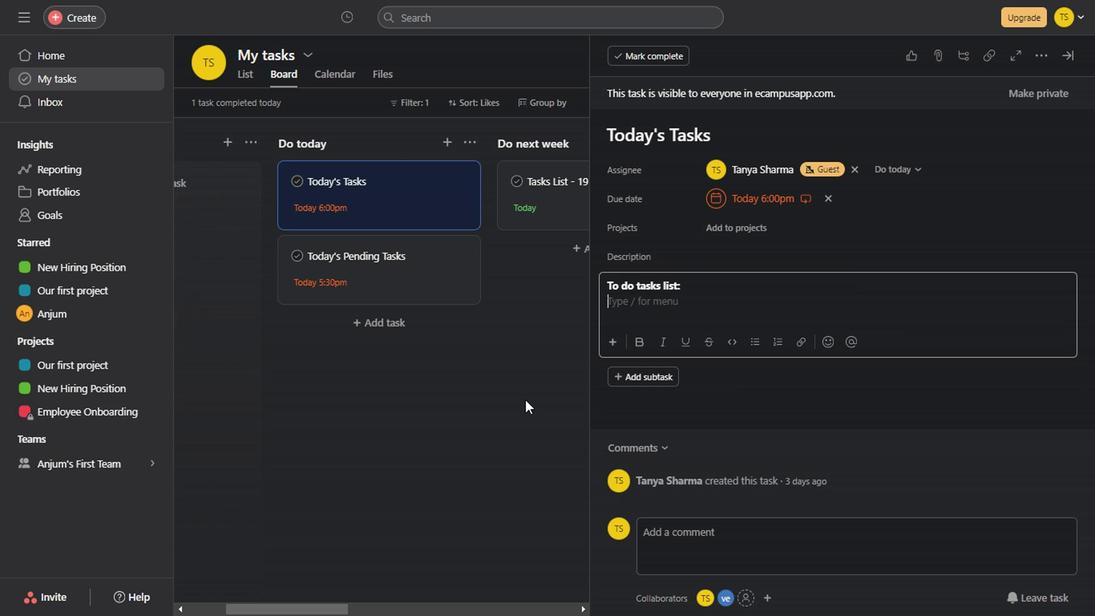 
Action: Mouse moved to (429, 260)
Screenshot: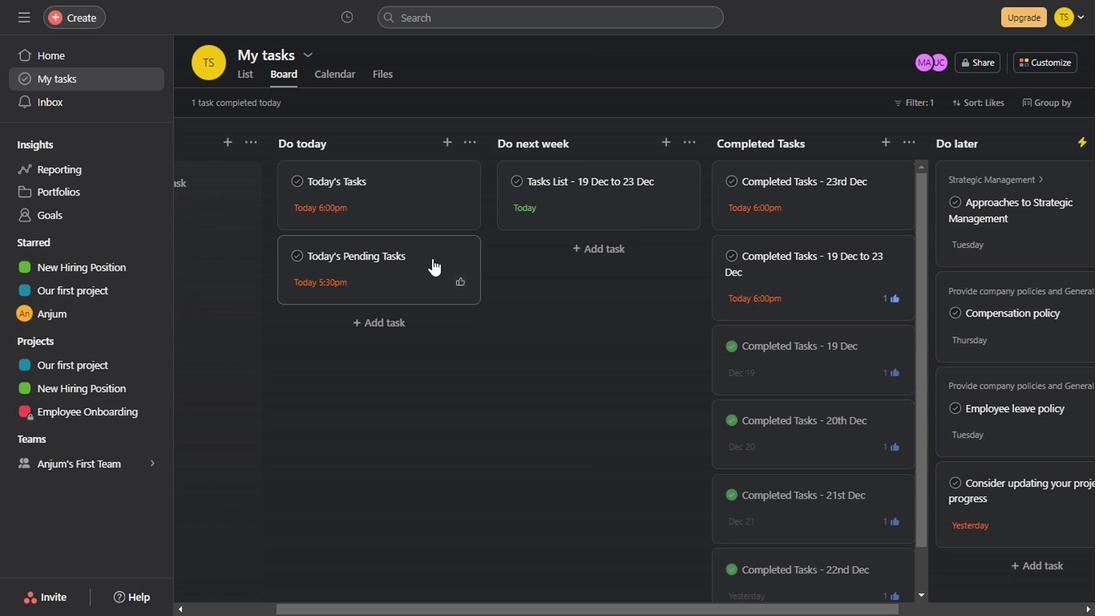 
Action: Mouse pressed left at (429, 260)
Screenshot: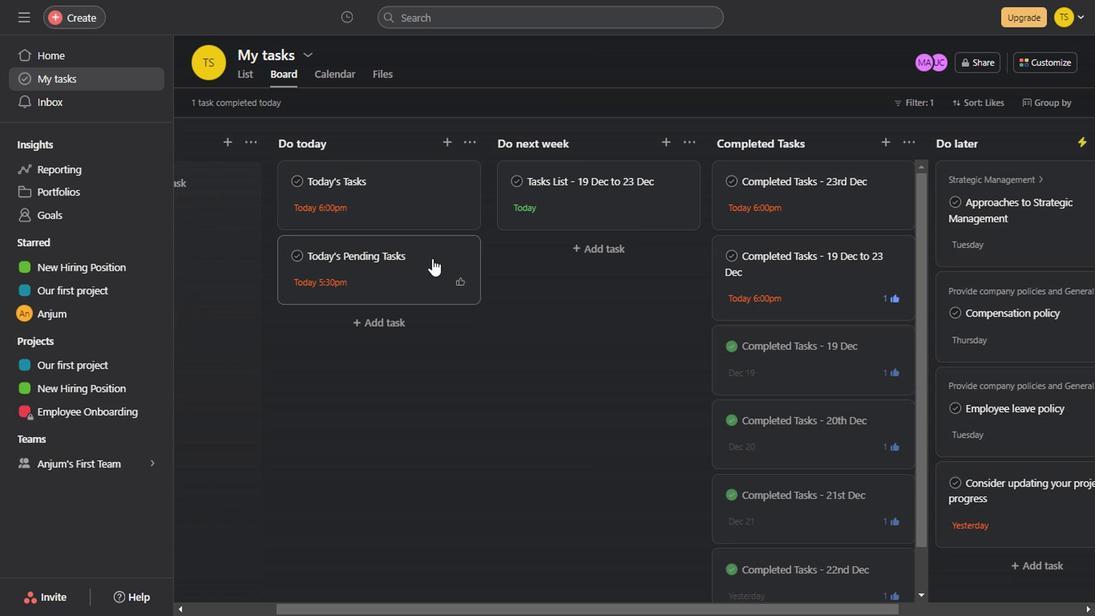 
Action: Mouse moved to (1064, 62)
Screenshot: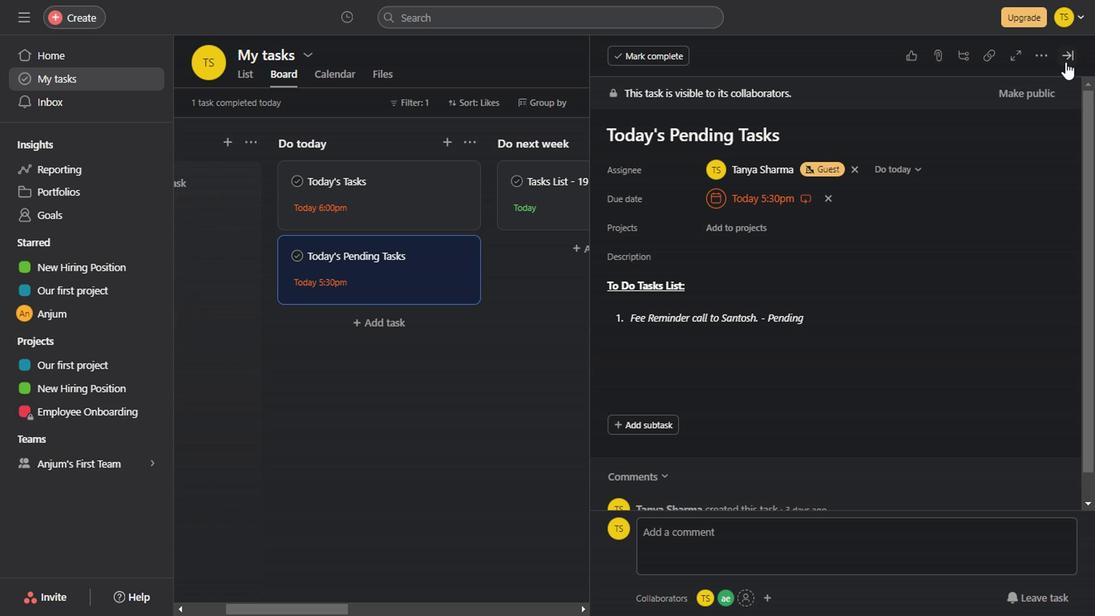 
Action: Mouse pressed left at (1064, 62)
Screenshot: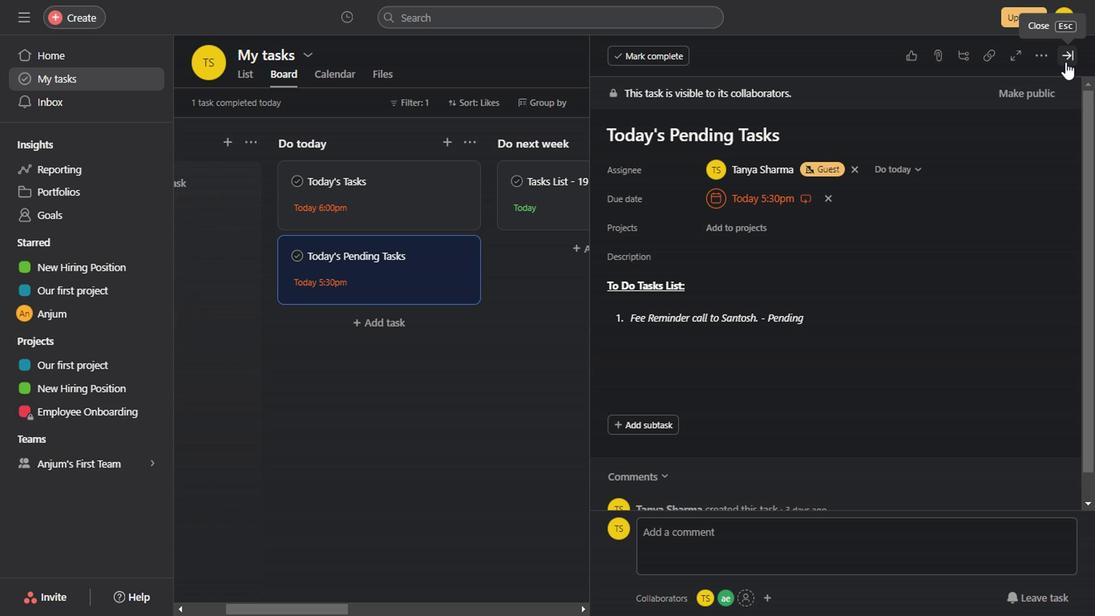 
Action: Mouse moved to (745, 208)
Screenshot: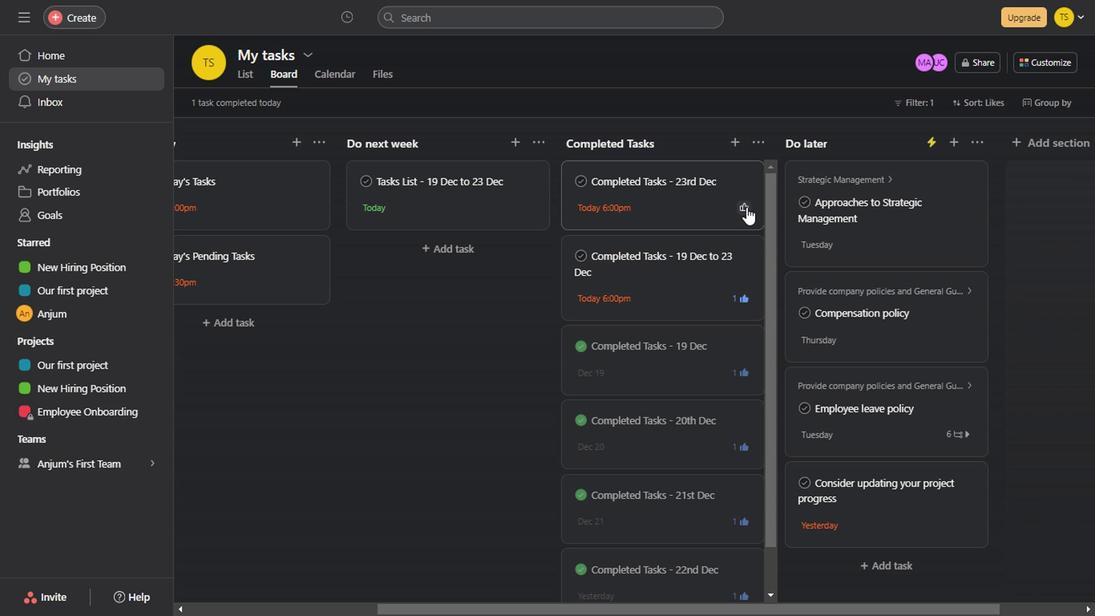 
Action: Mouse pressed left at (745, 208)
Screenshot: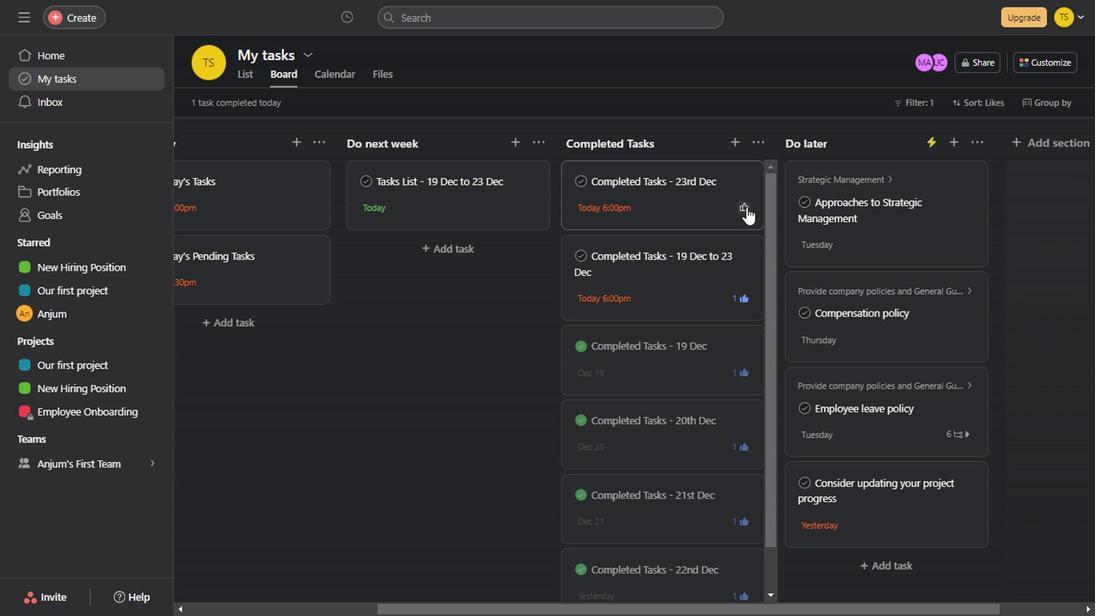 
Action: Mouse moved to (452, 338)
Screenshot: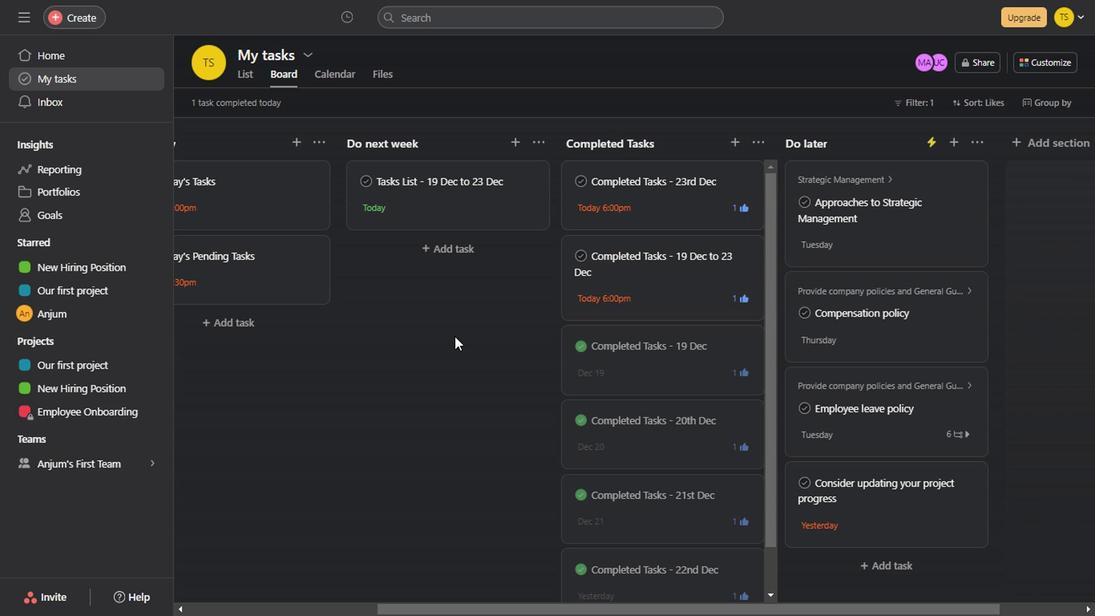 
Action: Mouse scrolled (452, 337) with delta (0, 0)
Screenshot: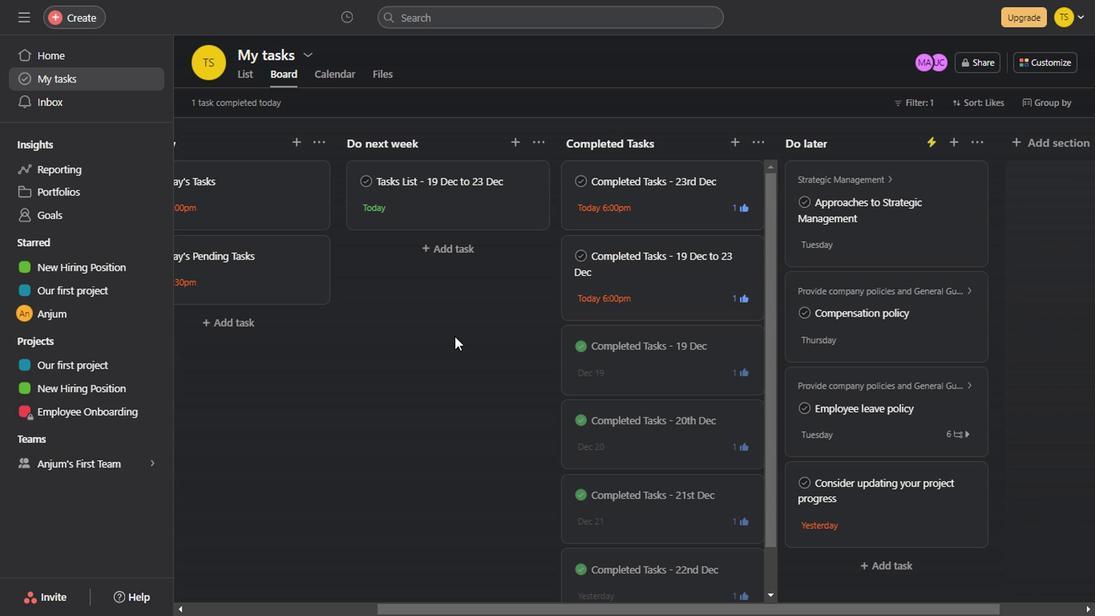 
Action: Mouse scrolled (452, 337) with delta (0, 0)
Screenshot: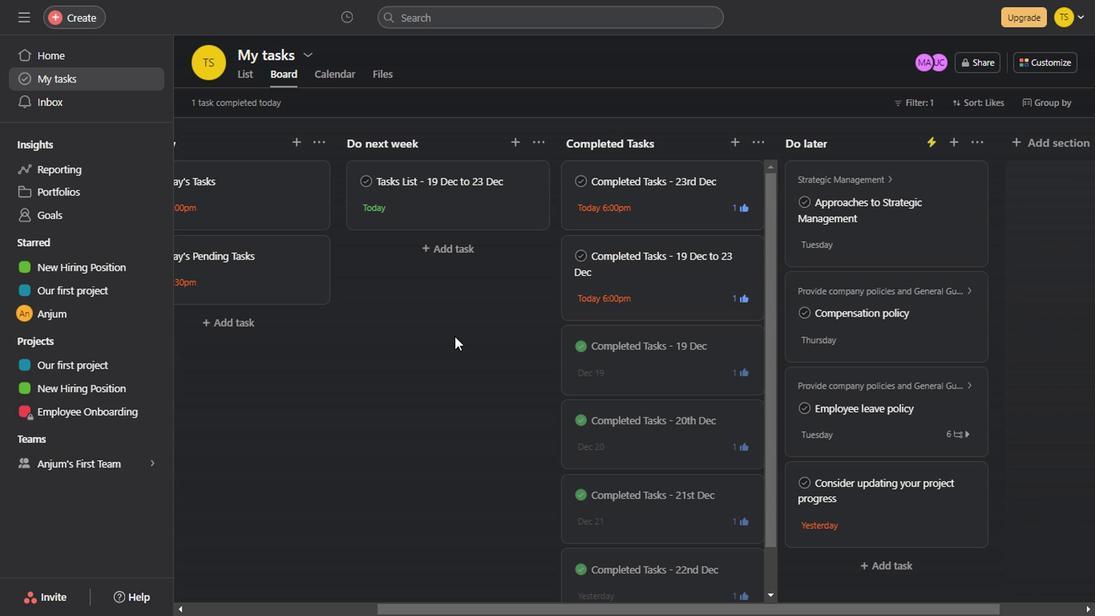 
Action: Mouse scrolled (452, 337) with delta (0, 0)
Screenshot: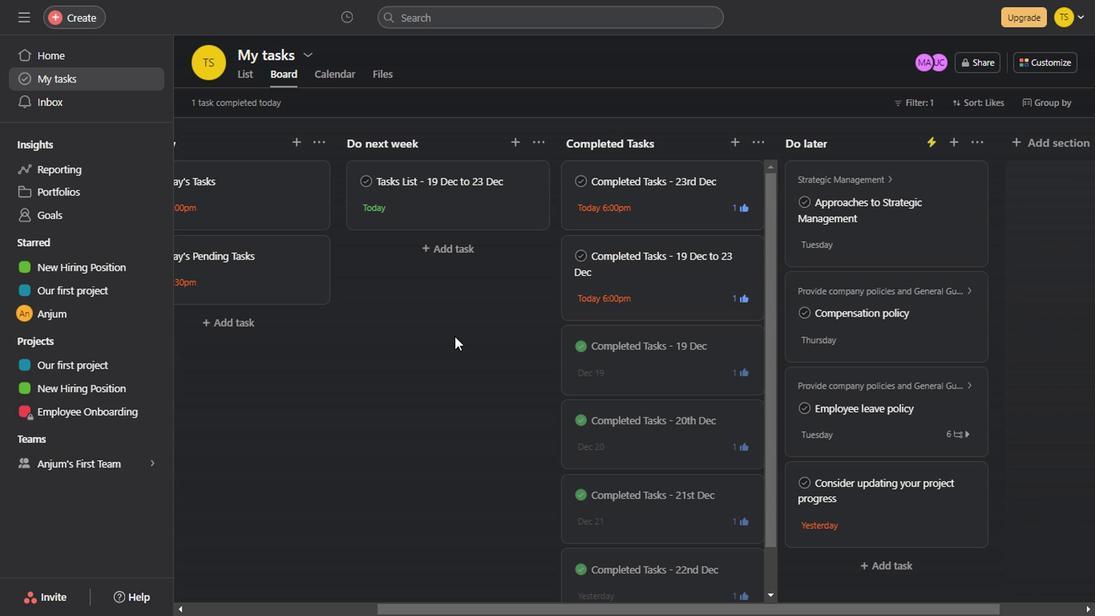 
Action: Mouse scrolled (452, 337) with delta (0, 0)
Screenshot: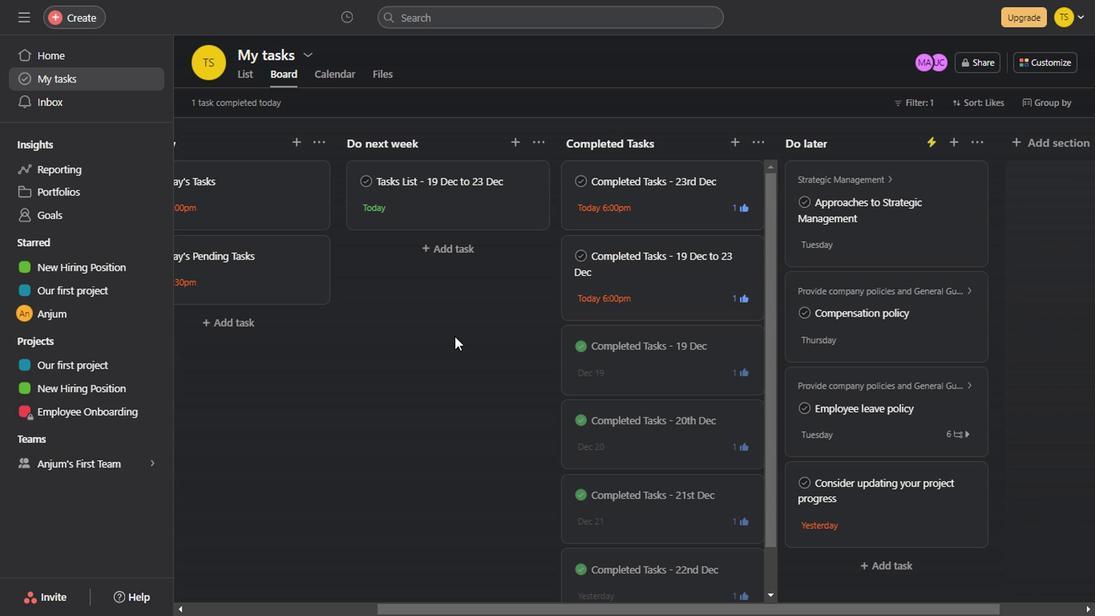 
Action: Mouse scrolled (452, 337) with delta (0, 0)
Screenshot: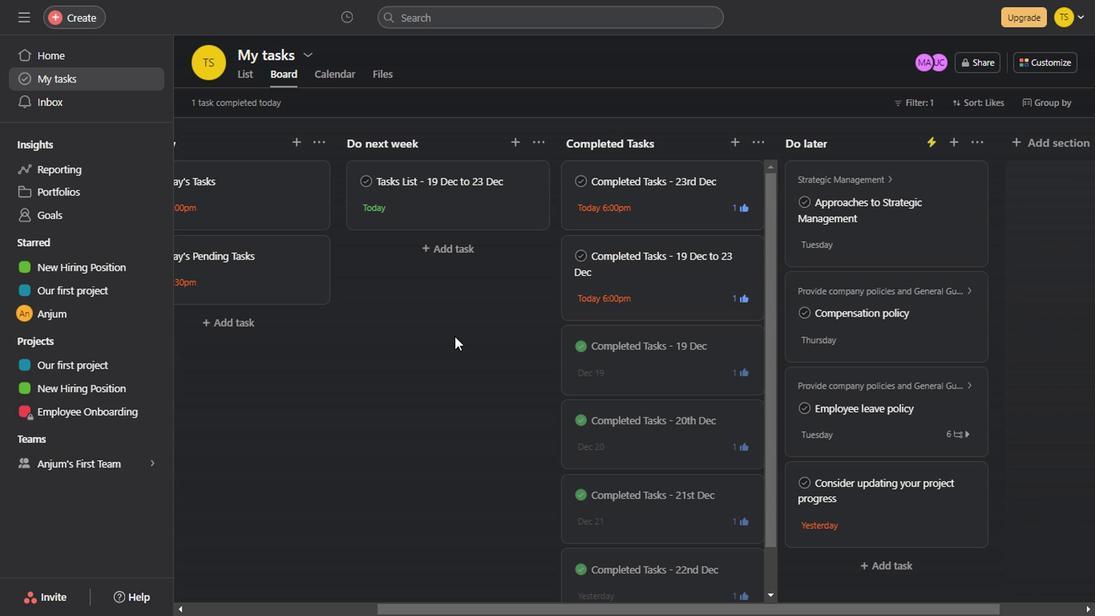 
Action: Mouse scrolled (452, 337) with delta (0, 0)
Screenshot: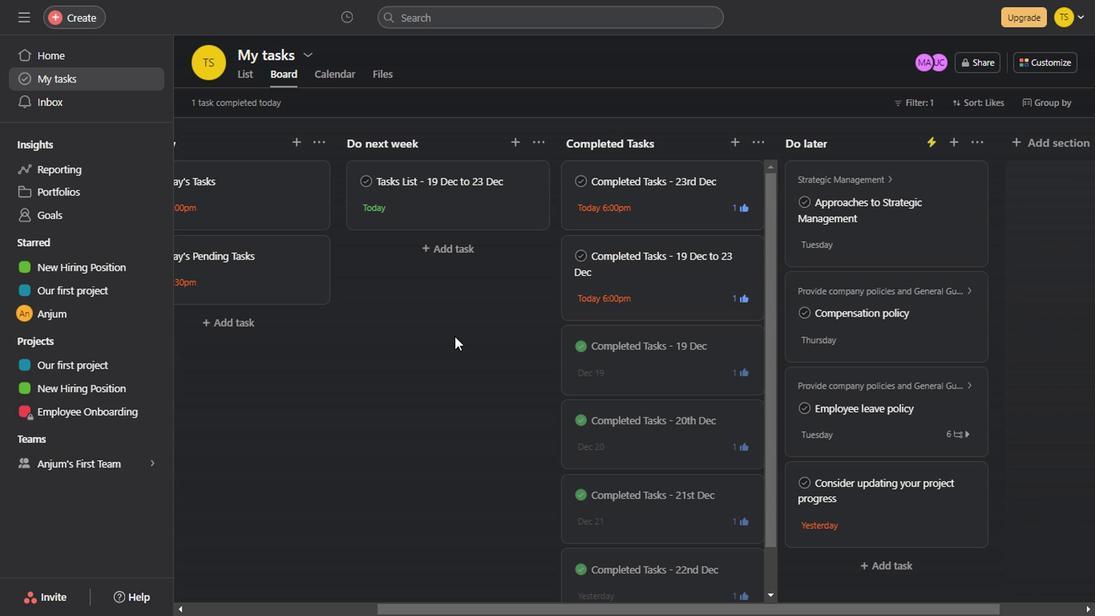 
Action: Mouse moved to (239, 70)
Screenshot: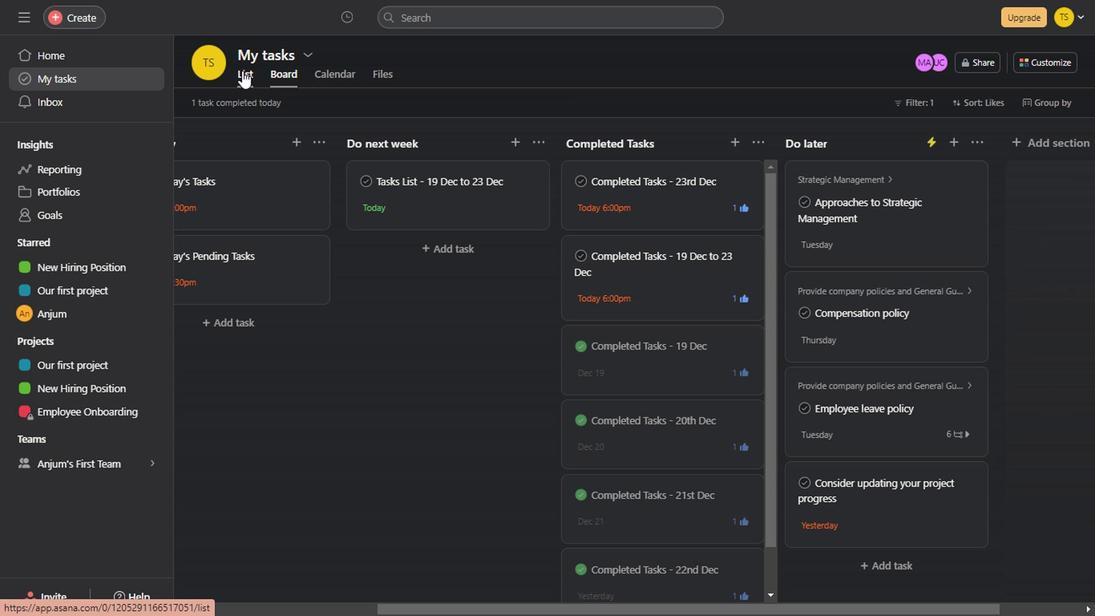 
Action: Mouse pressed left at (239, 70)
Screenshot: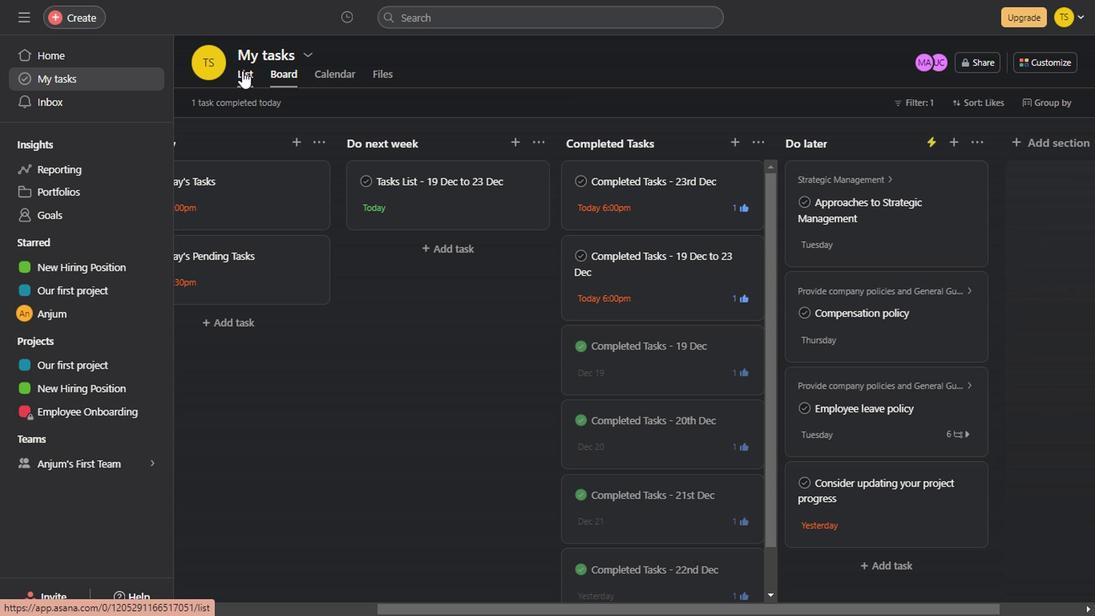 
Action: Mouse moved to (917, 109)
Screenshot: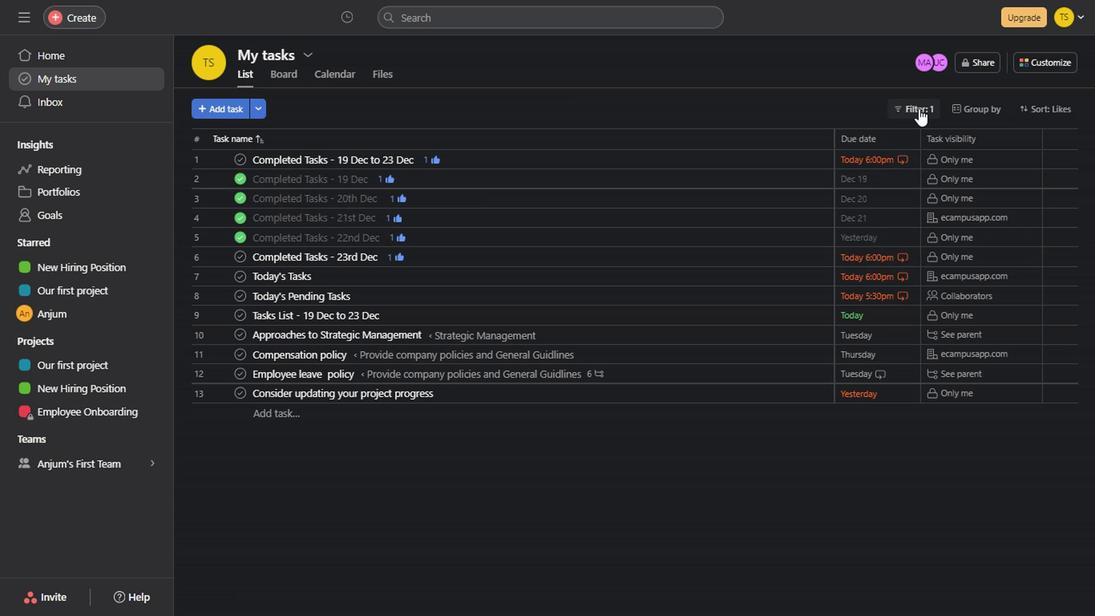 
Action: Mouse pressed left at (917, 109)
Screenshot: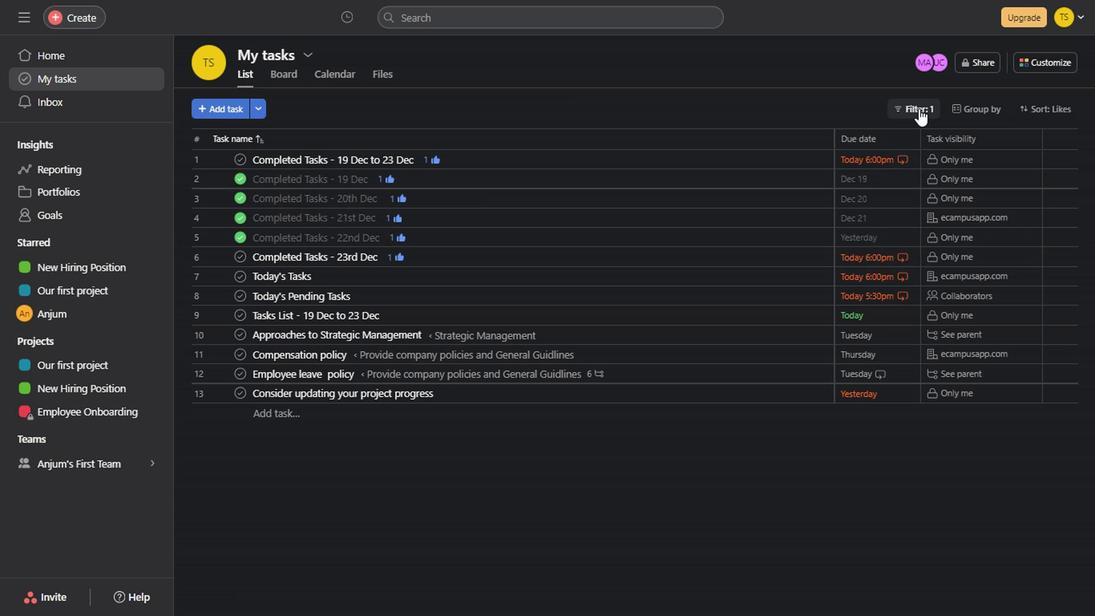 
Action: Mouse moved to (913, 227)
Screenshot: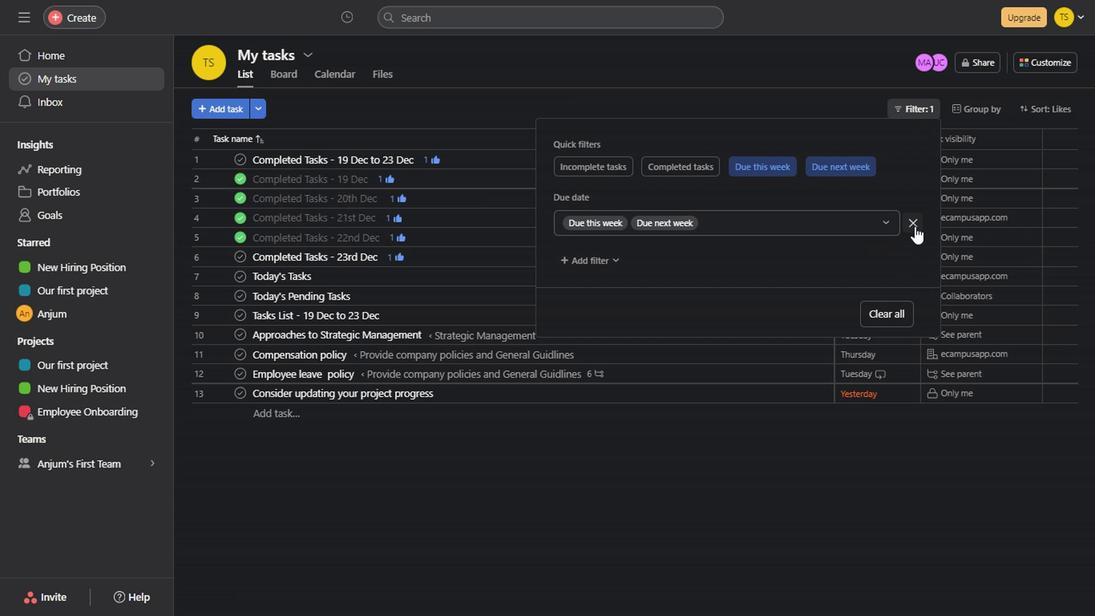 
Action: Mouse pressed left at (913, 227)
Screenshot: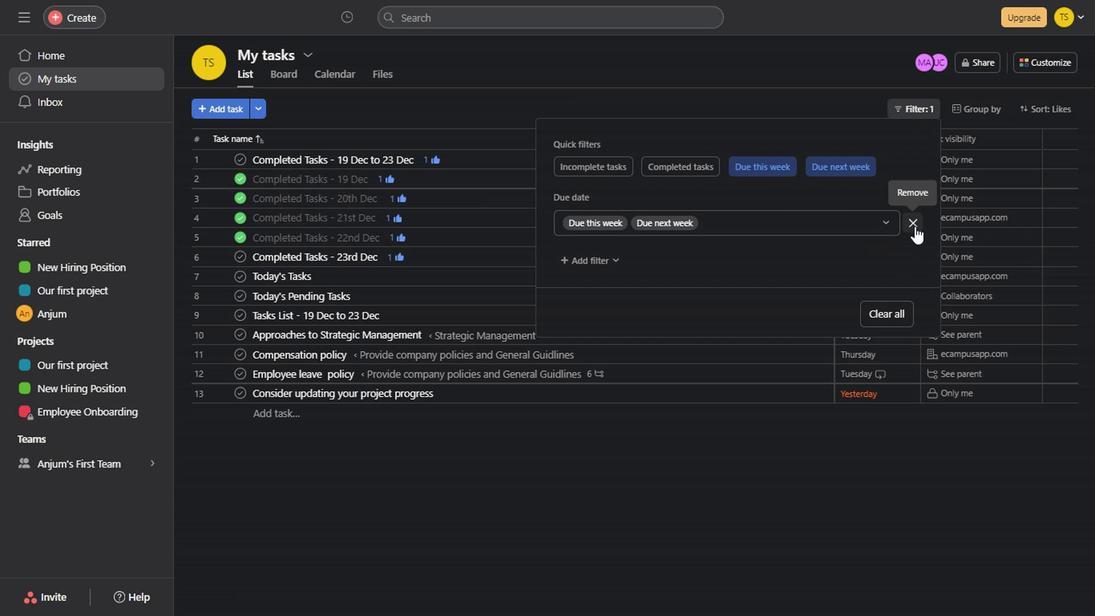 
Action: Mouse moved to (568, 534)
Screenshot: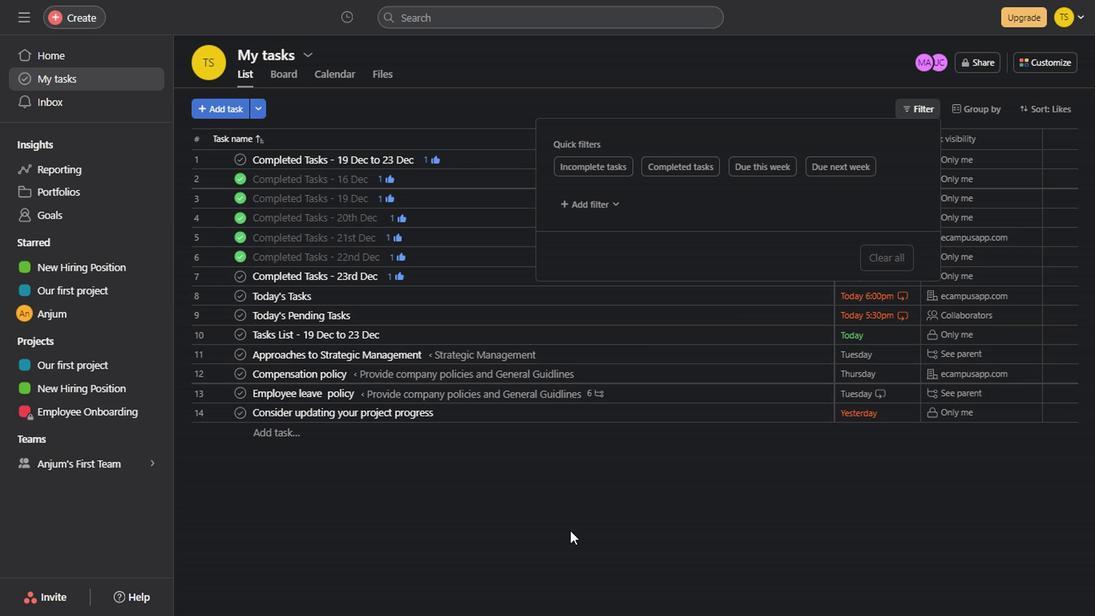 
Action: Mouse pressed left at (568, 534)
Screenshot: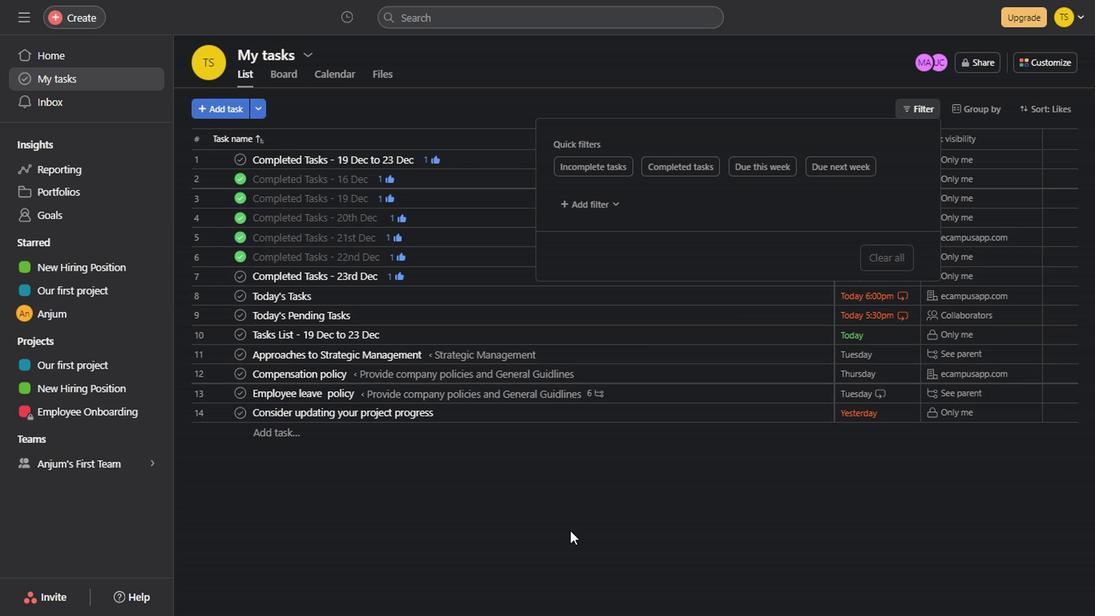
Action: Mouse moved to (923, 99)
Screenshot: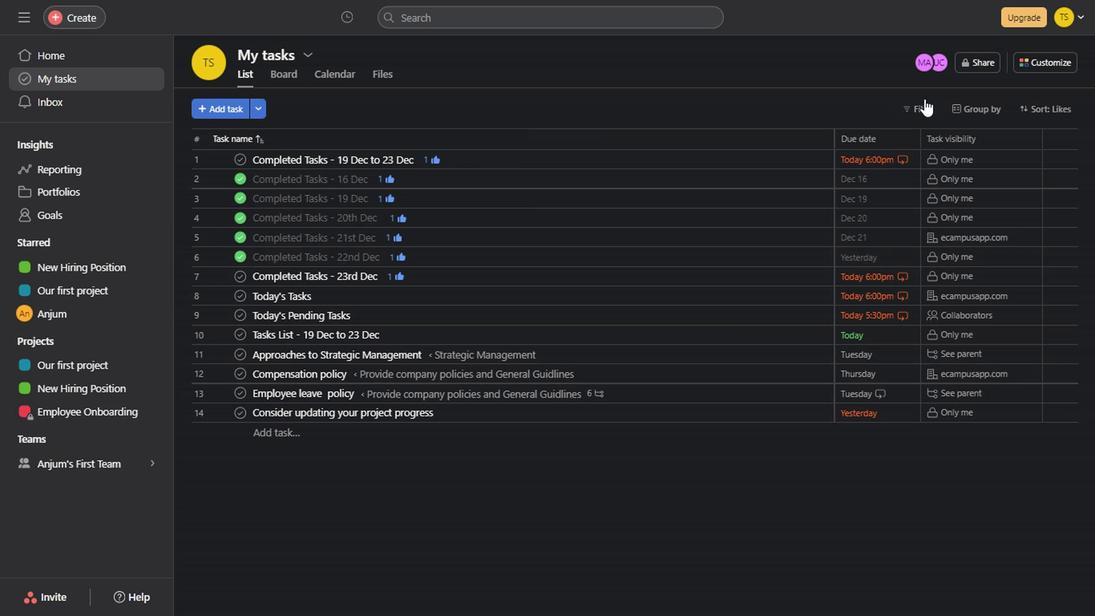 
Action: Mouse pressed left at (923, 99)
Screenshot: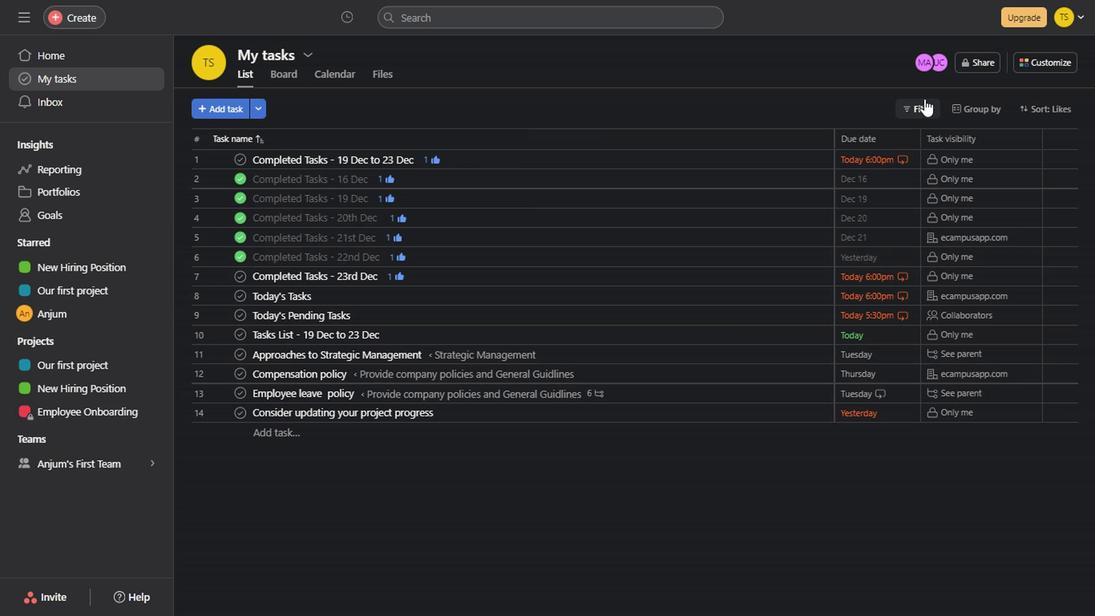 
Action: Mouse pressed left at (923, 99)
Screenshot: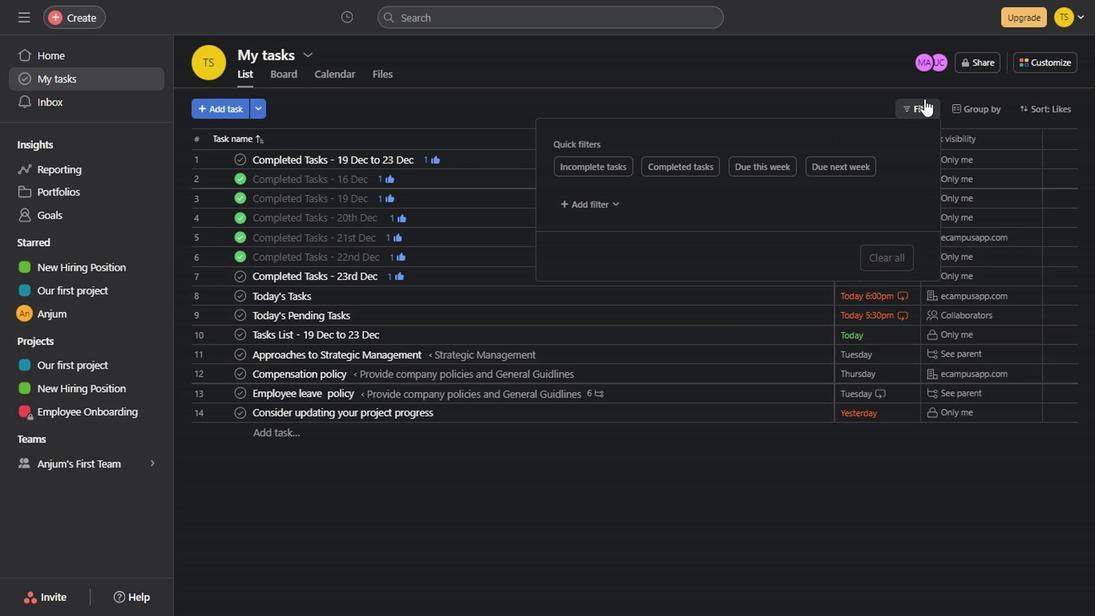 
Action: Mouse pressed left at (923, 99)
Screenshot: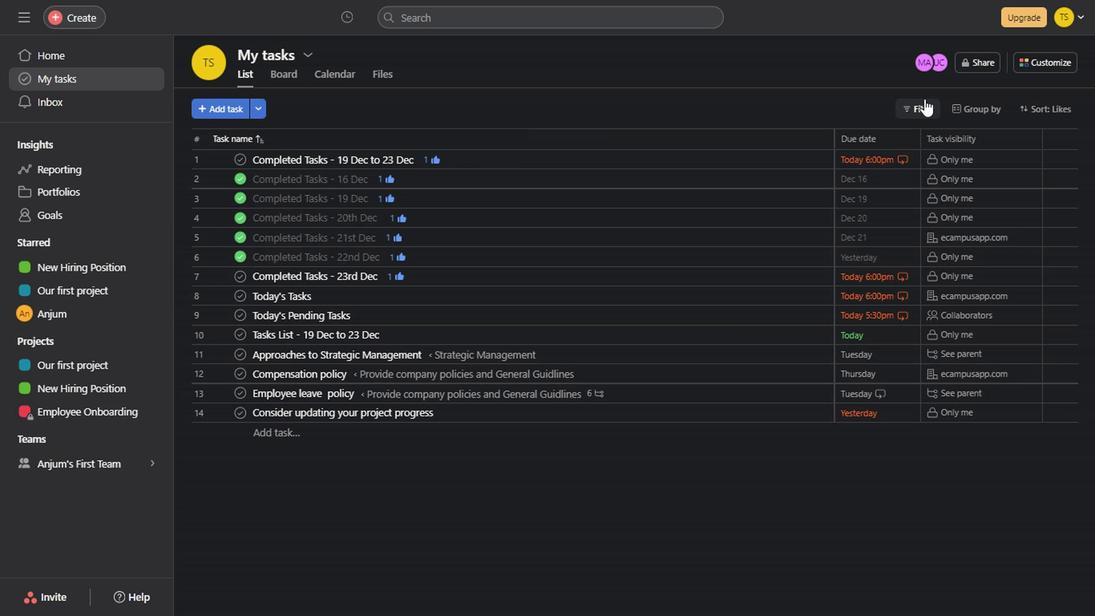 
Action: Mouse moved to (587, 163)
Screenshot: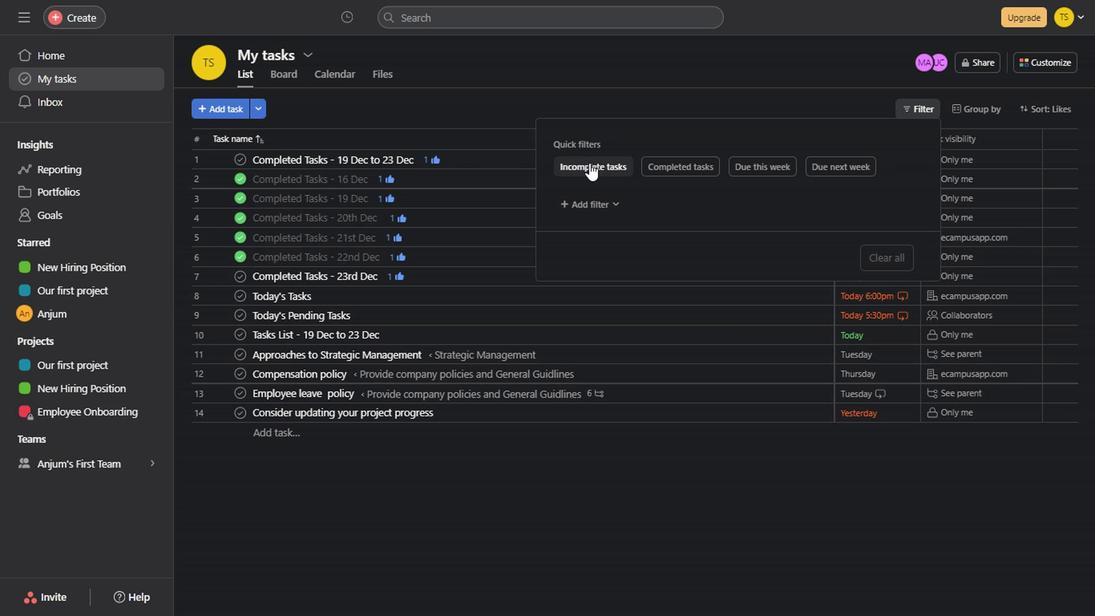 
Action: Mouse pressed left at (587, 163)
Screenshot: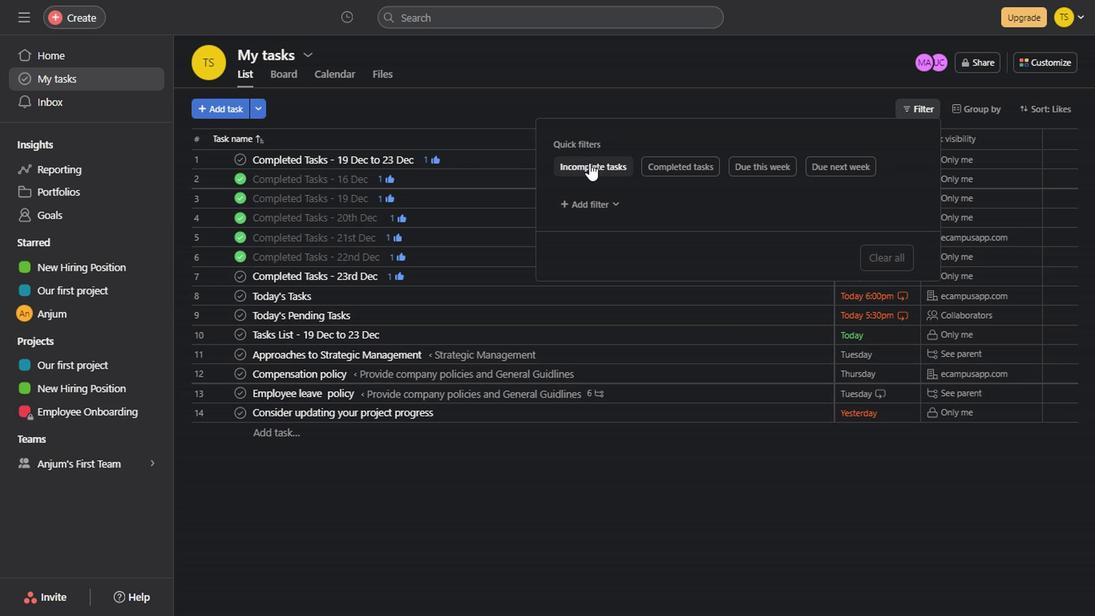 
Action: Mouse moved to (631, 458)
Screenshot: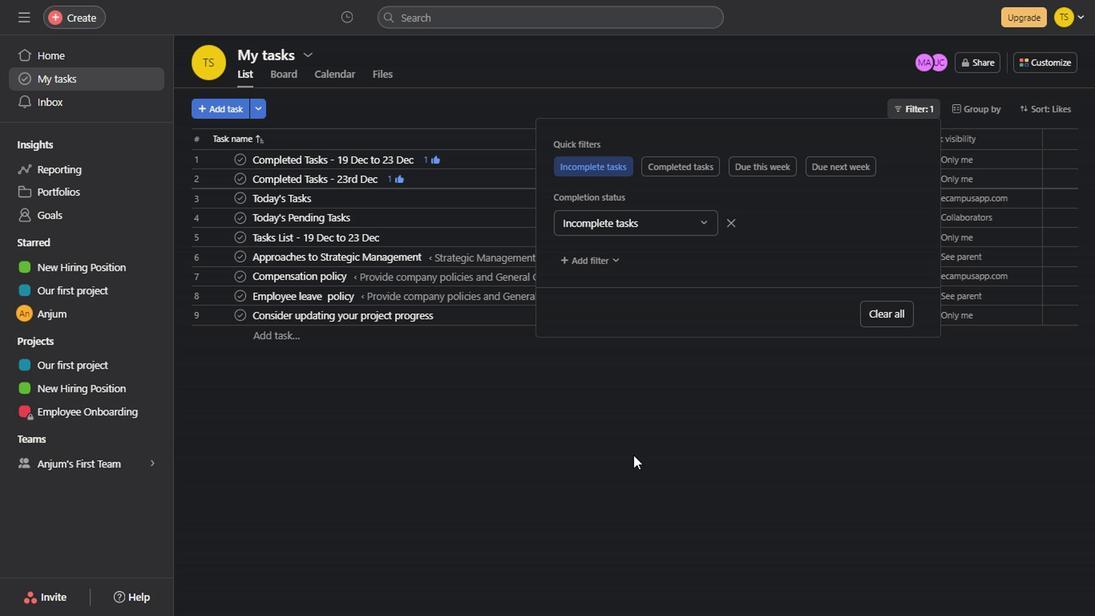 
Action: Mouse pressed left at (631, 458)
Screenshot: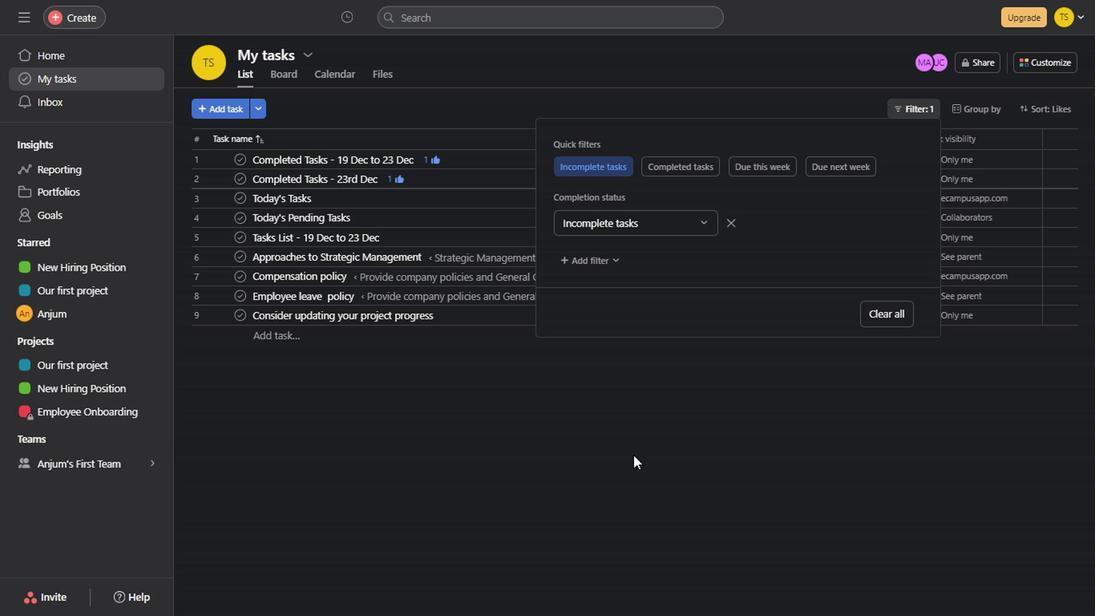 
Action: Mouse moved to (497, 151)
Screenshot: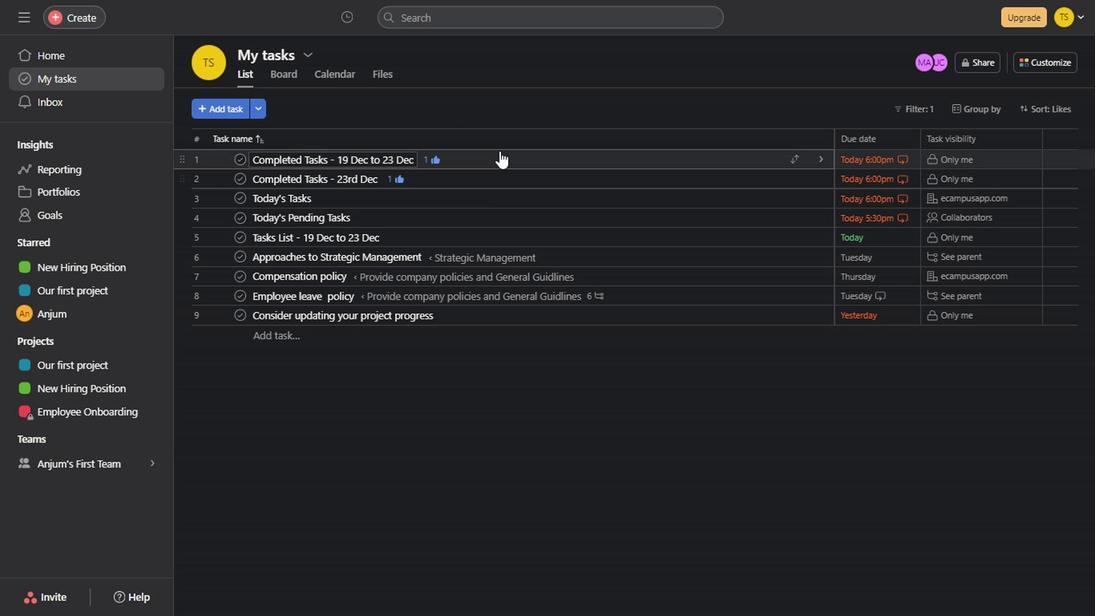 
Action: Mouse pressed left at (497, 151)
Screenshot: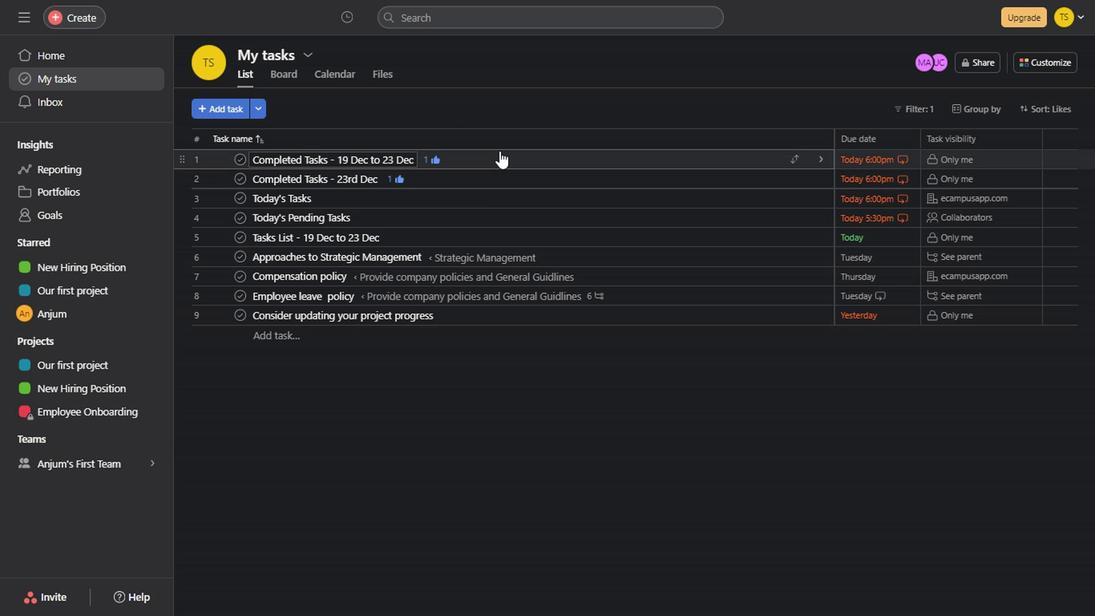 
Action: Mouse moved to (1068, 48)
Screenshot: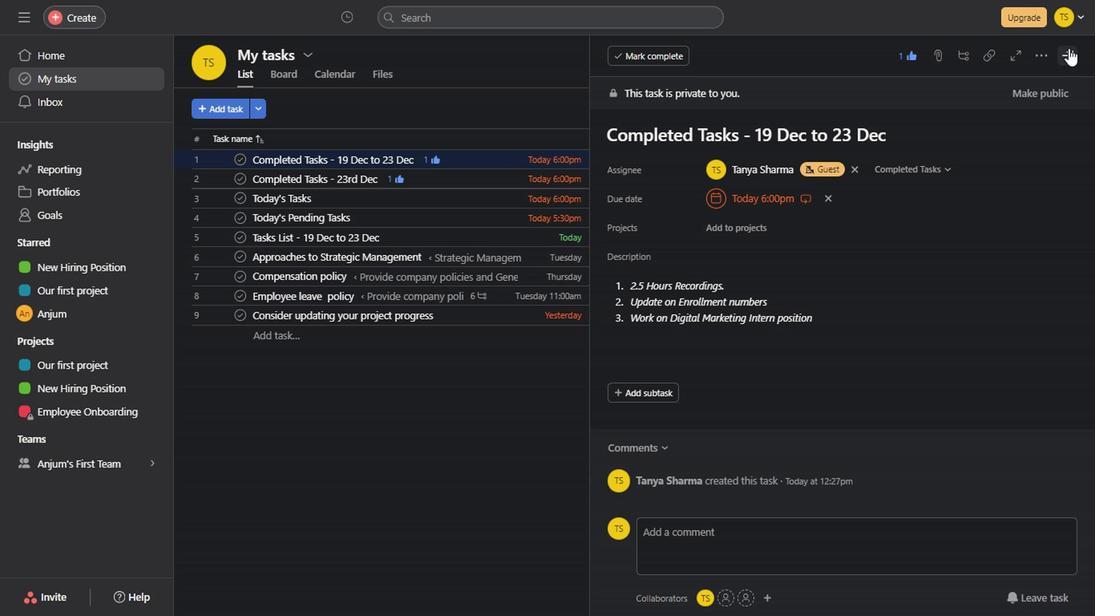 
Action: Mouse pressed left at (1068, 48)
Screenshot: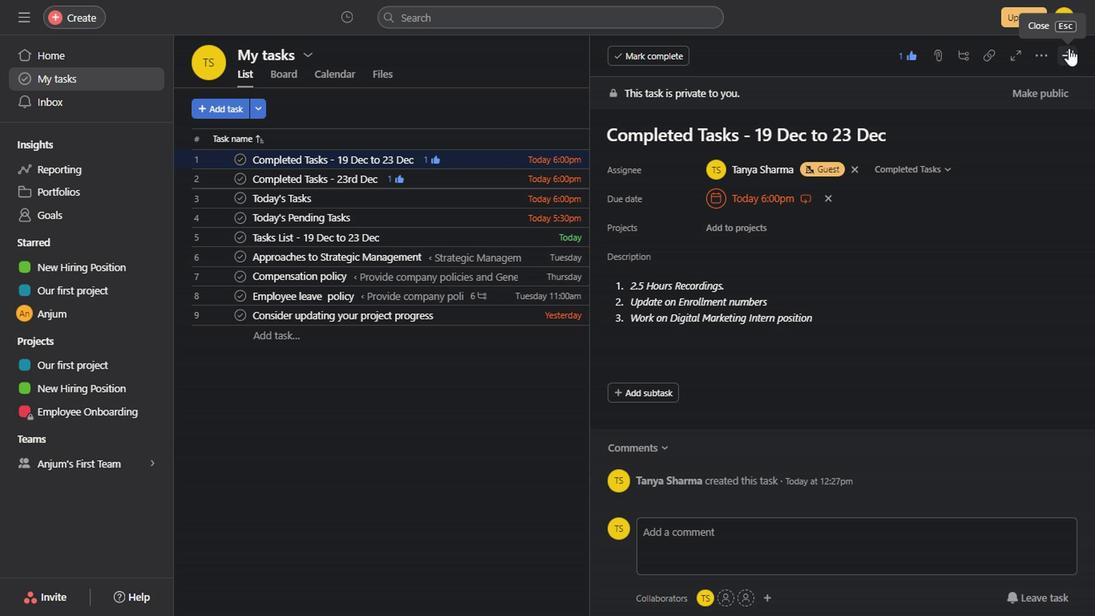 
Action: Mouse moved to (923, 109)
Screenshot: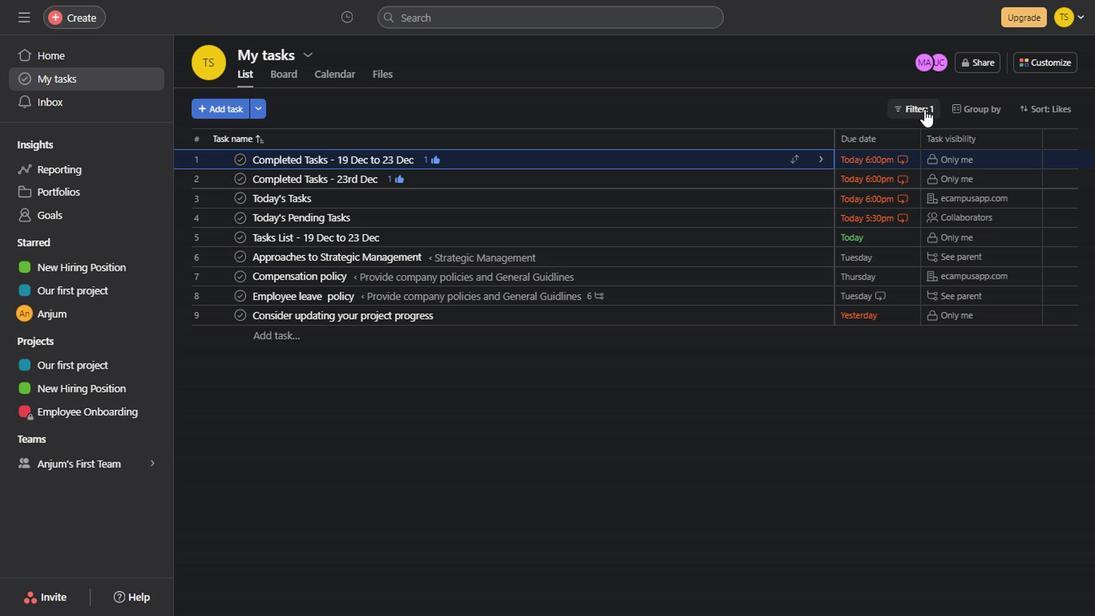
Action: Mouse pressed left at (923, 109)
Screenshot: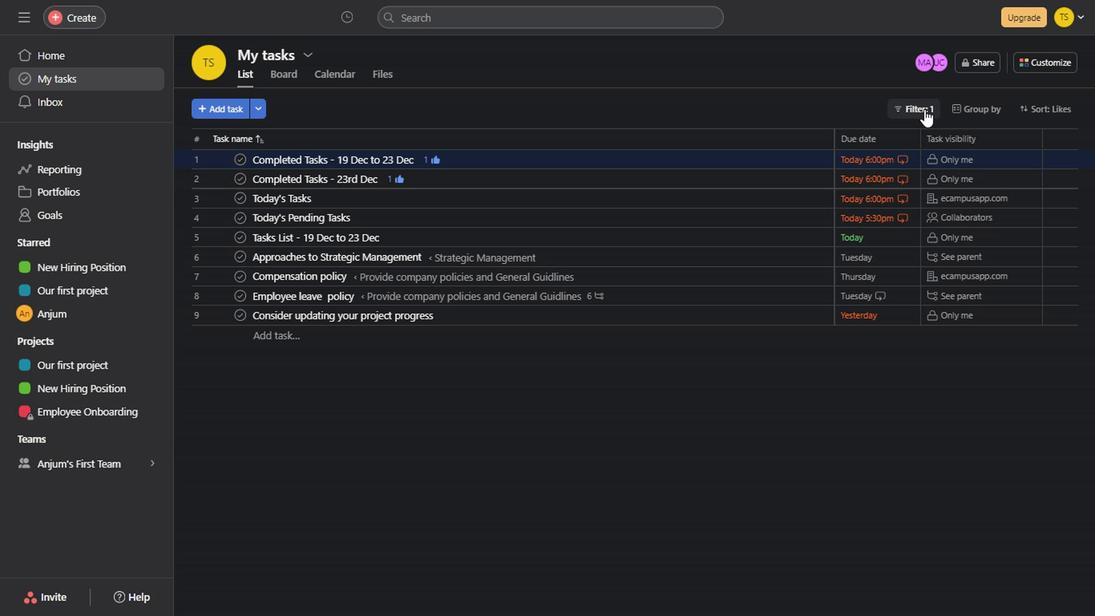 
Action: Mouse moved to (731, 227)
Screenshot: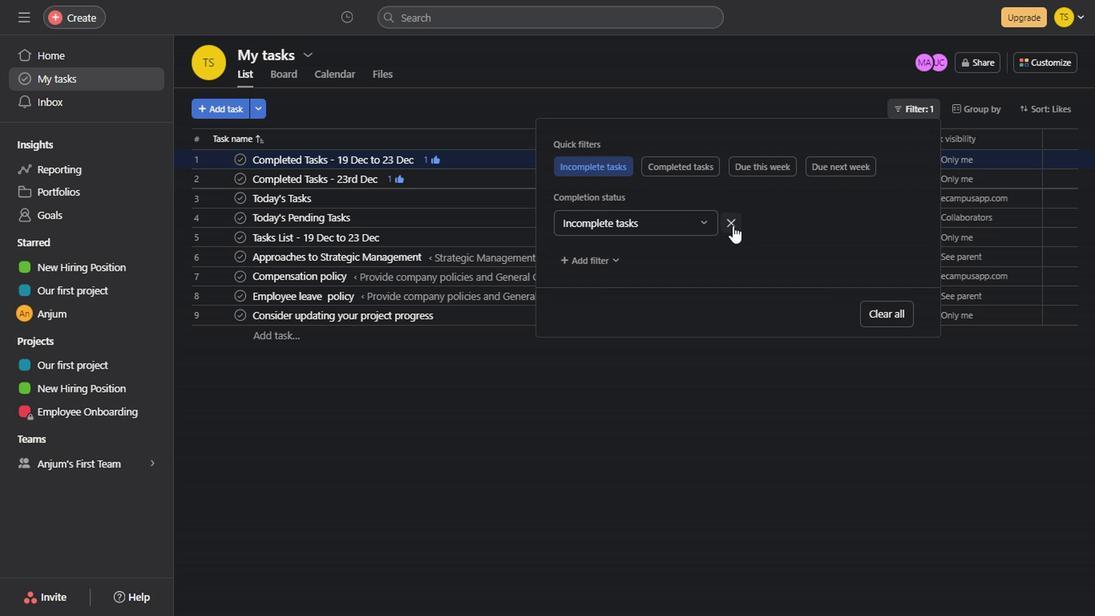 
Action: Mouse pressed left at (731, 227)
Screenshot: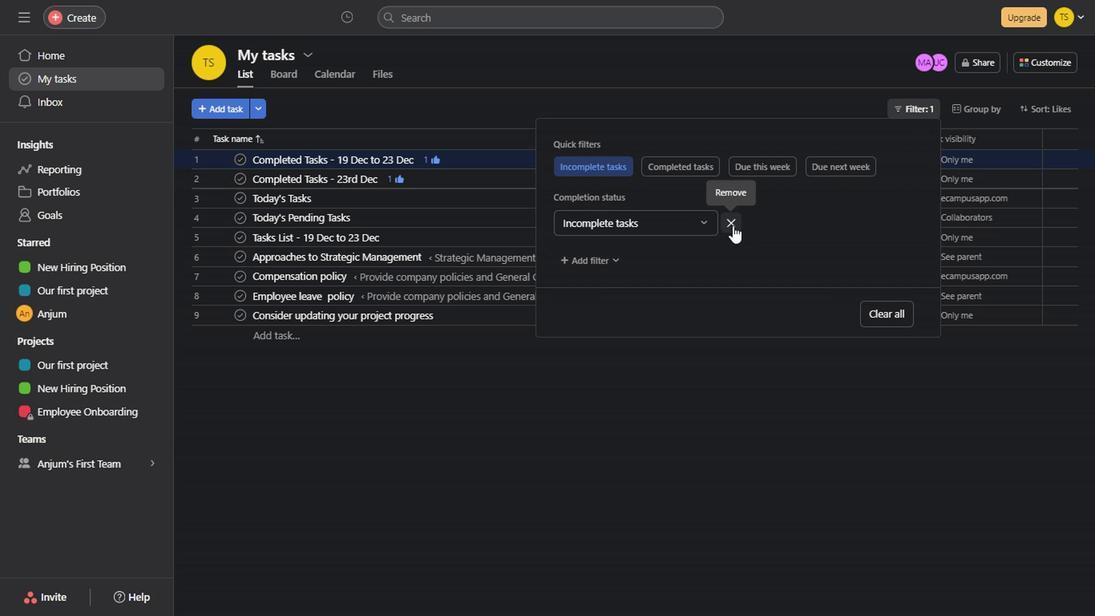 
Action: Mouse moved to (678, 164)
Screenshot: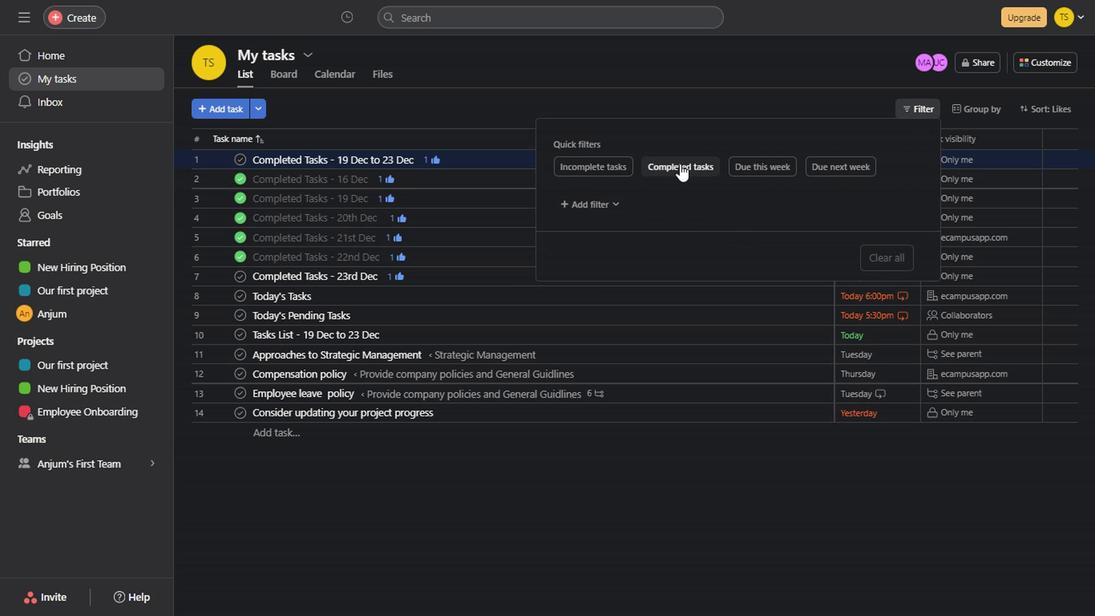 
Action: Mouse pressed left at (678, 164)
Screenshot: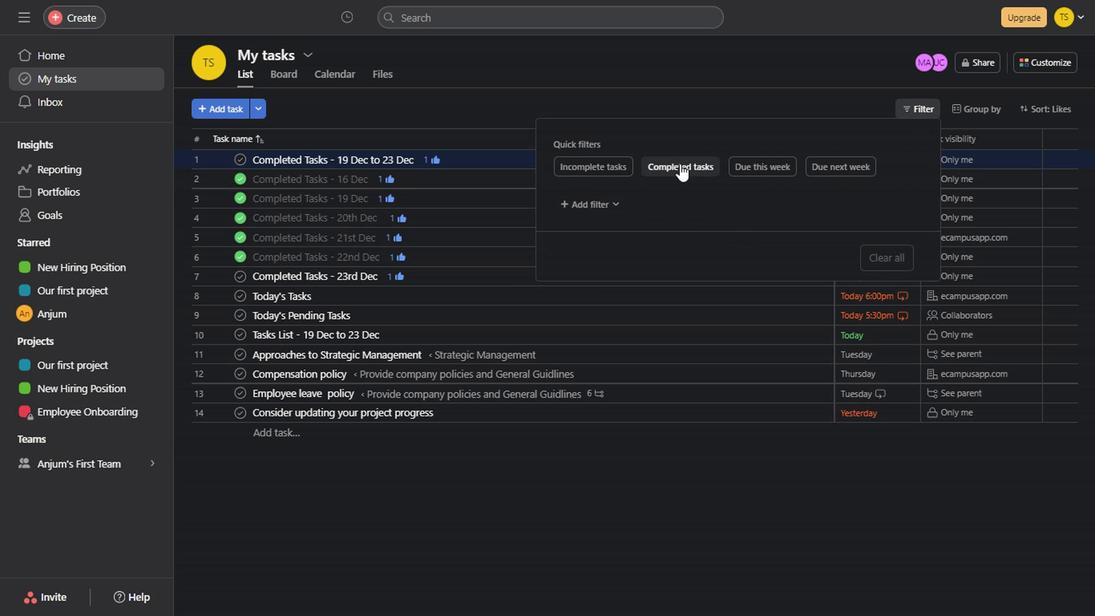 
Action: Mouse moved to (664, 551)
Screenshot: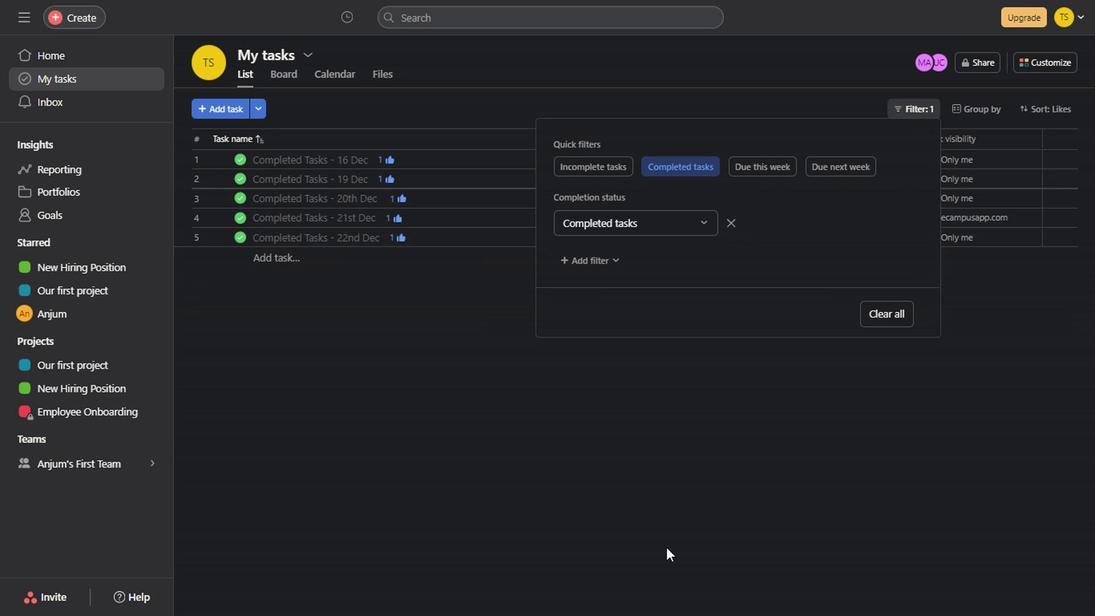 
Action: Mouse pressed left at (664, 551)
Screenshot: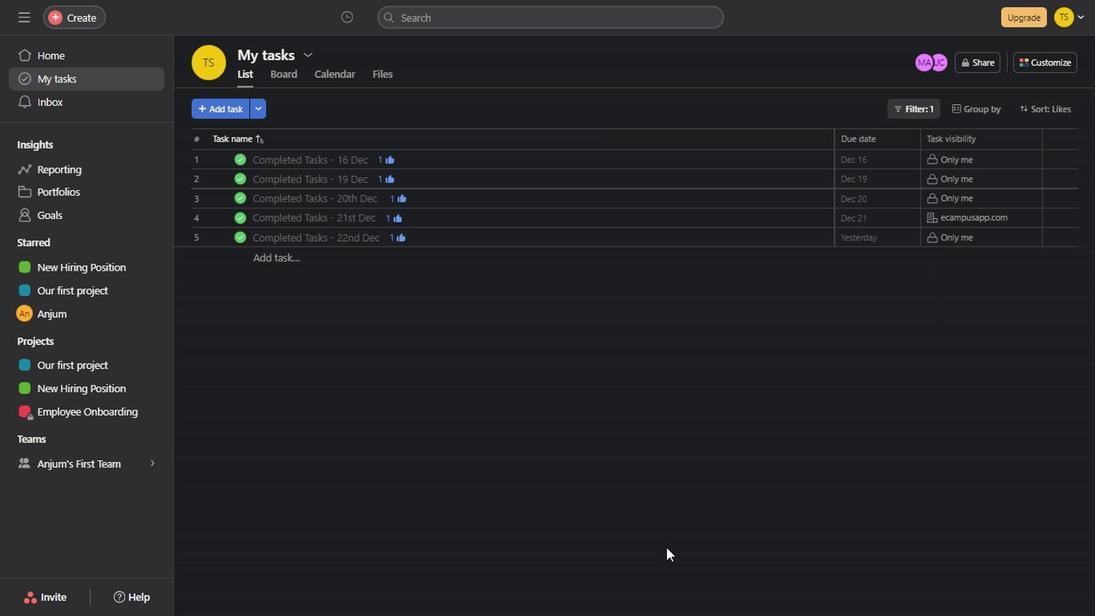 
Action: Mouse moved to (918, 105)
Screenshot: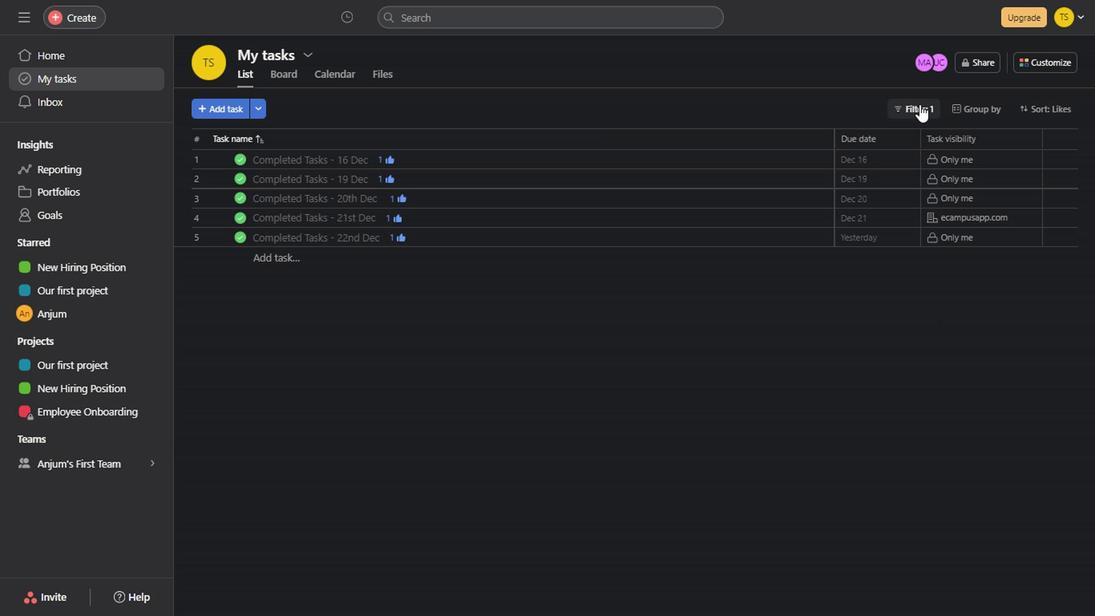 
Action: Mouse pressed left at (918, 105)
Screenshot: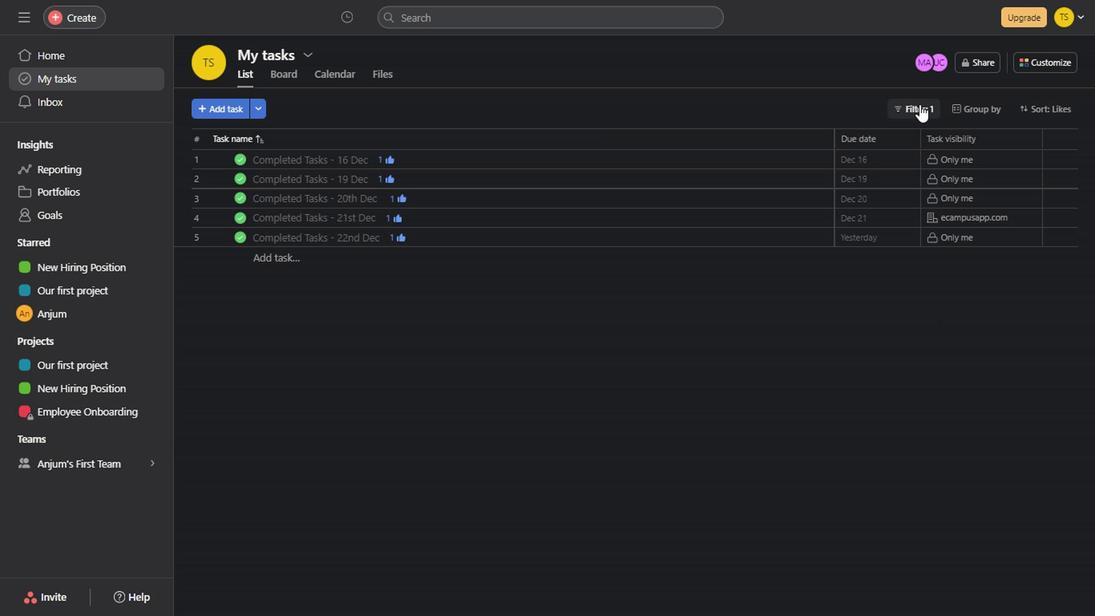 
Action: Mouse moved to (728, 226)
Screenshot: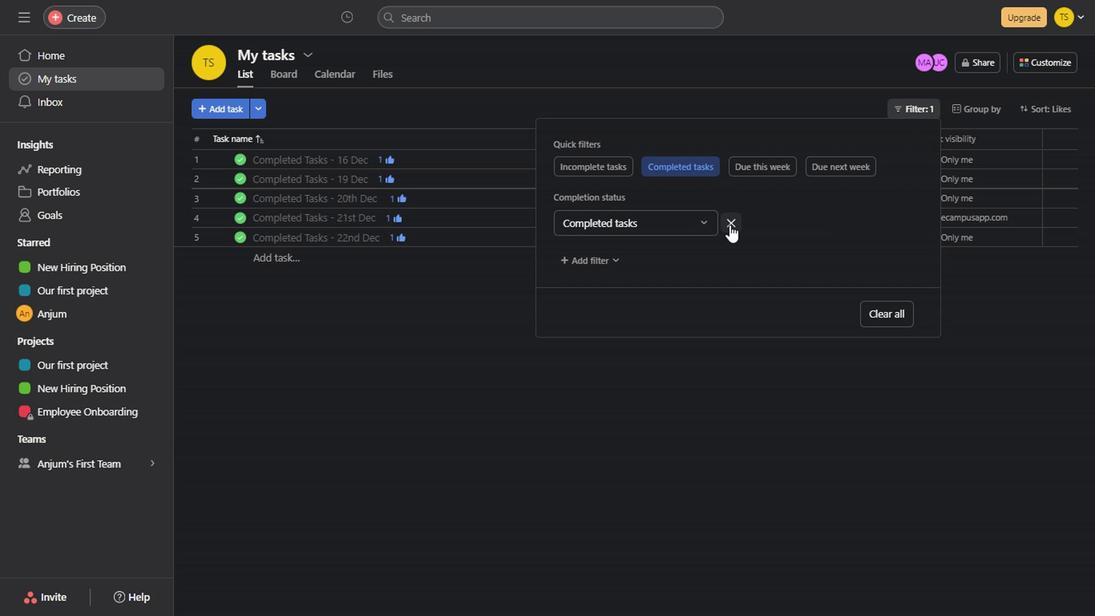 
Action: Mouse pressed left at (728, 226)
Screenshot: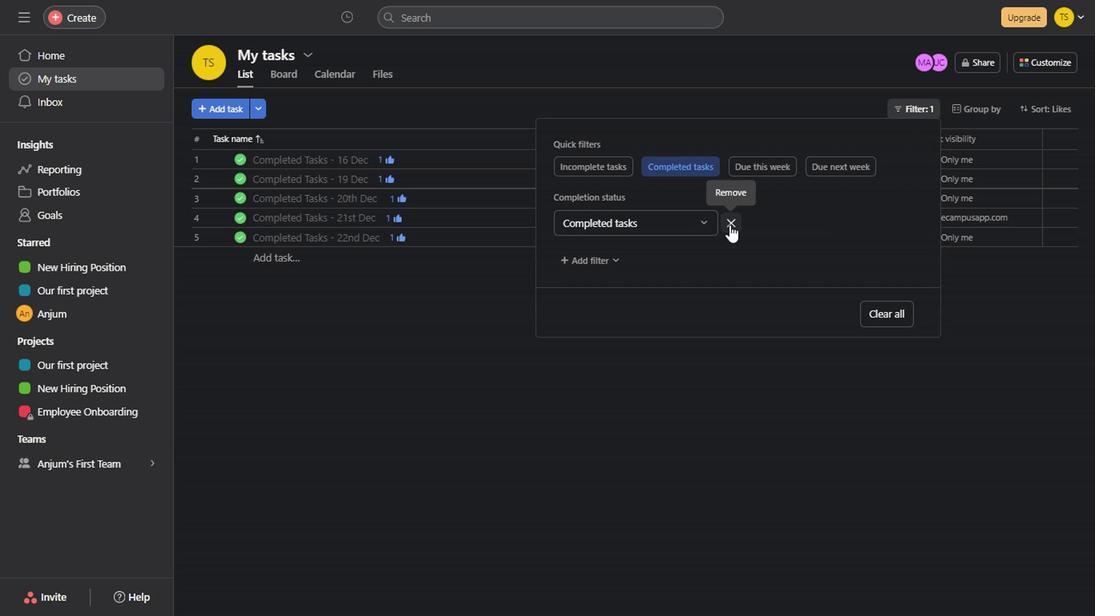 
Action: Mouse moved to (748, 157)
Screenshot: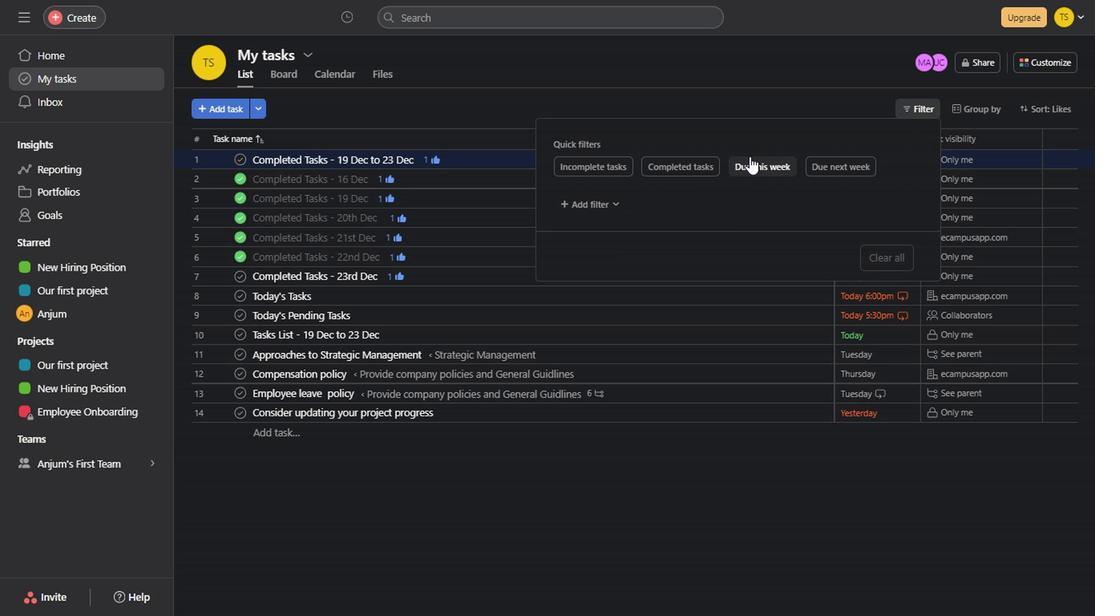 
Action: Mouse pressed left at (748, 157)
Screenshot: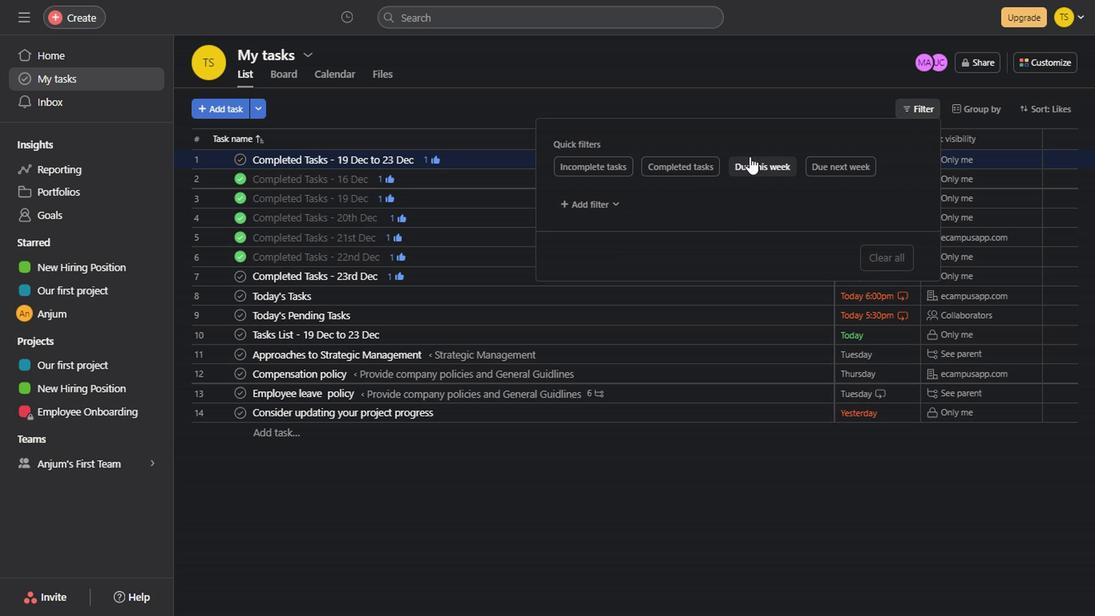 
Action: Mouse moved to (494, 505)
Screenshot: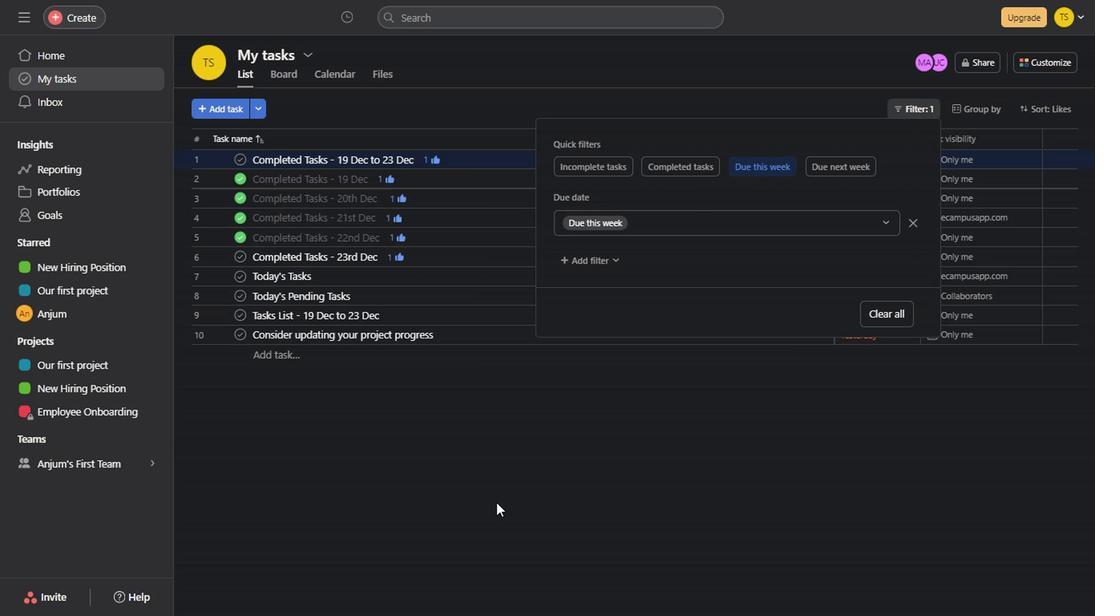 
Action: Mouse pressed left at (494, 505)
Screenshot: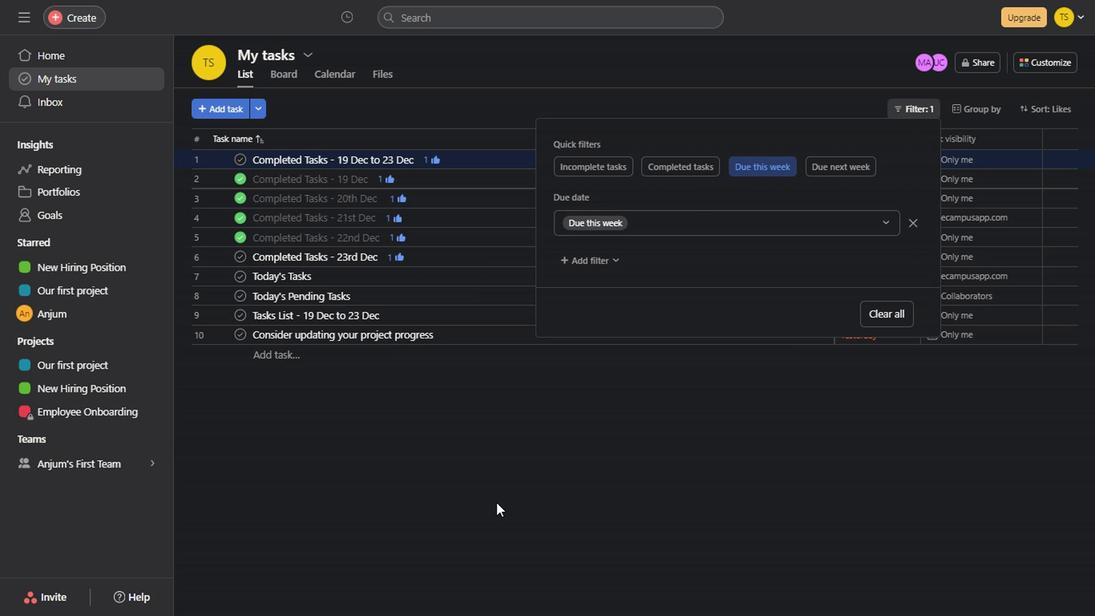 
Action: Mouse moved to (920, 108)
Screenshot: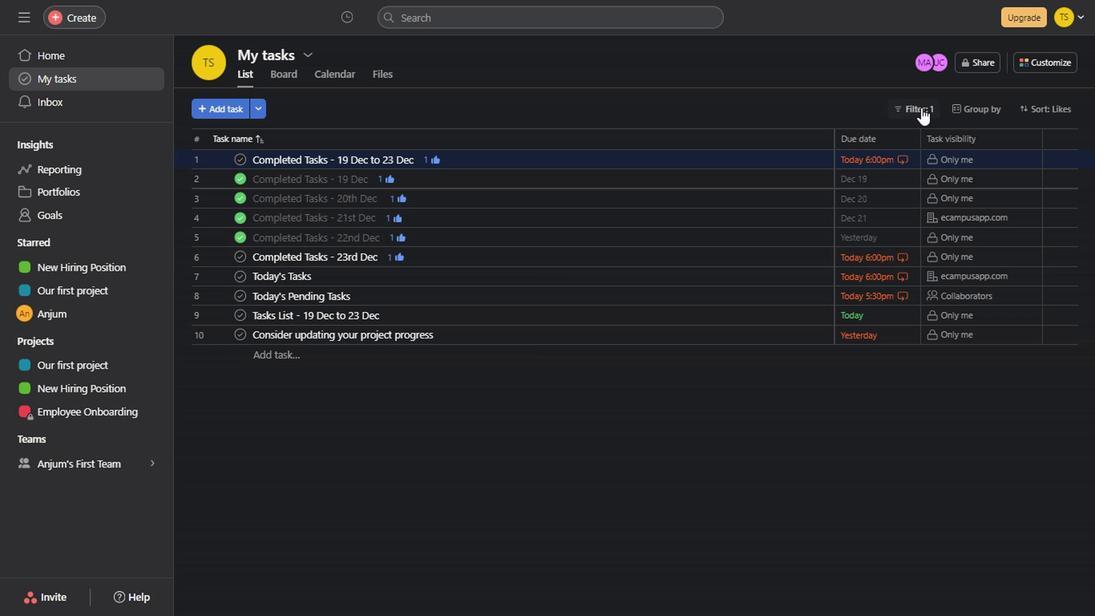 
Action: Mouse pressed left at (920, 108)
Screenshot: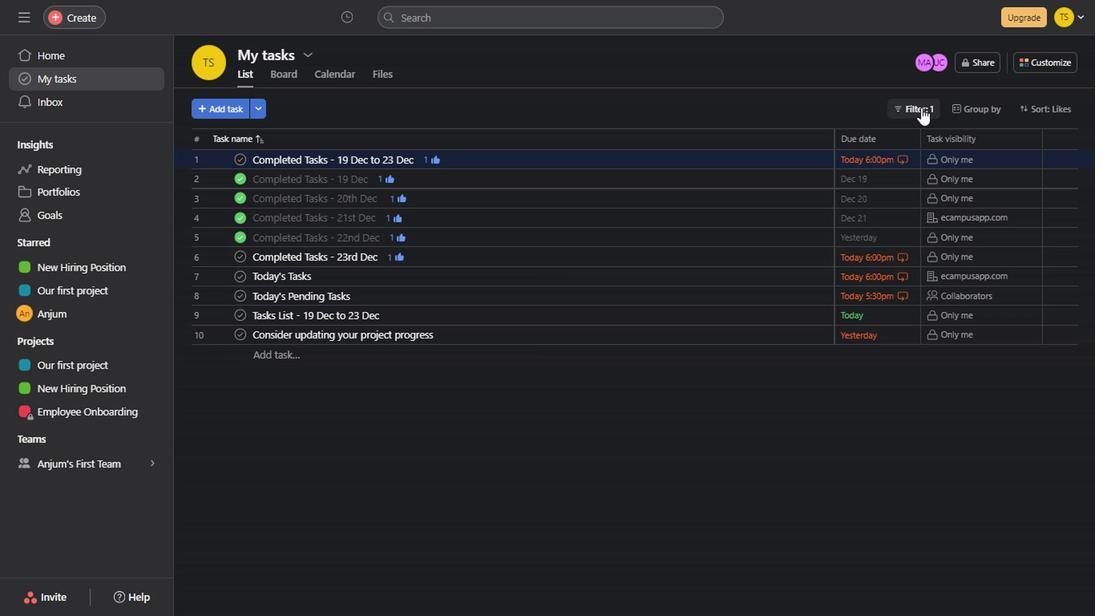 
Action: Mouse moved to (912, 220)
